 Task: Research Airbnb accommodation in Haru Zbad, Pakistan from 21st December, 2023 to 23rd December, 2023 for 1 adult. Place can be private room with 1  bedroom having 1 bed and 1 bathroom. Property type can be hotel. Amenities needed are: wifi.
Action: Mouse moved to (434, 119)
Screenshot: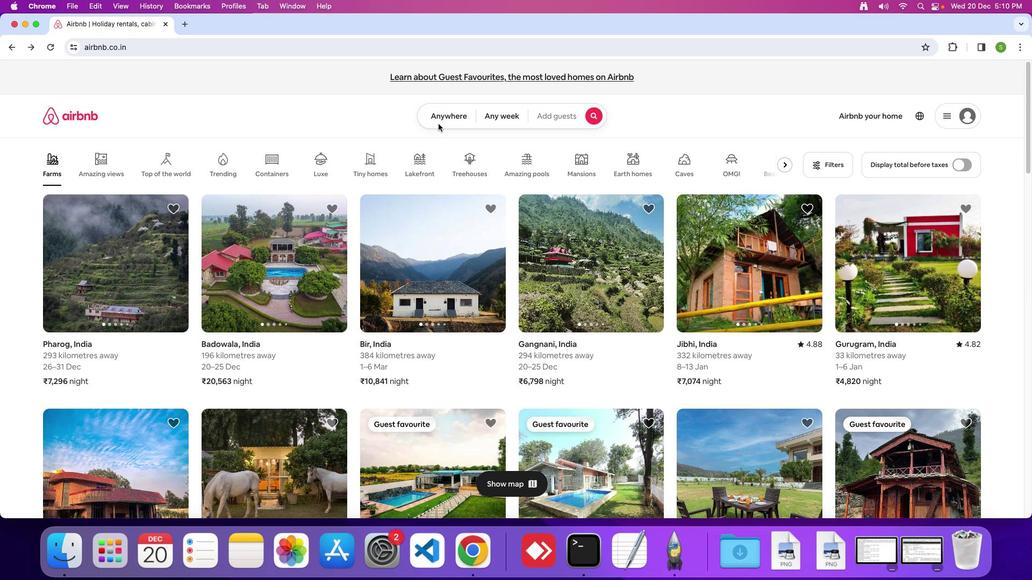 
Action: Mouse pressed left at (434, 119)
Screenshot: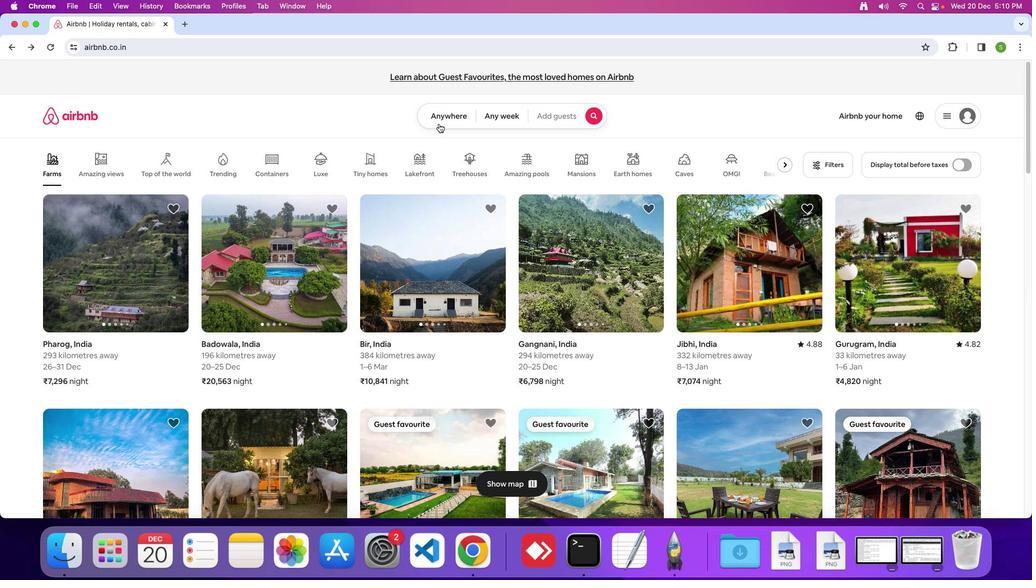 
Action: Mouse moved to (435, 117)
Screenshot: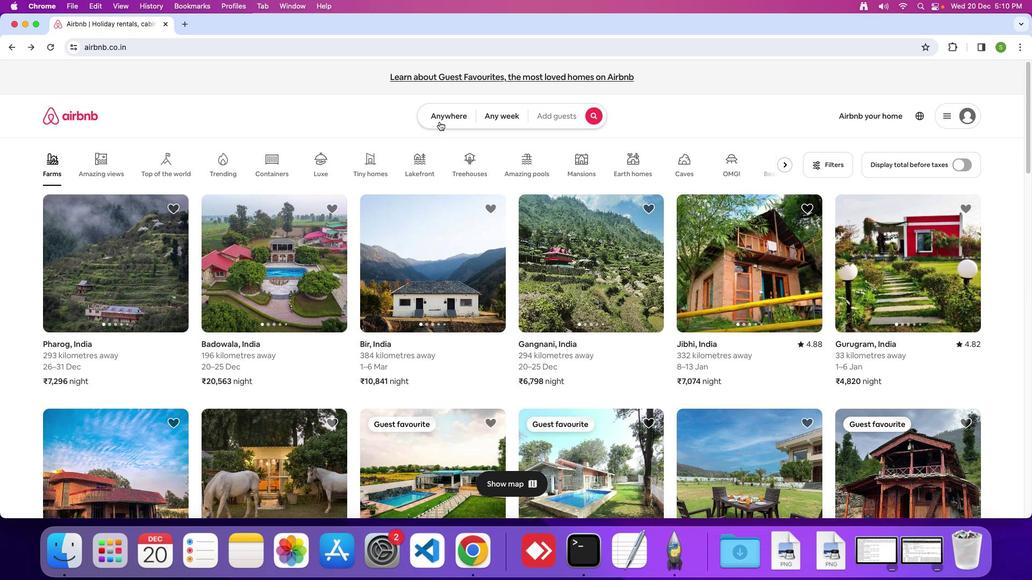 
Action: Mouse pressed left at (435, 117)
Screenshot: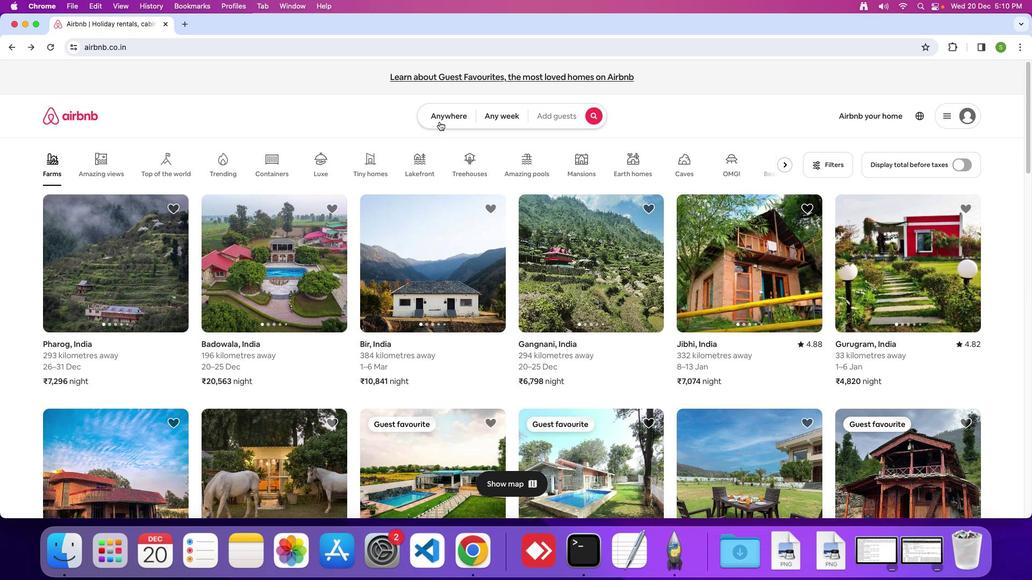 
Action: Mouse moved to (385, 147)
Screenshot: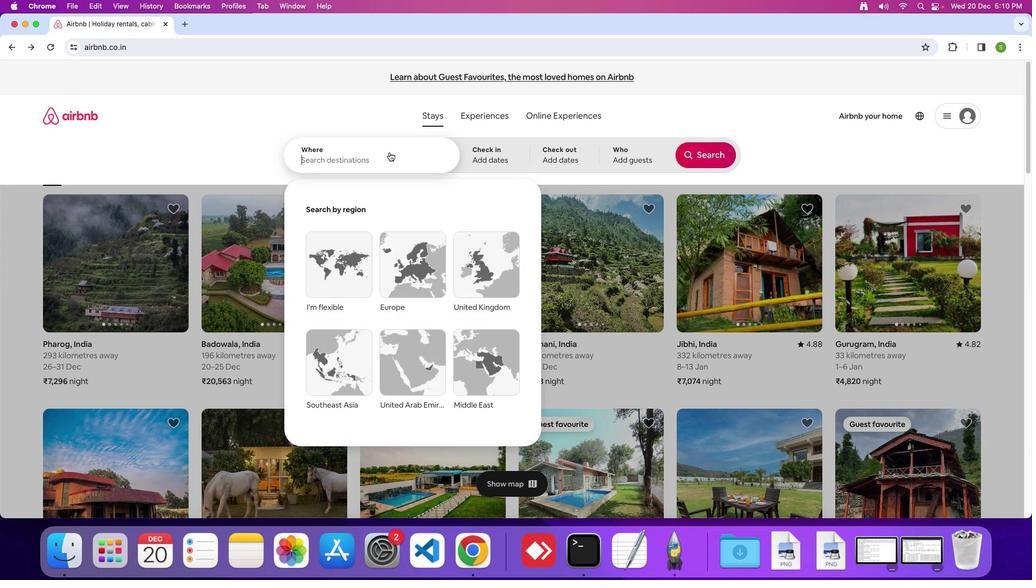 
Action: Mouse pressed left at (385, 147)
Screenshot: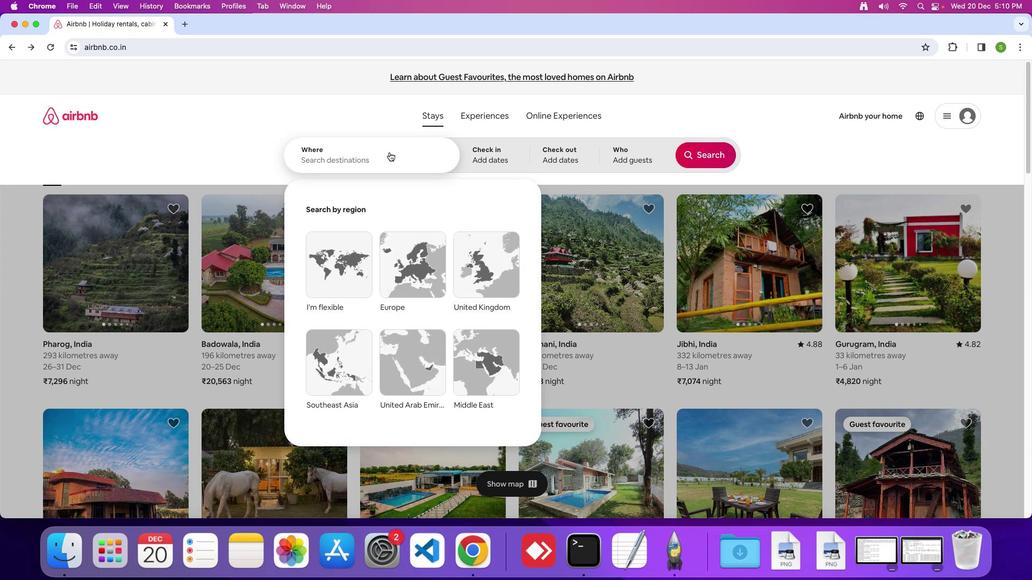 
Action: Mouse moved to (385, 149)
Screenshot: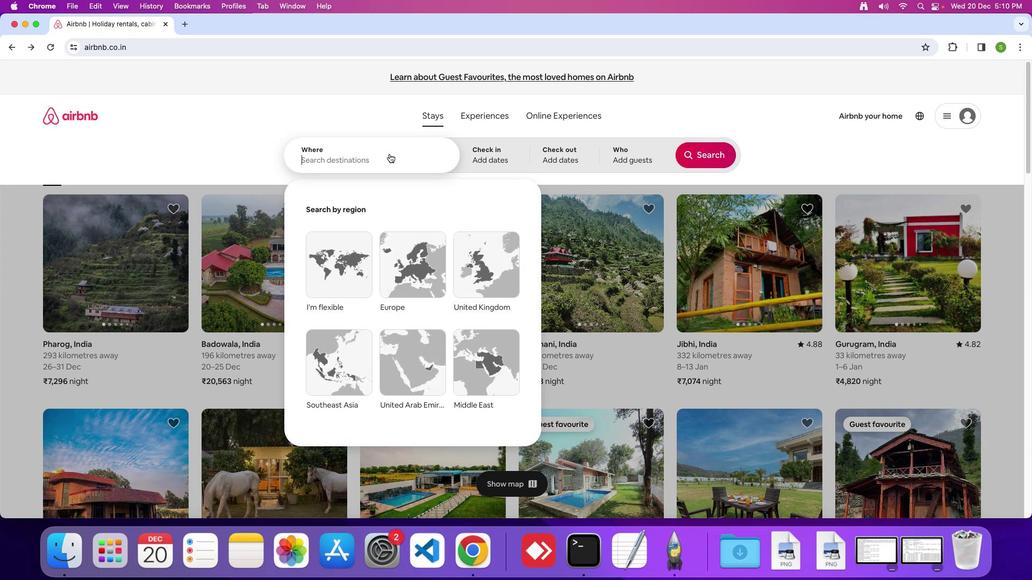 
Action: Key pressed 'H'Key.caps_lock'a''r''u'Key.spaceKey.shift'Z''b''a''d'','Key.spaceKey.shift'P''a''k''i''s''t''a''n'Key.enter
Screenshot: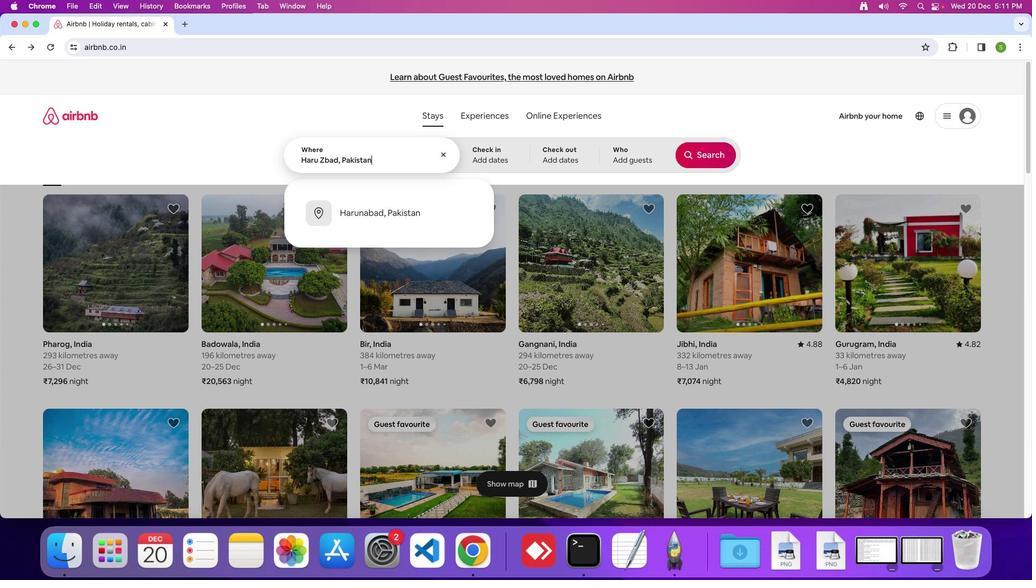 
Action: Mouse moved to (419, 362)
Screenshot: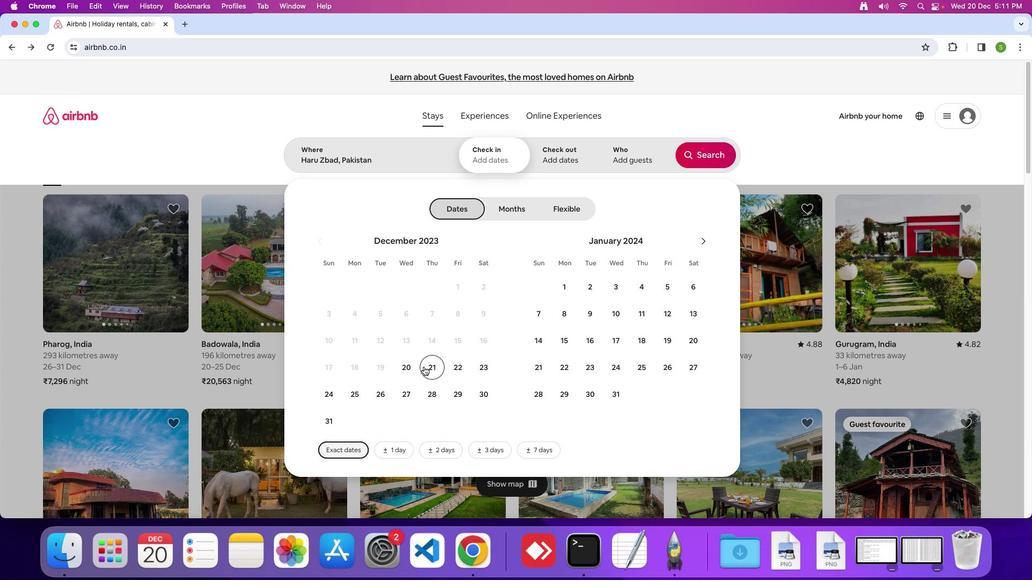 
Action: Mouse pressed left at (419, 362)
Screenshot: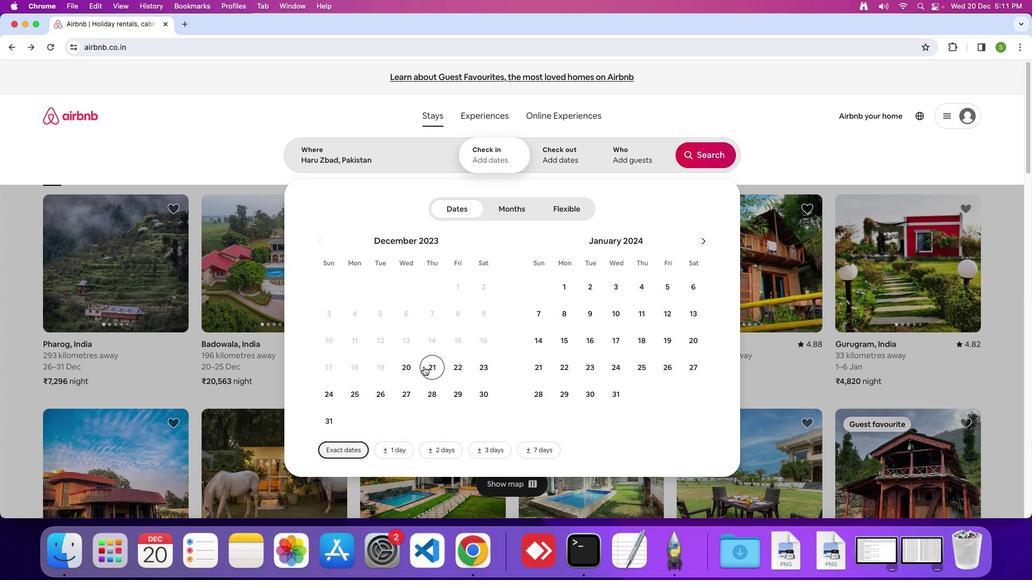 
Action: Mouse moved to (475, 363)
Screenshot: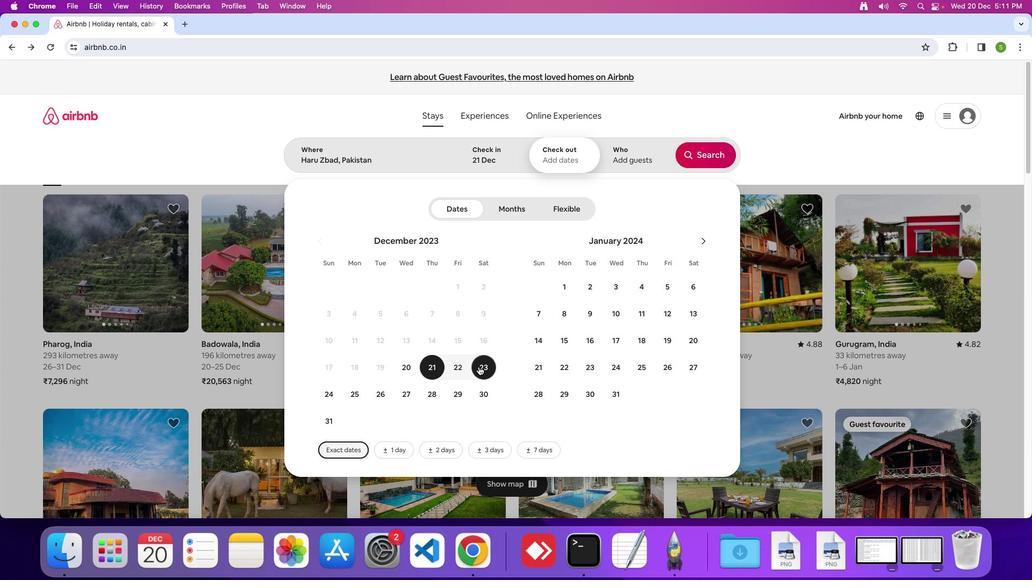
Action: Mouse pressed left at (475, 363)
Screenshot: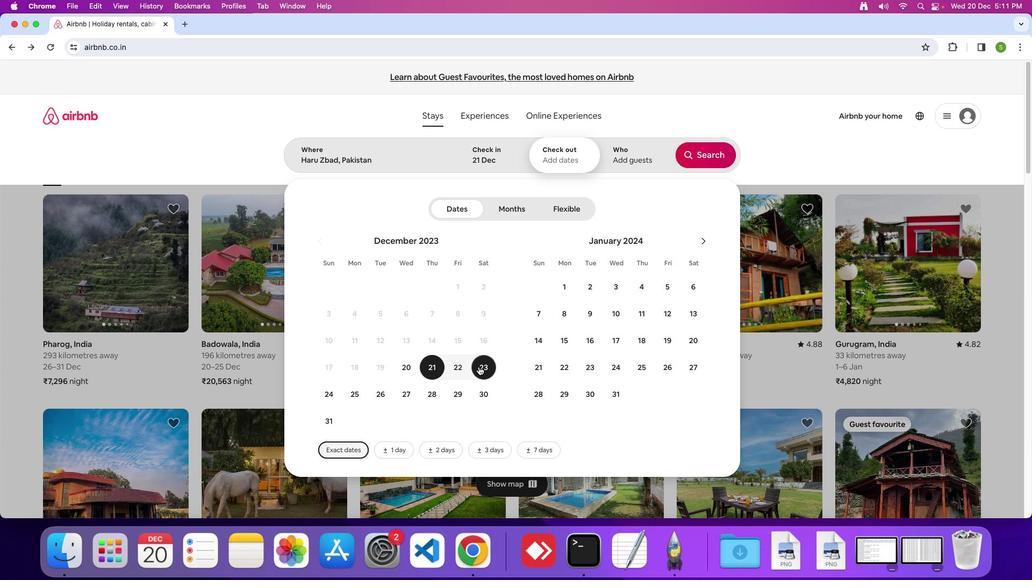 
Action: Mouse moved to (628, 158)
Screenshot: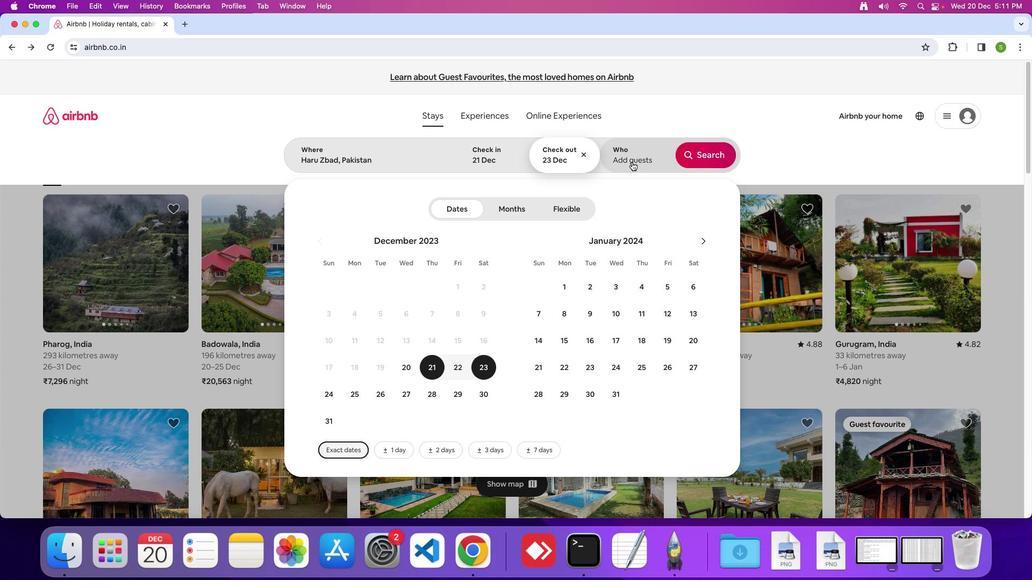 
Action: Mouse pressed left at (628, 158)
Screenshot: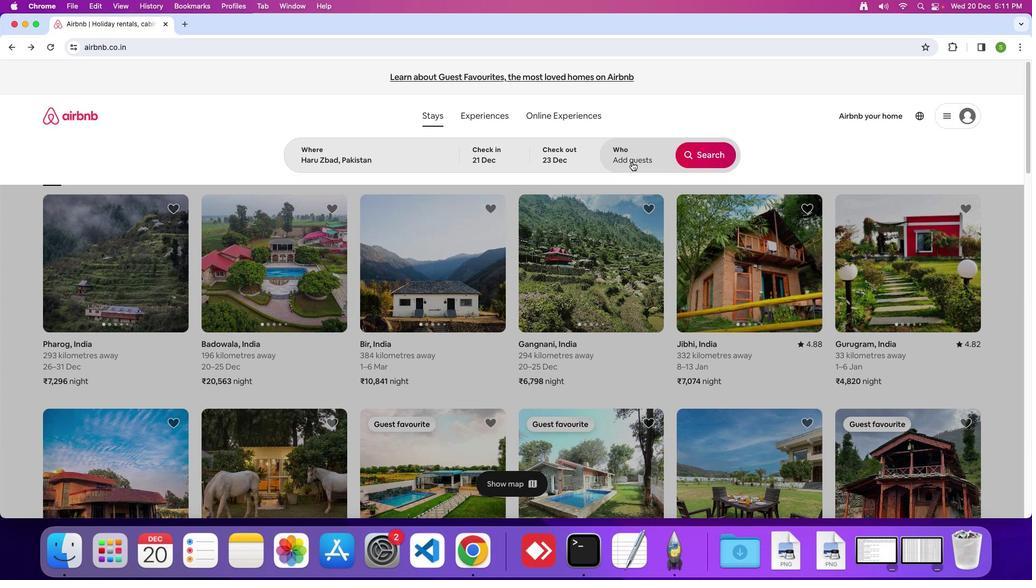
Action: Mouse moved to (704, 209)
Screenshot: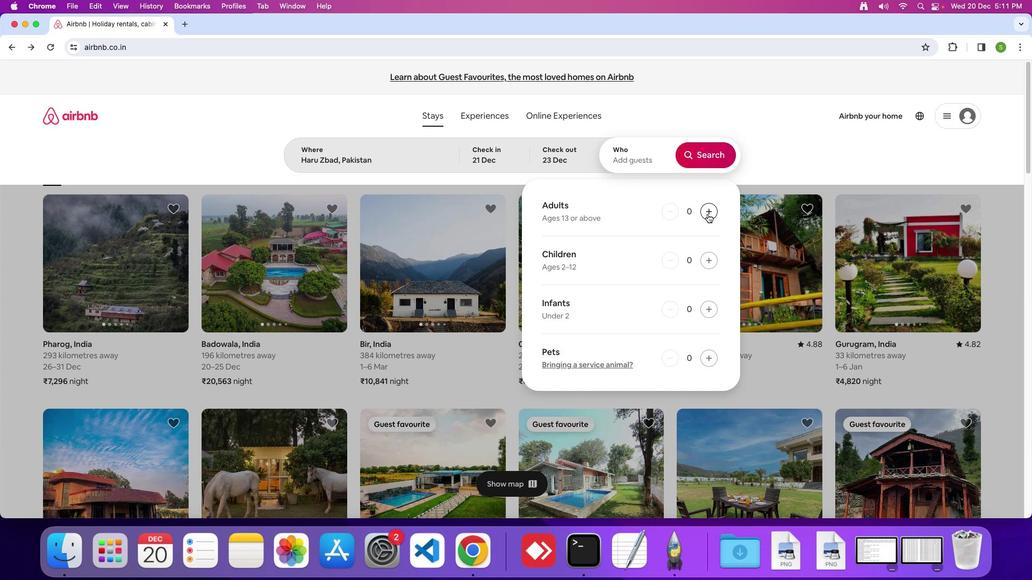 
Action: Mouse pressed left at (704, 209)
Screenshot: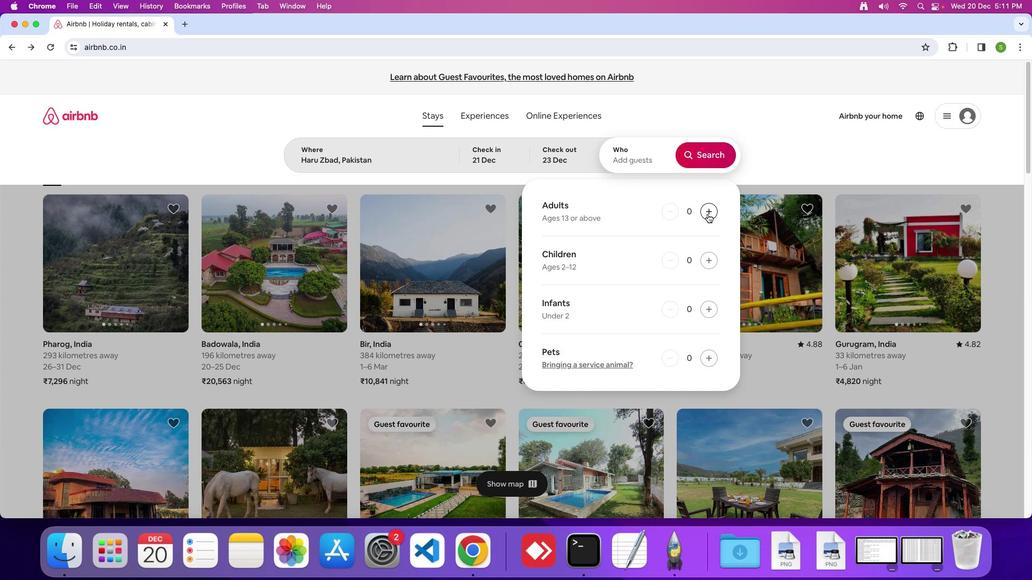 
Action: Mouse moved to (720, 158)
Screenshot: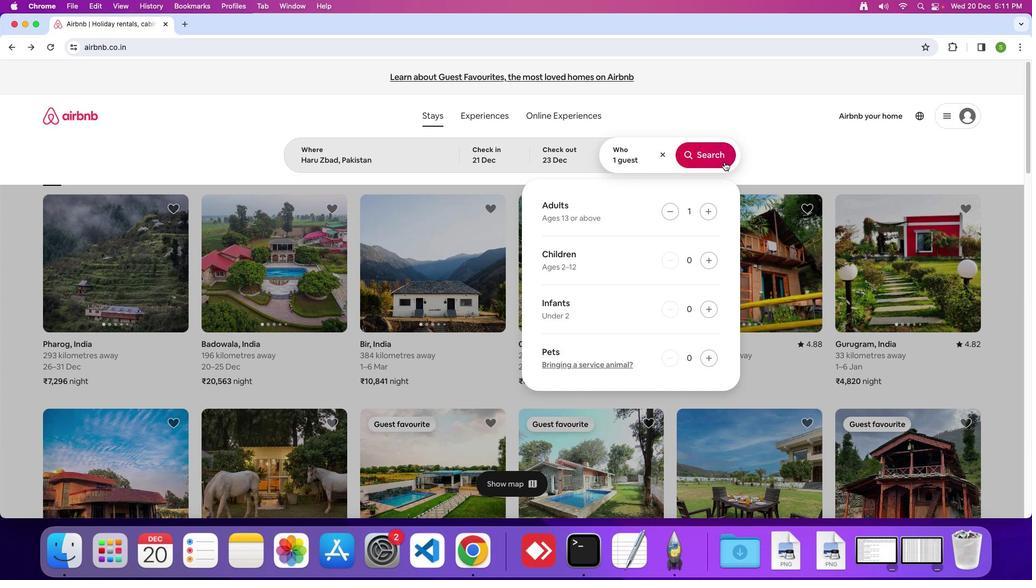 
Action: Mouse pressed left at (720, 158)
Screenshot: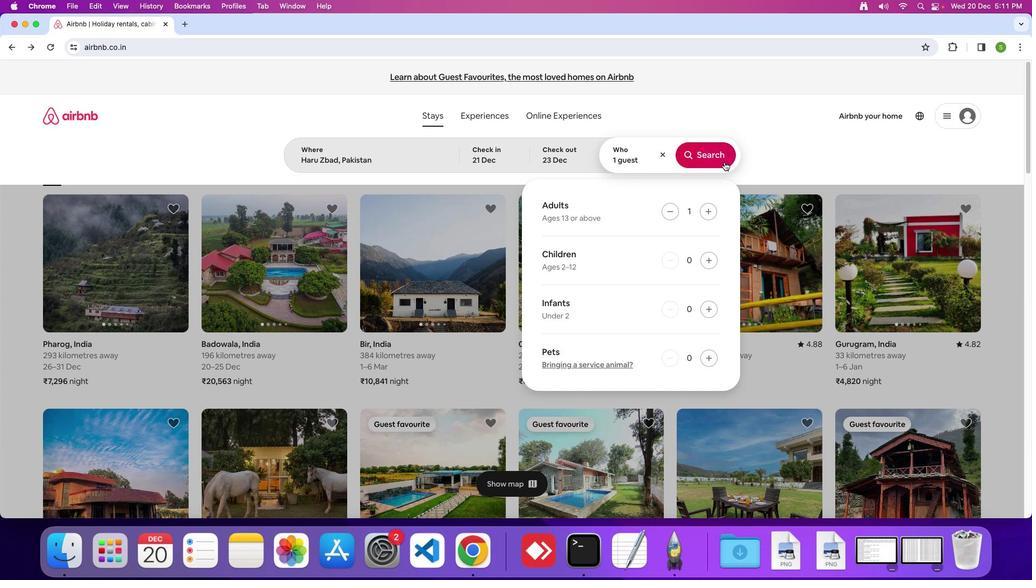 
Action: Mouse moved to (856, 117)
Screenshot: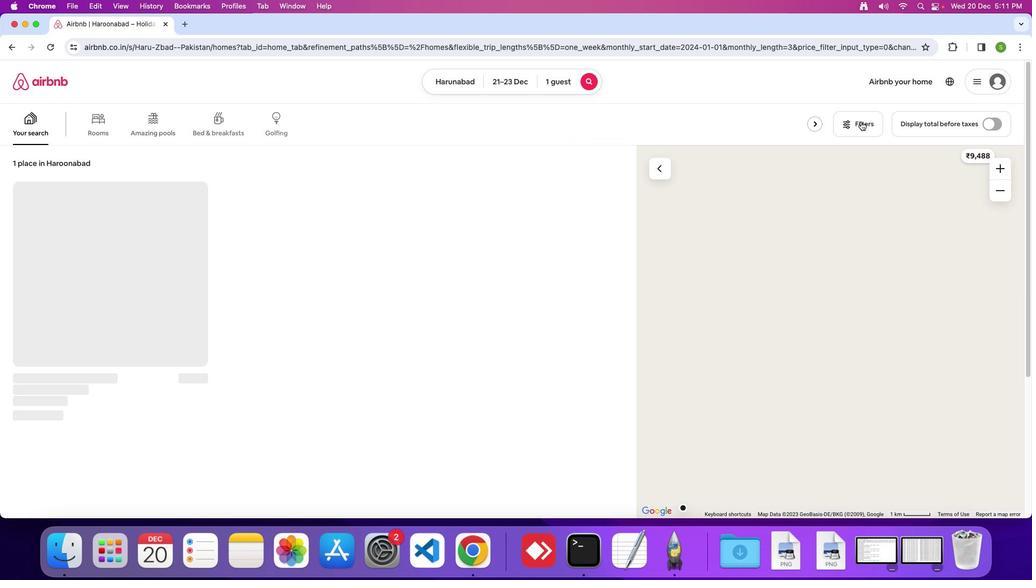 
Action: Mouse pressed left at (856, 117)
Screenshot: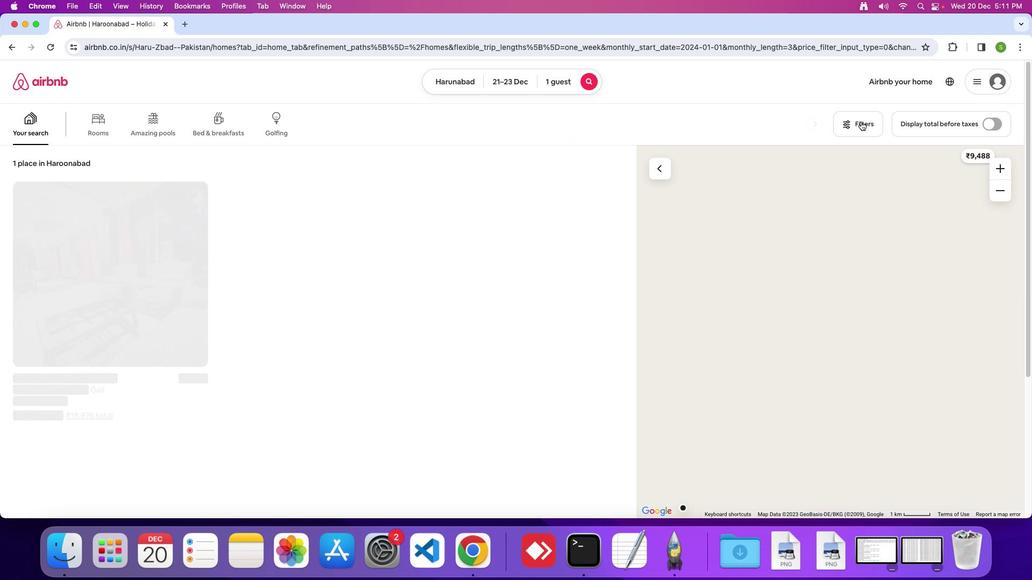 
Action: Mouse moved to (475, 349)
Screenshot: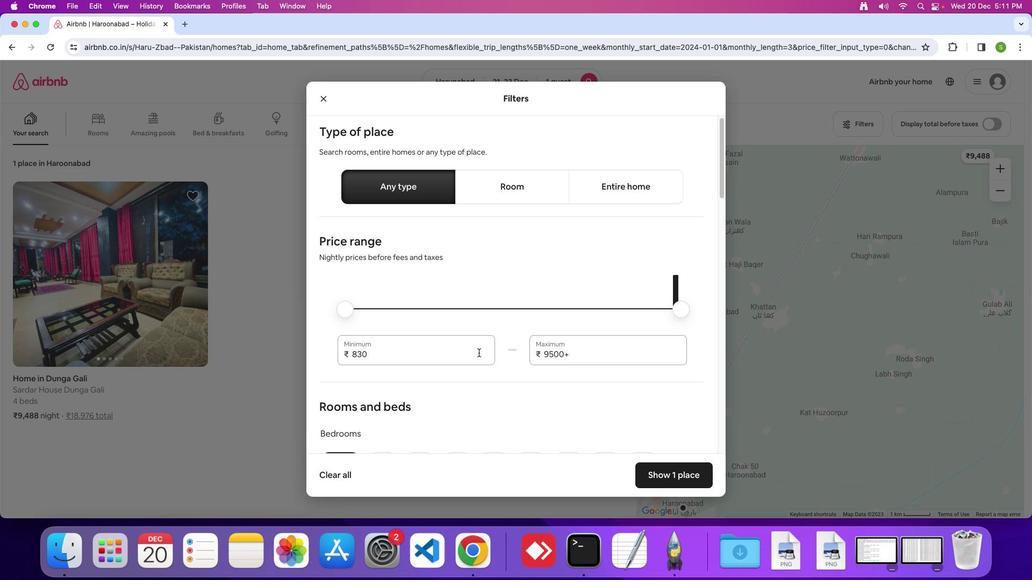 
Action: Mouse scrolled (475, 349) with delta (-3, -4)
Screenshot: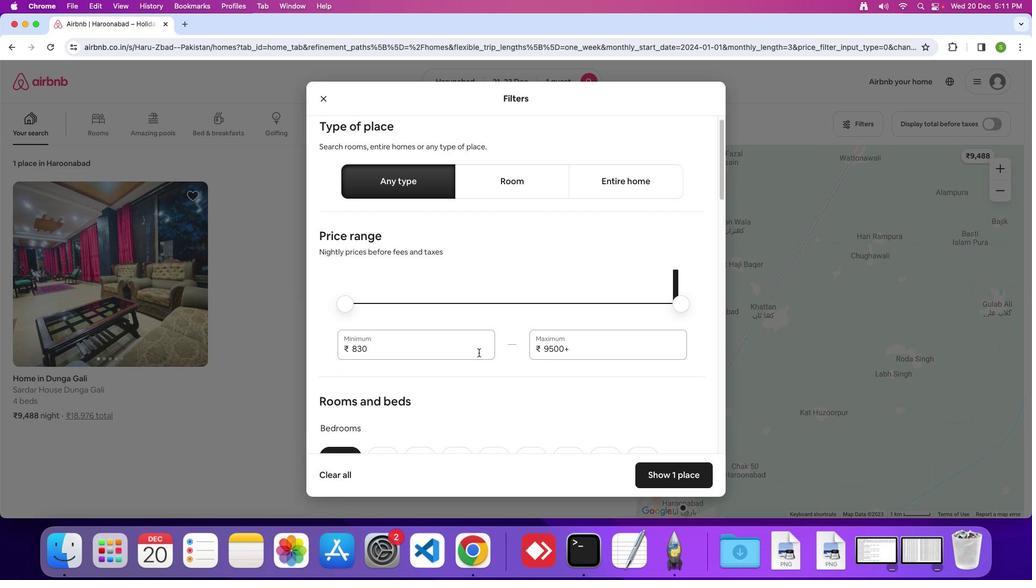 
Action: Mouse moved to (475, 348)
Screenshot: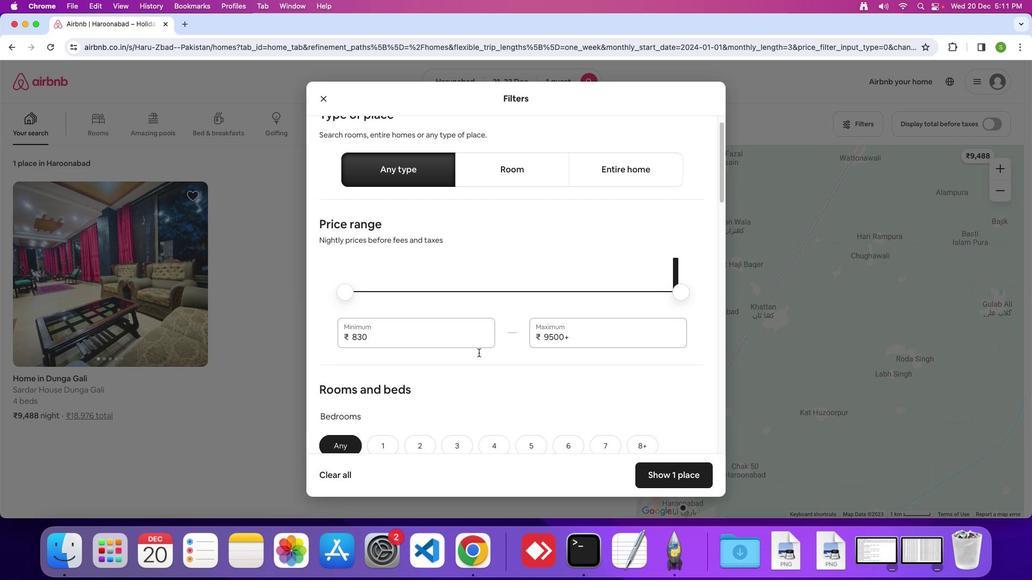 
Action: Mouse scrolled (475, 348) with delta (-3, -4)
Screenshot: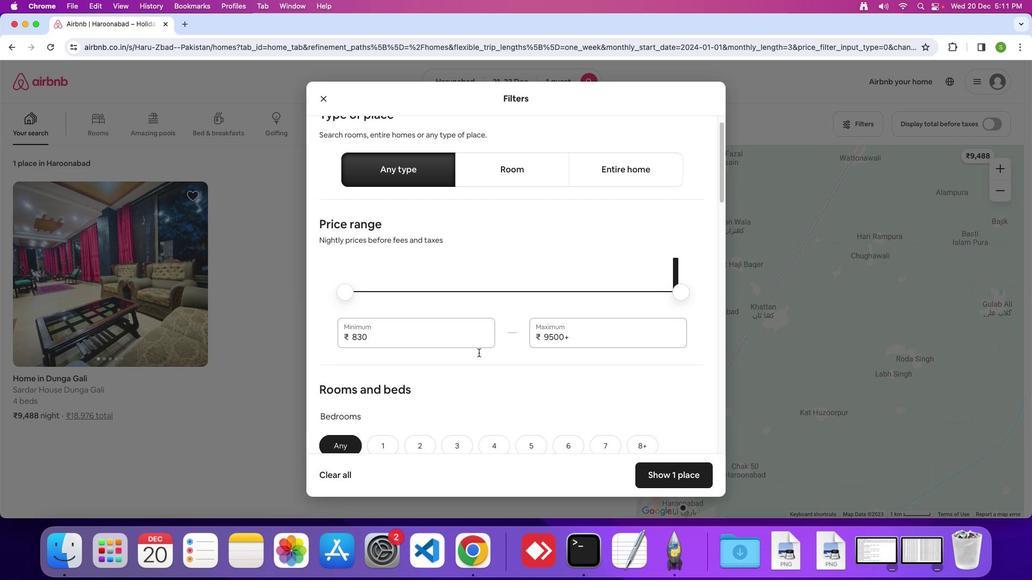 
Action: Mouse moved to (474, 348)
Screenshot: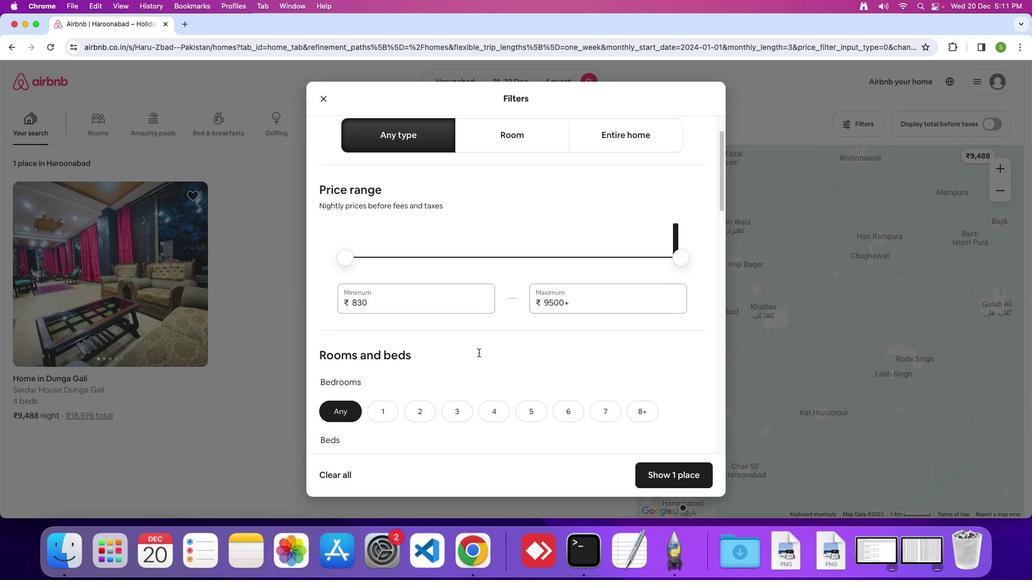 
Action: Mouse scrolled (474, 348) with delta (-3, -4)
Screenshot: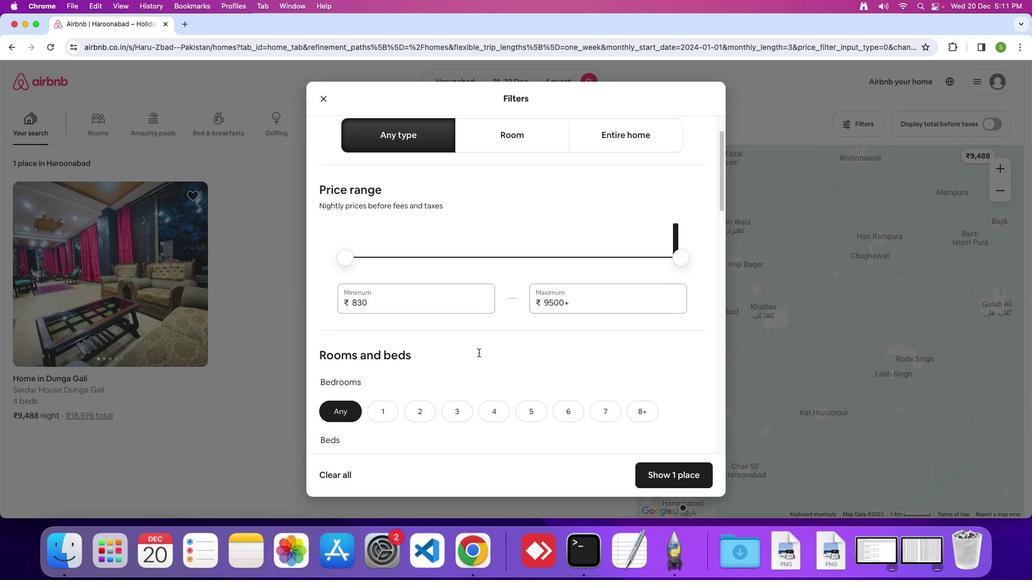 
Action: Mouse scrolled (474, 348) with delta (-3, -4)
Screenshot: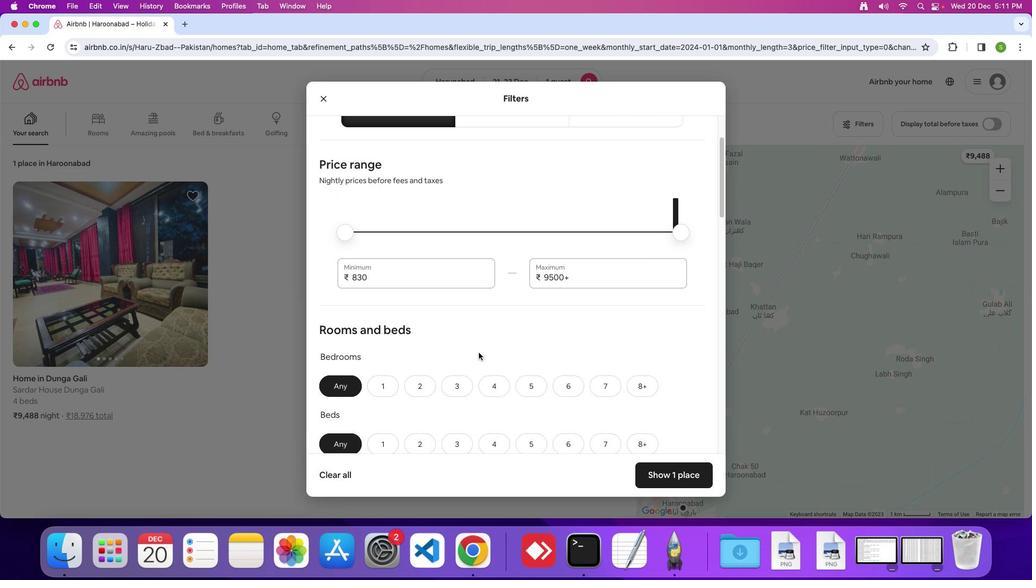 
Action: Mouse scrolled (474, 348) with delta (-3, -4)
Screenshot: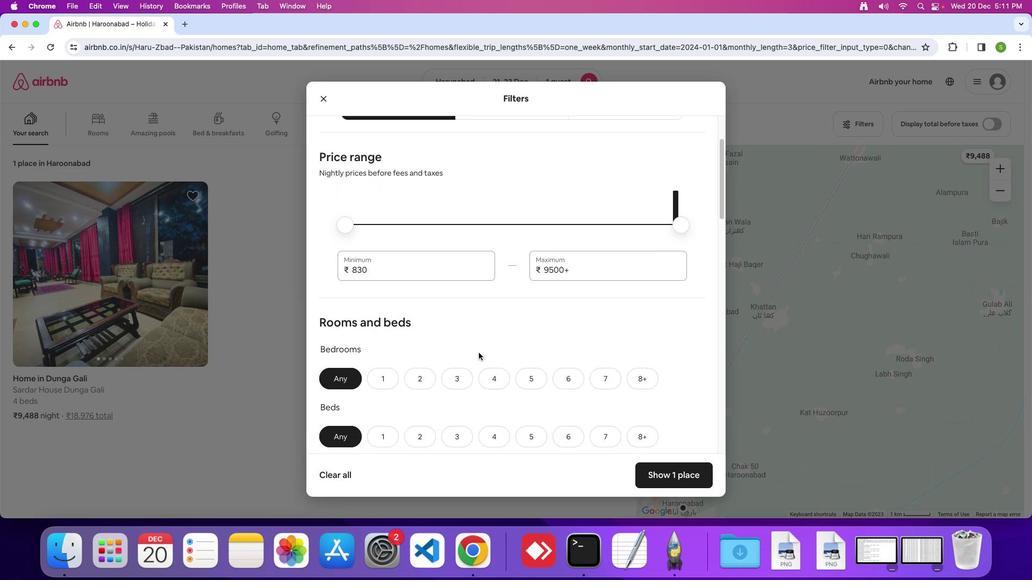 
Action: Mouse scrolled (474, 348) with delta (-3, -4)
Screenshot: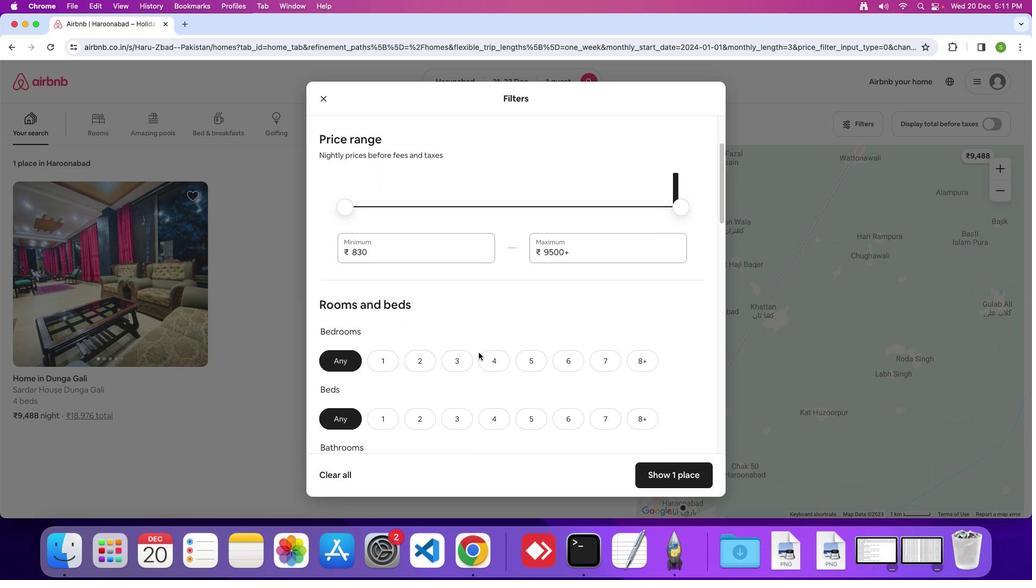 
Action: Mouse scrolled (474, 348) with delta (-3, -4)
Screenshot: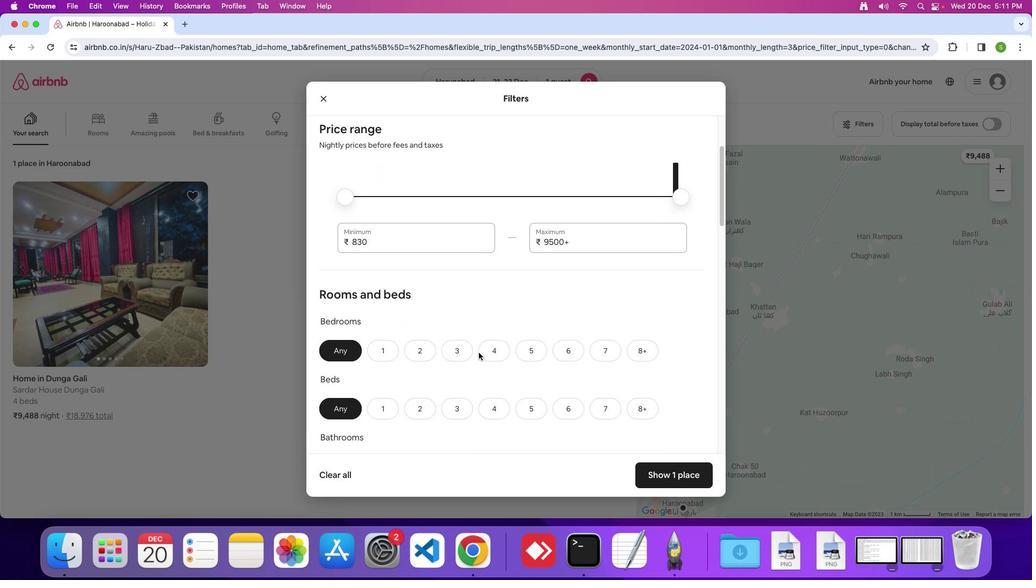 
Action: Mouse scrolled (474, 348) with delta (-3, -4)
Screenshot: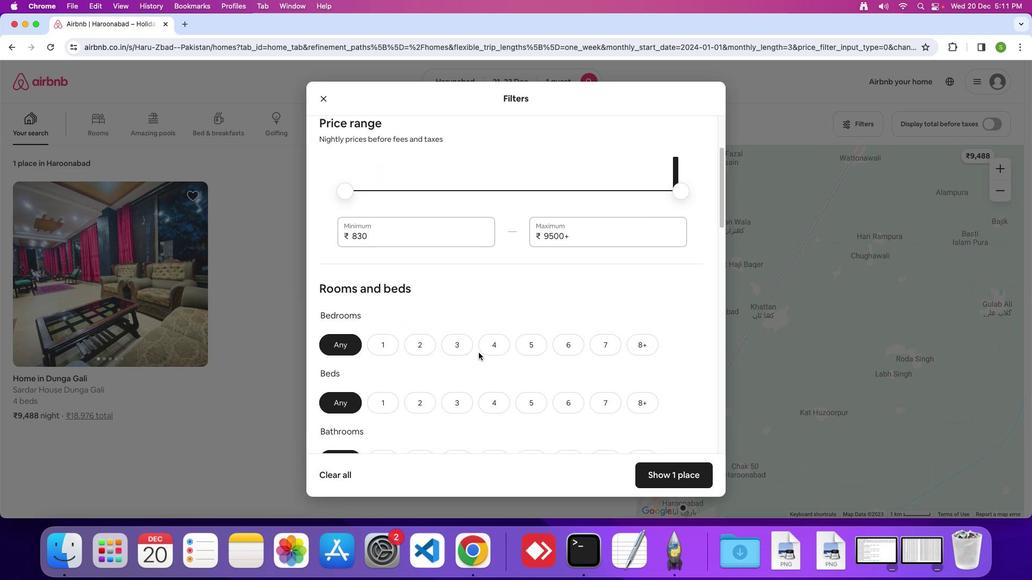 
Action: Mouse scrolled (474, 348) with delta (-3, -4)
Screenshot: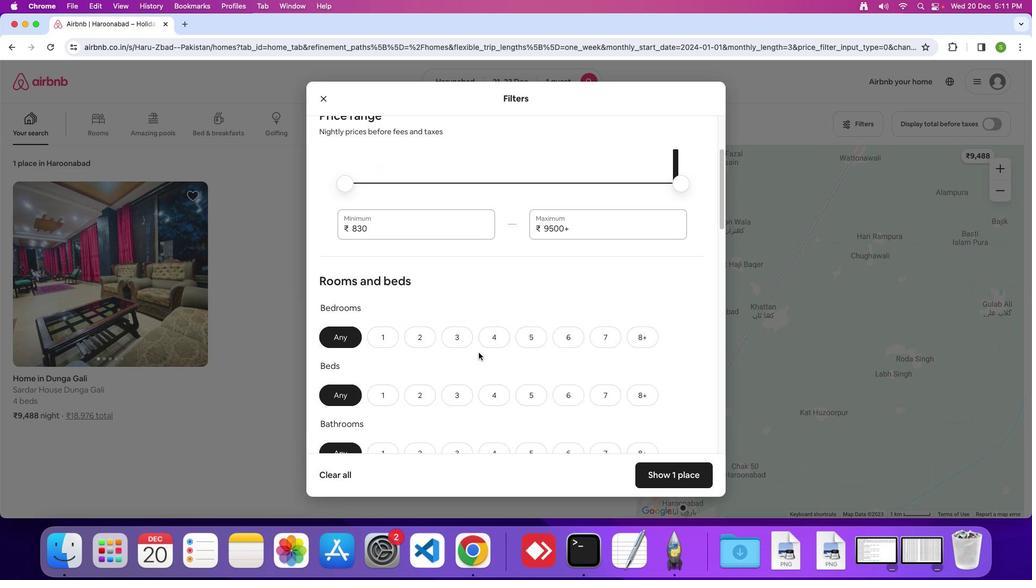 
Action: Mouse scrolled (474, 348) with delta (-3, -4)
Screenshot: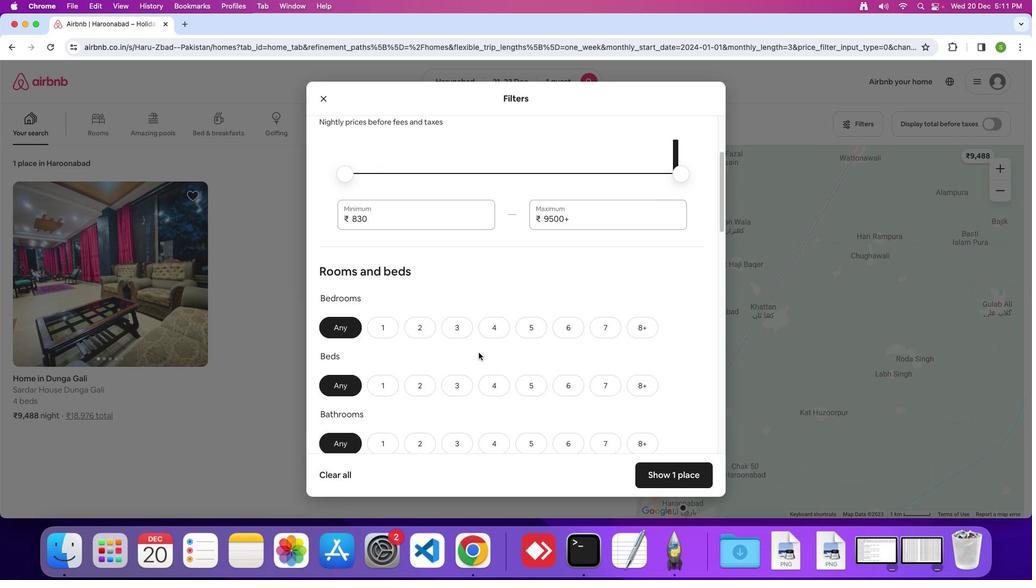 
Action: Mouse scrolled (474, 348) with delta (-3, -4)
Screenshot: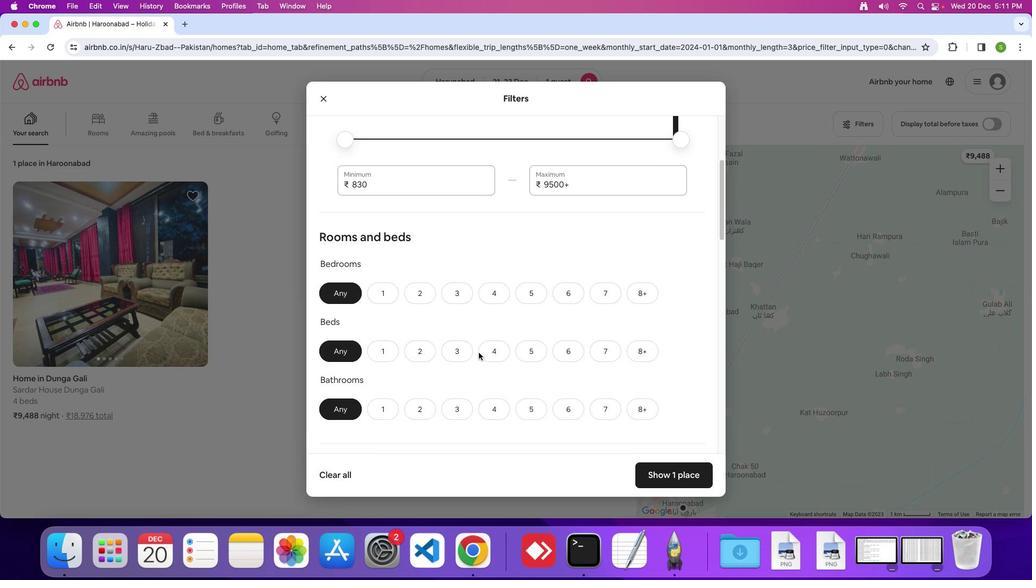 
Action: Mouse scrolled (474, 348) with delta (-3, -4)
Screenshot: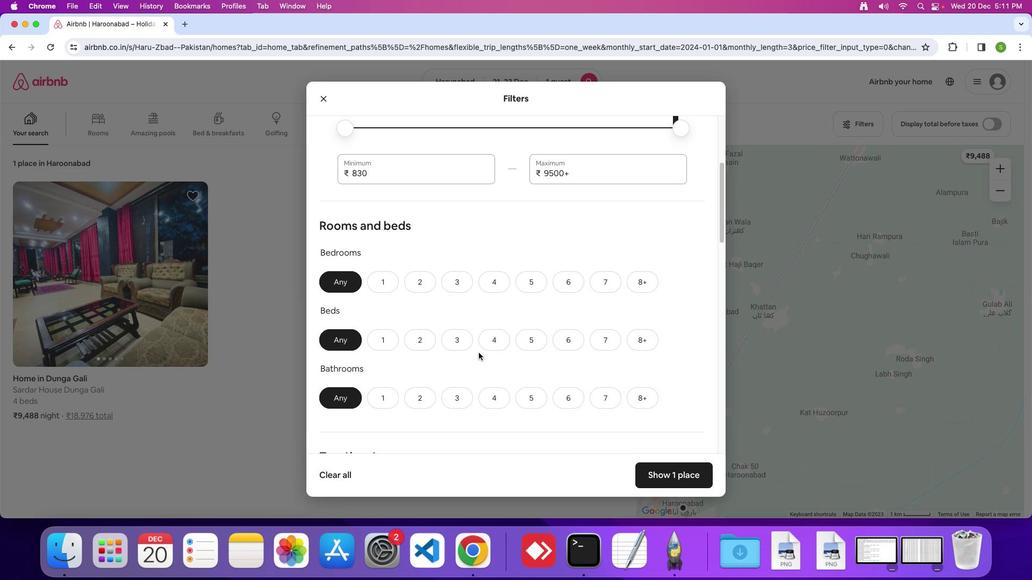 
Action: Mouse scrolled (474, 348) with delta (-3, -4)
Screenshot: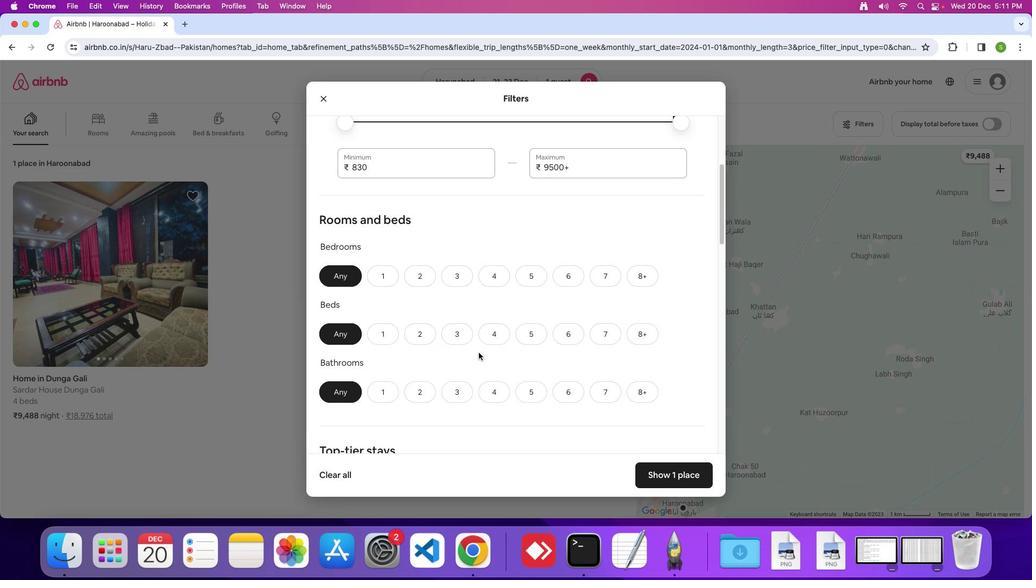 
Action: Mouse scrolled (474, 348) with delta (-3, -4)
Screenshot: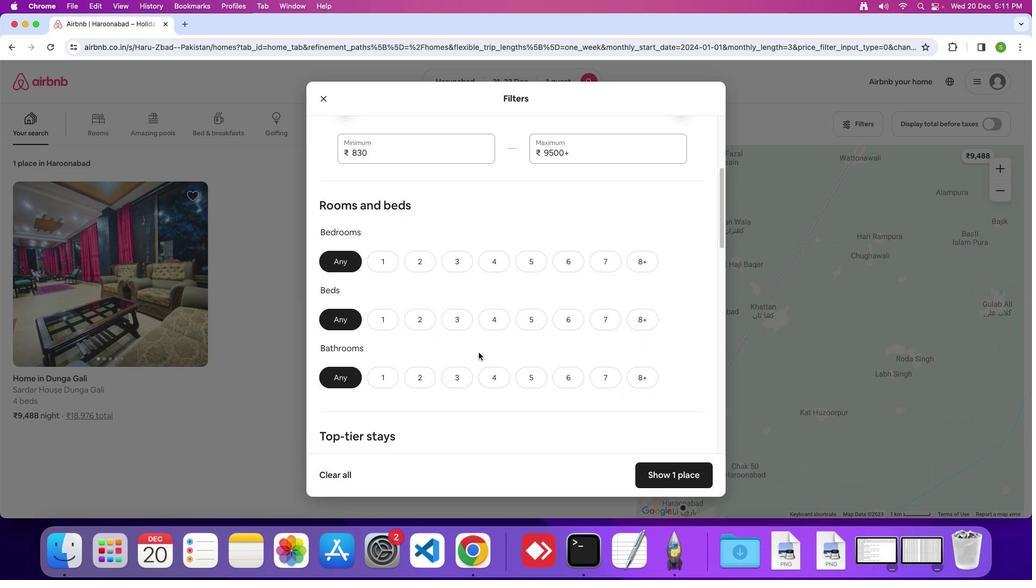 
Action: Mouse scrolled (474, 348) with delta (-3, -4)
Screenshot: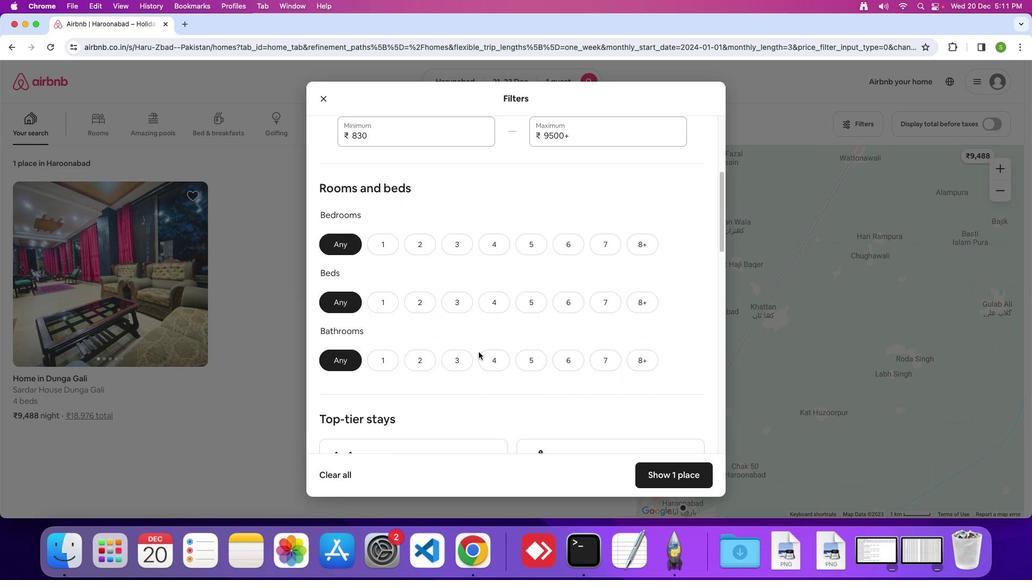 
Action: Mouse scrolled (474, 348) with delta (-3, -5)
Screenshot: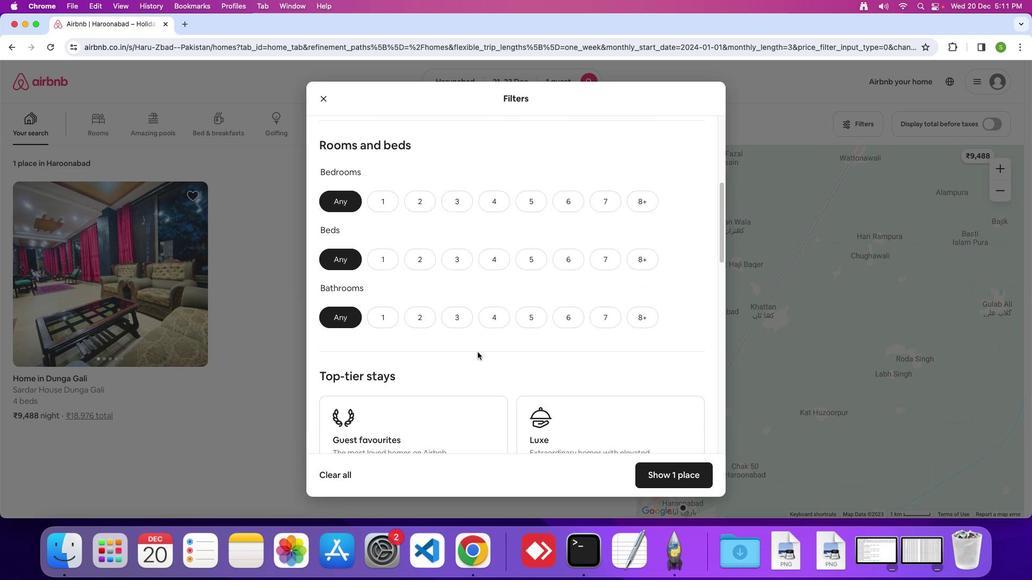 
Action: Mouse moved to (384, 183)
Screenshot: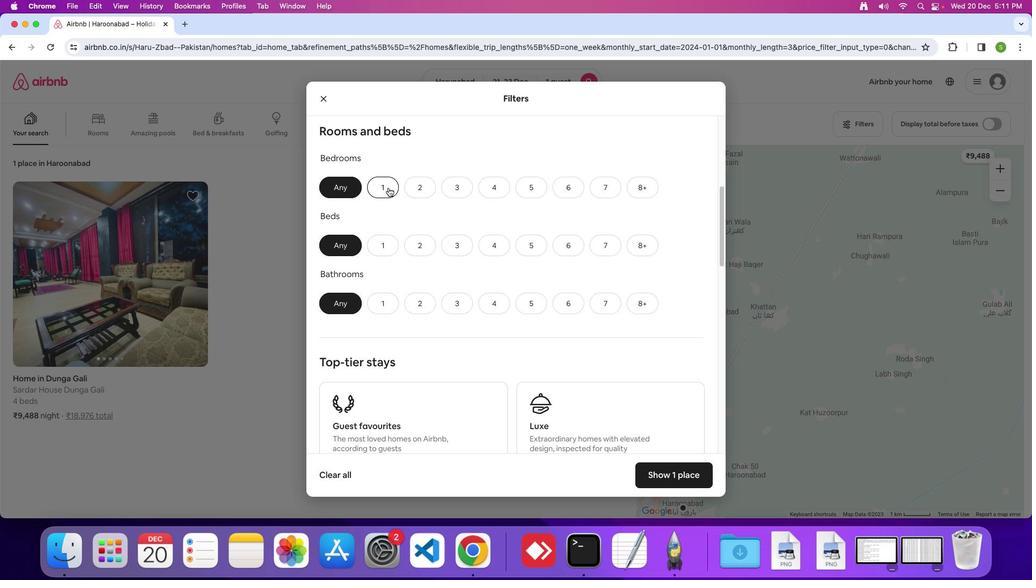 
Action: Mouse pressed left at (384, 183)
Screenshot: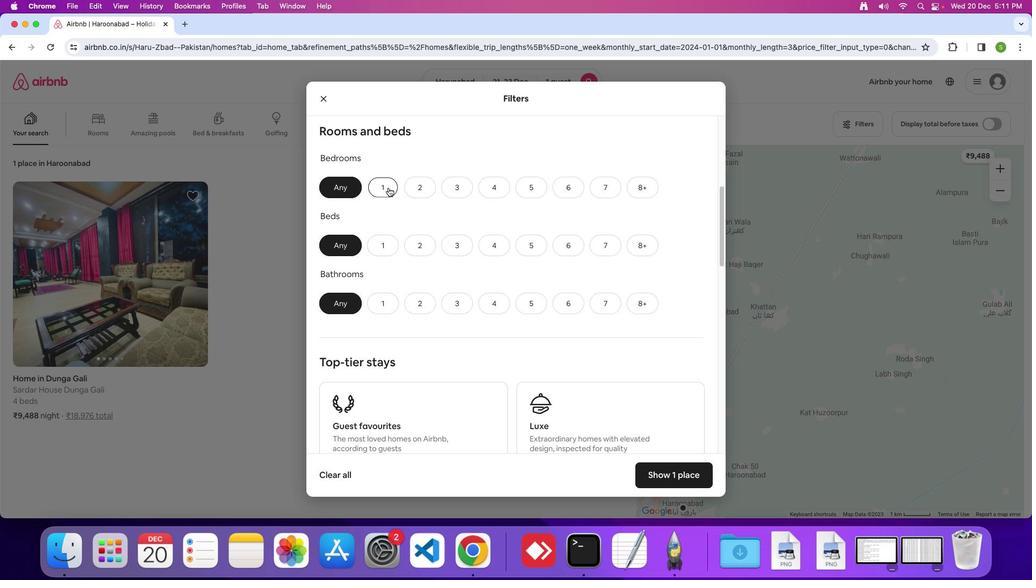 
Action: Mouse moved to (388, 251)
Screenshot: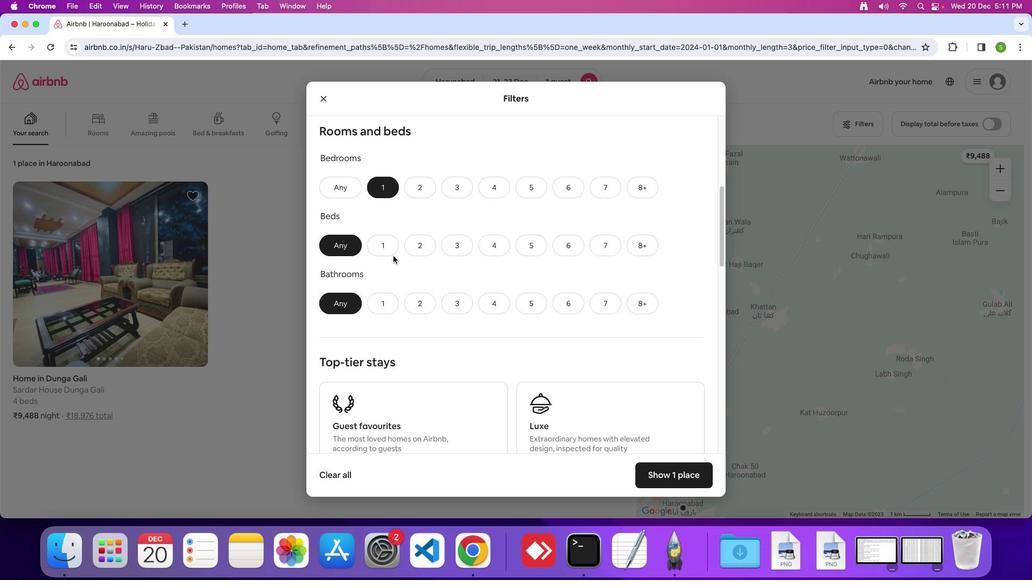 
Action: Mouse pressed left at (388, 251)
Screenshot: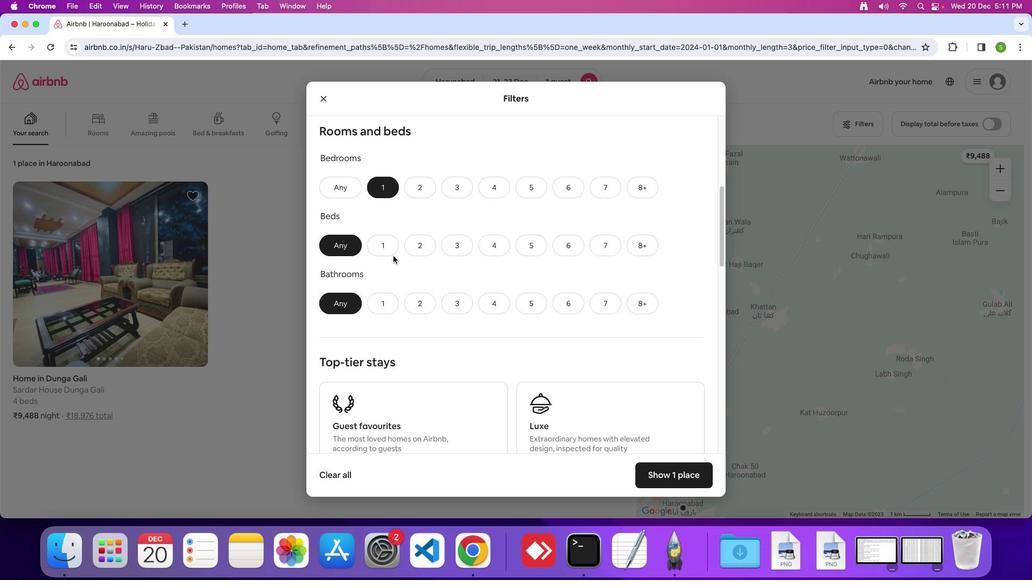 
Action: Mouse moved to (379, 241)
Screenshot: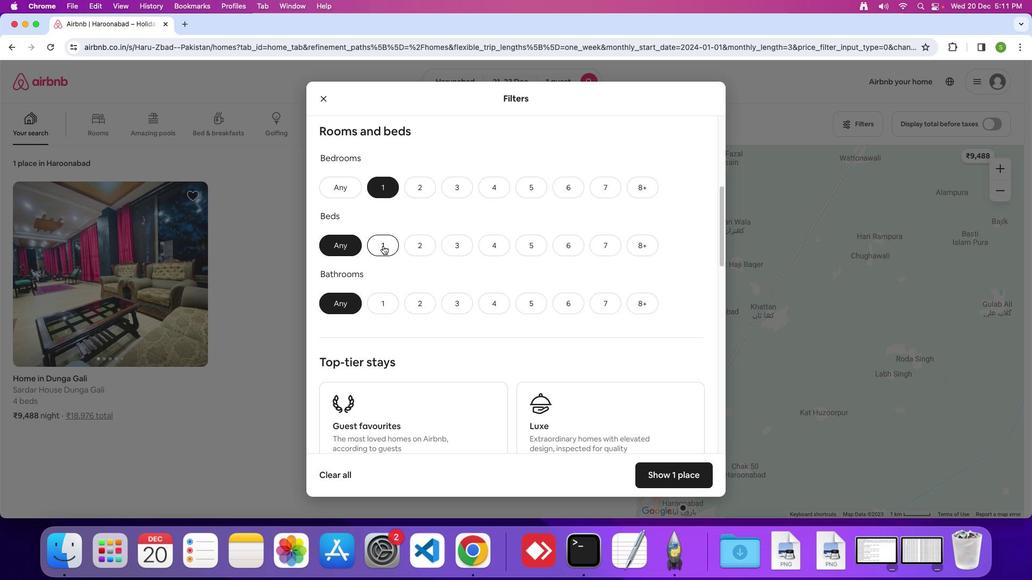 
Action: Mouse pressed left at (379, 241)
Screenshot: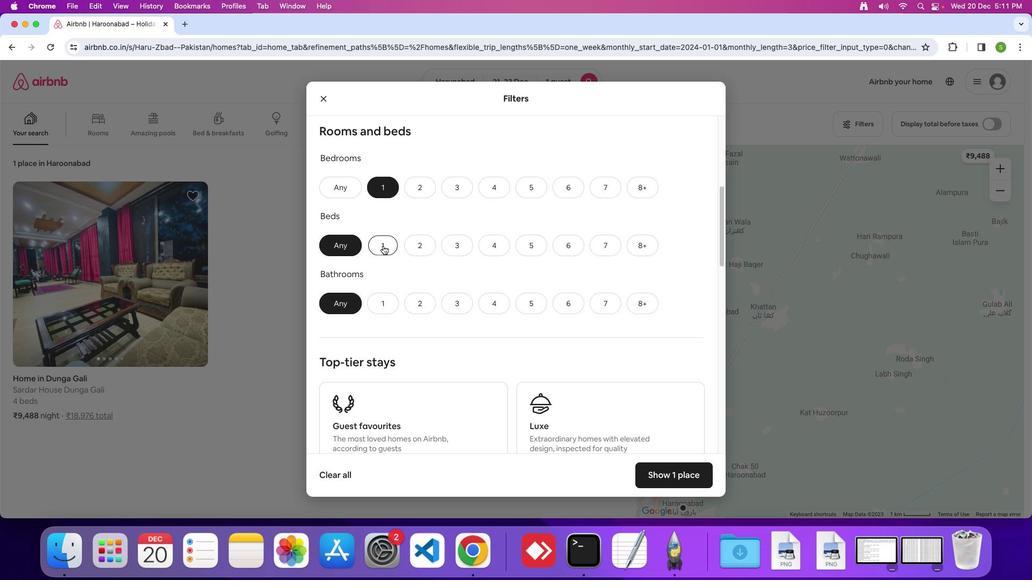 
Action: Mouse moved to (377, 296)
Screenshot: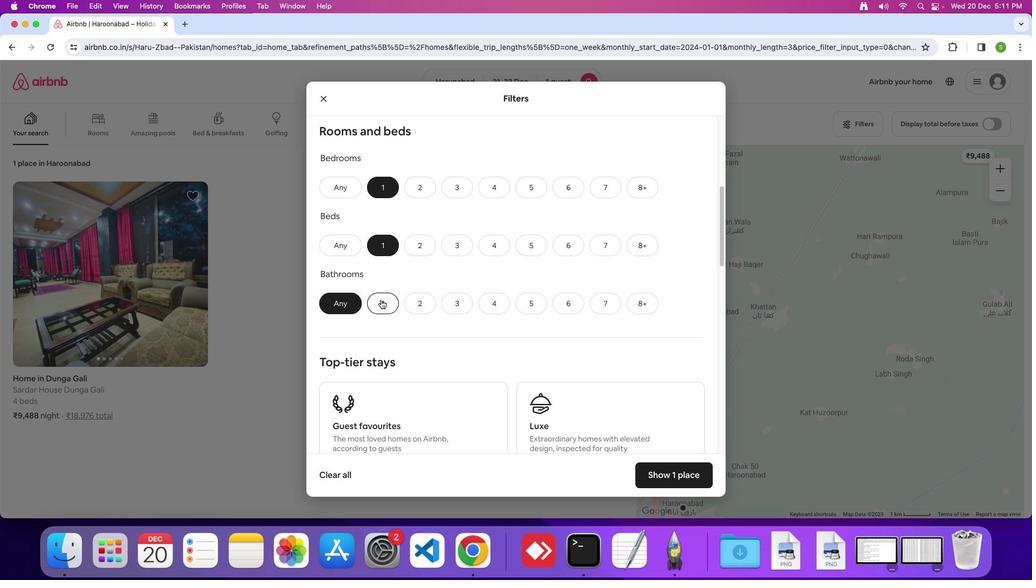 
Action: Mouse pressed left at (377, 296)
Screenshot: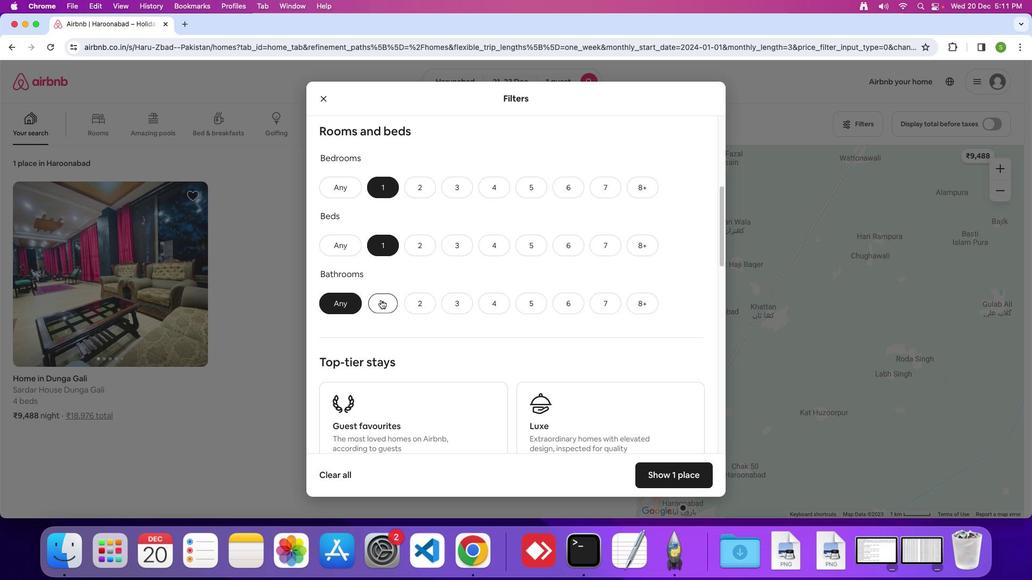 
Action: Mouse moved to (437, 285)
Screenshot: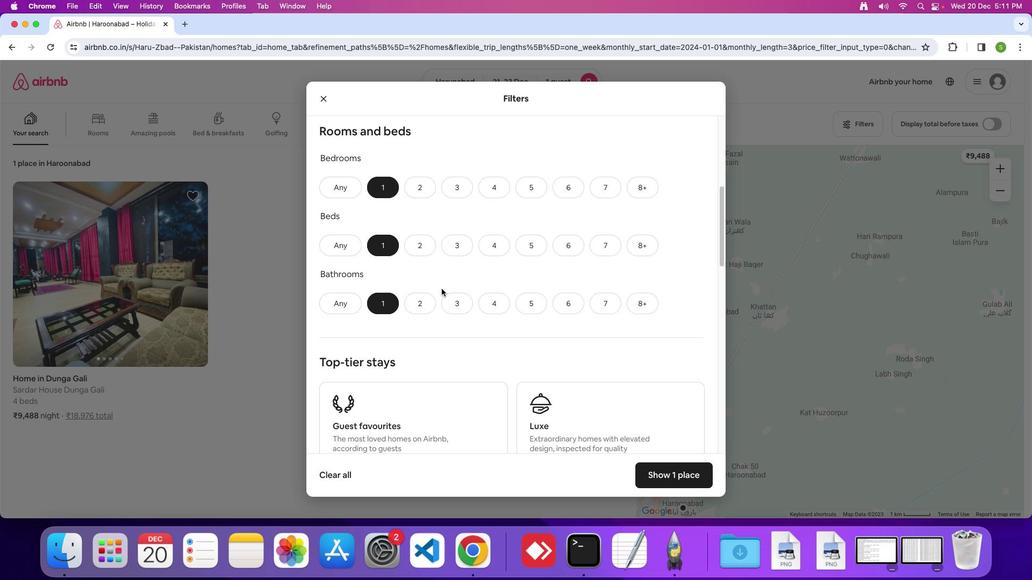 
Action: Mouse scrolled (437, 285) with delta (-3, -4)
Screenshot: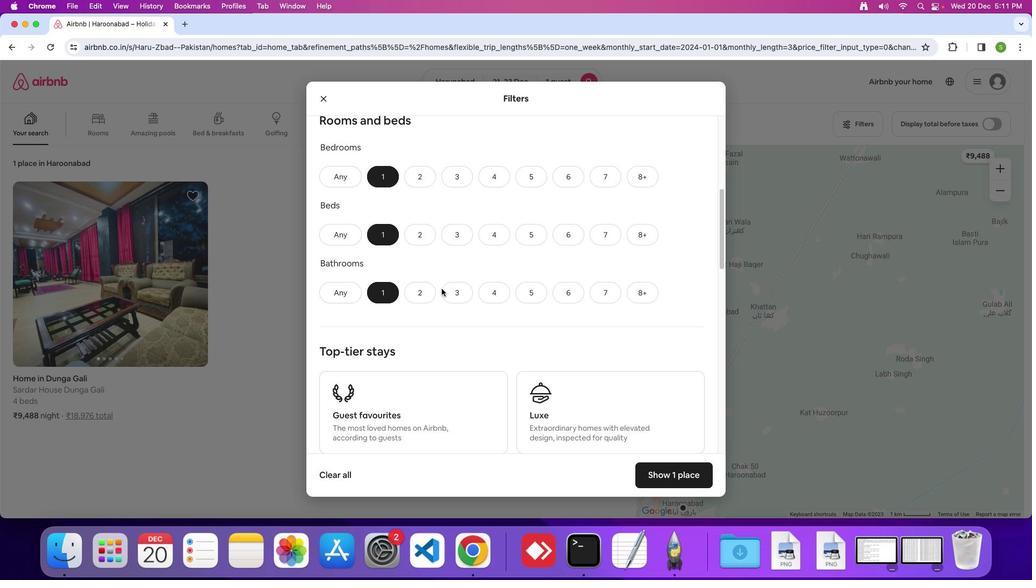 
Action: Mouse scrolled (437, 285) with delta (-3, -4)
Screenshot: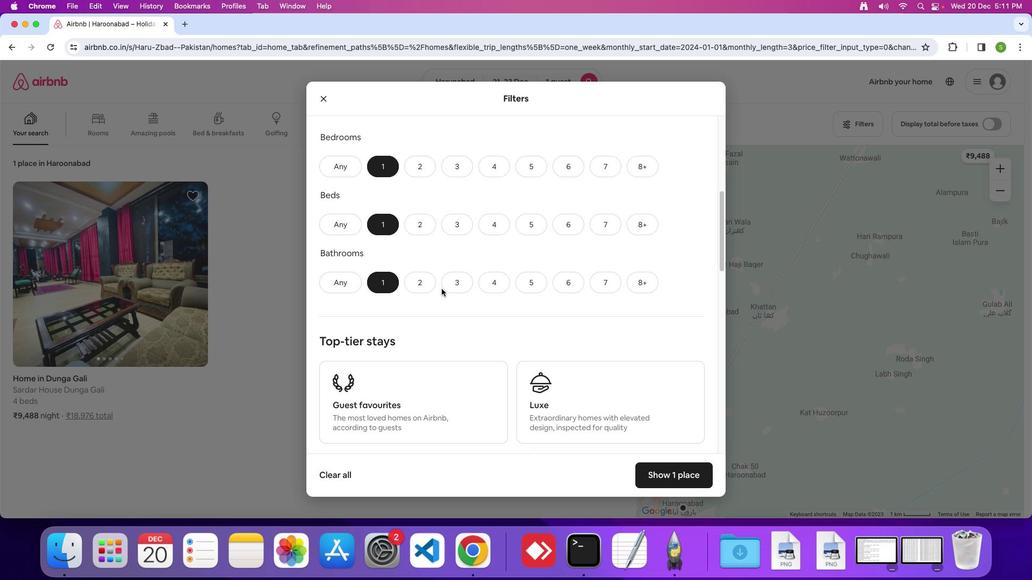 
Action: Mouse scrolled (437, 285) with delta (-3, -4)
Screenshot: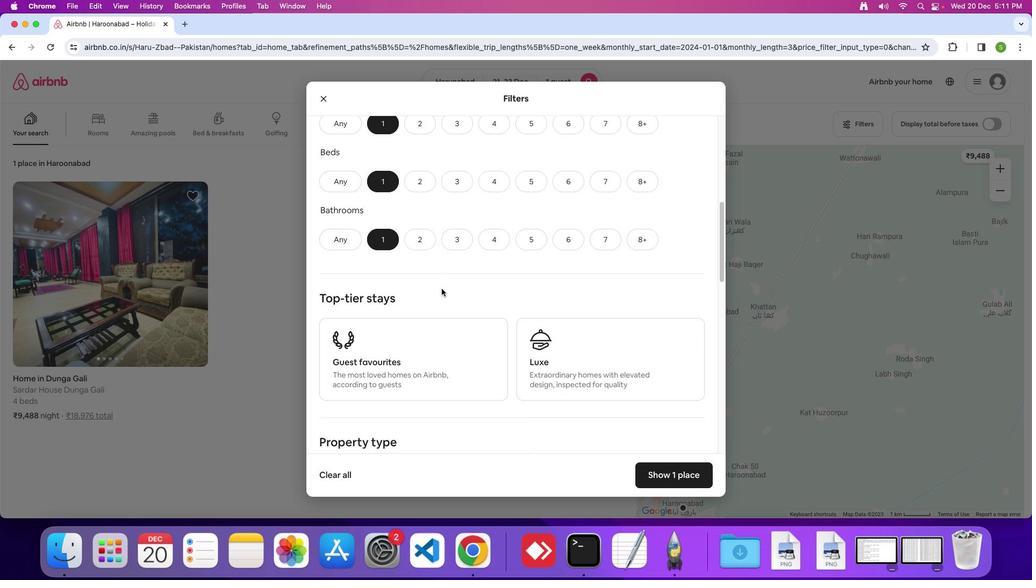 
Action: Mouse scrolled (437, 285) with delta (-3, -4)
Screenshot: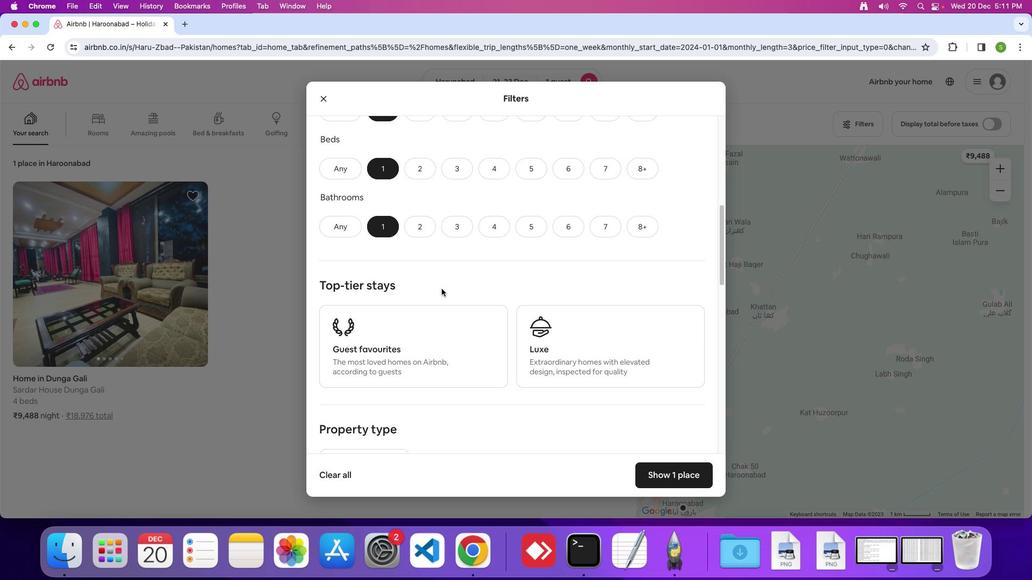 
Action: Mouse scrolled (437, 285) with delta (-3, -4)
Screenshot: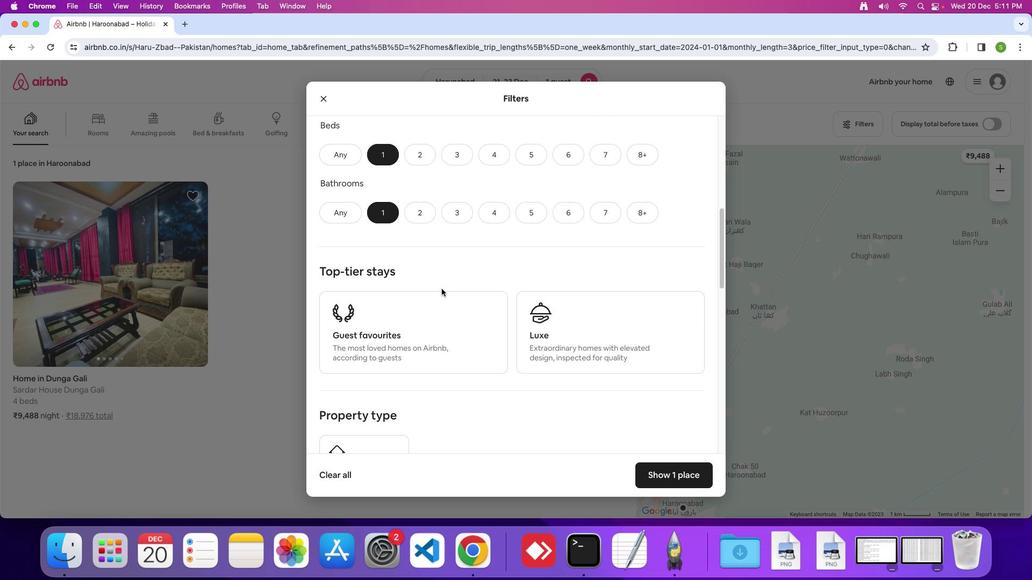 
Action: Mouse scrolled (437, 285) with delta (-3, -4)
Screenshot: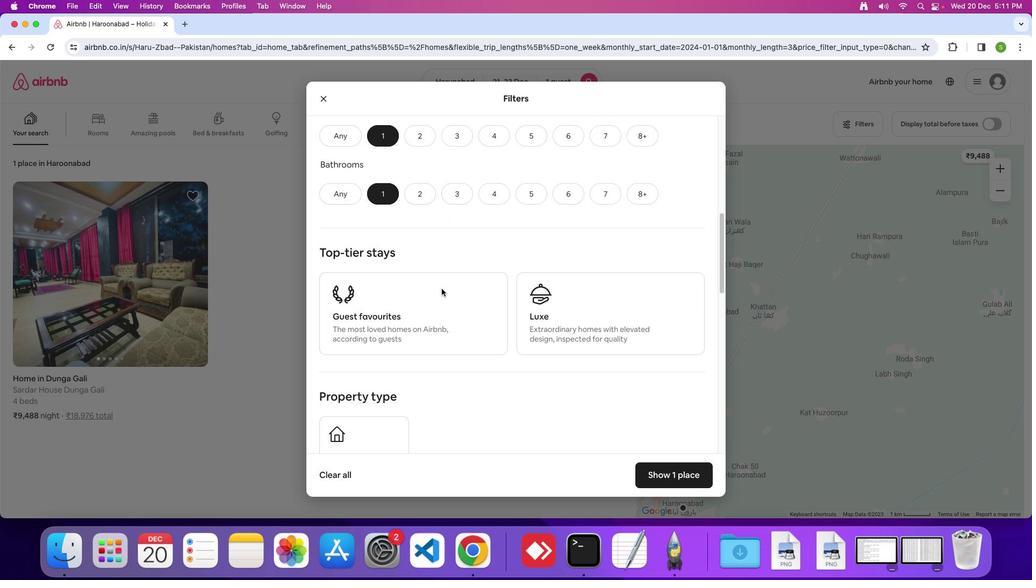 
Action: Mouse scrolled (437, 285) with delta (-3, -4)
Screenshot: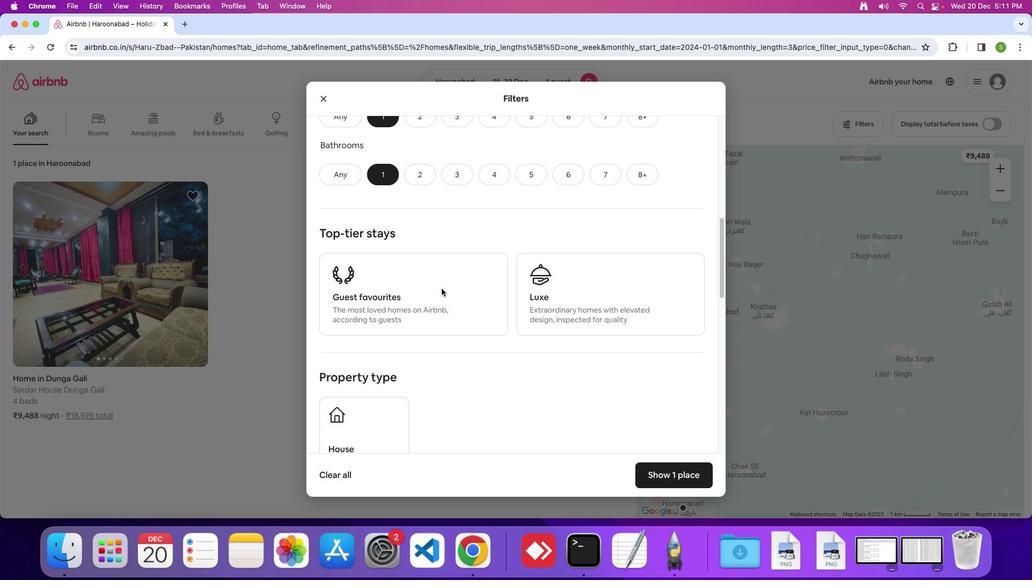 
Action: Mouse scrolled (437, 285) with delta (-3, -4)
Screenshot: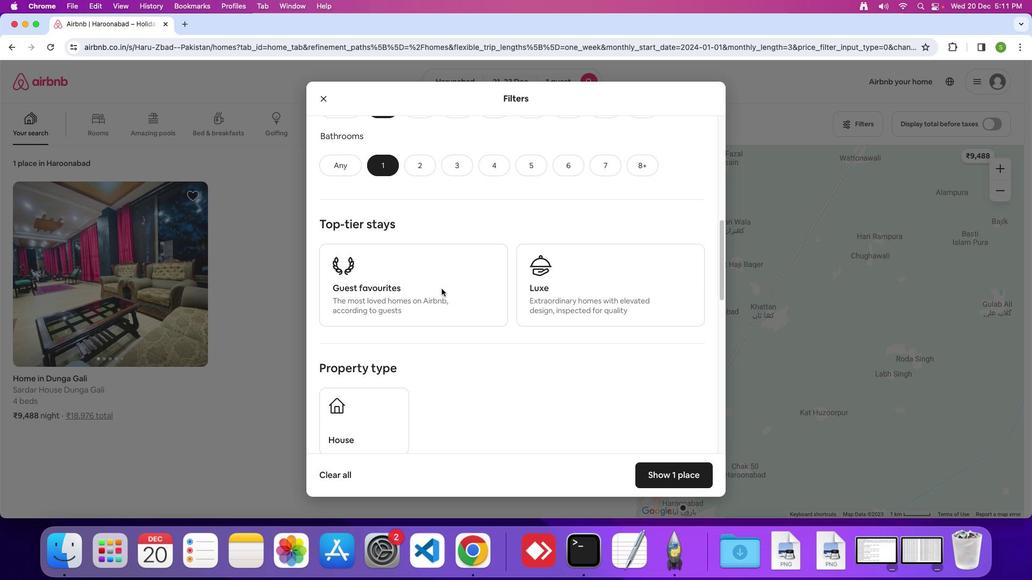 
Action: Mouse scrolled (437, 285) with delta (-3, -4)
Screenshot: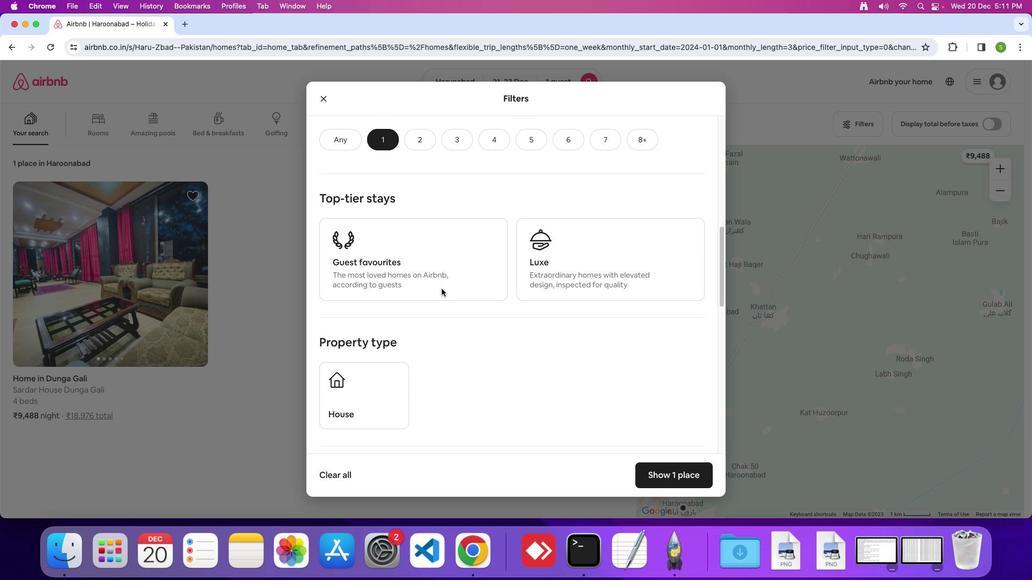 
Action: Mouse scrolled (437, 285) with delta (-3, -4)
Screenshot: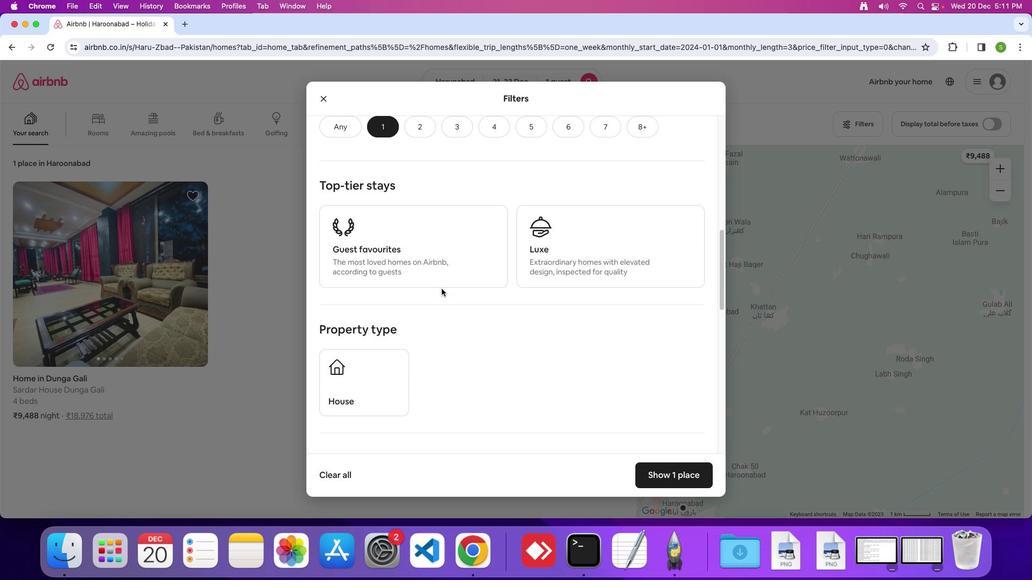 
Action: Mouse scrolled (437, 285) with delta (-3, -4)
Screenshot: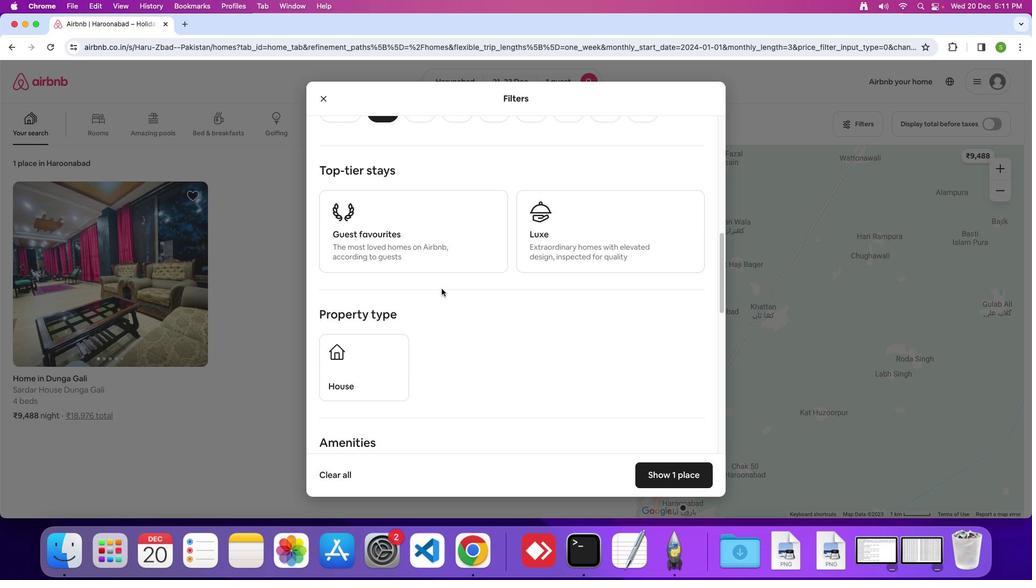 
Action: Mouse scrolled (437, 285) with delta (-3, -4)
Screenshot: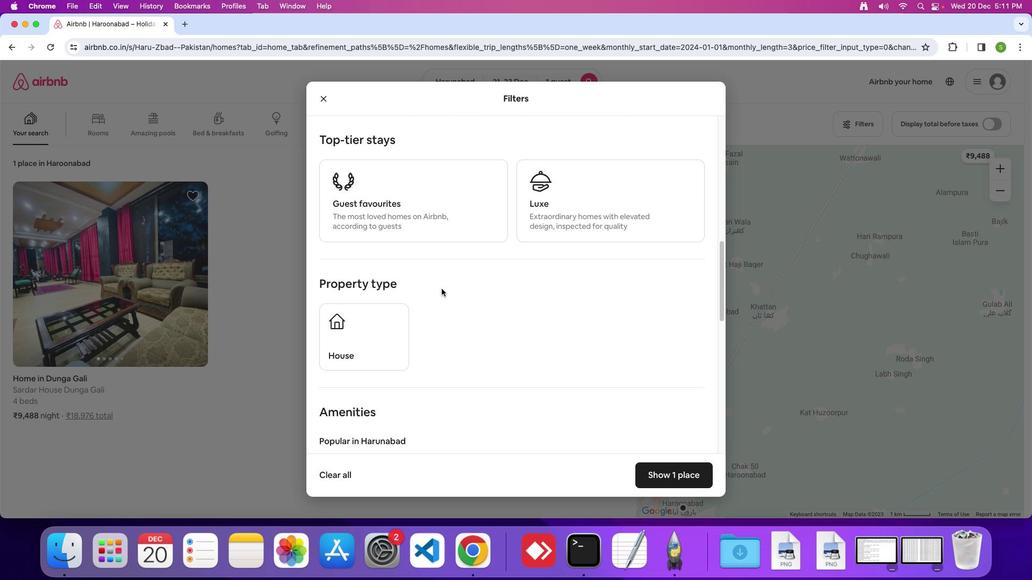 
Action: Mouse scrolled (437, 285) with delta (-3, -4)
Screenshot: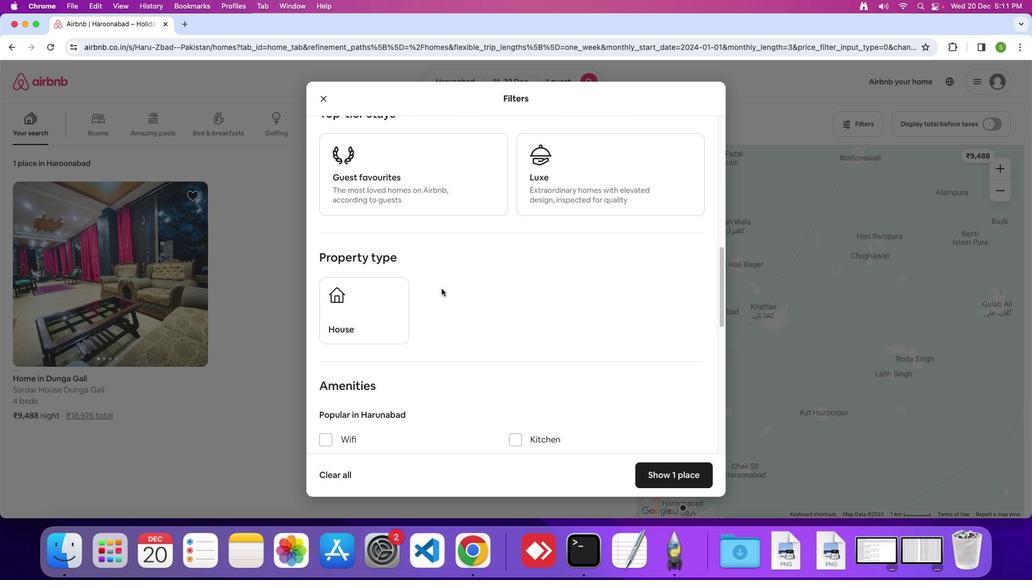 
Action: Mouse scrolled (437, 285) with delta (-3, -4)
Screenshot: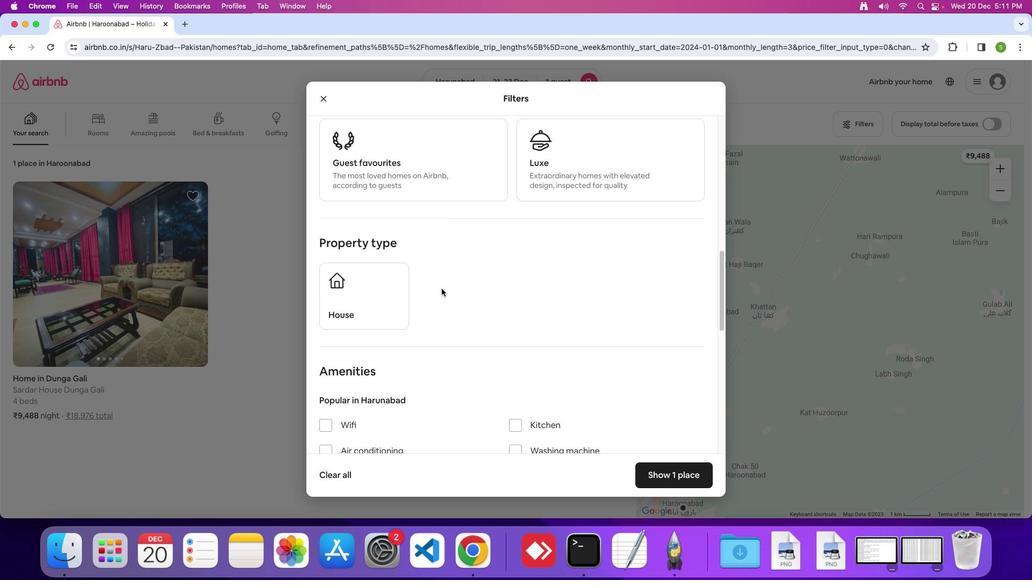 
Action: Mouse moved to (437, 285)
Screenshot: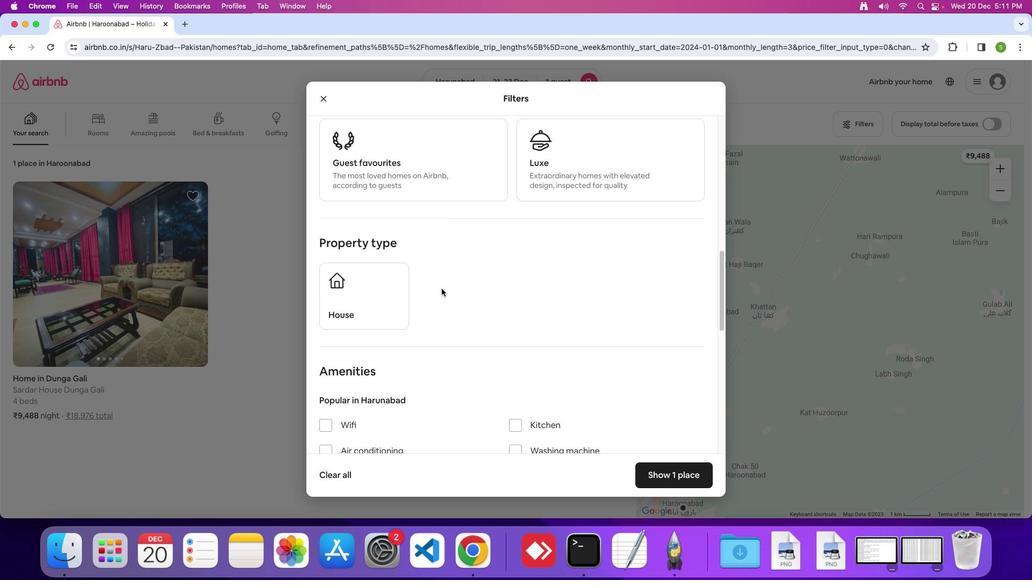 
Action: Mouse scrolled (437, 285) with delta (-3, -4)
Screenshot: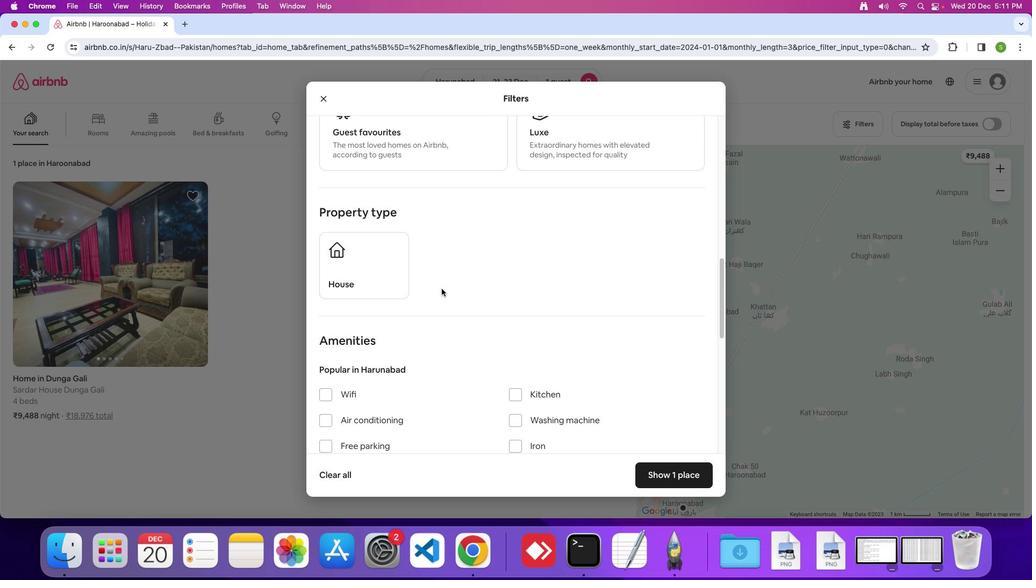
Action: Mouse scrolled (437, 285) with delta (-3, -4)
Screenshot: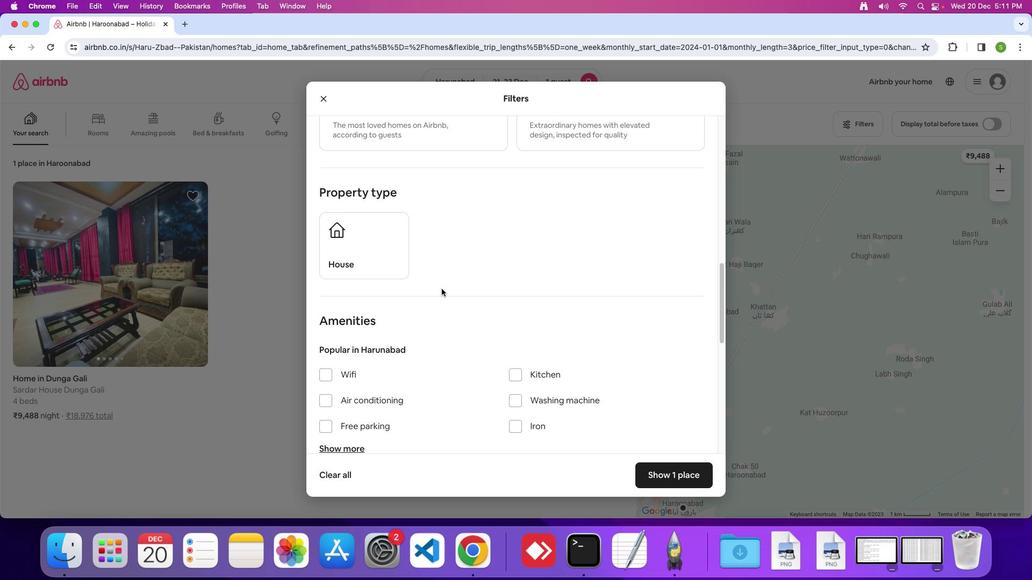 
Action: Mouse scrolled (437, 285) with delta (-3, -4)
Screenshot: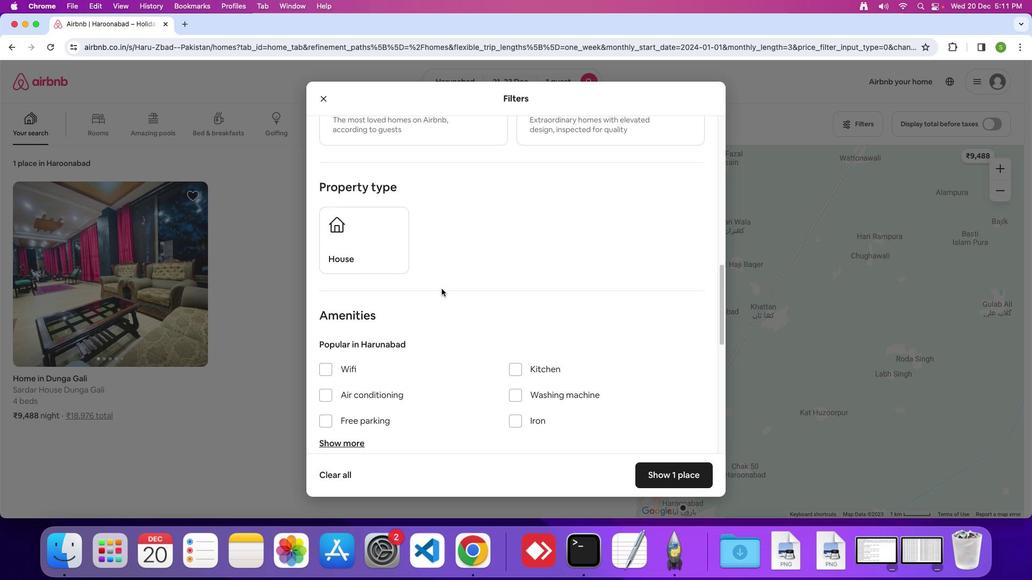 
Action: Mouse scrolled (437, 285) with delta (-3, -4)
Screenshot: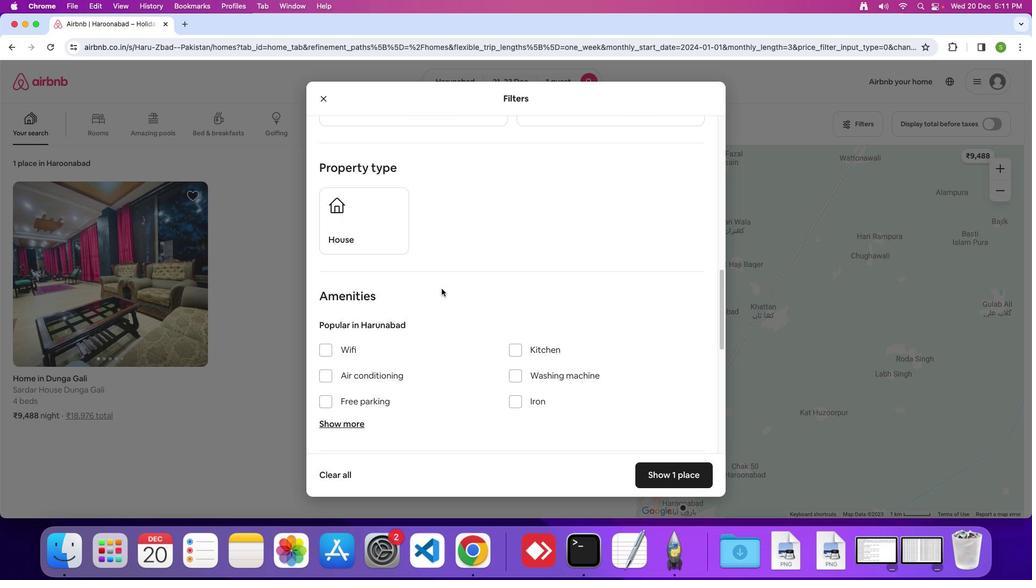 
Action: Mouse scrolled (437, 285) with delta (-3, -4)
Screenshot: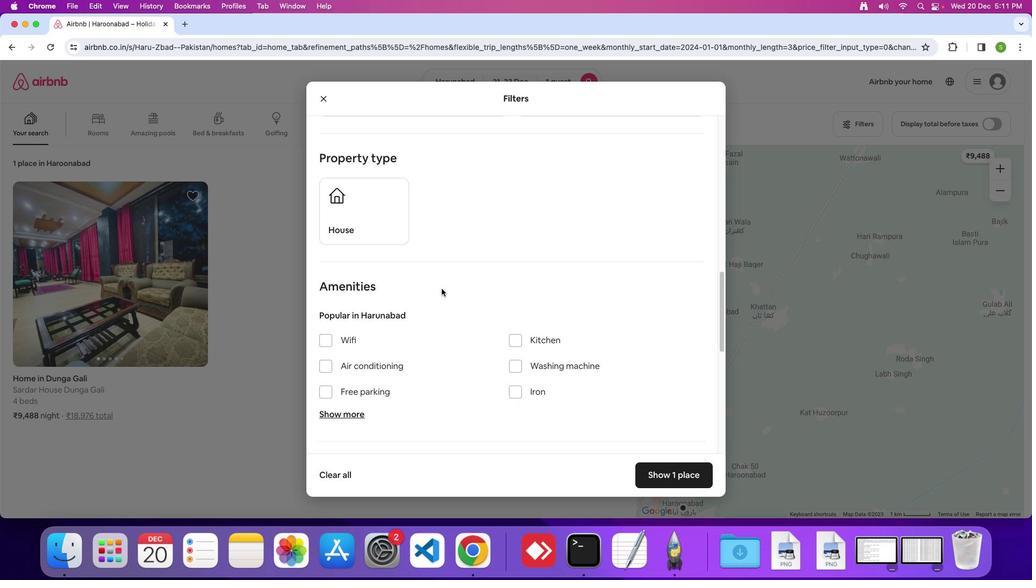 
Action: Mouse scrolled (437, 285) with delta (-3, -4)
Screenshot: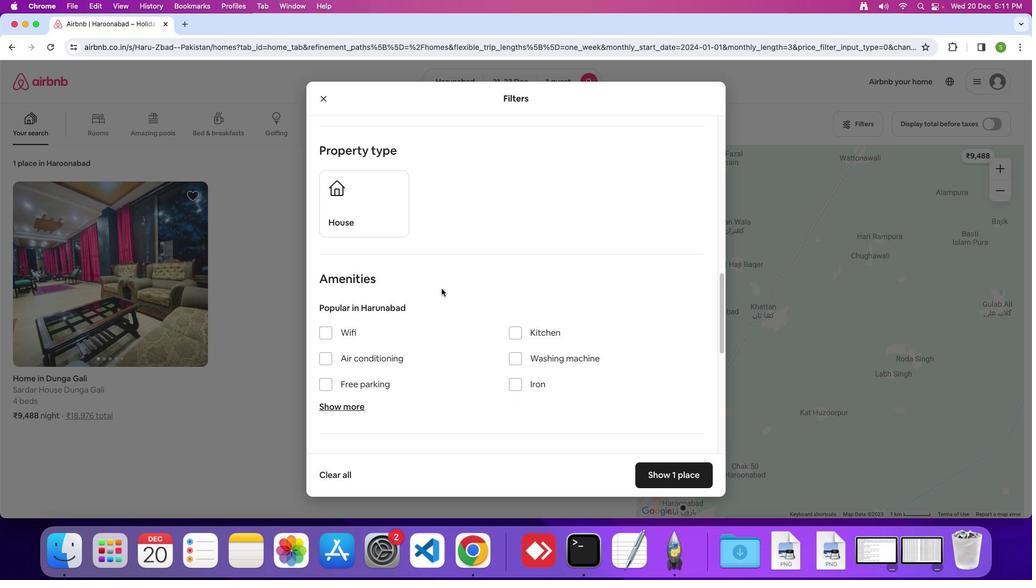 
Action: Mouse scrolled (437, 285) with delta (-3, -4)
Screenshot: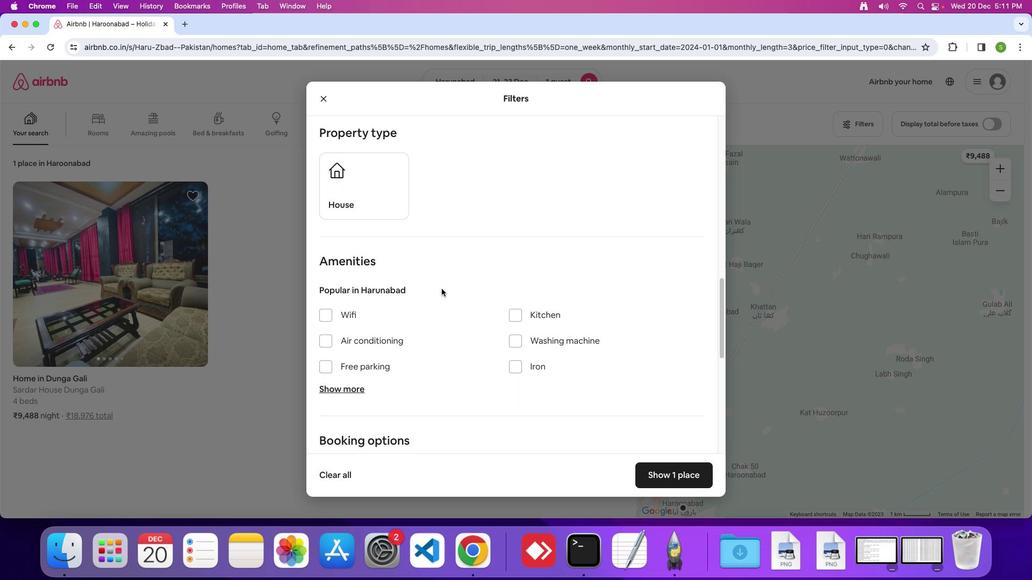
Action: Mouse moved to (325, 303)
Screenshot: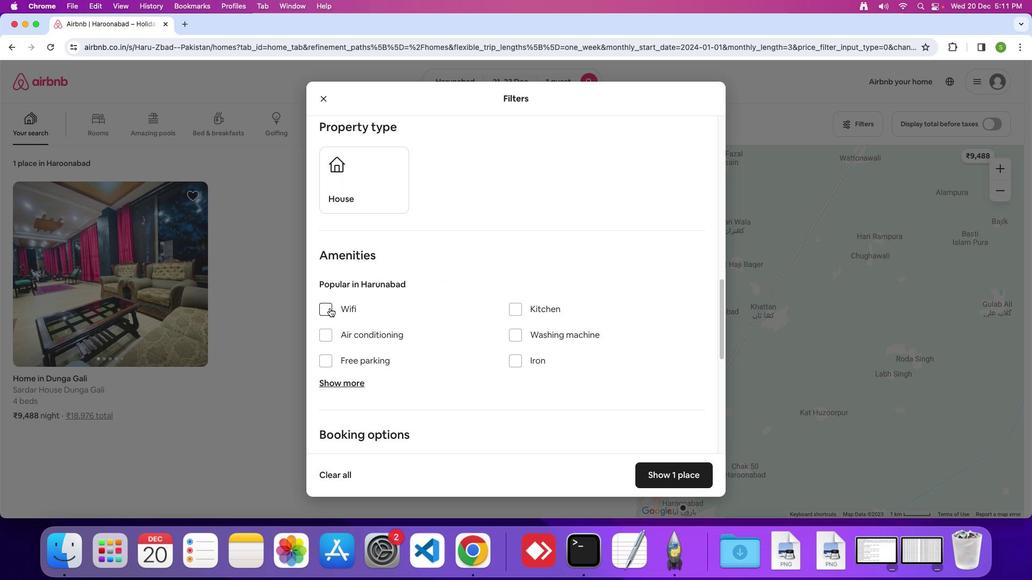 
Action: Mouse pressed left at (325, 303)
Screenshot: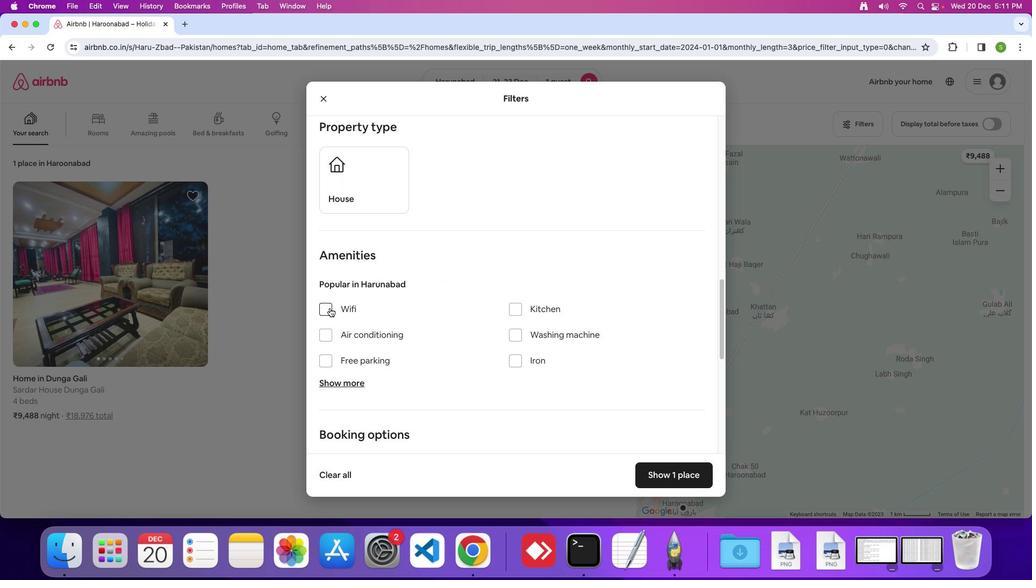 
Action: Mouse moved to (473, 317)
Screenshot: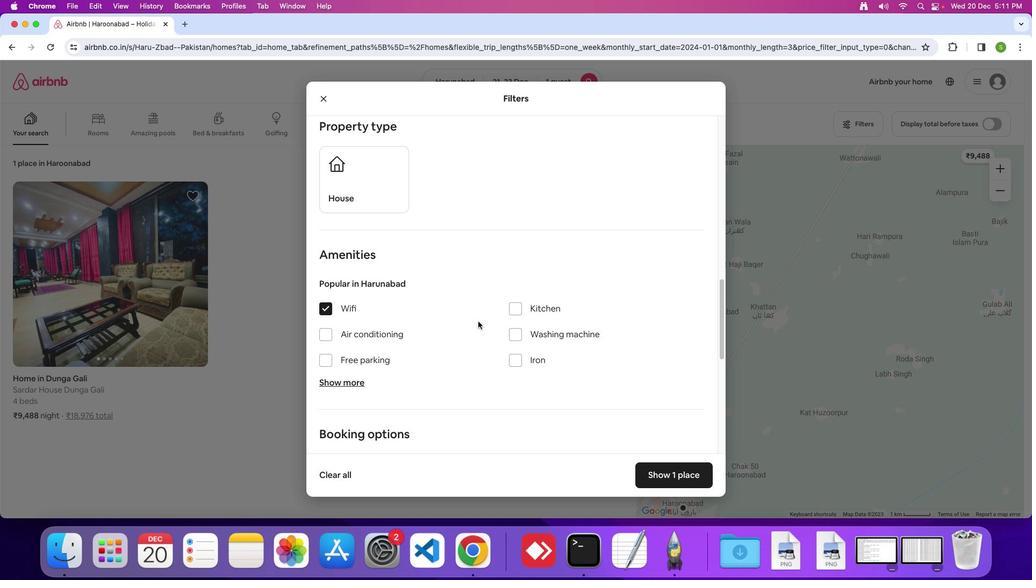 
Action: Mouse scrolled (473, 317) with delta (-3, -4)
Screenshot: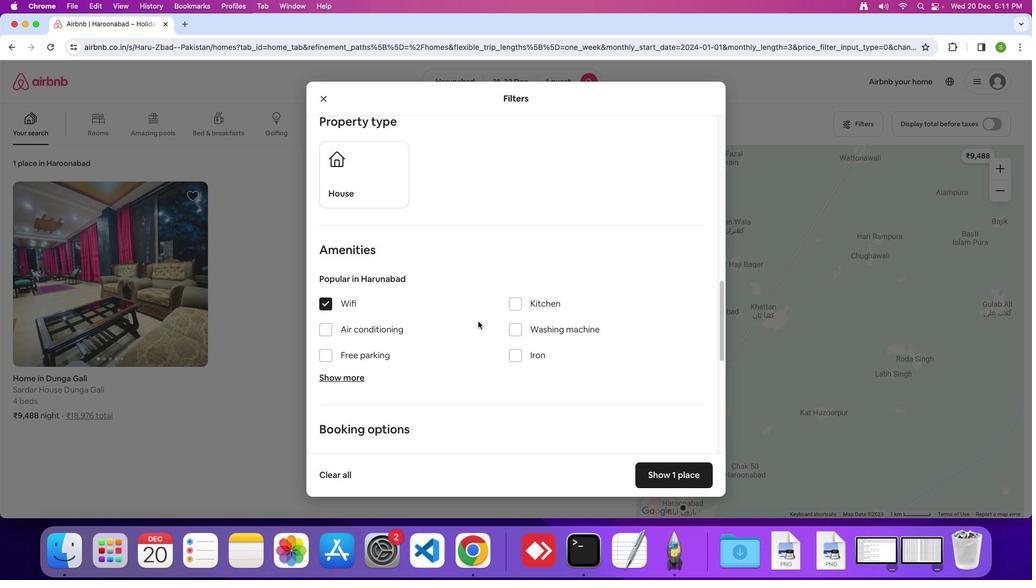 
Action: Mouse scrolled (473, 317) with delta (-3, -4)
Screenshot: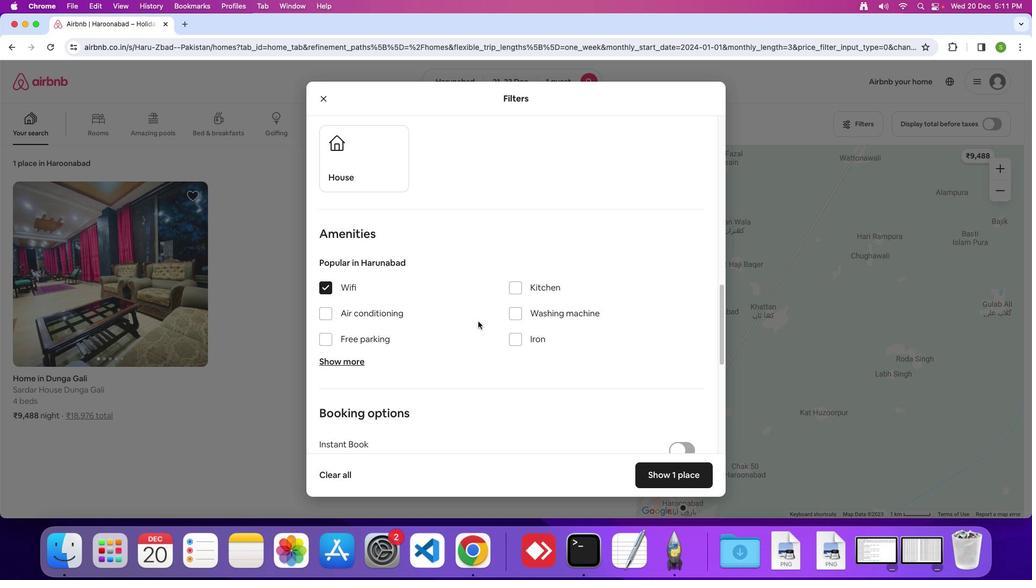 
Action: Mouse scrolled (473, 317) with delta (-3, -4)
Screenshot: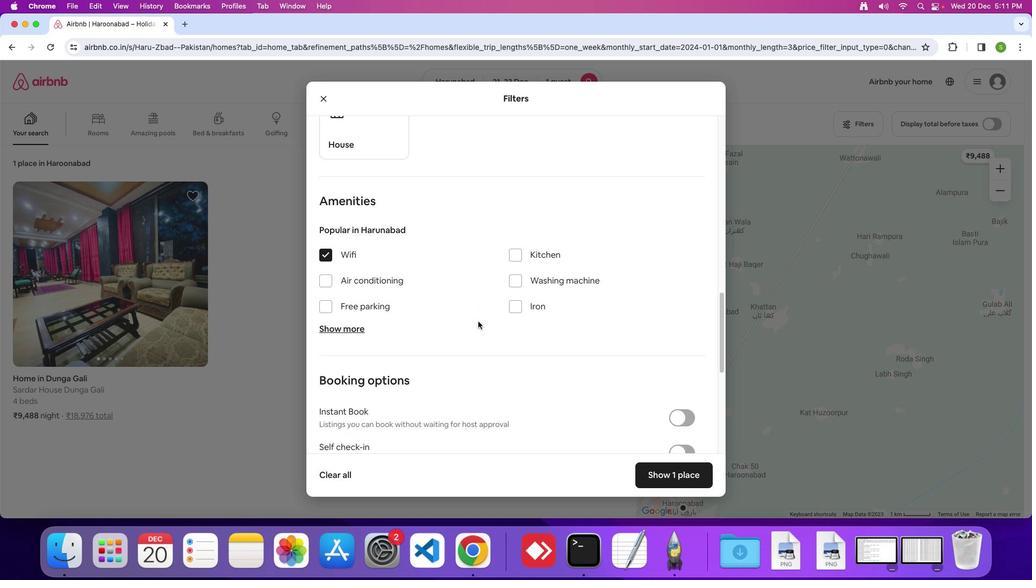 
Action: Mouse moved to (474, 317)
Screenshot: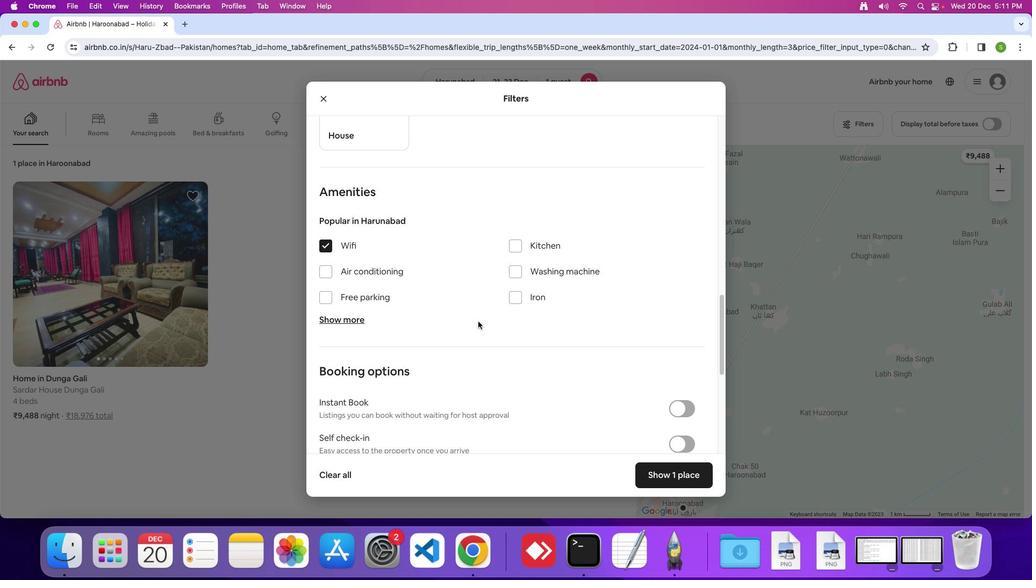 
Action: Mouse scrolled (474, 317) with delta (-3, -4)
Screenshot: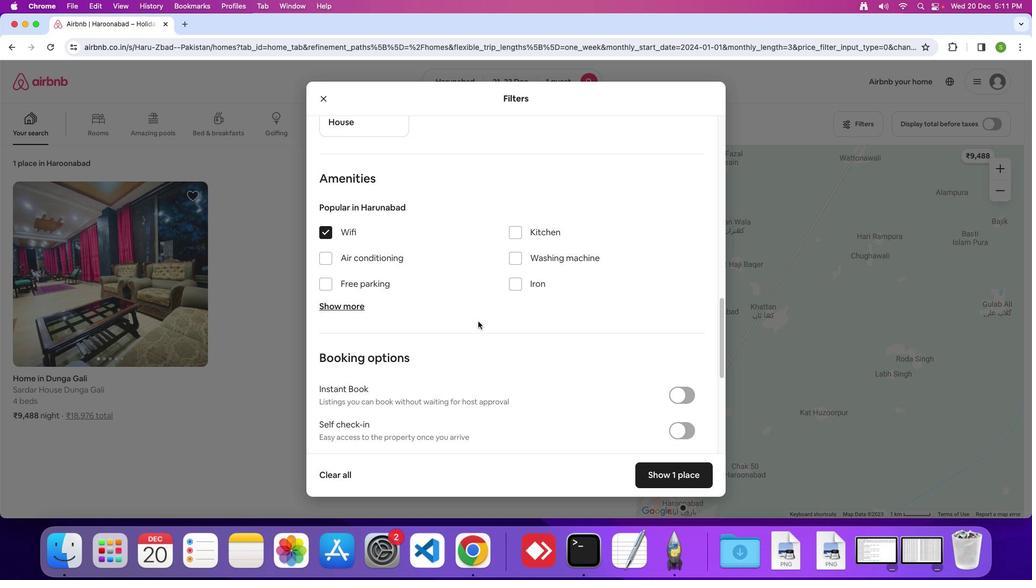 
Action: Mouse scrolled (474, 317) with delta (-3, -4)
Screenshot: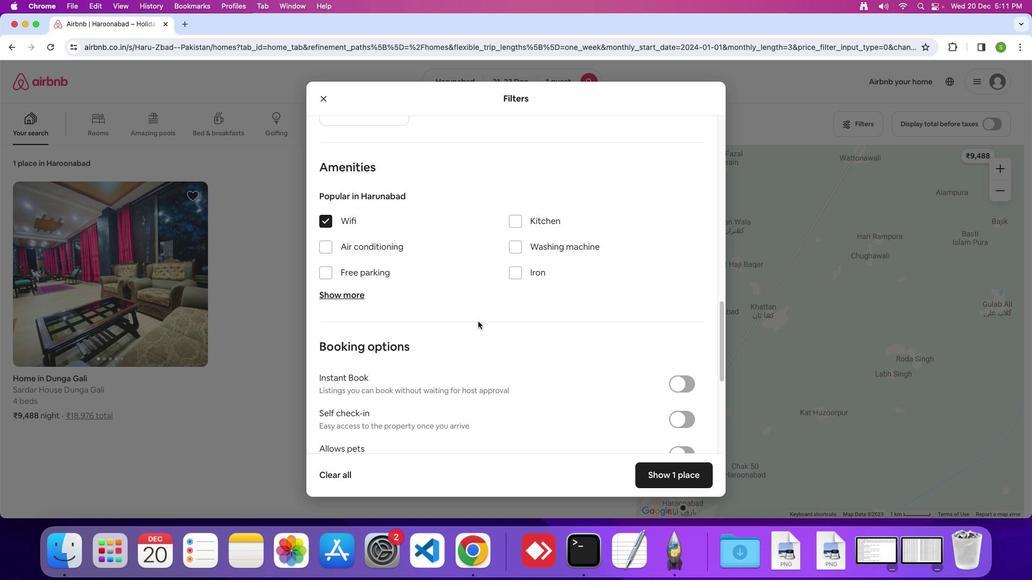 
Action: Mouse scrolled (474, 317) with delta (-3, -4)
Screenshot: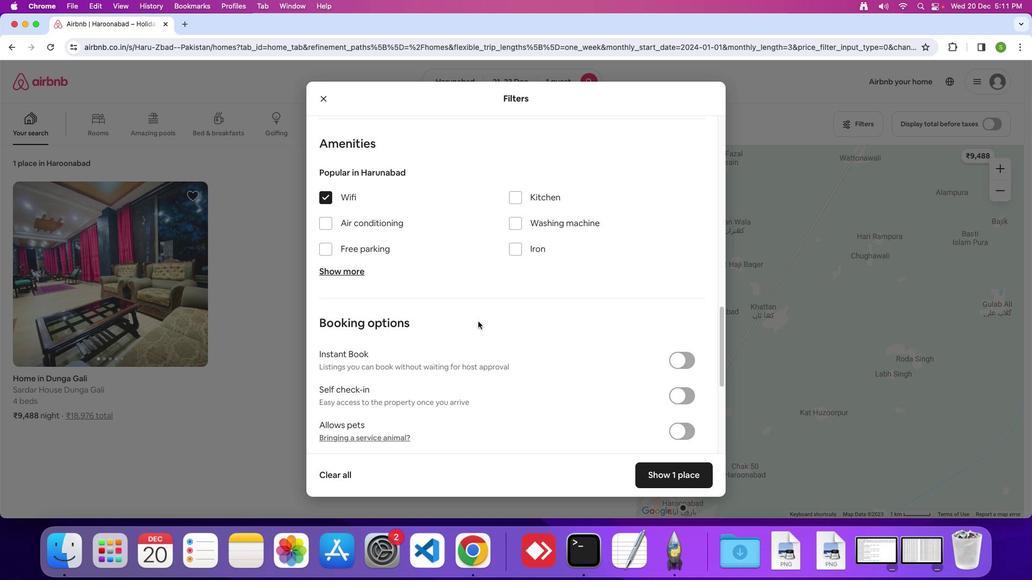 
Action: Mouse scrolled (474, 317) with delta (-3, -4)
Screenshot: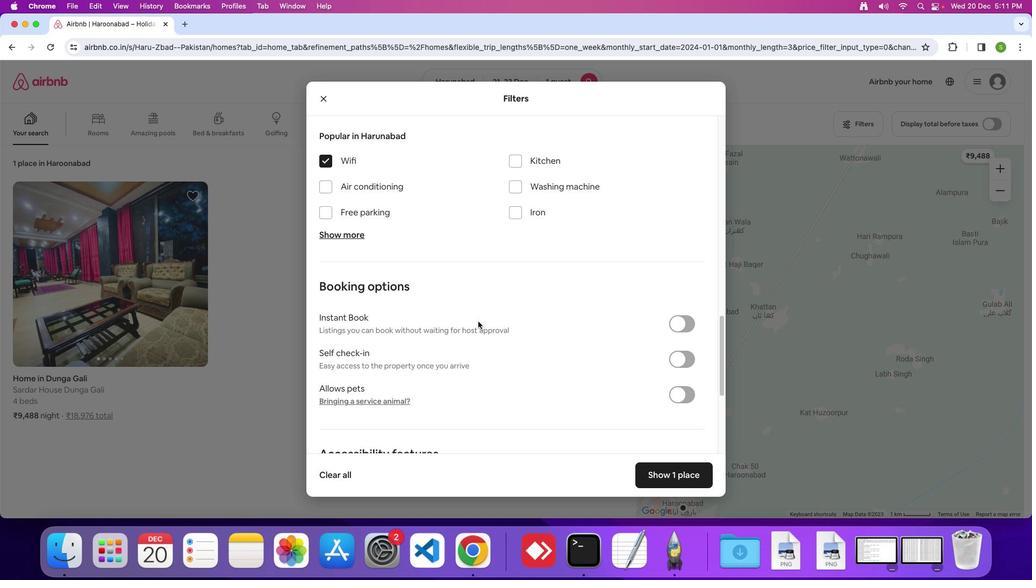 
Action: Mouse scrolled (474, 317) with delta (-3, -4)
Screenshot: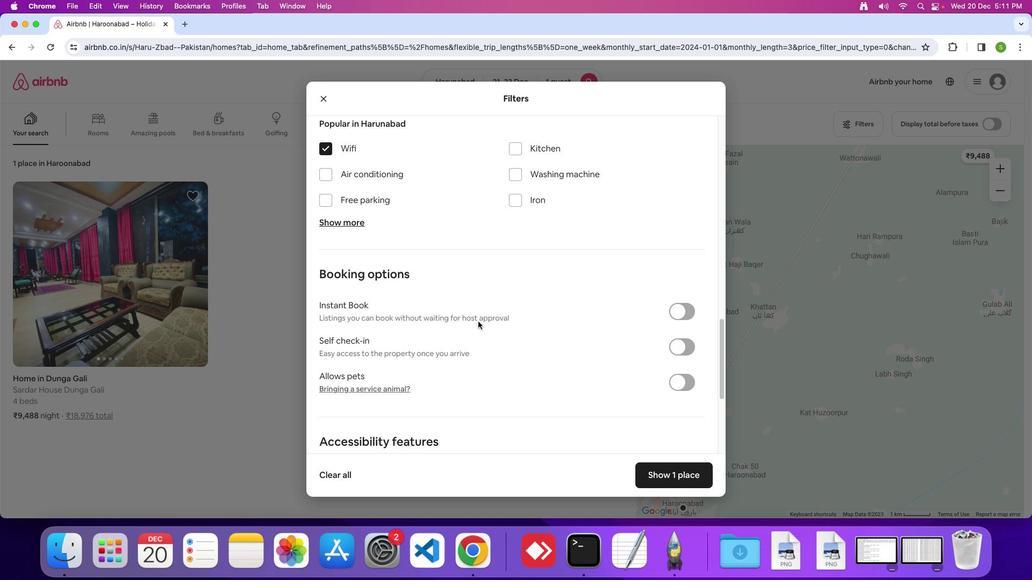 
Action: Mouse scrolled (474, 317) with delta (-3, -4)
Screenshot: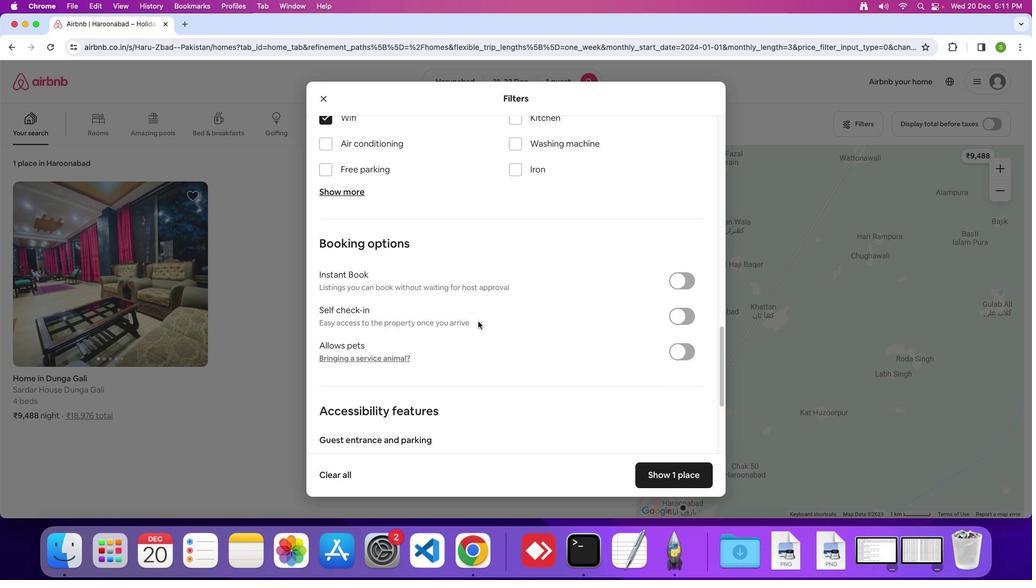 
Action: Mouse moved to (474, 317)
Screenshot: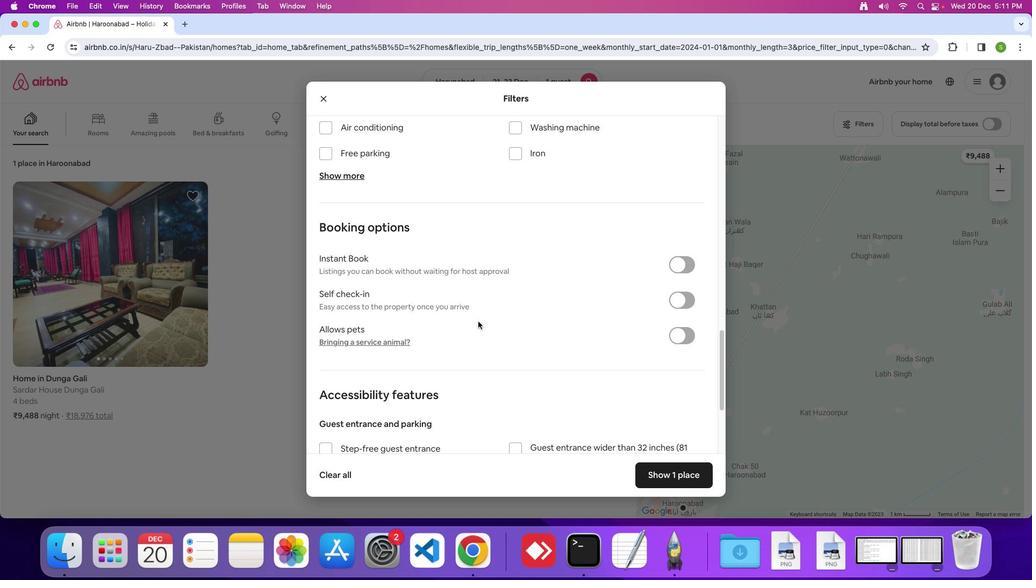
Action: Mouse scrolled (474, 317) with delta (-3, -4)
Screenshot: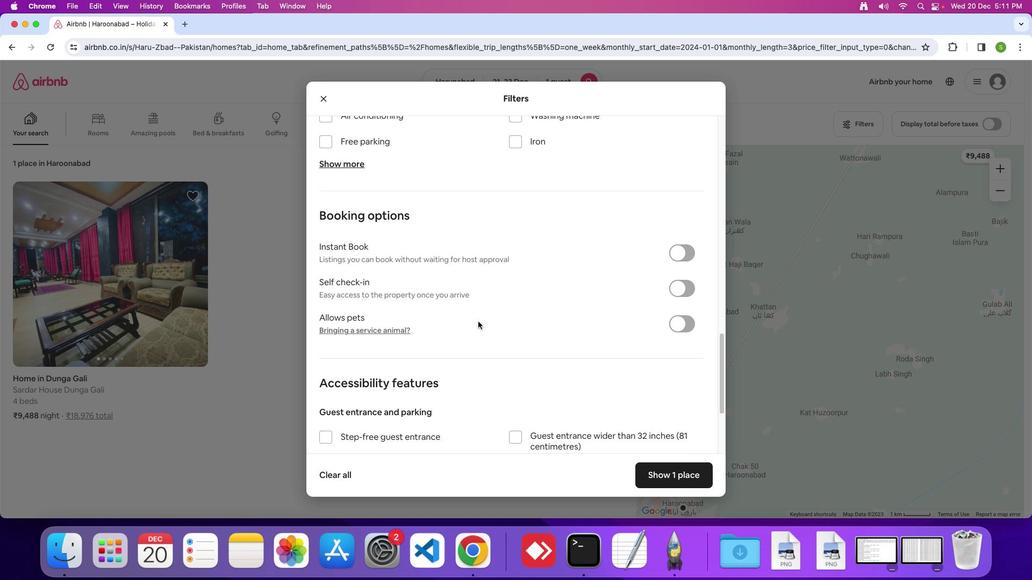 
Action: Mouse scrolled (474, 317) with delta (-3, -4)
Screenshot: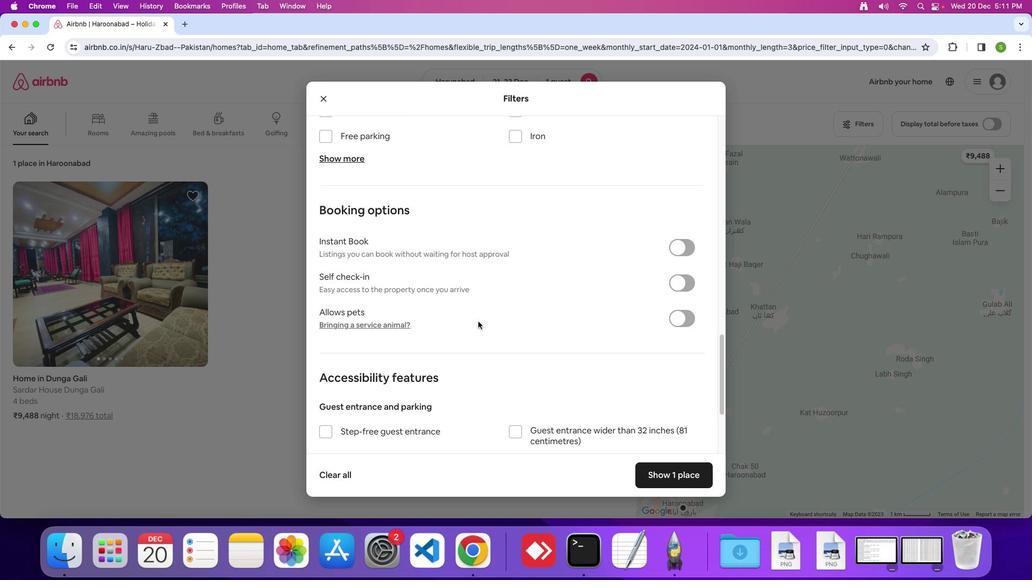 
Action: Mouse scrolled (474, 317) with delta (-3, -4)
Screenshot: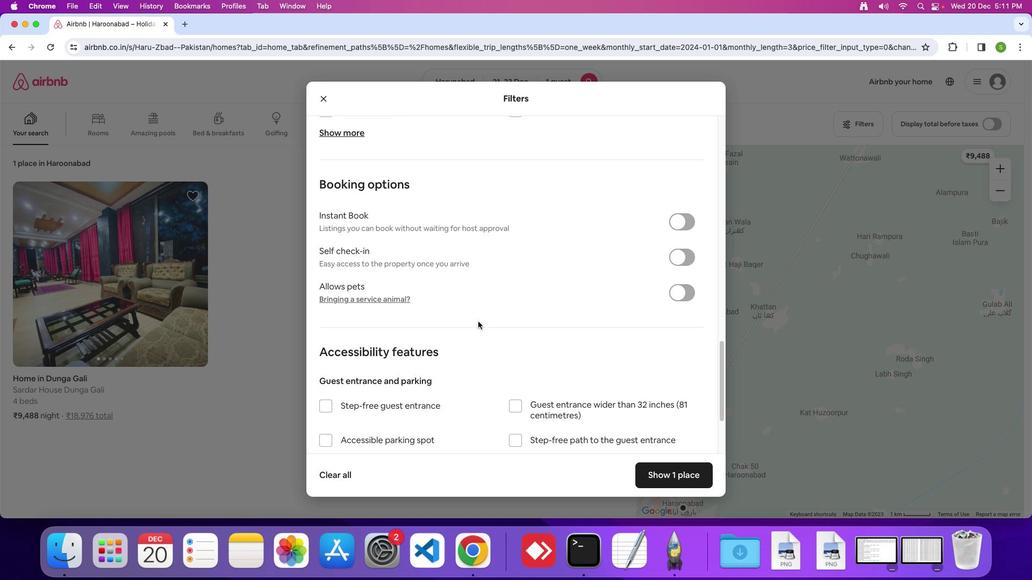 
Action: Mouse scrolled (474, 317) with delta (-3, -4)
Screenshot: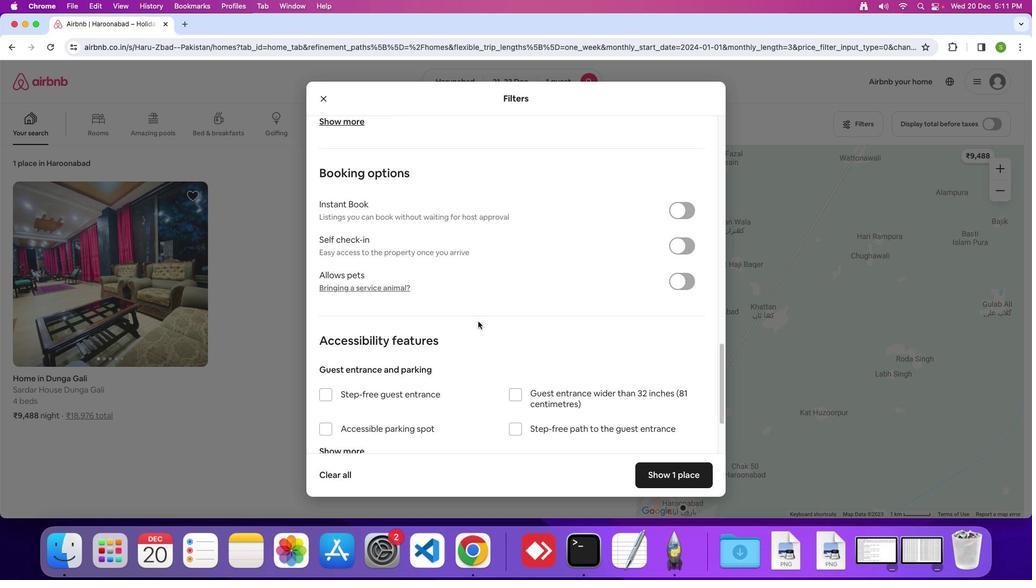 
Action: Mouse scrolled (474, 317) with delta (-3, -4)
Screenshot: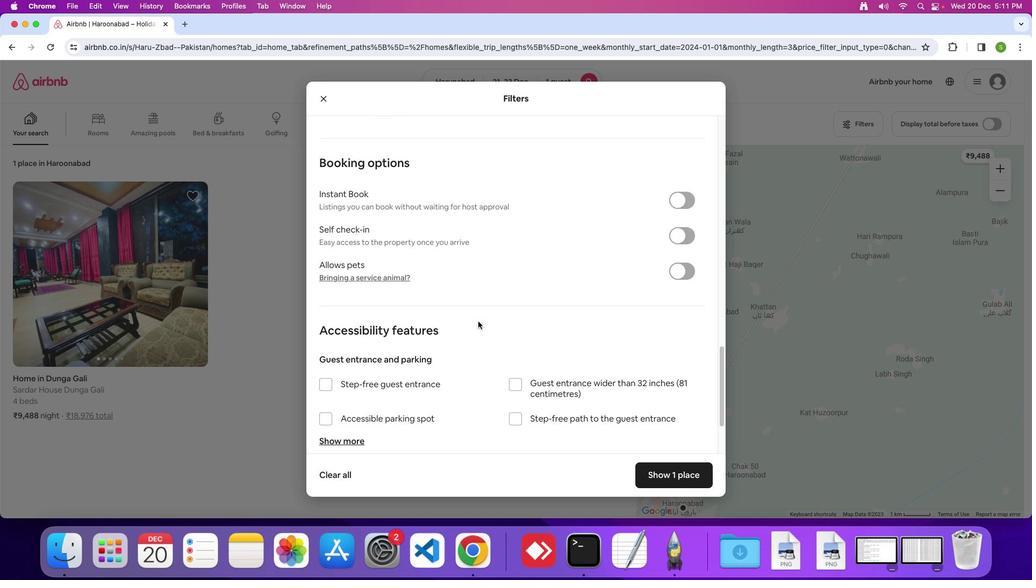 
Action: Mouse scrolled (474, 317) with delta (-3, -4)
Screenshot: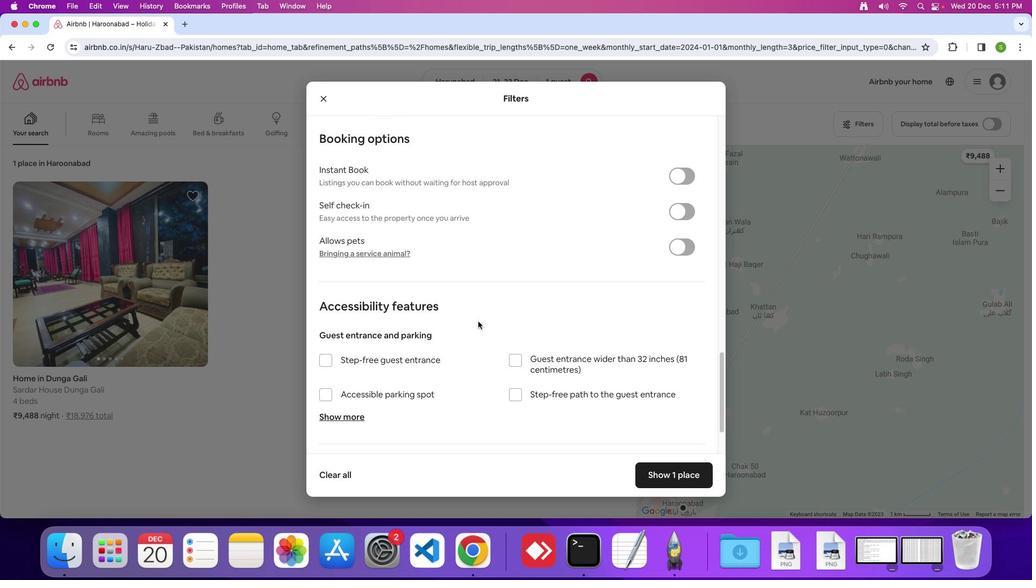 
Action: Mouse scrolled (474, 317) with delta (-3, -4)
Screenshot: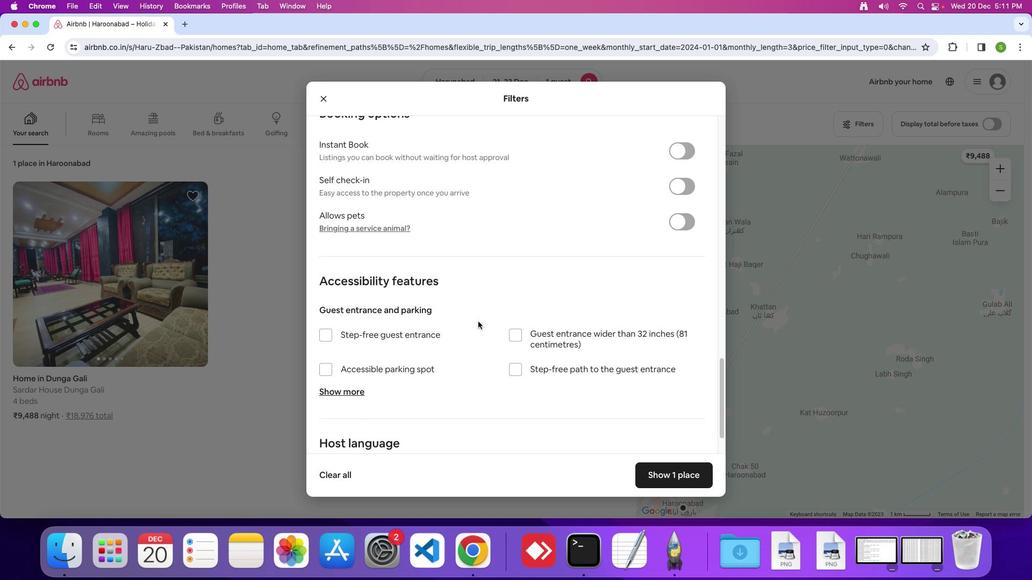 
Action: Mouse scrolled (474, 317) with delta (-3, -5)
Screenshot: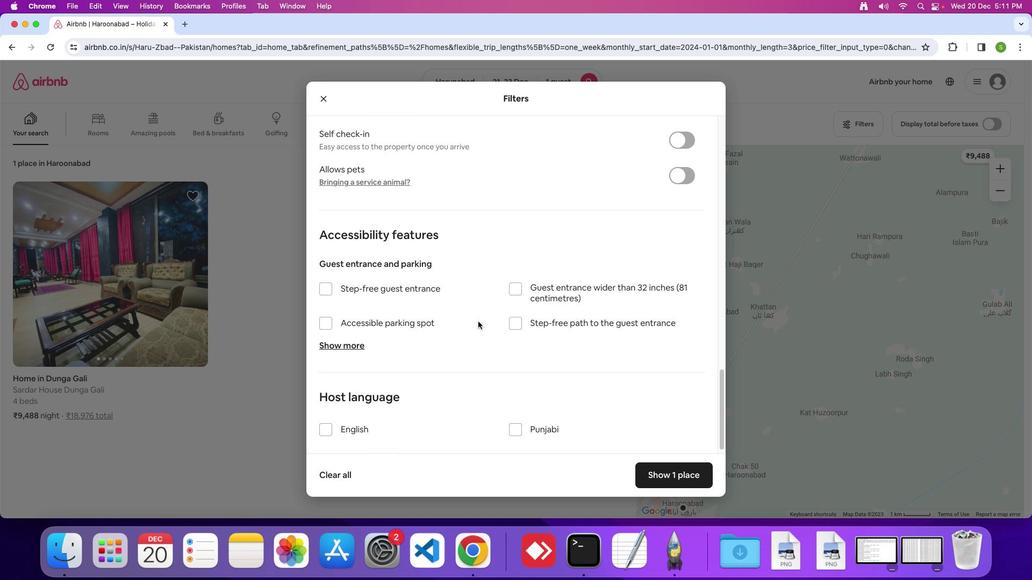 
Action: Mouse scrolled (474, 317) with delta (-3, -4)
Screenshot: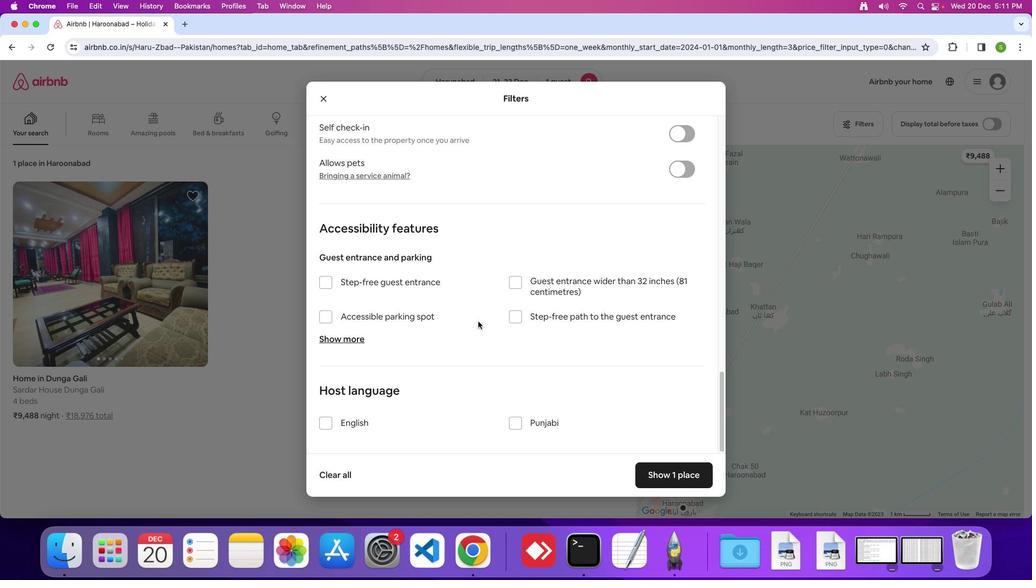 
Action: Mouse scrolled (474, 317) with delta (-3, -4)
Screenshot: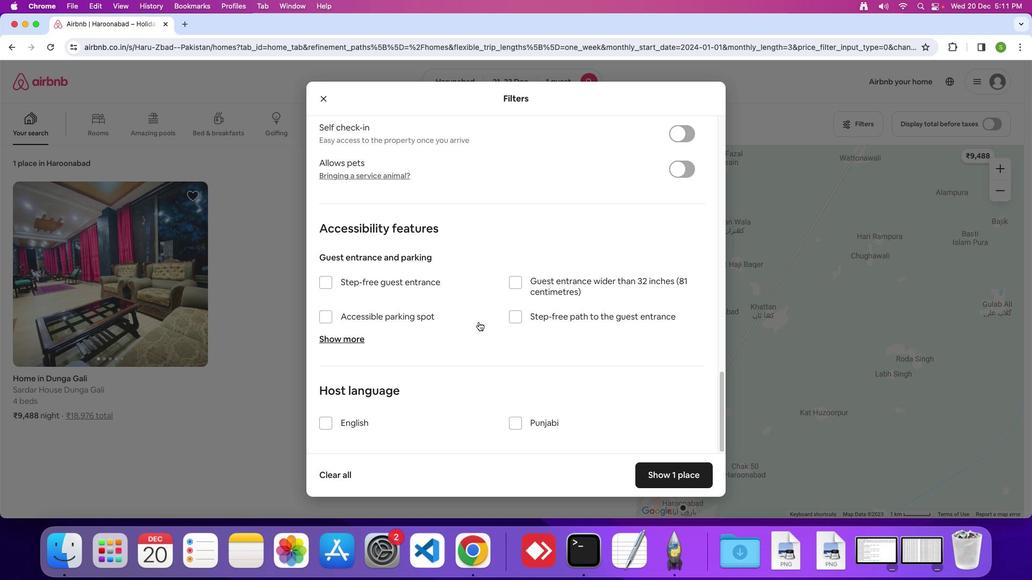 
Action: Mouse scrolled (474, 317) with delta (-3, -4)
Screenshot: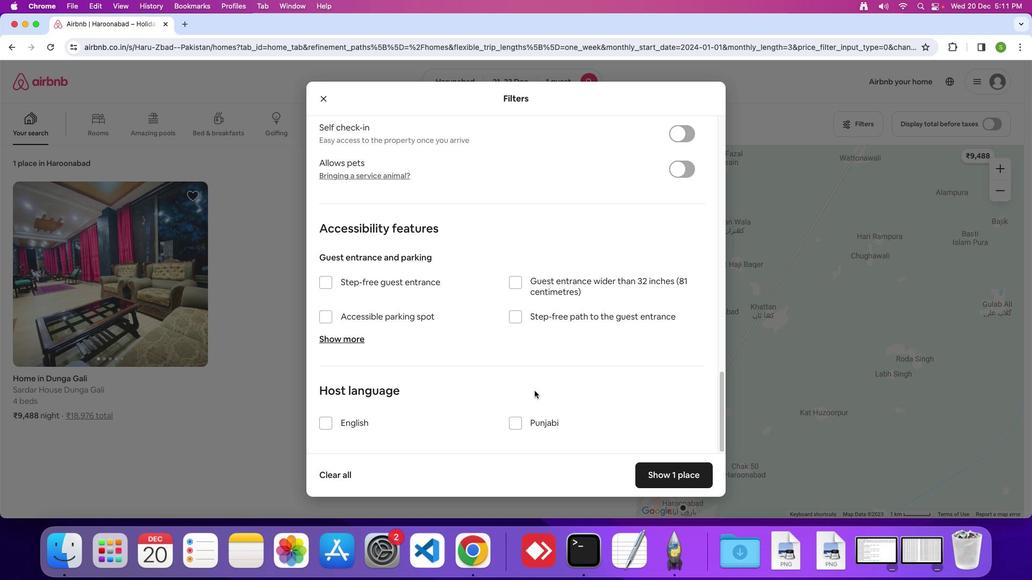 
Action: Mouse moved to (654, 465)
Screenshot: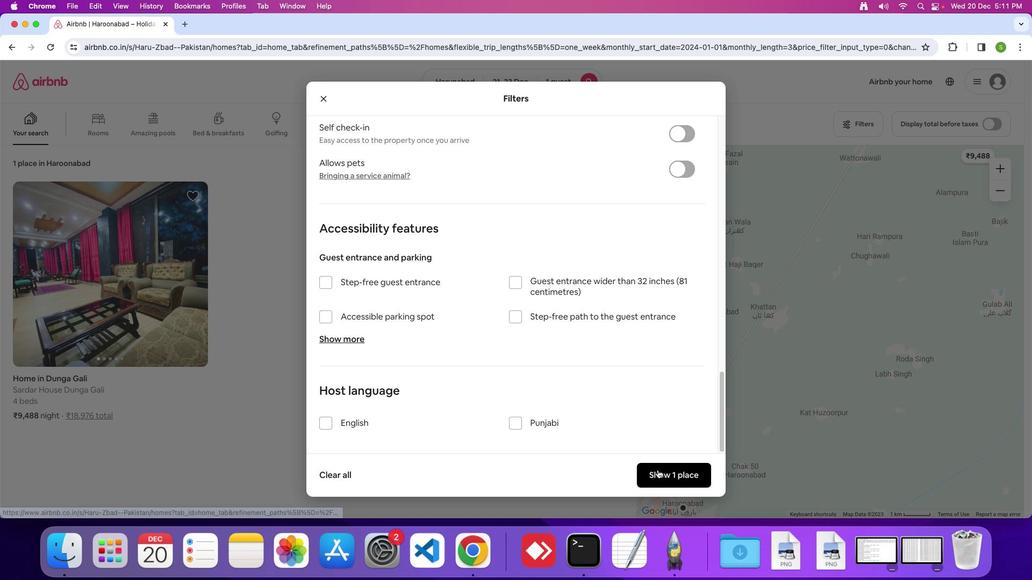 
Action: Mouse pressed left at (654, 465)
Screenshot: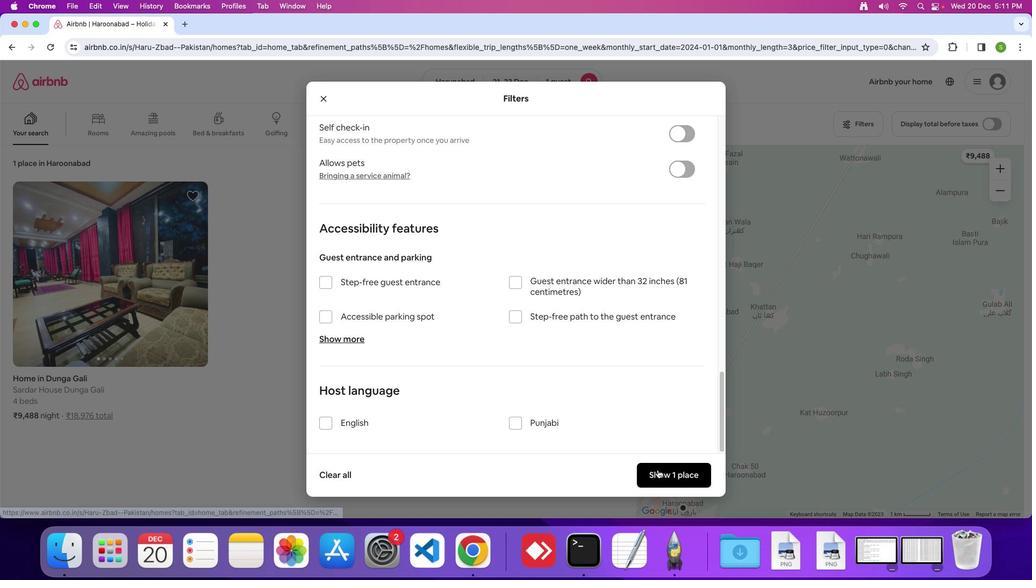
Action: Mouse moved to (150, 290)
Screenshot: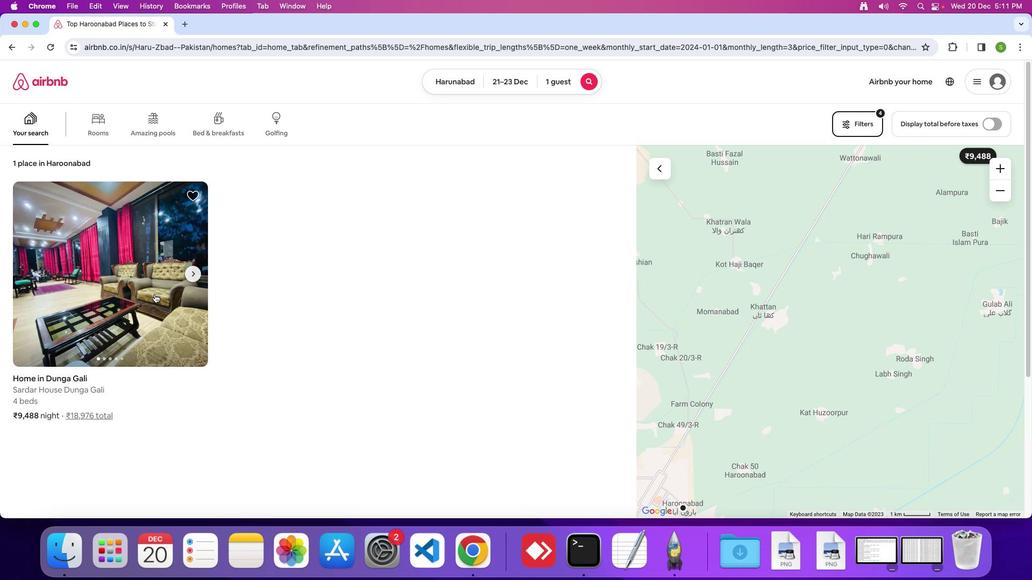 
Action: Mouse pressed left at (150, 290)
Screenshot: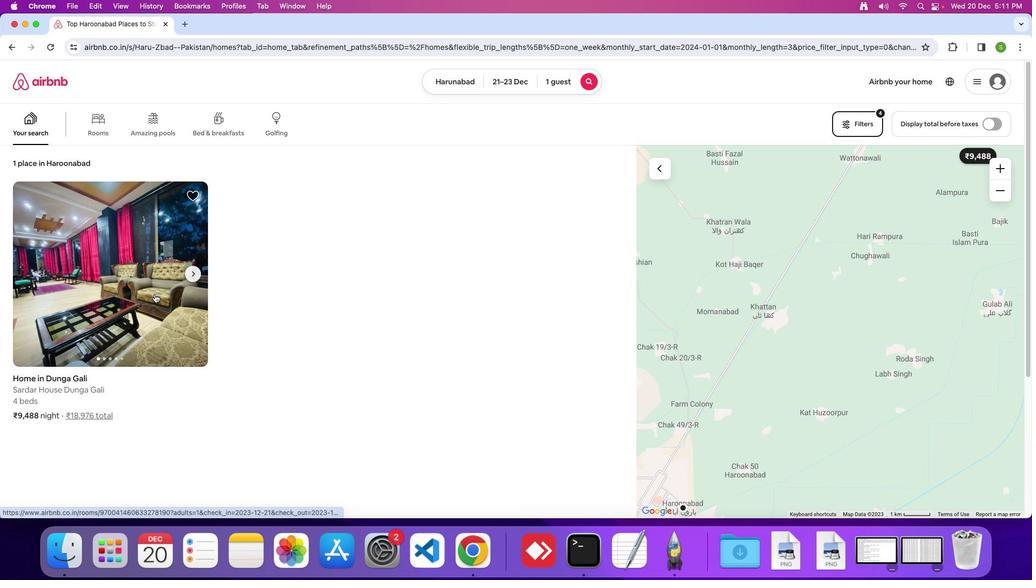 
Action: Mouse moved to (378, 307)
Screenshot: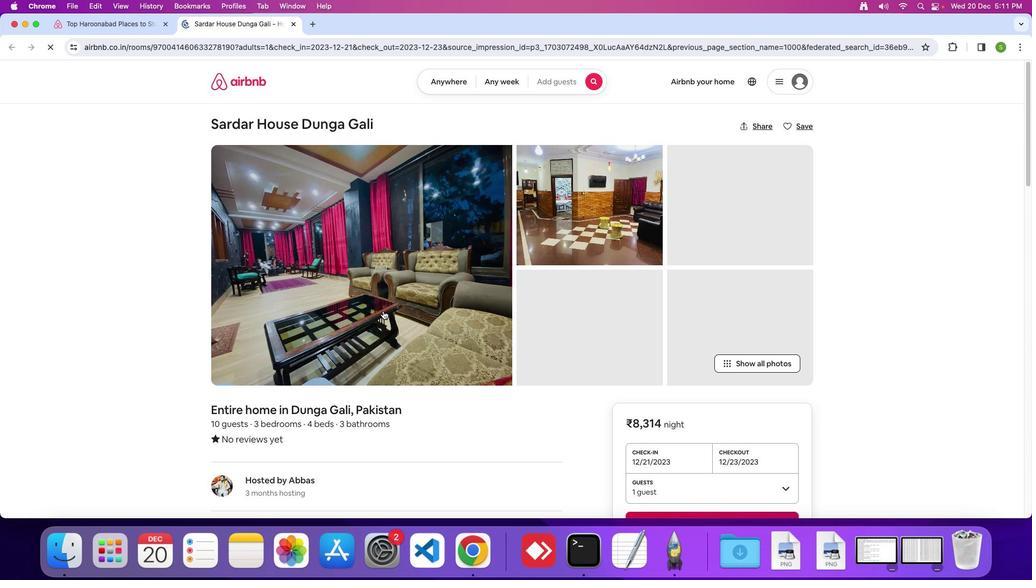 
Action: Mouse pressed left at (378, 307)
Screenshot: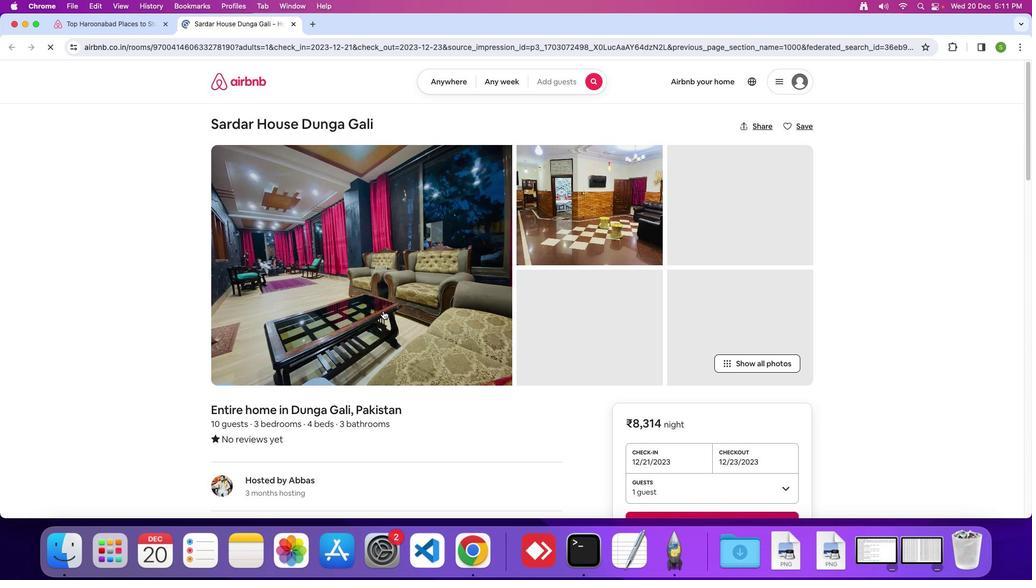 
Action: Mouse moved to (406, 318)
Screenshot: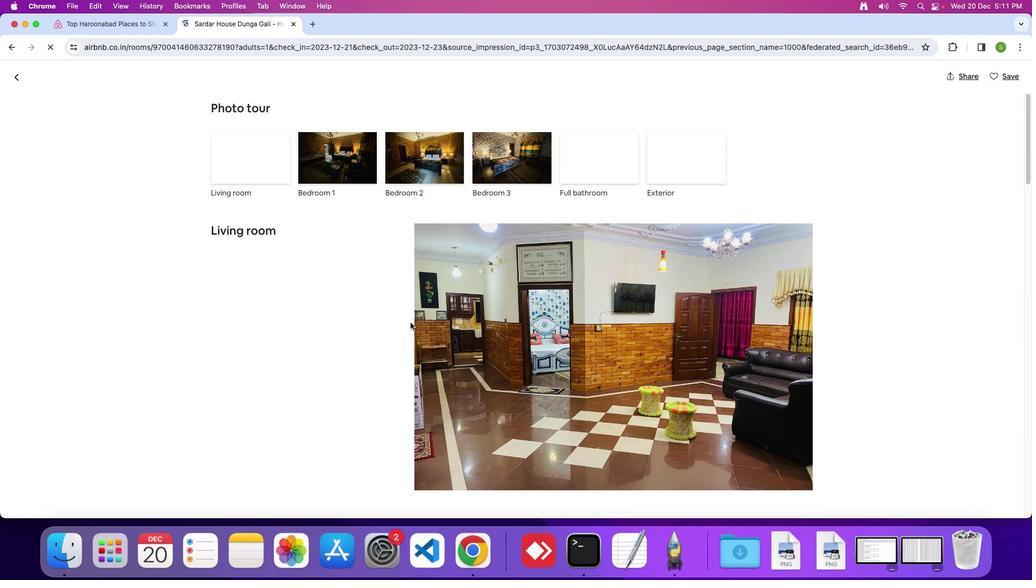 
Action: Mouse scrolled (406, 318) with delta (-3, -4)
Screenshot: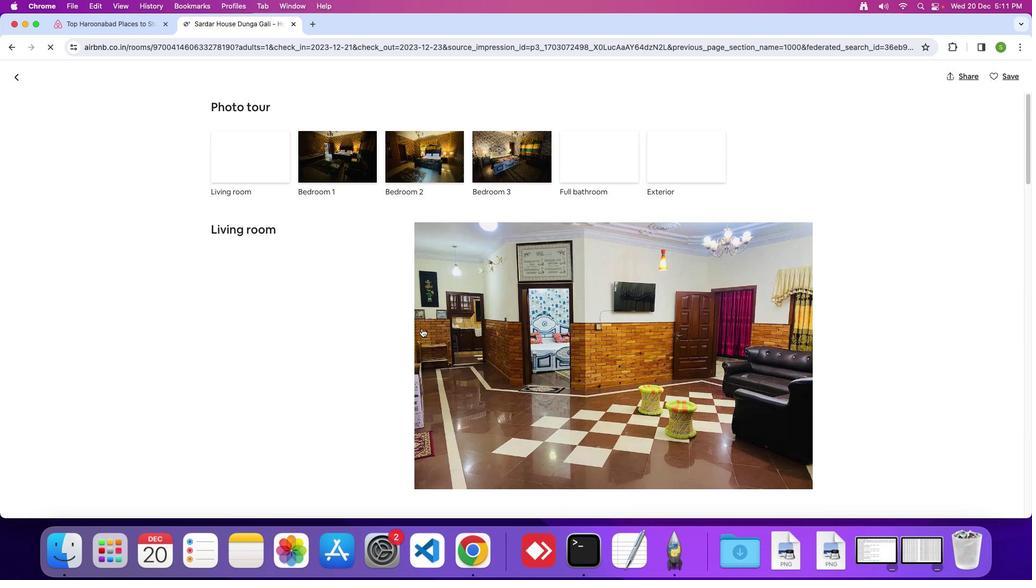 
Action: Mouse moved to (410, 321)
Screenshot: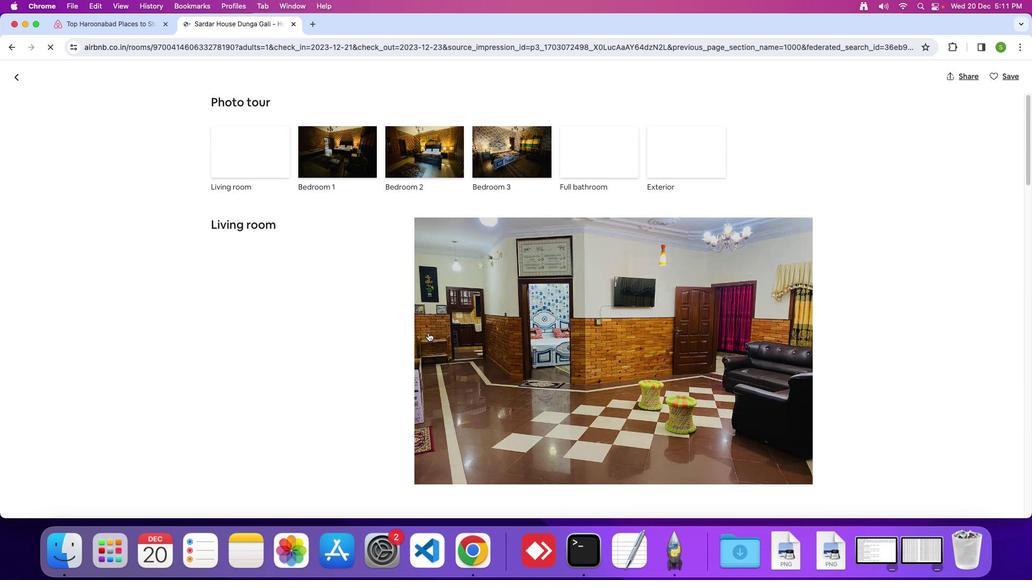 
Action: Mouse scrolled (410, 321) with delta (-3, -4)
Screenshot: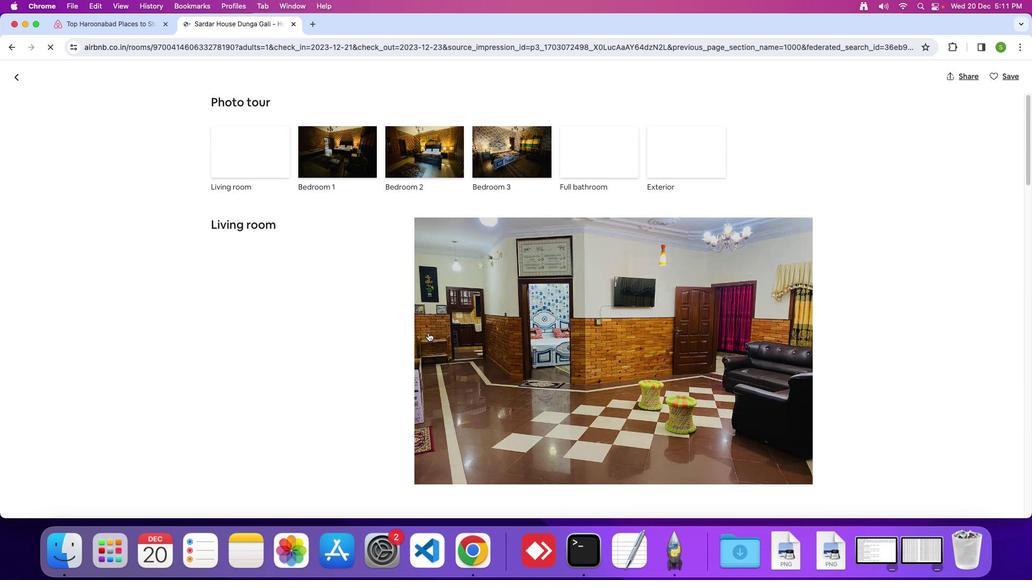 
Action: Mouse moved to (419, 325)
Screenshot: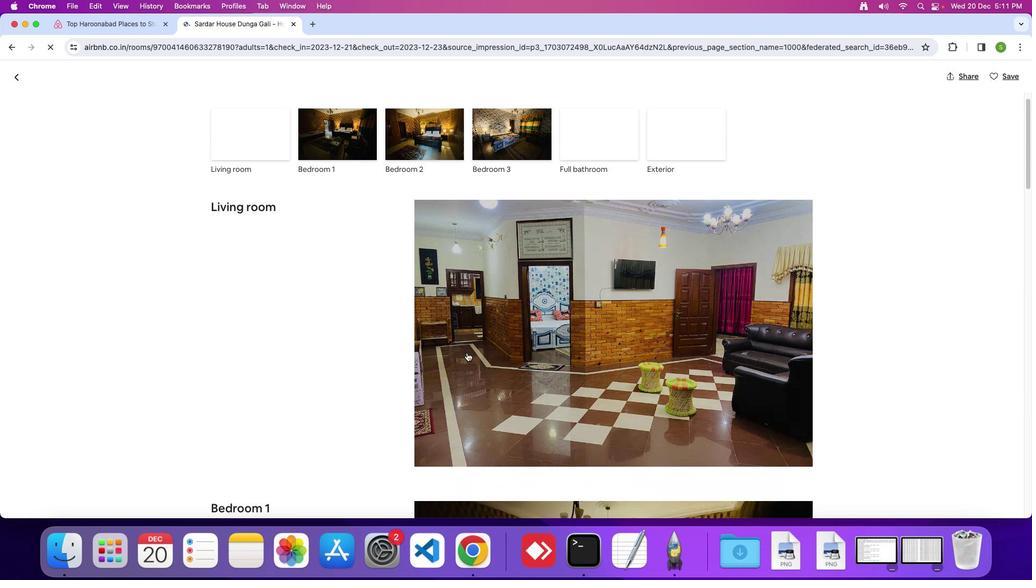 
Action: Mouse scrolled (419, 325) with delta (-3, -4)
Screenshot: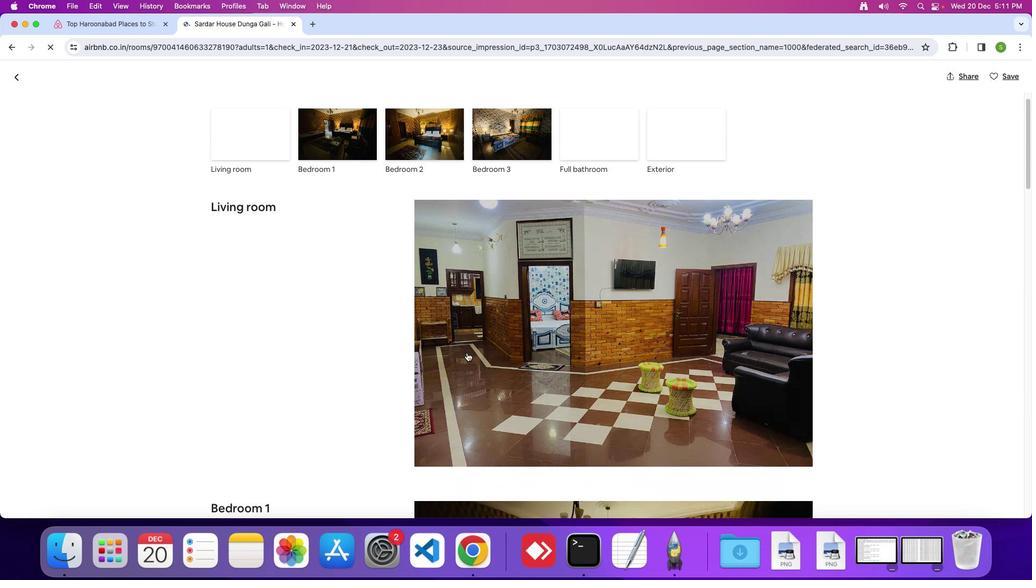 
Action: Mouse moved to (490, 355)
Screenshot: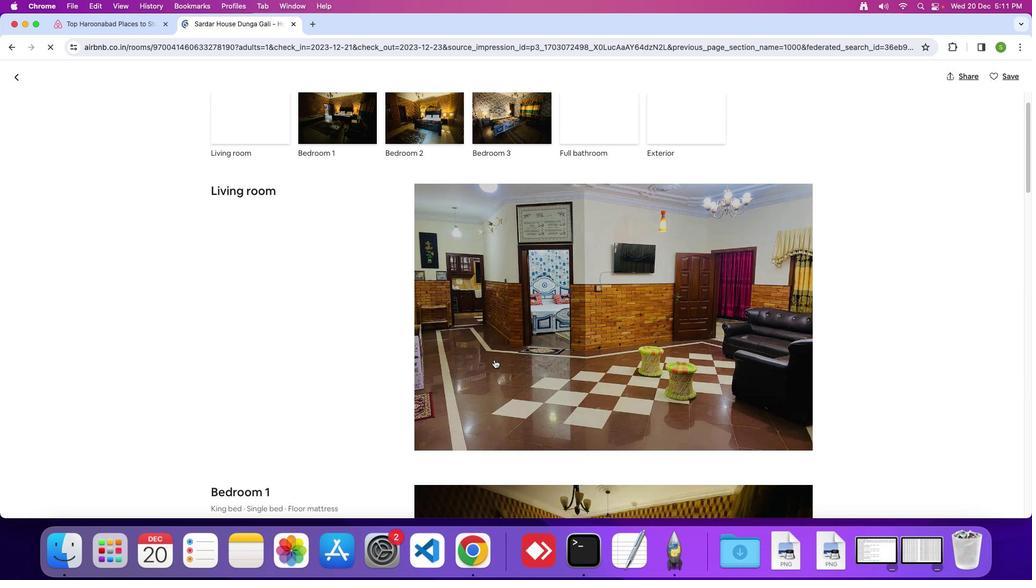 
Action: Mouse scrolled (490, 355) with delta (-3, -4)
Screenshot: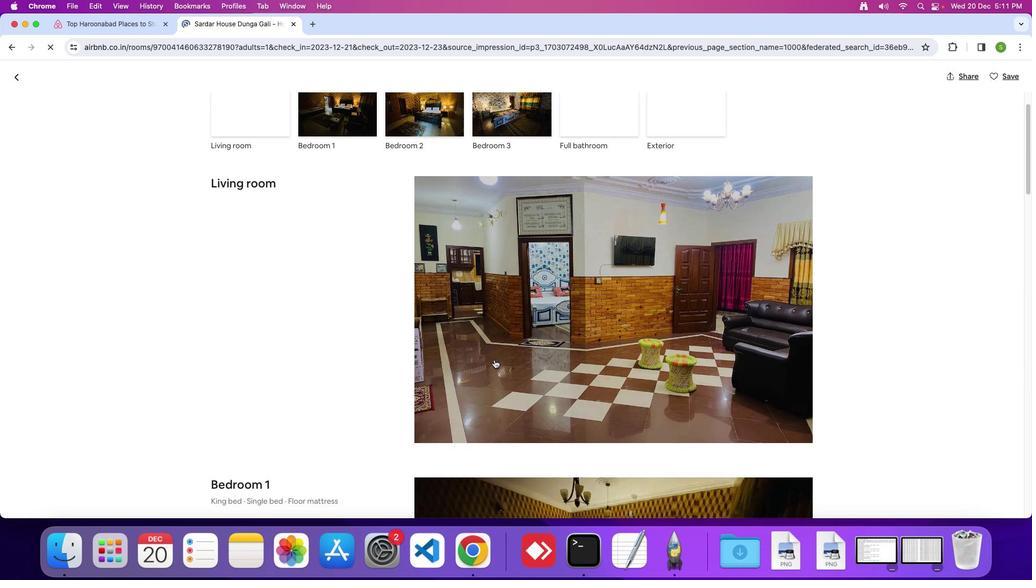 
Action: Mouse scrolled (490, 355) with delta (-3, -4)
Screenshot: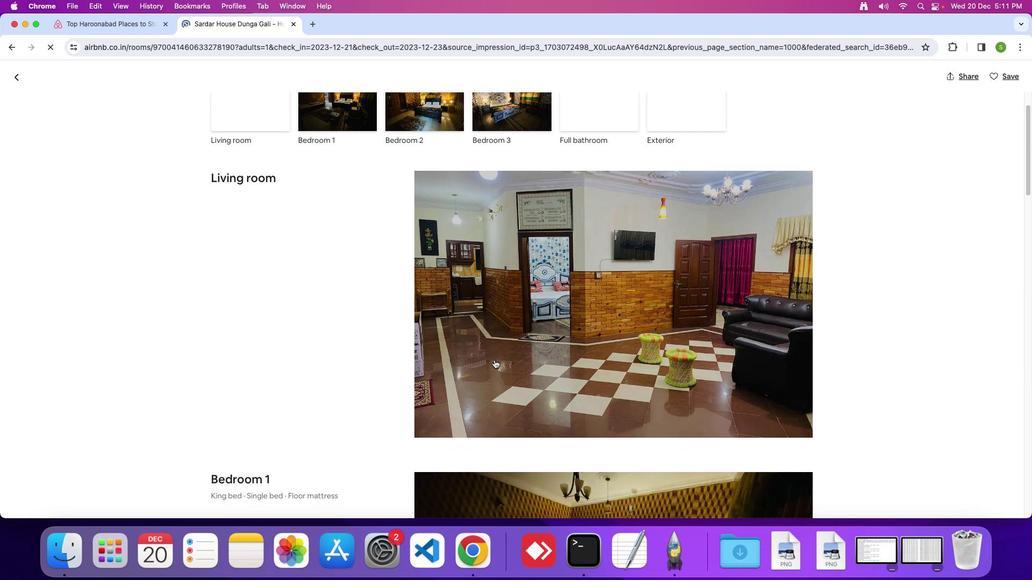 
Action: Mouse moved to (490, 355)
Screenshot: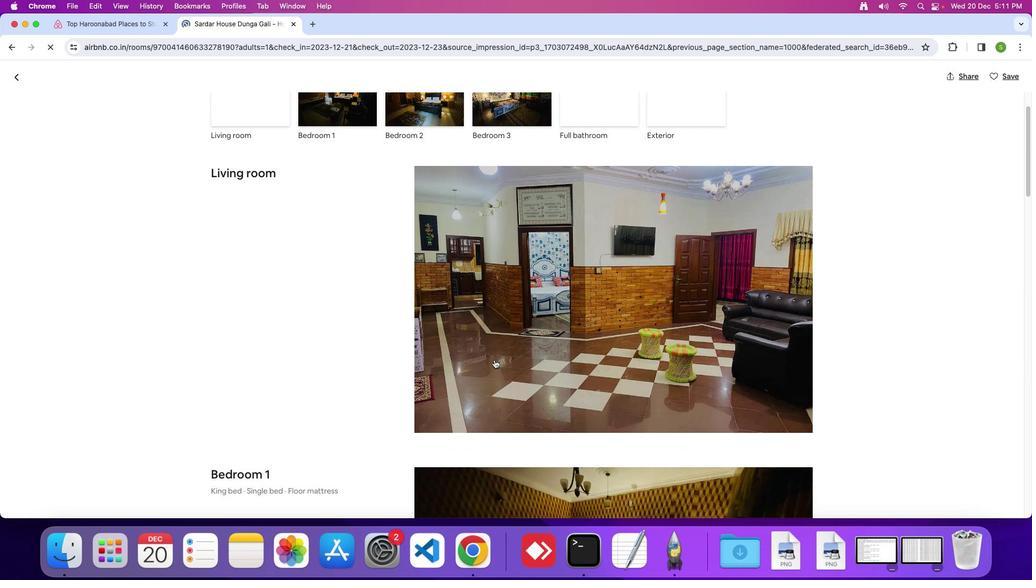 
Action: Mouse scrolled (490, 355) with delta (-3, -4)
Screenshot: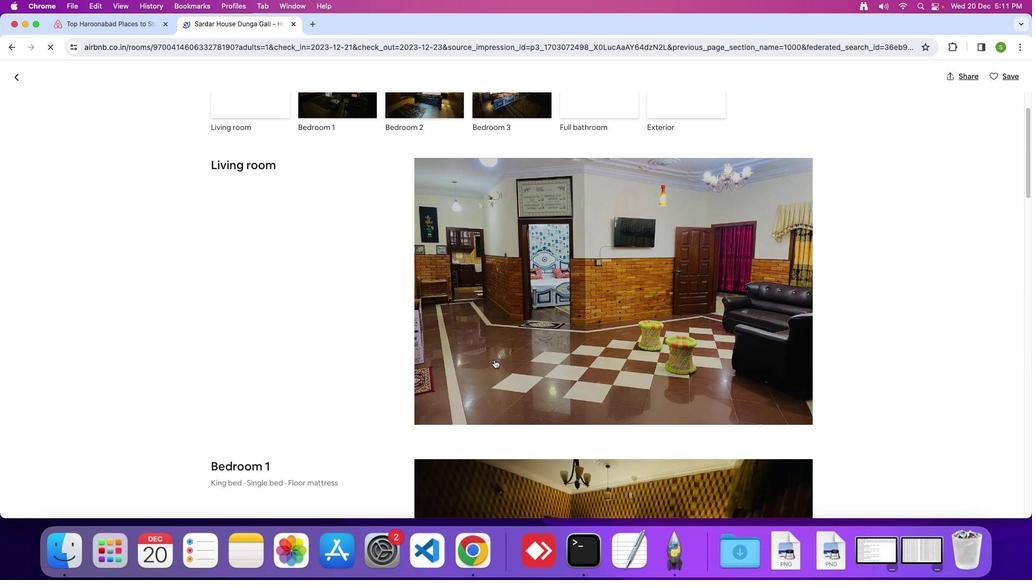 
Action: Mouse scrolled (490, 355) with delta (-3, -4)
Screenshot: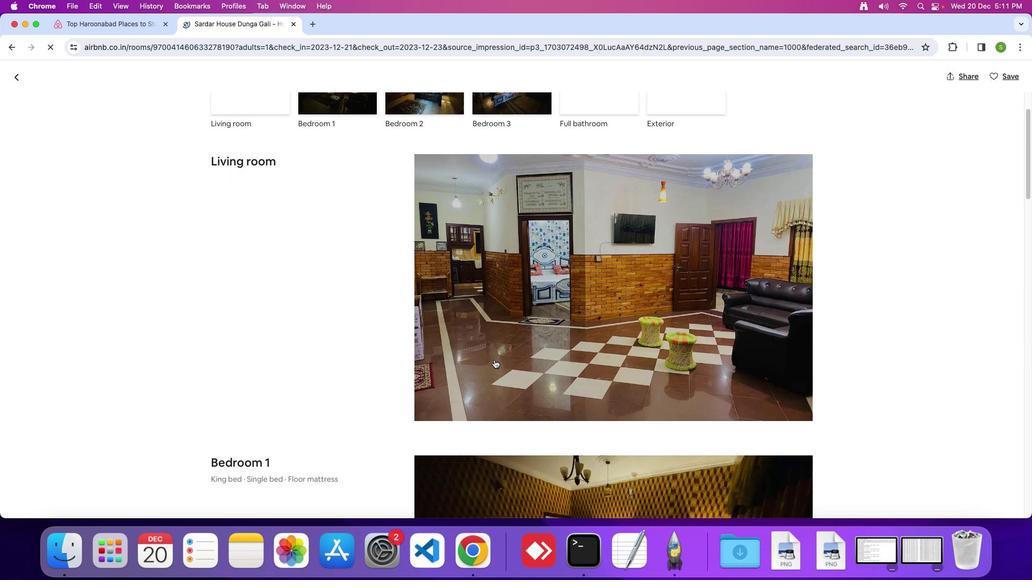 
Action: Mouse scrolled (490, 355) with delta (-3, -4)
Screenshot: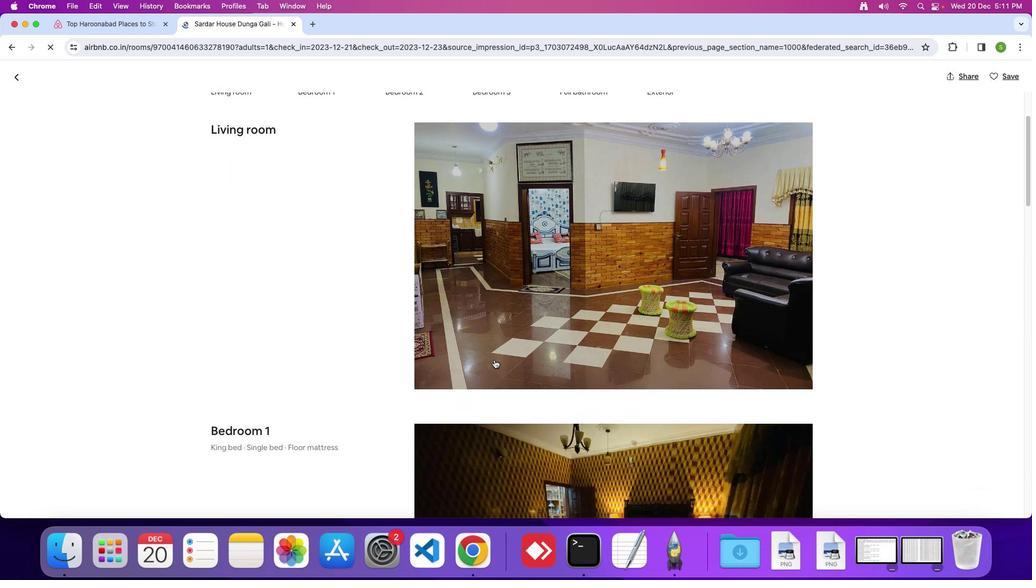 
Action: Mouse scrolled (490, 355) with delta (-3, -4)
Screenshot: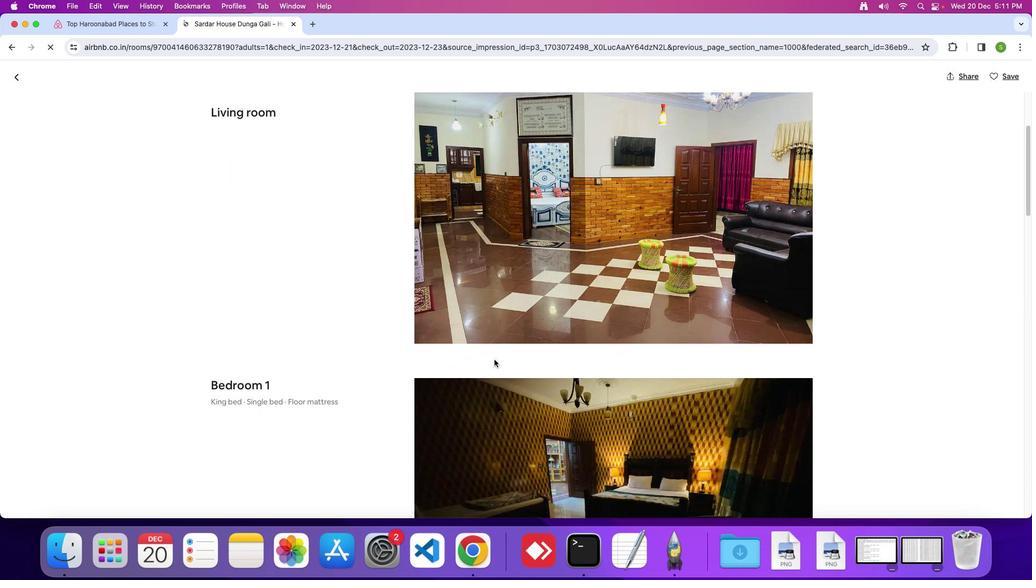 
Action: Mouse scrolled (490, 355) with delta (-3, -4)
Screenshot: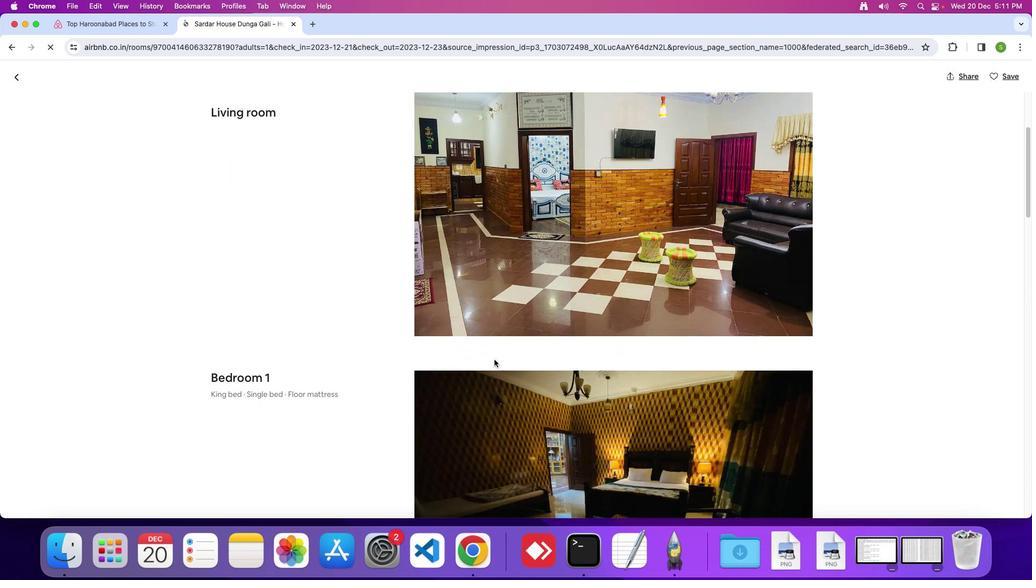 
Action: Mouse scrolled (490, 355) with delta (-3, -4)
Screenshot: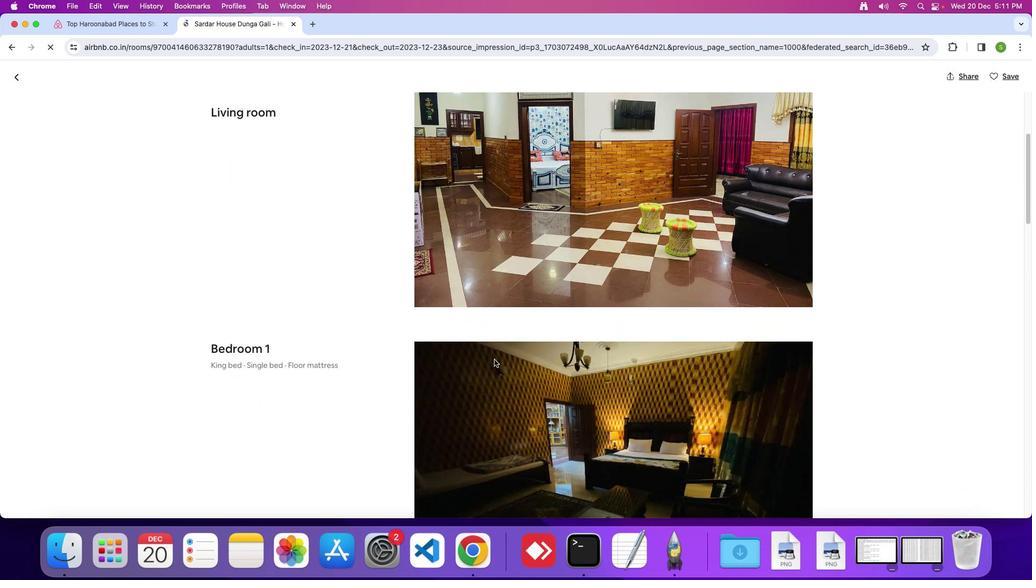 
Action: Mouse scrolled (490, 355) with delta (-3, -4)
Screenshot: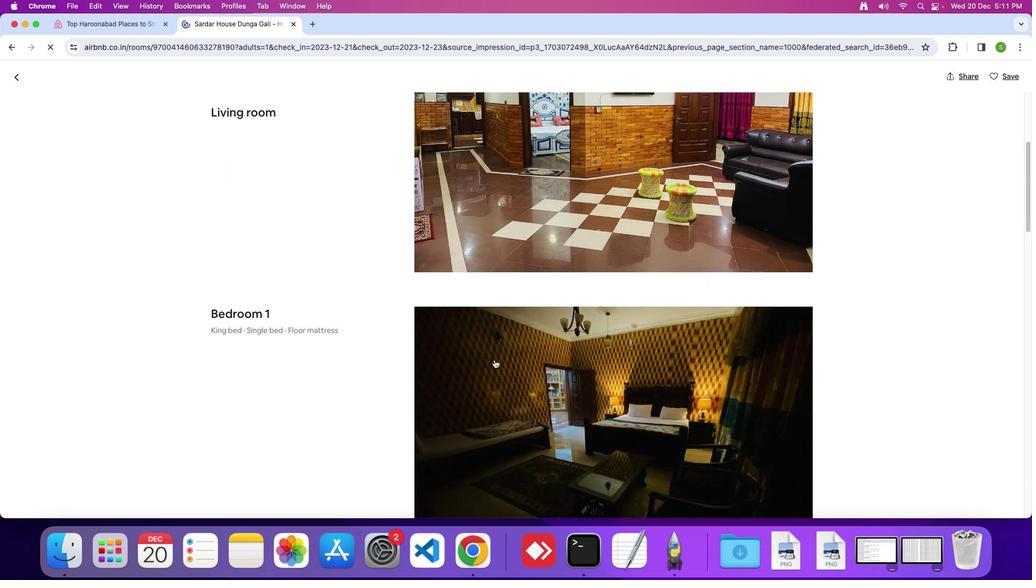
Action: Mouse scrolled (490, 355) with delta (-3, -4)
Screenshot: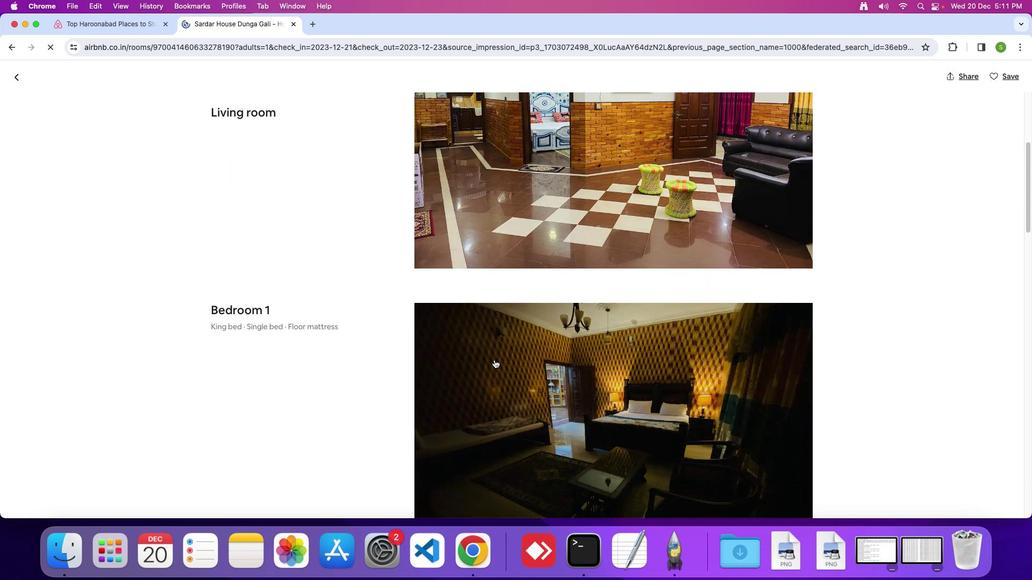
Action: Mouse scrolled (490, 355) with delta (-3, -4)
Screenshot: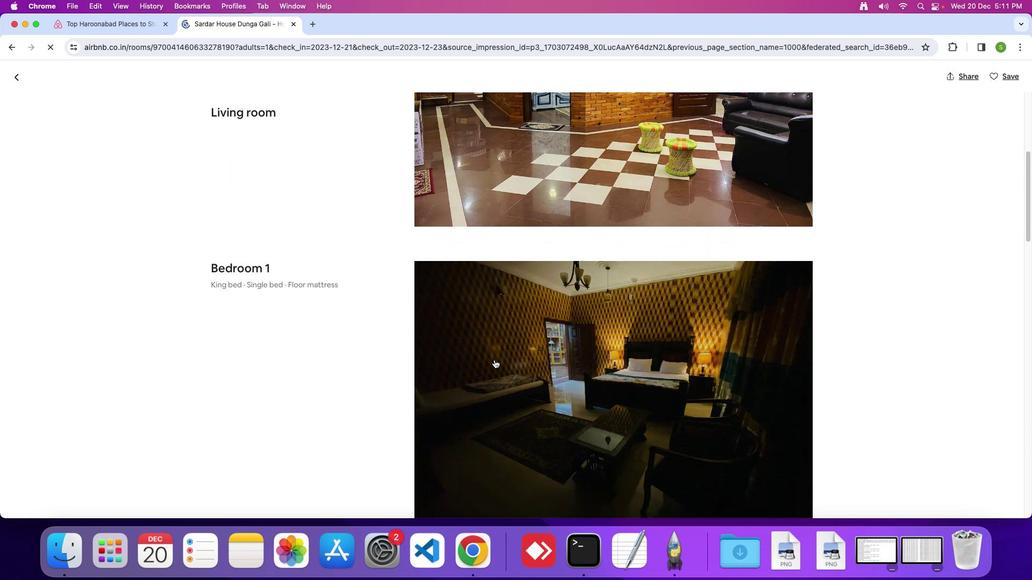 
Action: Mouse scrolled (490, 355) with delta (-3, -4)
Screenshot: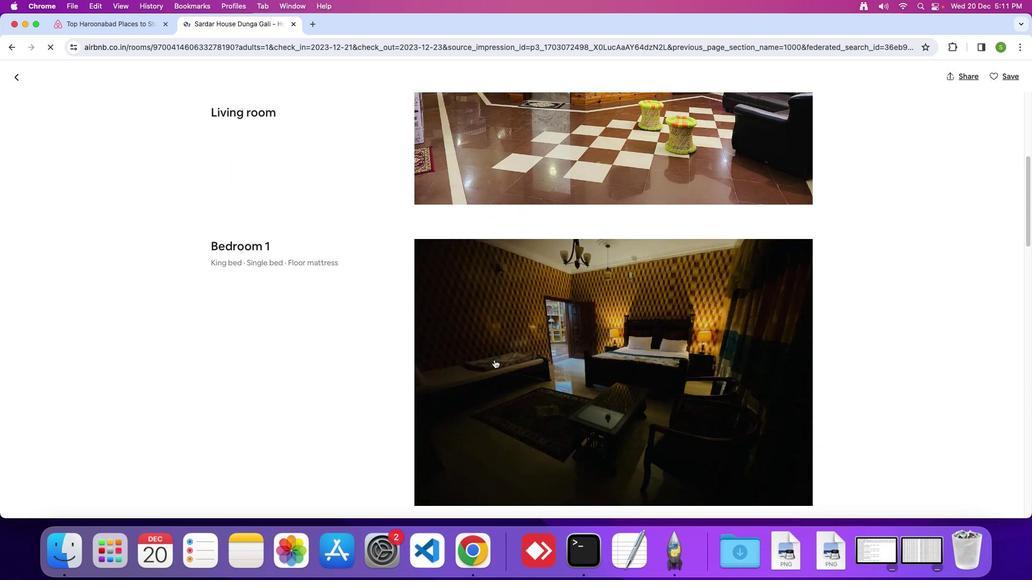
Action: Mouse scrolled (490, 355) with delta (-3, -4)
Screenshot: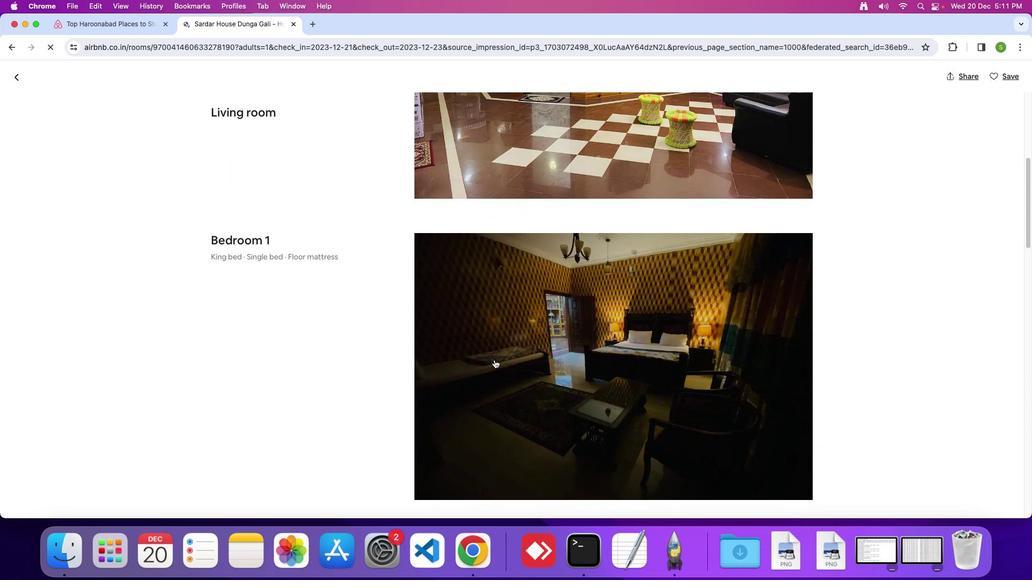 
Action: Mouse scrolled (490, 355) with delta (-3, -4)
Screenshot: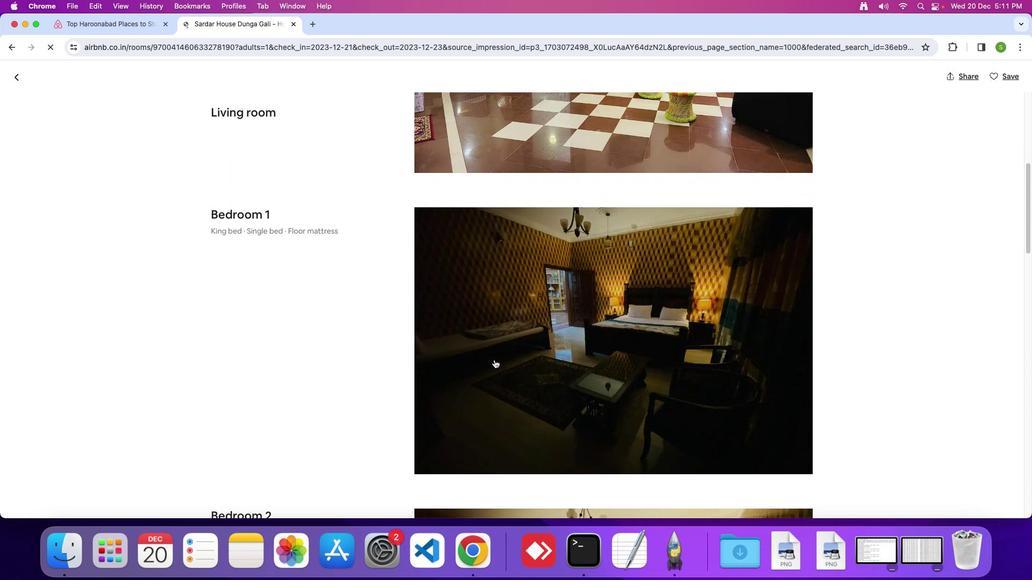 
Action: Mouse scrolled (490, 355) with delta (-3, -4)
Screenshot: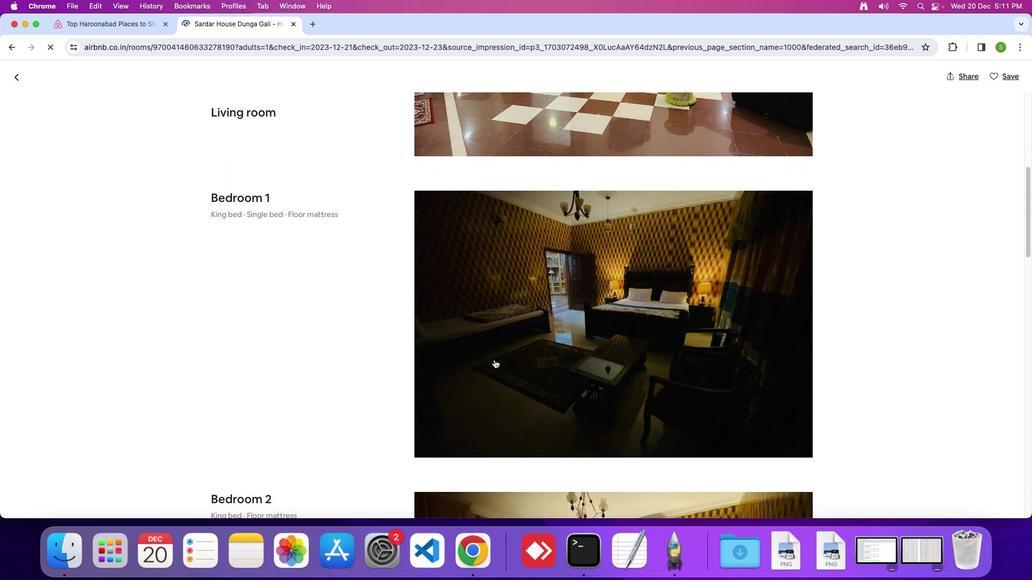 
Action: Mouse scrolled (490, 355) with delta (-3, -4)
Screenshot: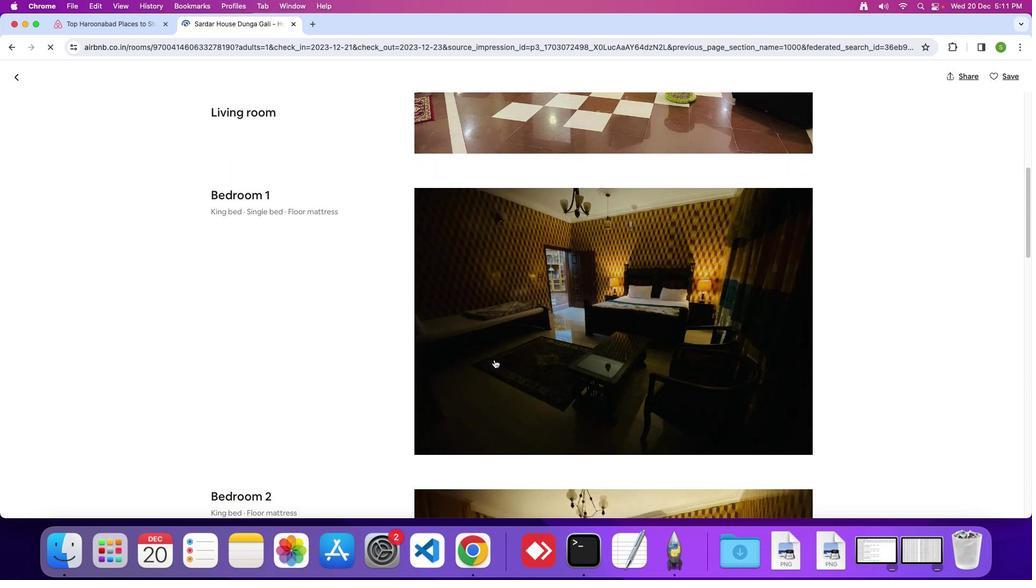 
Action: Mouse scrolled (490, 355) with delta (-3, -4)
Screenshot: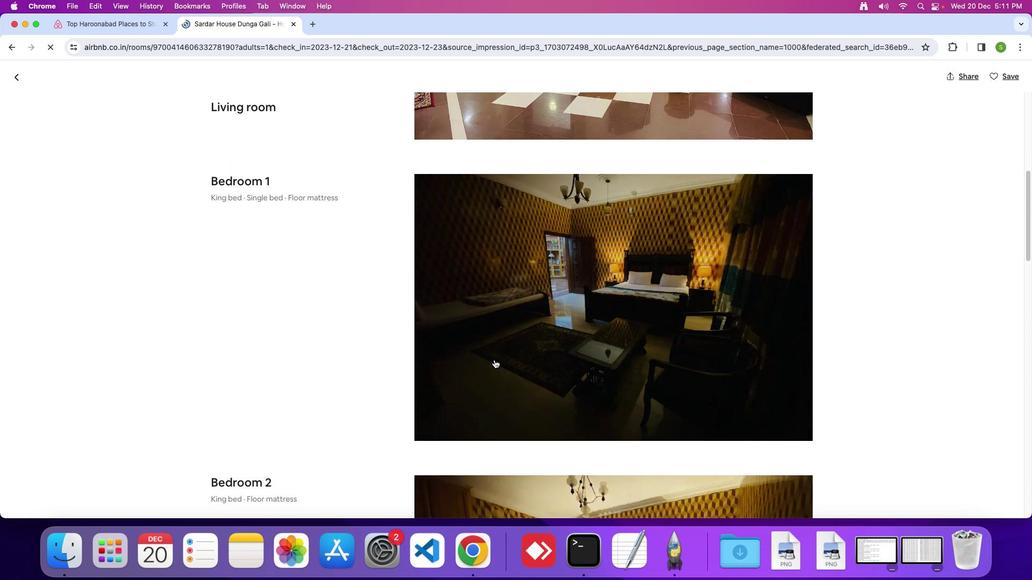 
Action: Mouse scrolled (490, 355) with delta (-3, -4)
Screenshot: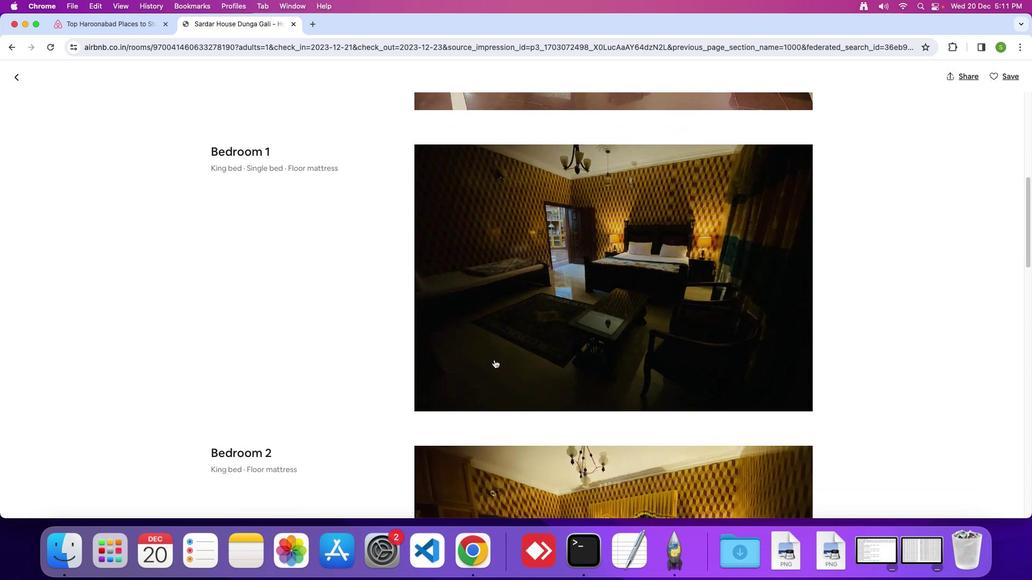 
Action: Mouse scrolled (490, 355) with delta (-3, -4)
Screenshot: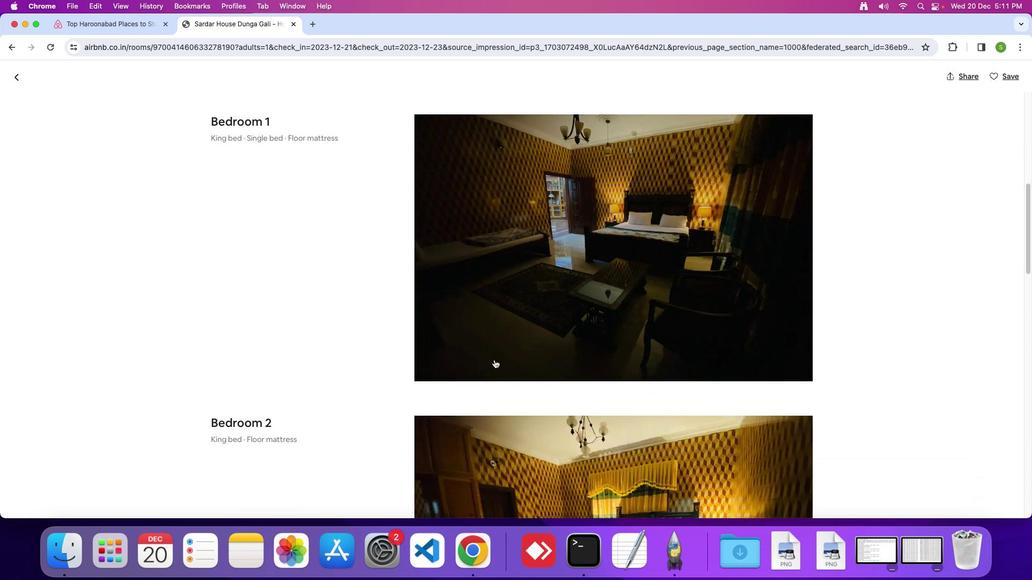
Action: Mouse scrolled (490, 355) with delta (-3, -4)
Screenshot: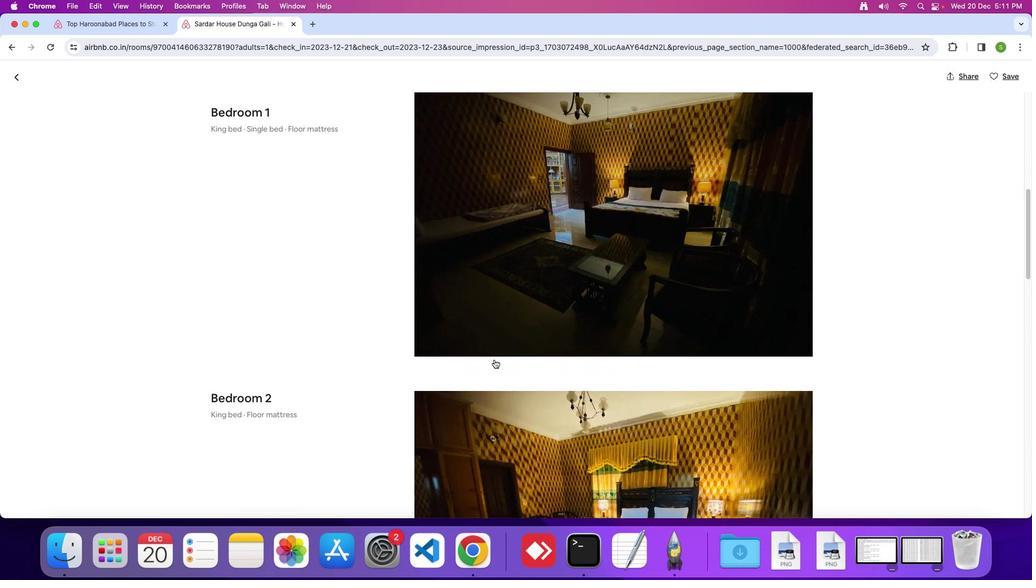 
Action: Mouse scrolled (490, 355) with delta (-3, -4)
Screenshot: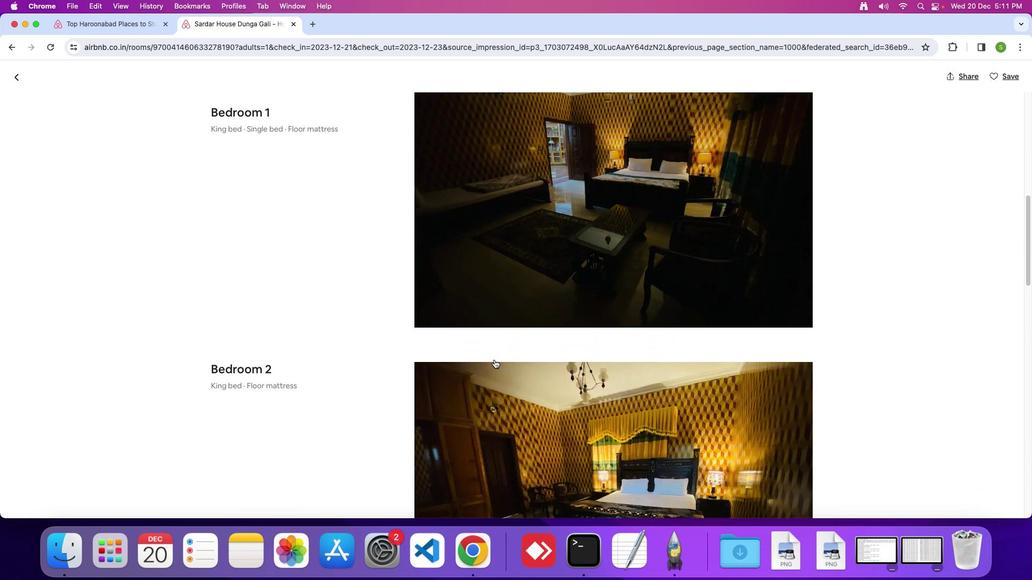 
Action: Mouse scrolled (490, 355) with delta (-3, -4)
Screenshot: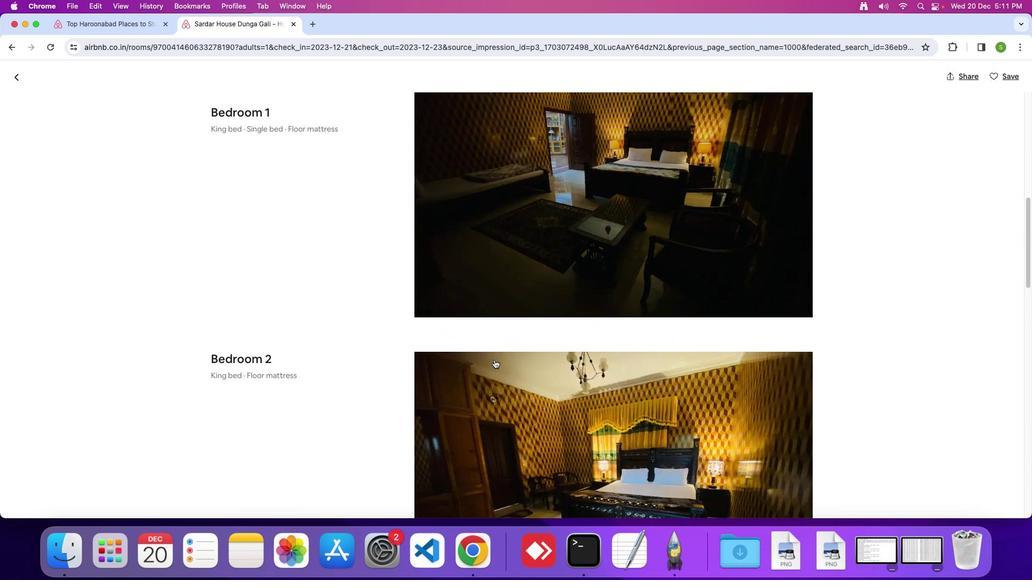 
Action: Mouse scrolled (490, 355) with delta (-3, -4)
Screenshot: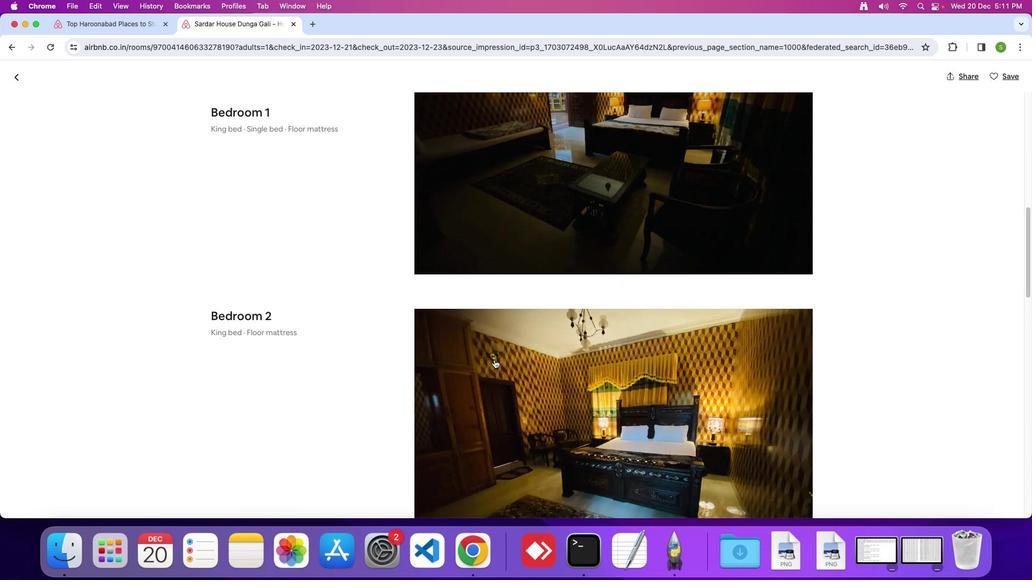 
Action: Mouse scrolled (490, 355) with delta (-3, -4)
Screenshot: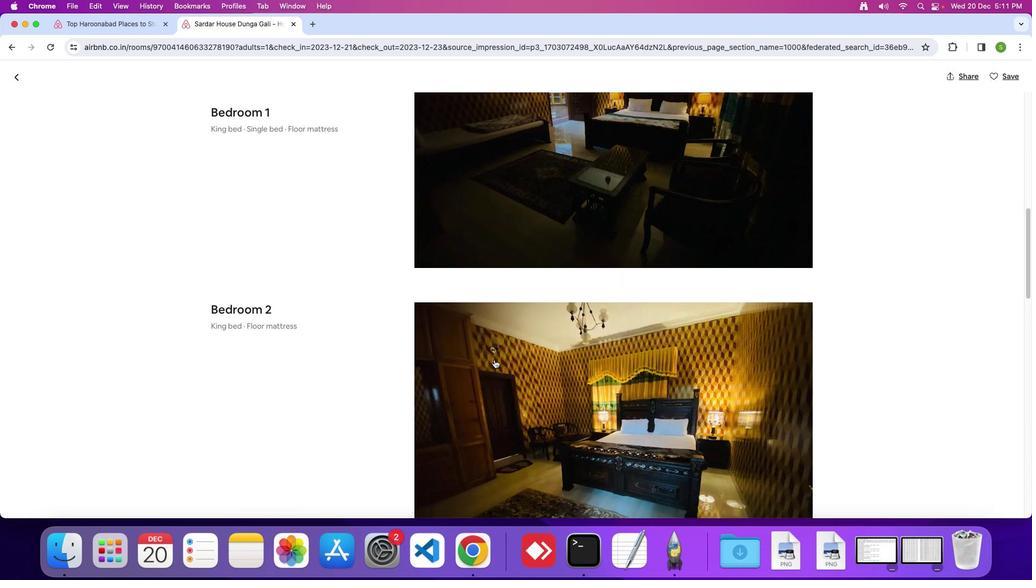
Action: Mouse scrolled (490, 355) with delta (-3, -4)
Screenshot: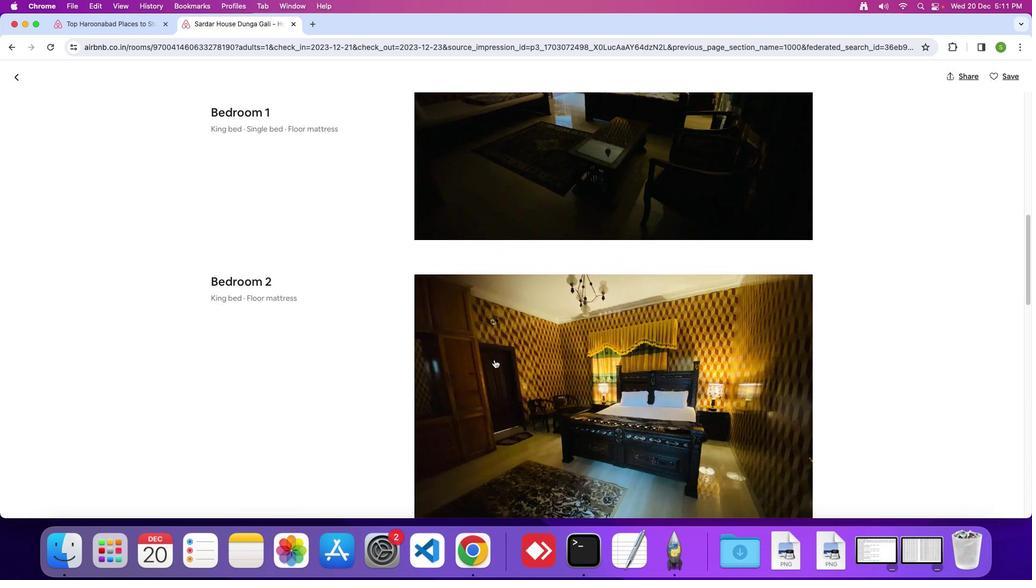 
Action: Mouse scrolled (490, 355) with delta (-3, -4)
Screenshot: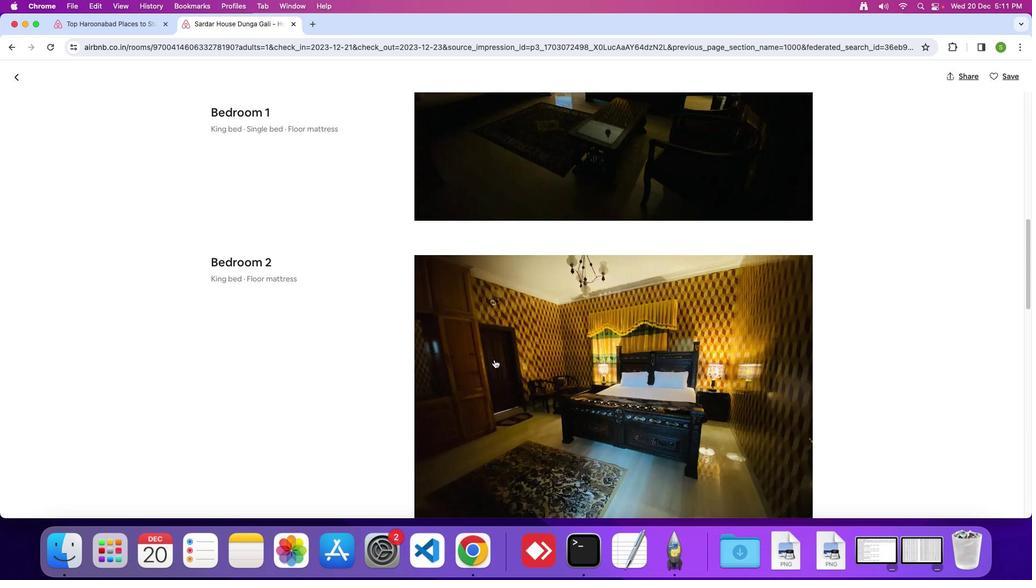 
Action: Mouse scrolled (490, 355) with delta (-3, -4)
Screenshot: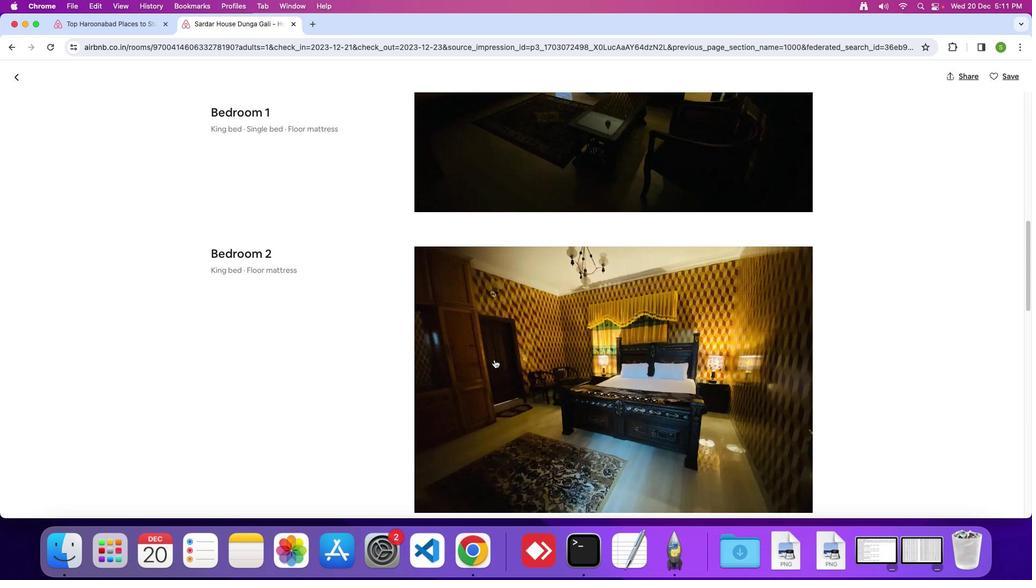 
Action: Mouse scrolled (490, 355) with delta (-3, -4)
Screenshot: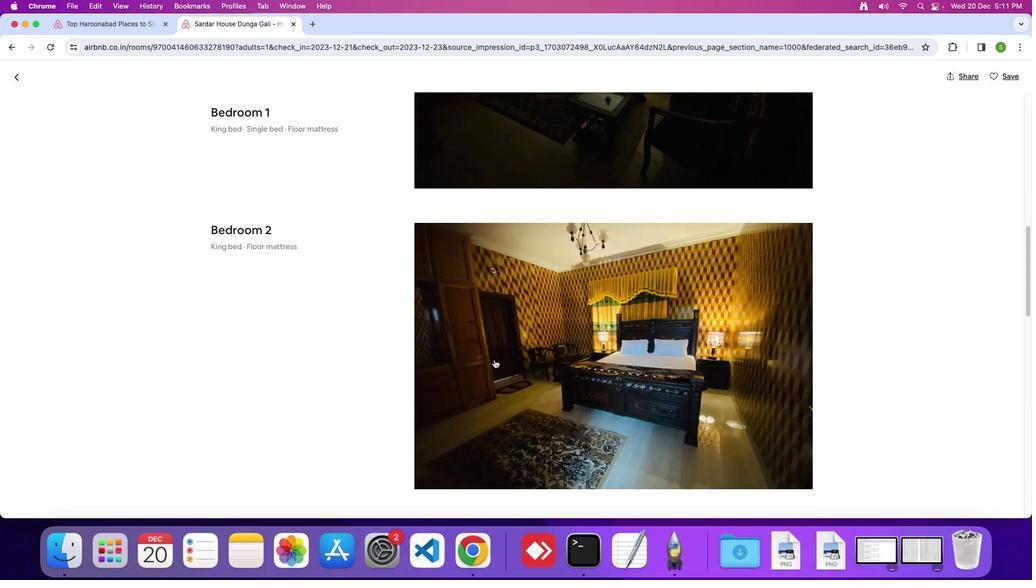 
Action: Mouse scrolled (490, 355) with delta (-3, -4)
Screenshot: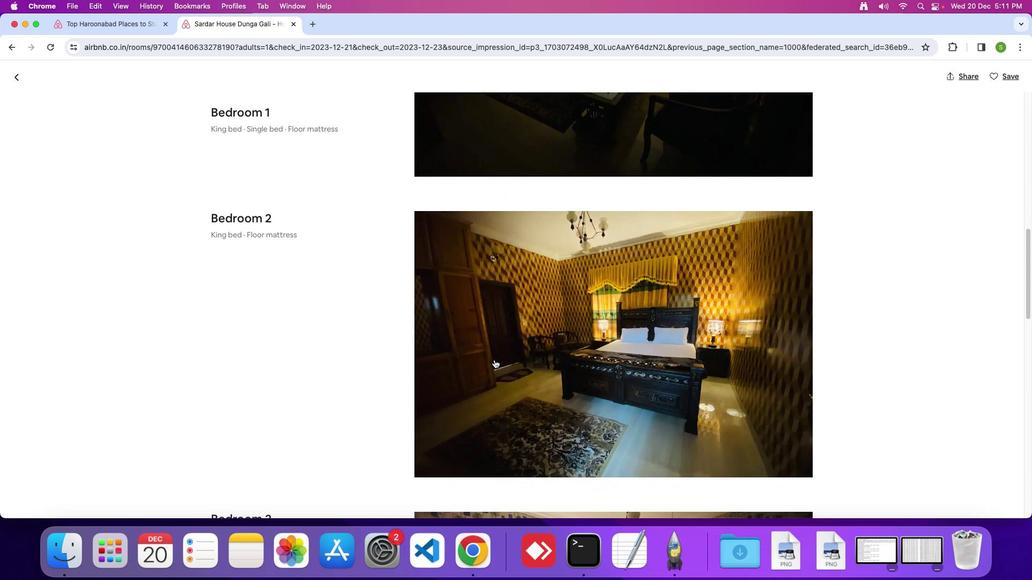 
Action: Mouse scrolled (490, 355) with delta (-3, -4)
Screenshot: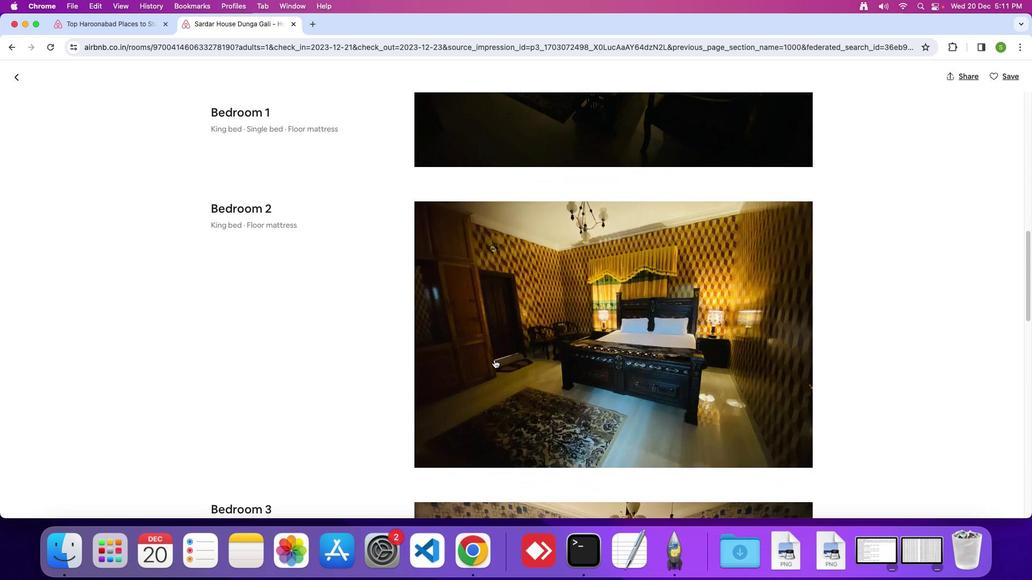 
Action: Mouse scrolled (490, 355) with delta (-3, -4)
Screenshot: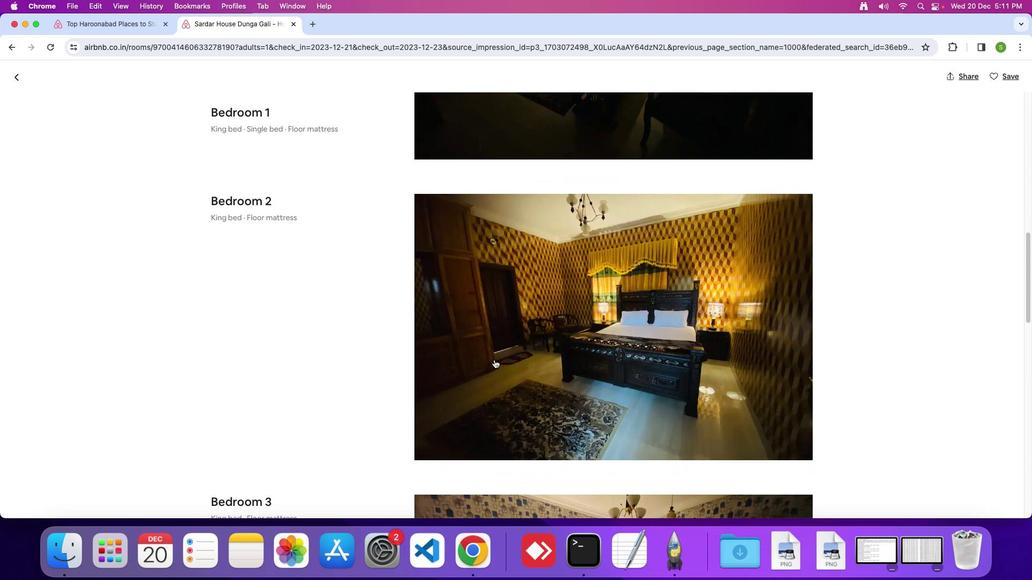 
Action: Mouse scrolled (490, 355) with delta (-3, -4)
Screenshot: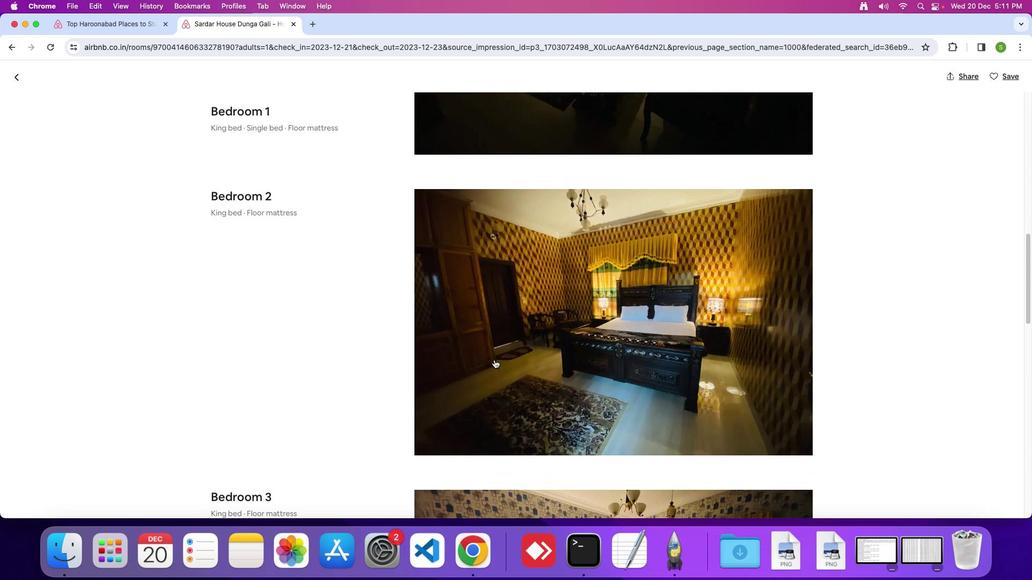 
Action: Mouse scrolled (490, 355) with delta (-3, -4)
Screenshot: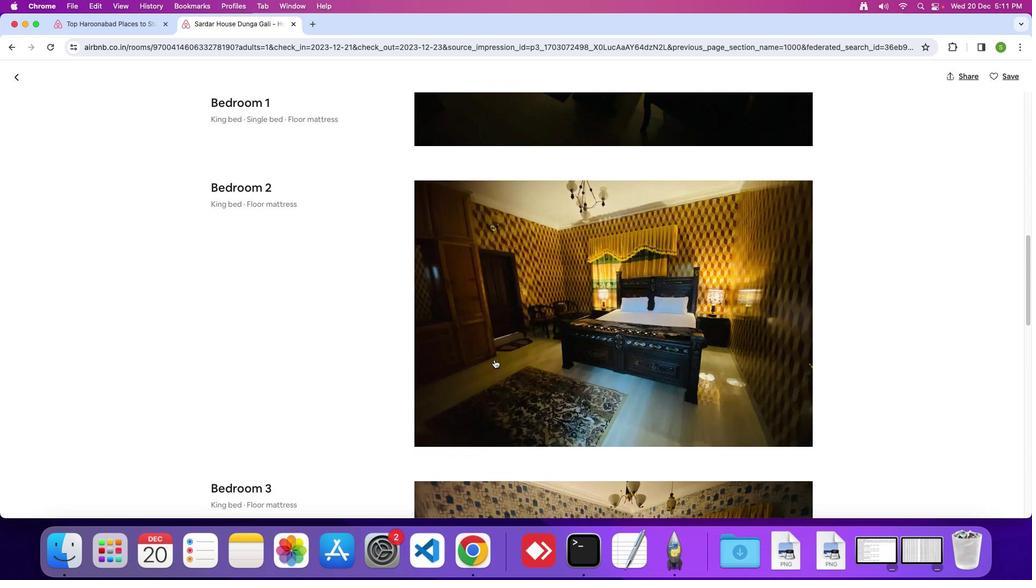 
Action: Mouse scrolled (490, 355) with delta (-3, -4)
Screenshot: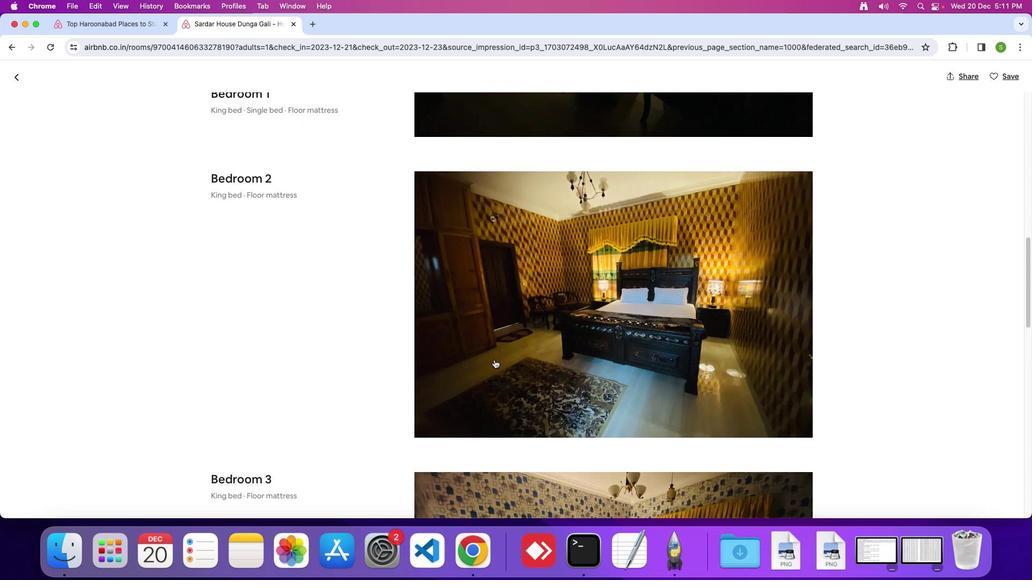 
Action: Mouse scrolled (490, 355) with delta (-3, -4)
Screenshot: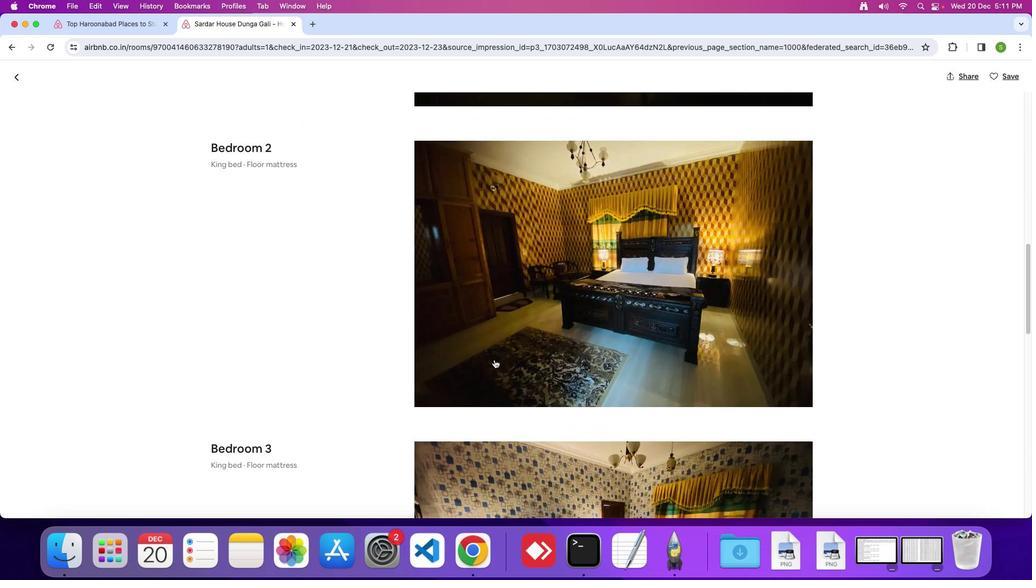 
Action: Mouse scrolled (490, 355) with delta (-3, -5)
Screenshot: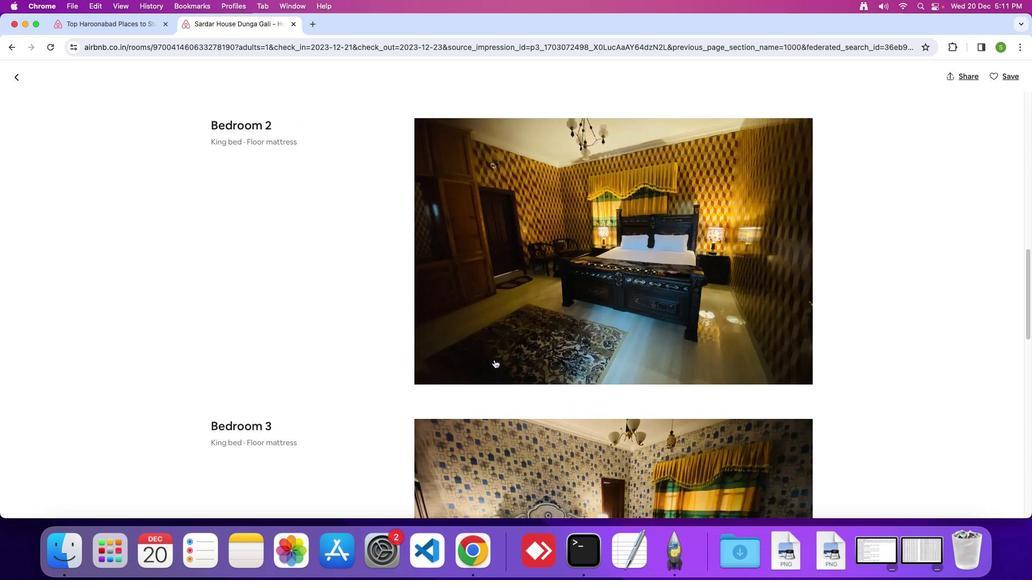 
Action: Mouse scrolled (490, 355) with delta (-3, -4)
Screenshot: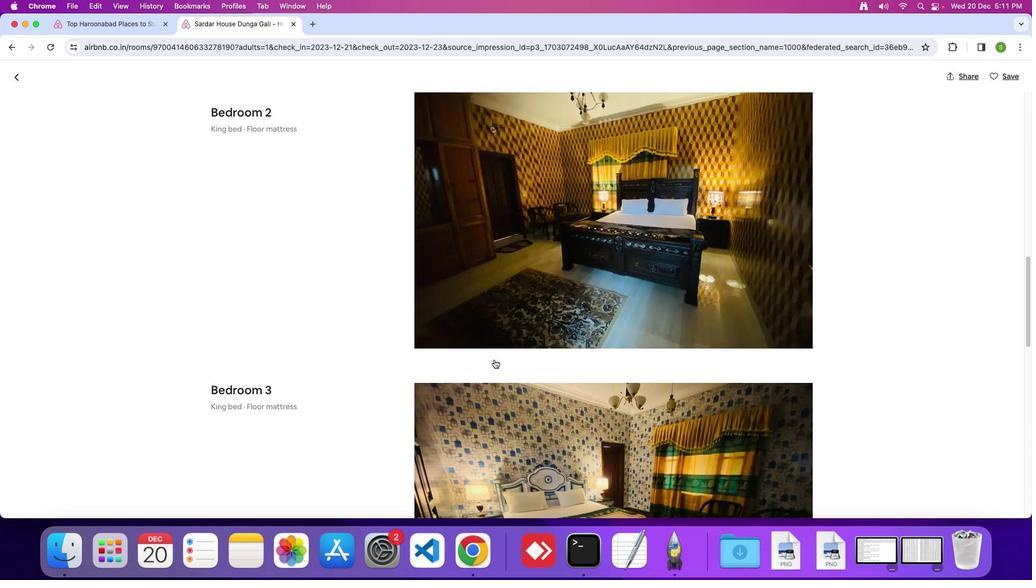 
Action: Mouse scrolled (490, 355) with delta (-3, -4)
Screenshot: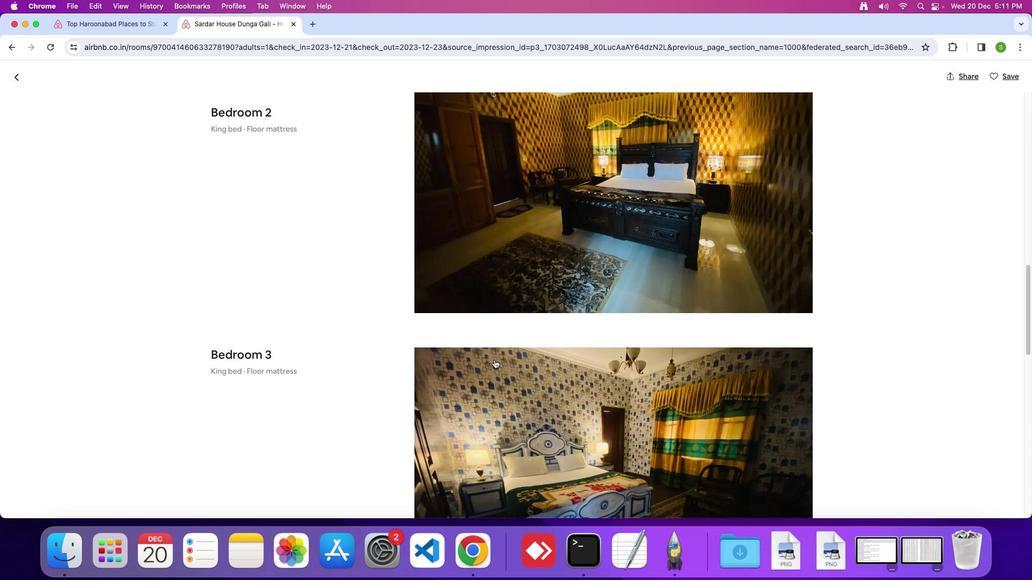 
Action: Mouse scrolled (490, 355) with delta (-3, -5)
Screenshot: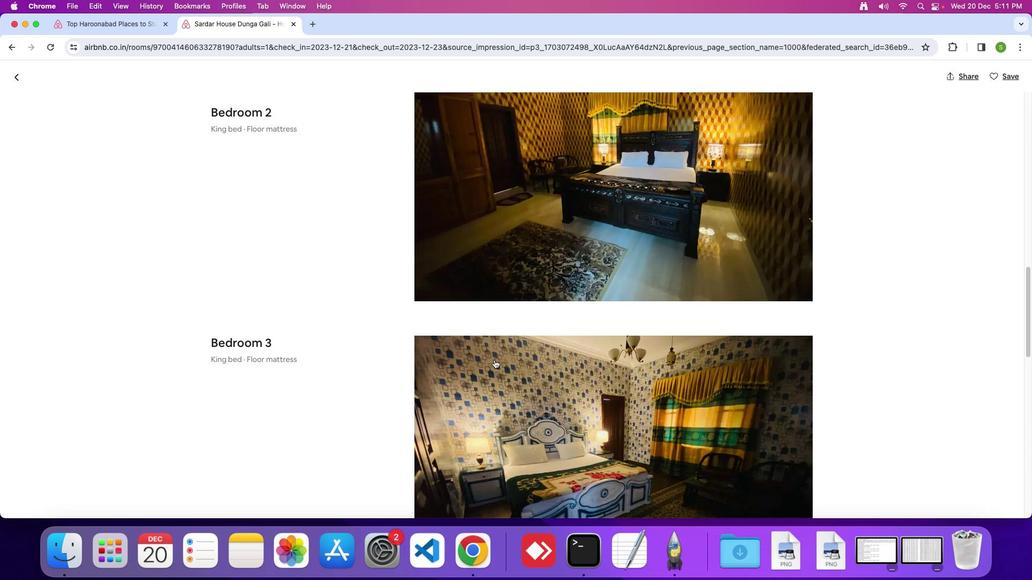
Action: Mouse scrolled (490, 355) with delta (-3, -4)
Screenshot: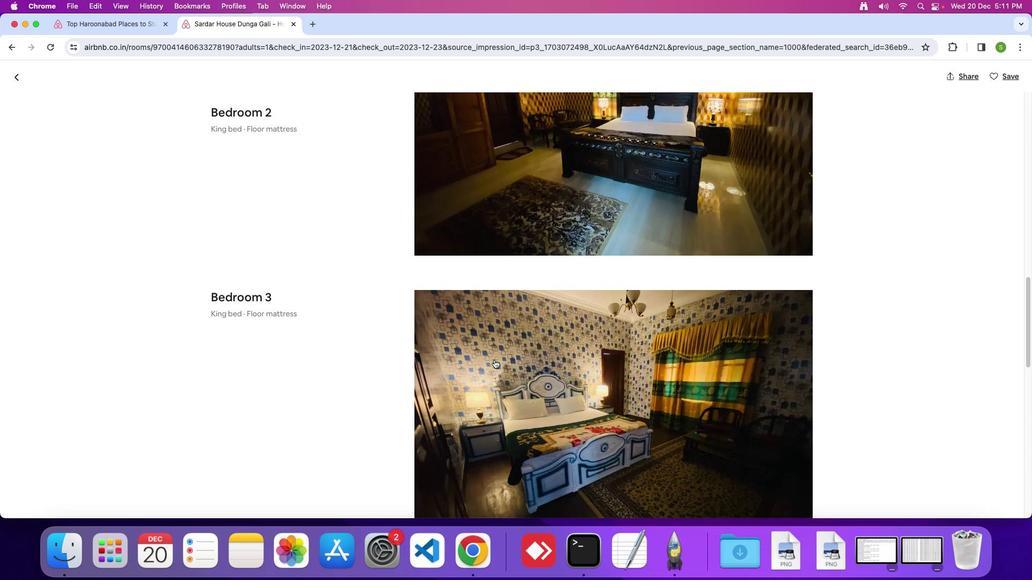 
Action: Mouse scrolled (490, 355) with delta (-3, -4)
Screenshot: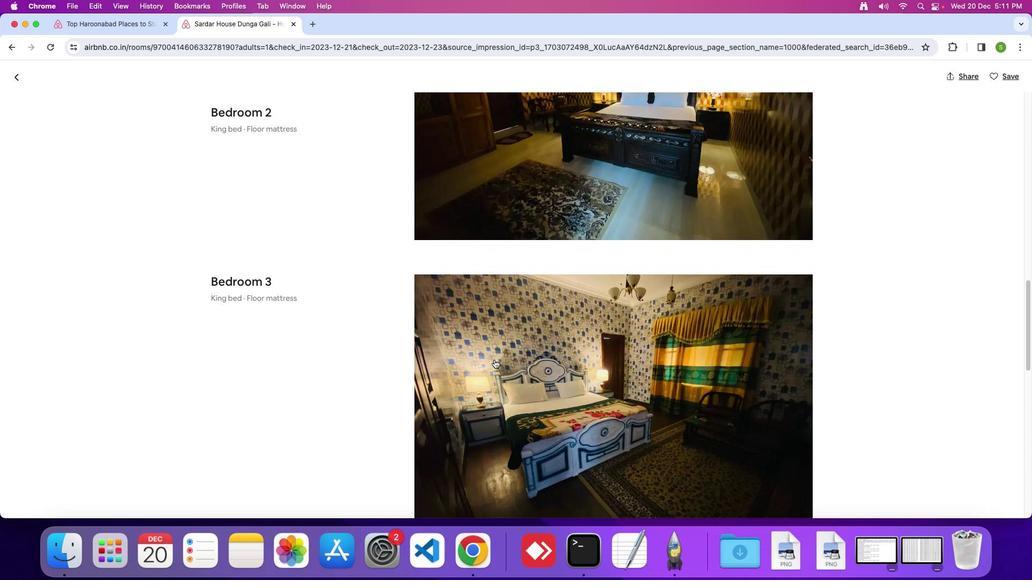 
Action: Mouse scrolled (490, 355) with delta (-3, -4)
Screenshot: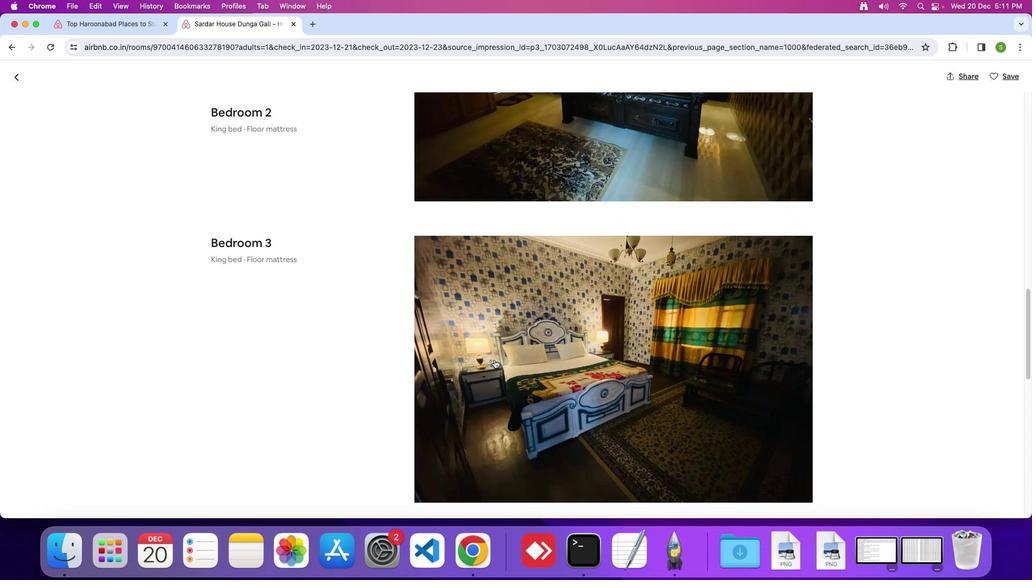 
Action: Mouse scrolled (490, 355) with delta (-3, -4)
Screenshot: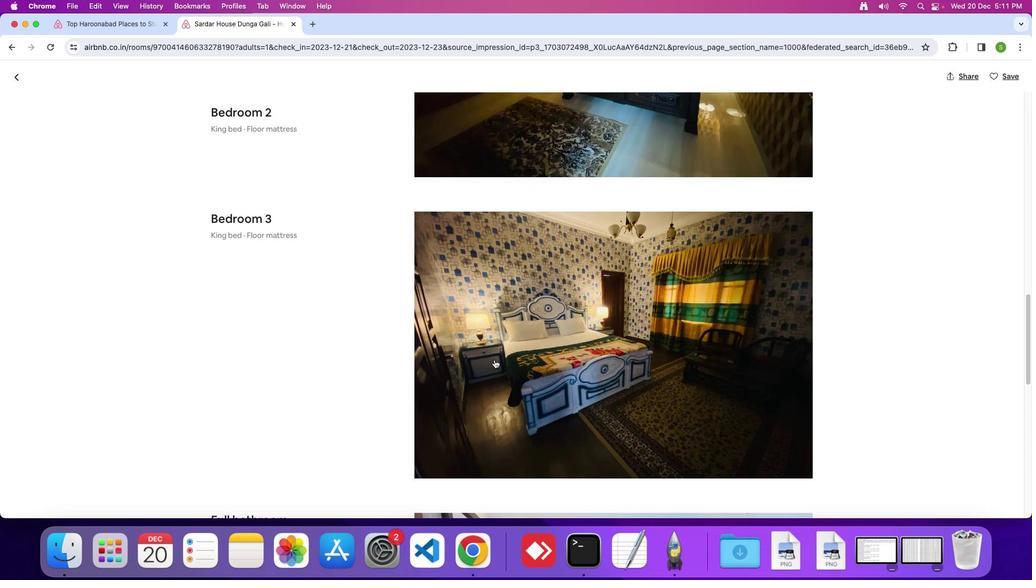 
Action: Mouse scrolled (490, 355) with delta (-3, -4)
Screenshot: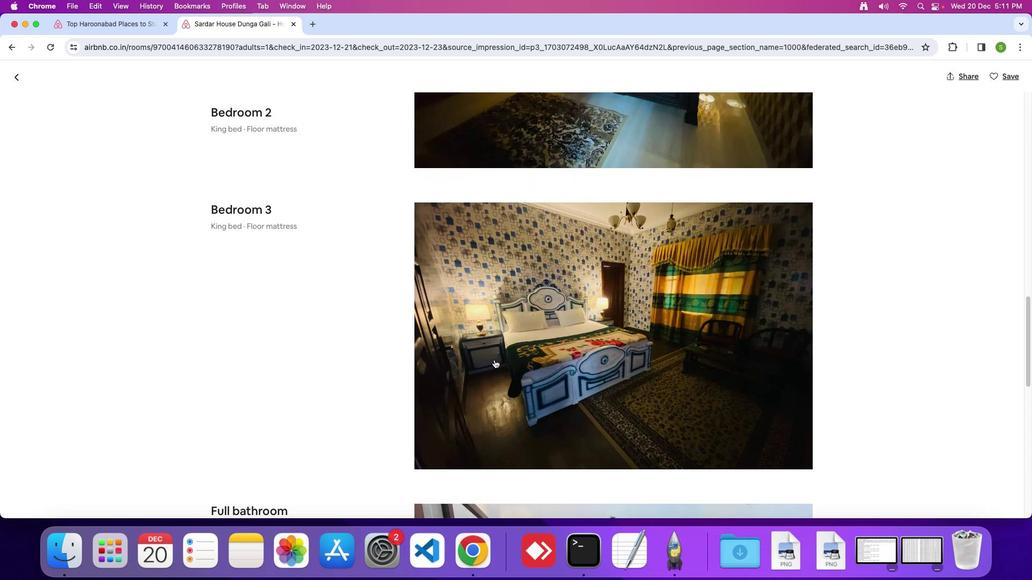 
Action: Mouse scrolled (490, 355) with delta (-3, -4)
Screenshot: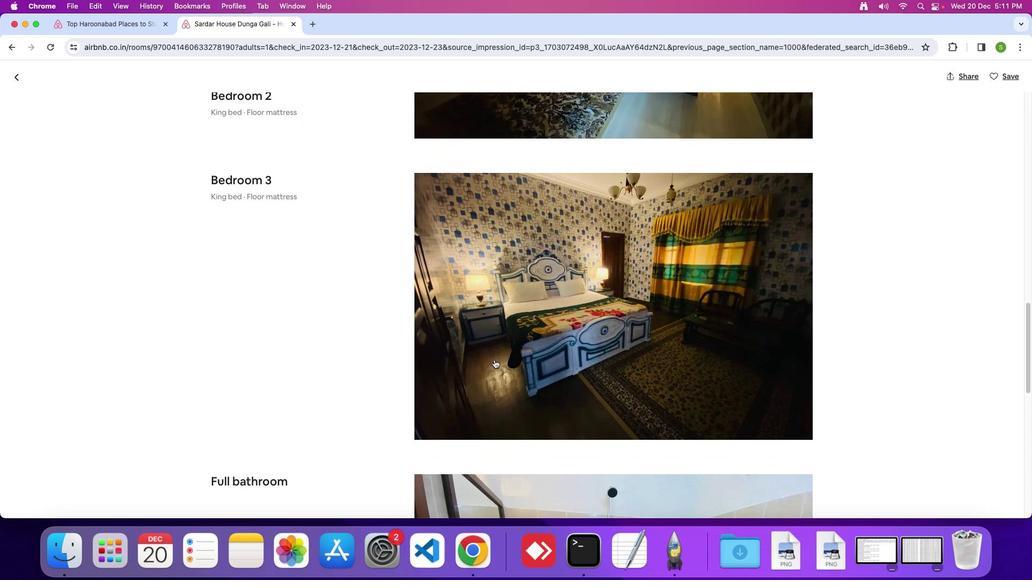 
Action: Mouse scrolled (490, 355) with delta (-3, -4)
Screenshot: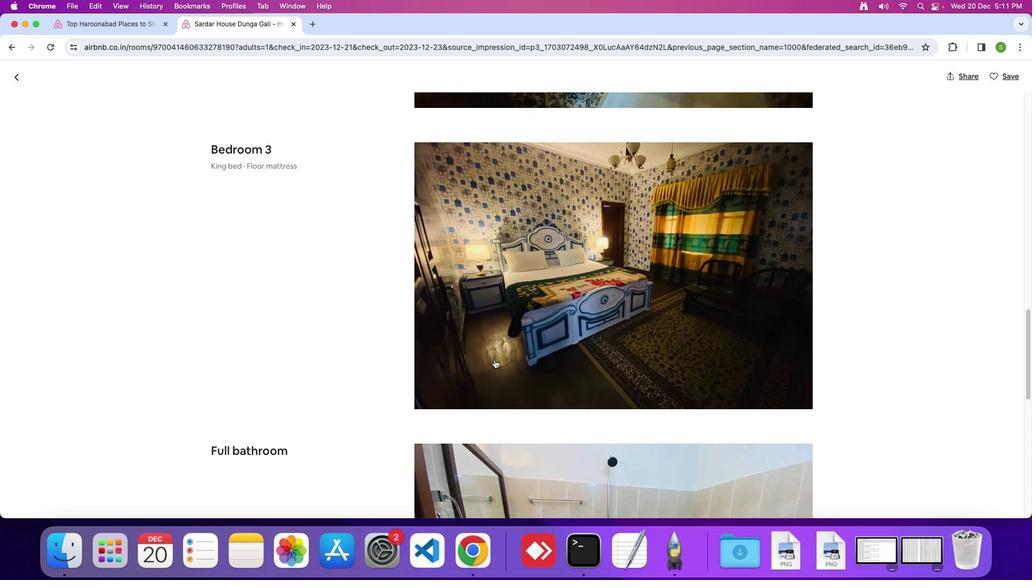 
Action: Mouse scrolled (490, 355) with delta (-3, -4)
Screenshot: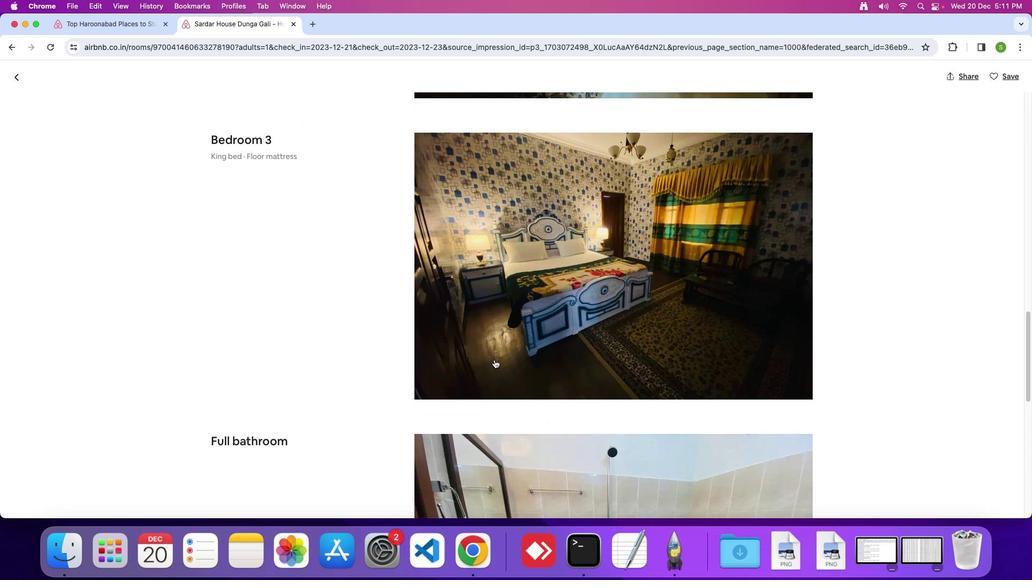 
Action: Mouse scrolled (490, 355) with delta (-3, -4)
Screenshot: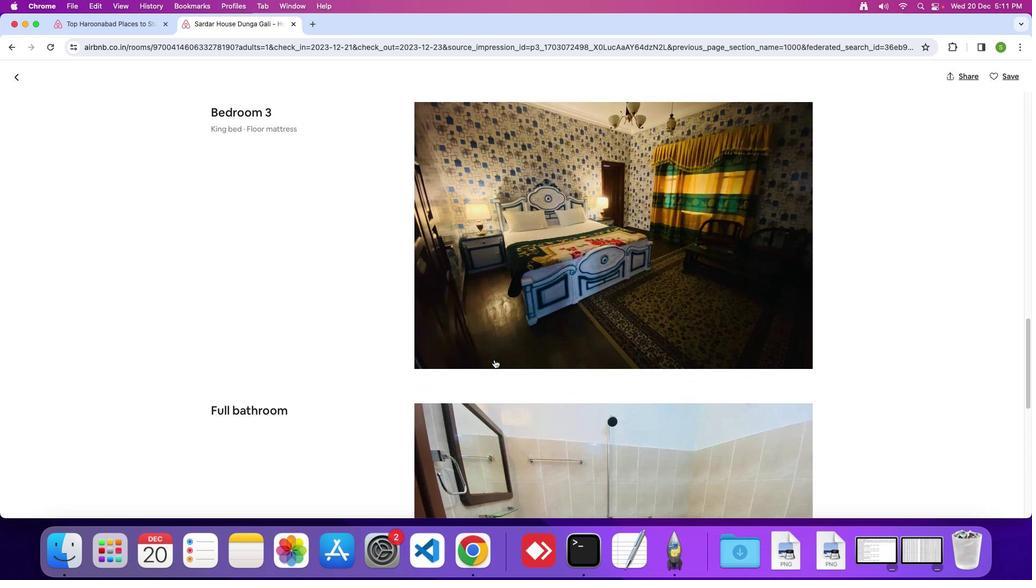 
Action: Mouse scrolled (490, 355) with delta (-3, -4)
Screenshot: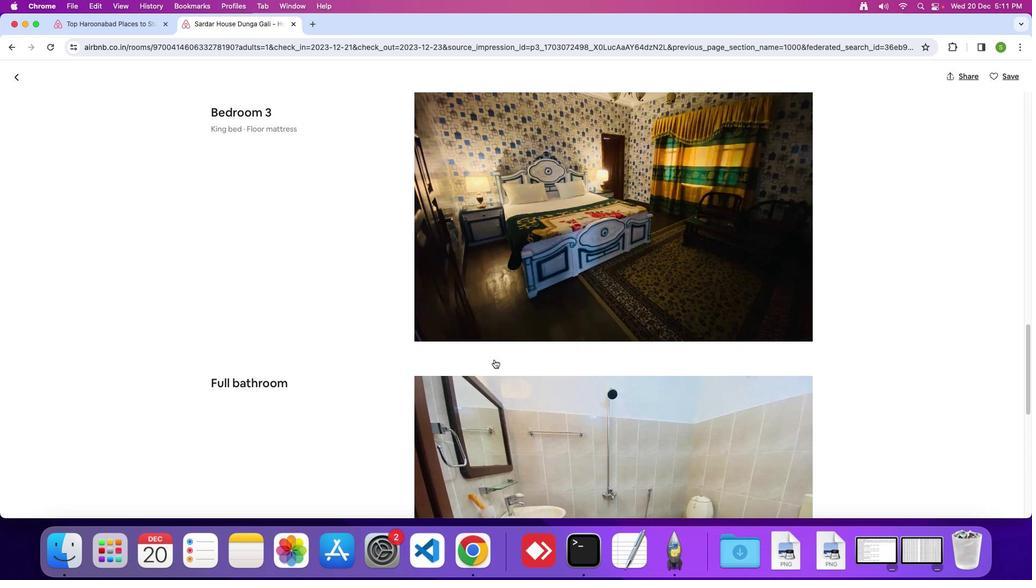 
Action: Mouse scrolled (490, 355) with delta (-3, -4)
Screenshot: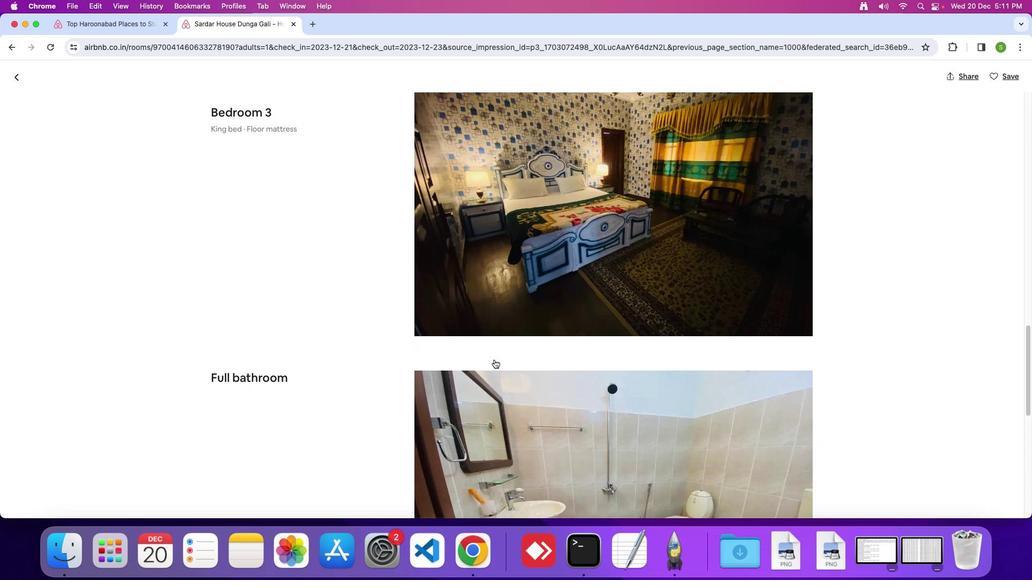
Action: Mouse scrolled (490, 355) with delta (-3, -4)
Screenshot: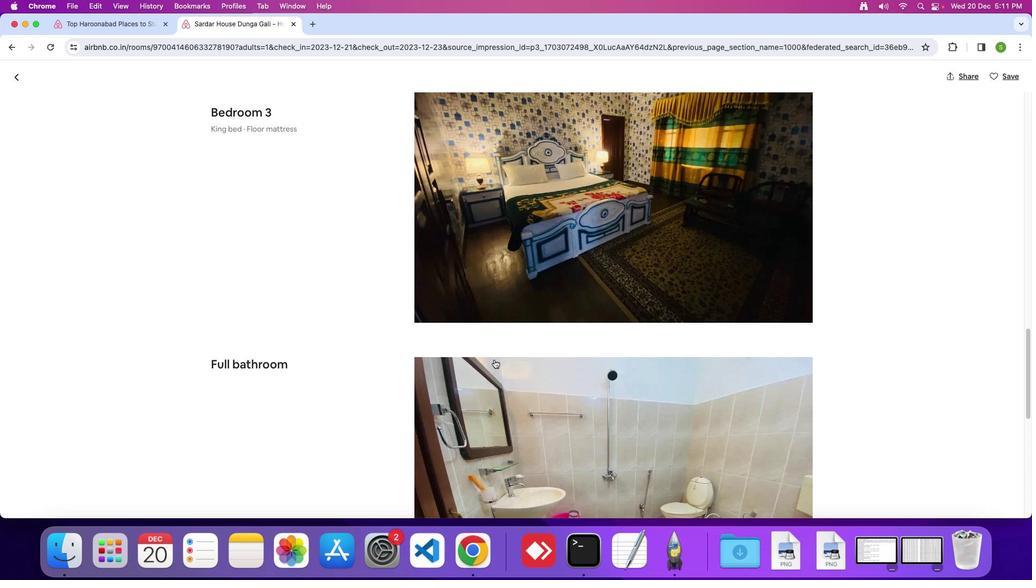 
Action: Mouse scrolled (490, 355) with delta (-3, -4)
Screenshot: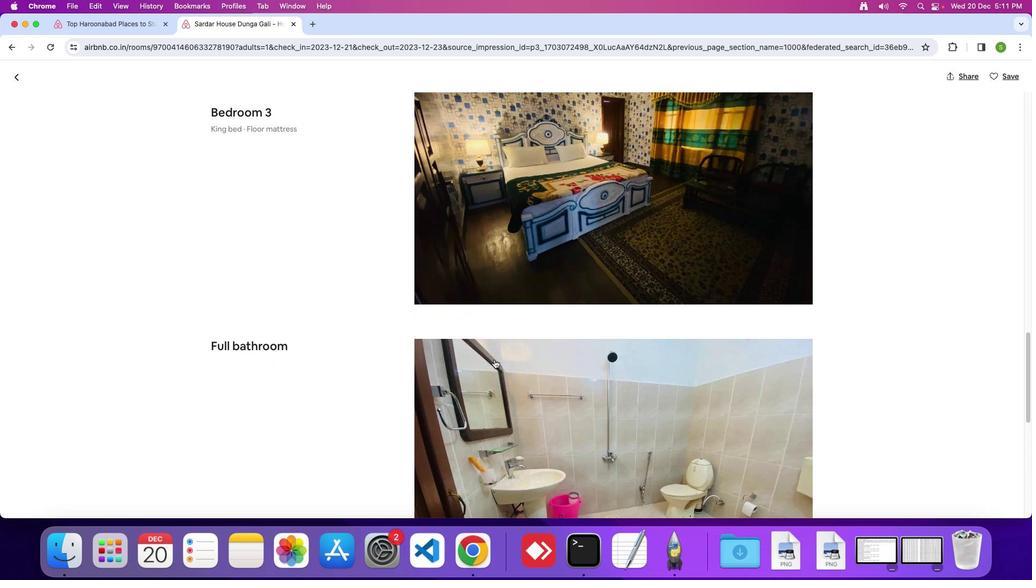
Action: Mouse scrolled (490, 355) with delta (-3, -4)
Screenshot: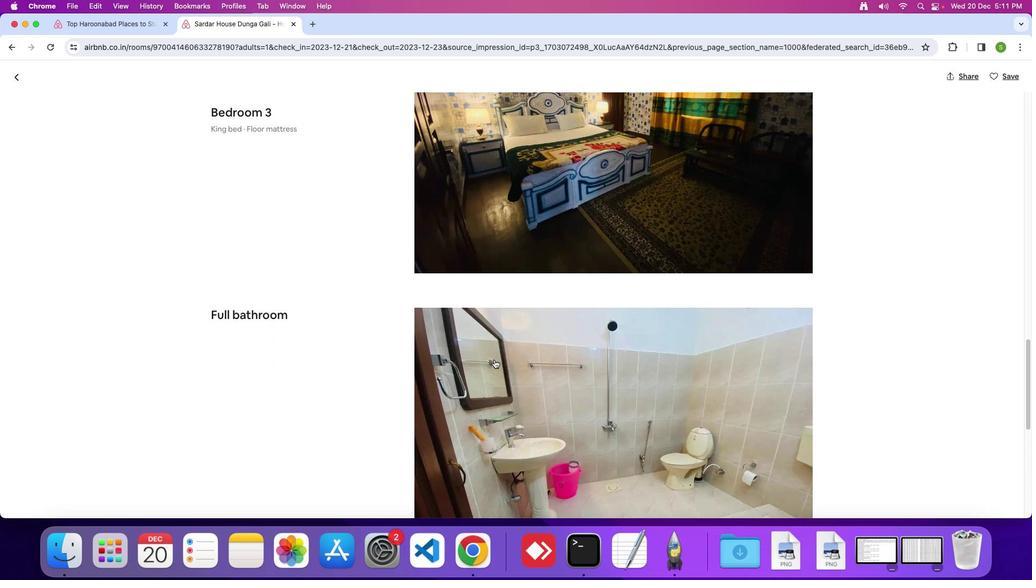 
Action: Mouse scrolled (490, 355) with delta (-3, -4)
Screenshot: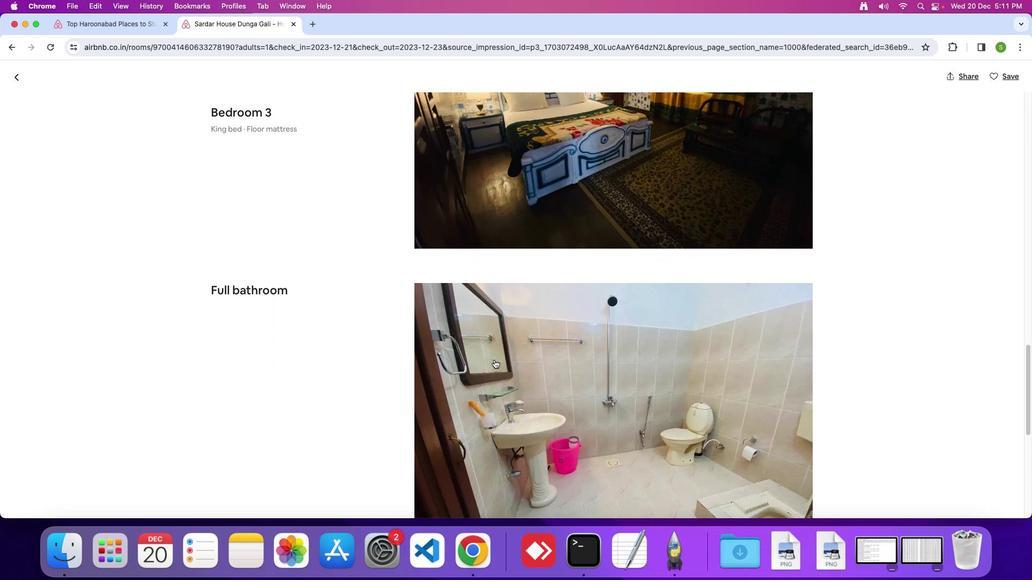 
Action: Mouse scrolled (490, 355) with delta (-3, -4)
Screenshot: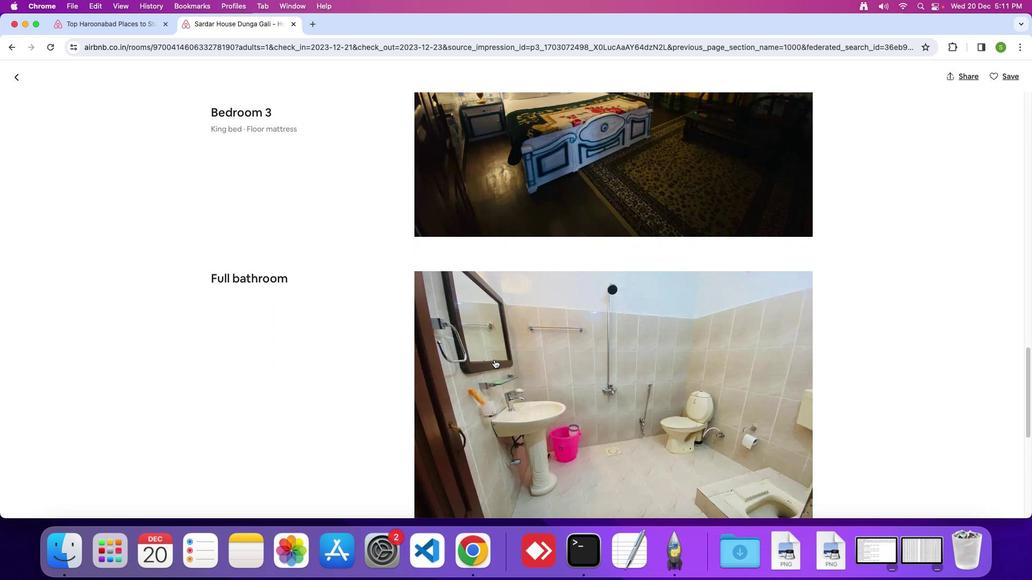 
Action: Mouse scrolled (490, 355) with delta (-3, -4)
Screenshot: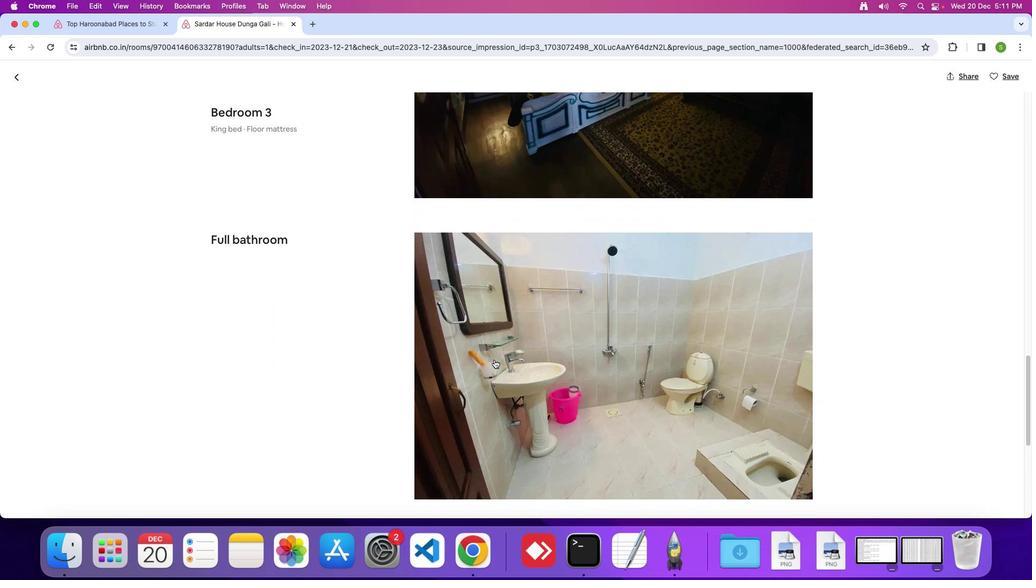 
Action: Mouse scrolled (490, 355) with delta (-3, -4)
Screenshot: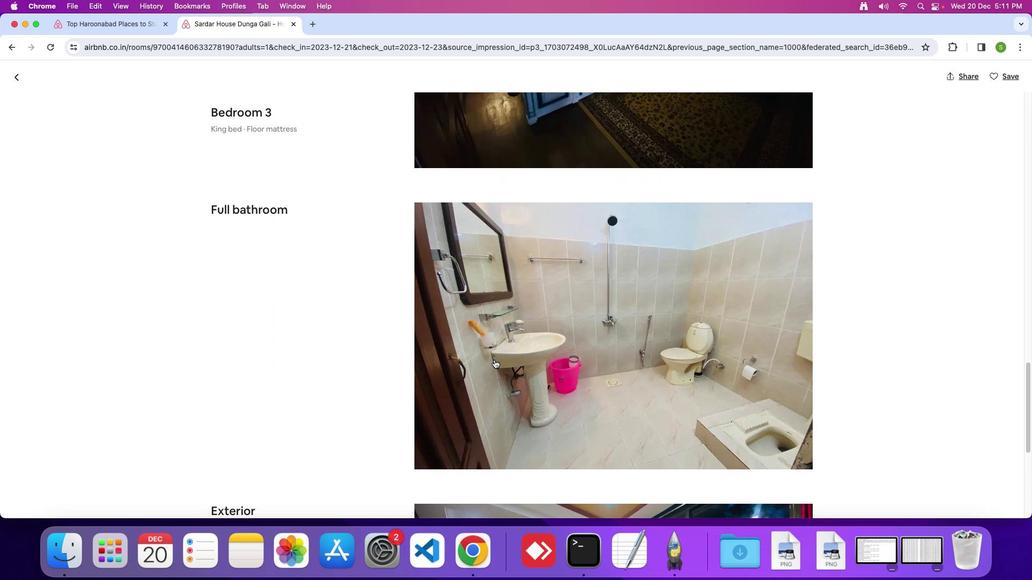 
Action: Mouse scrolled (490, 355) with delta (-3, -4)
Screenshot: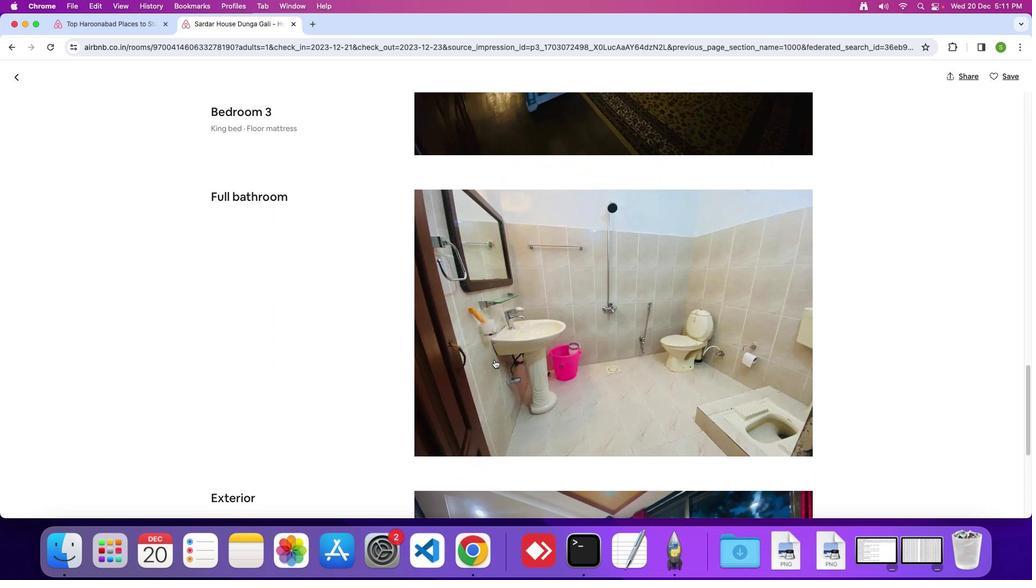 
Action: Mouse scrolled (490, 355) with delta (-3, -4)
Screenshot: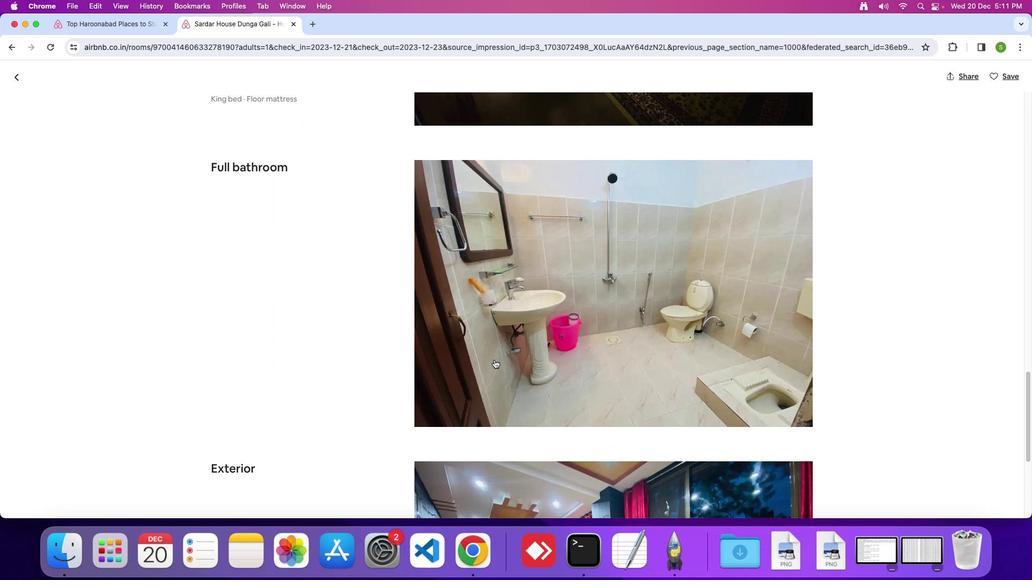 
Action: Mouse scrolled (490, 355) with delta (-3, -4)
Screenshot: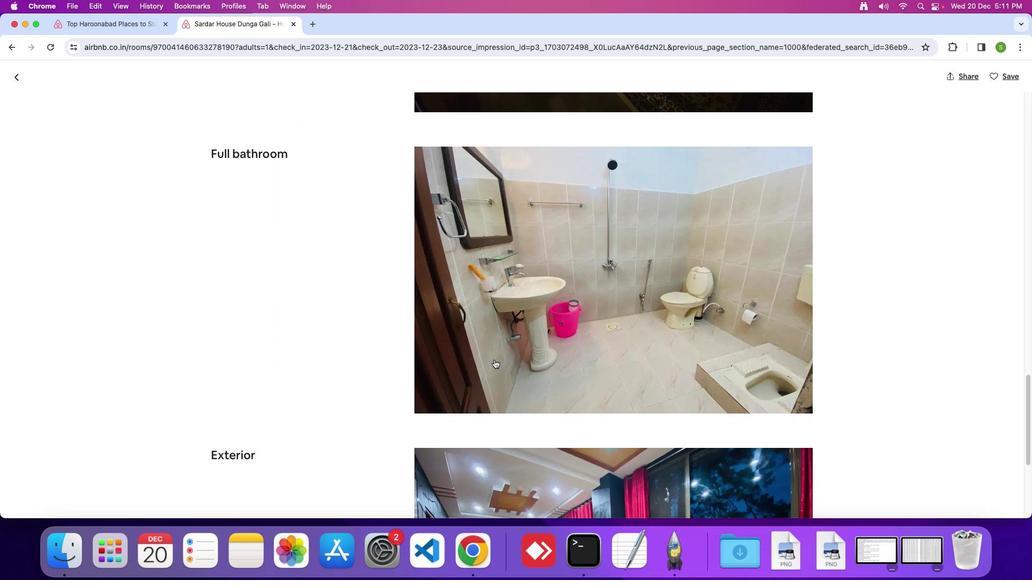 
Action: Mouse scrolled (490, 355) with delta (-3, -4)
Screenshot: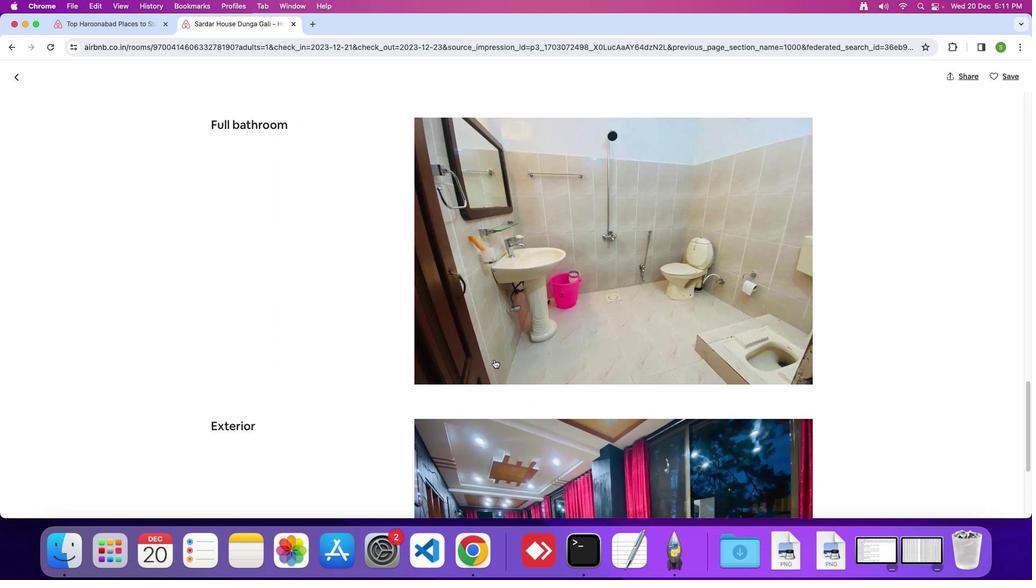 
Action: Mouse scrolled (490, 355) with delta (-3, -4)
Screenshot: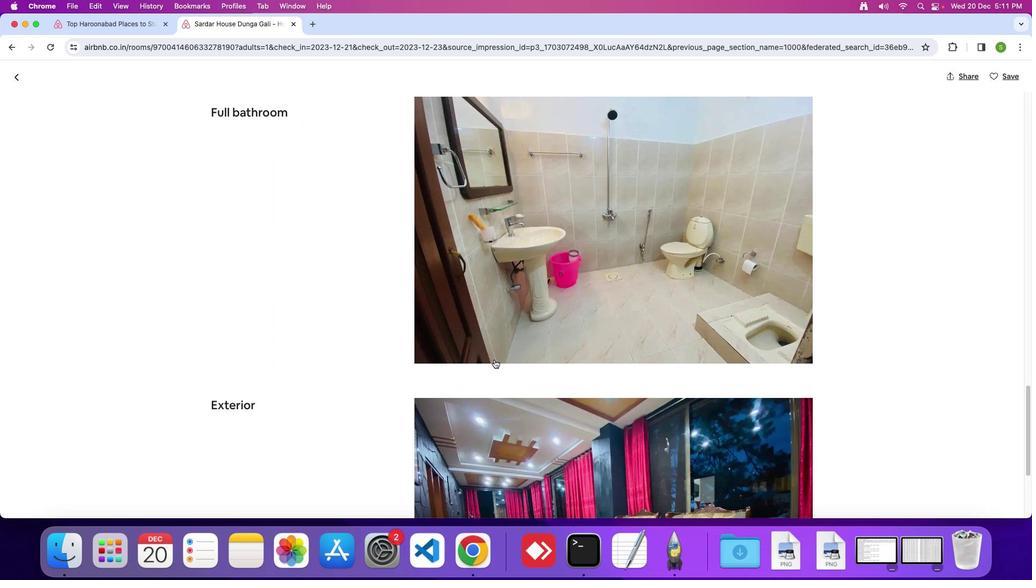 
Action: Mouse scrolled (490, 355) with delta (-3, -4)
Screenshot: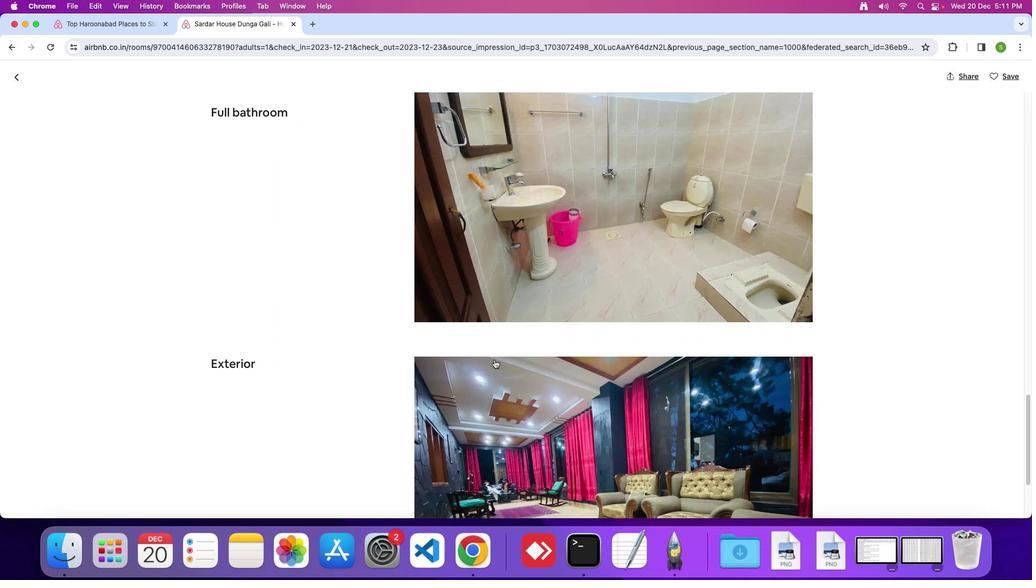 
Action: Mouse scrolled (490, 355) with delta (-3, -4)
Screenshot: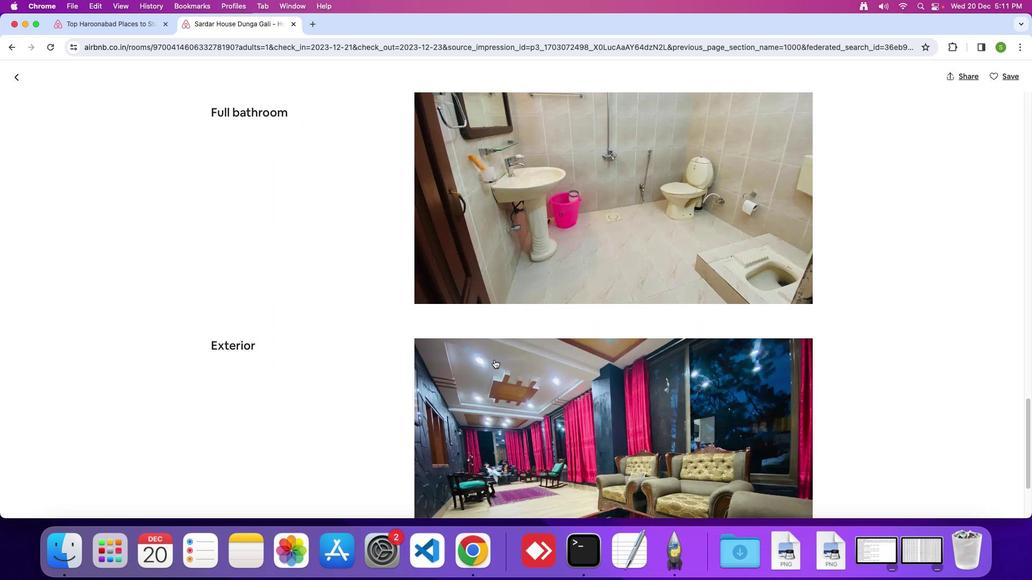 
Action: Mouse scrolled (490, 355) with delta (-3, -5)
Screenshot: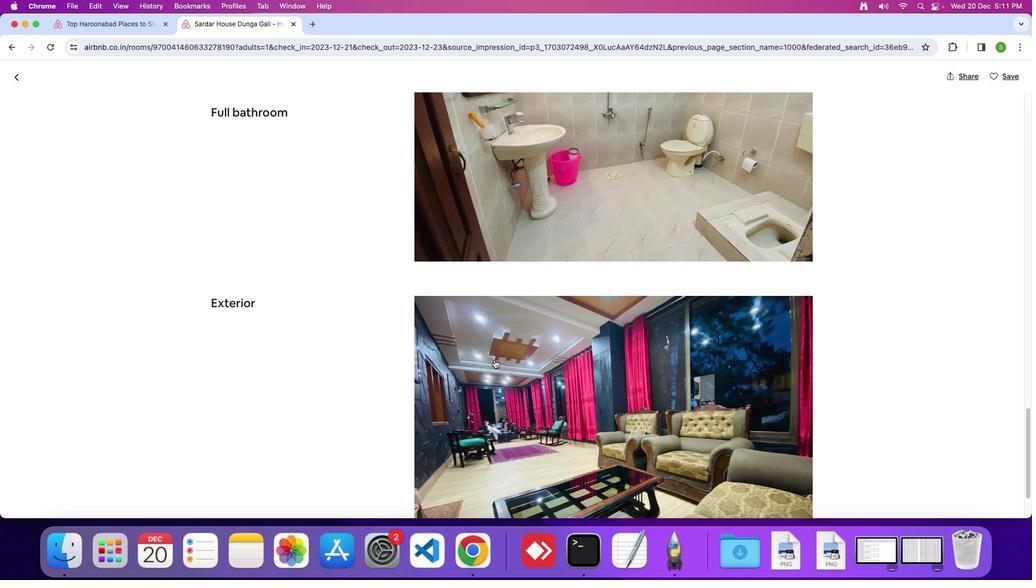 
Action: Mouse scrolled (490, 355) with delta (-3, -4)
Screenshot: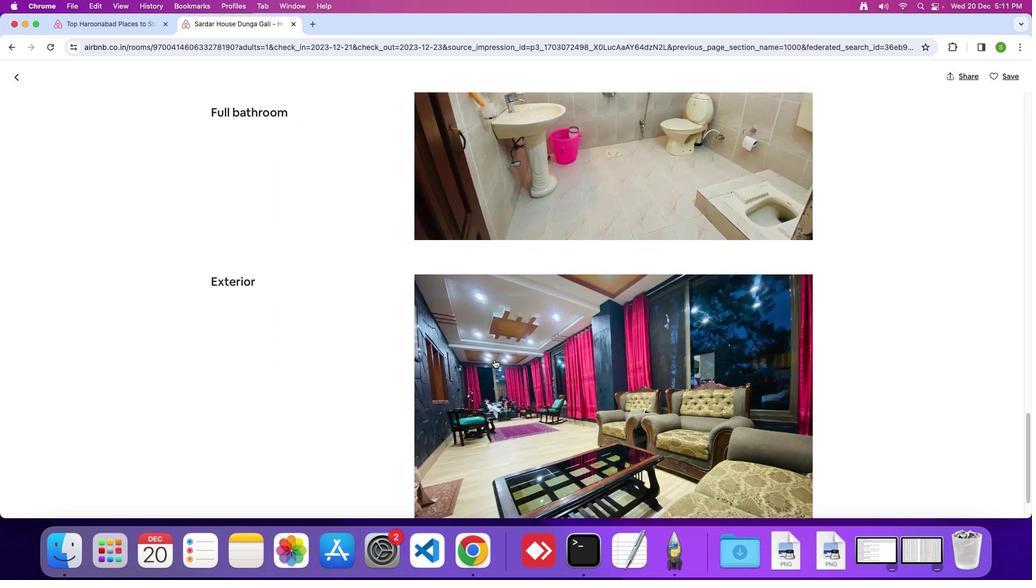
Action: Mouse scrolled (490, 355) with delta (-3, -4)
Screenshot: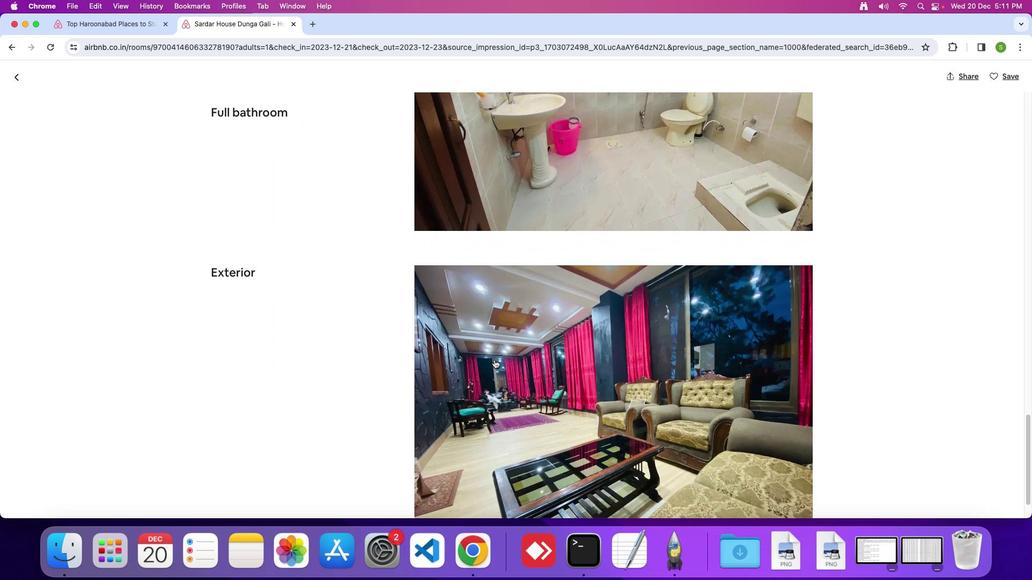 
Action: Mouse scrolled (490, 355) with delta (-3, -4)
Screenshot: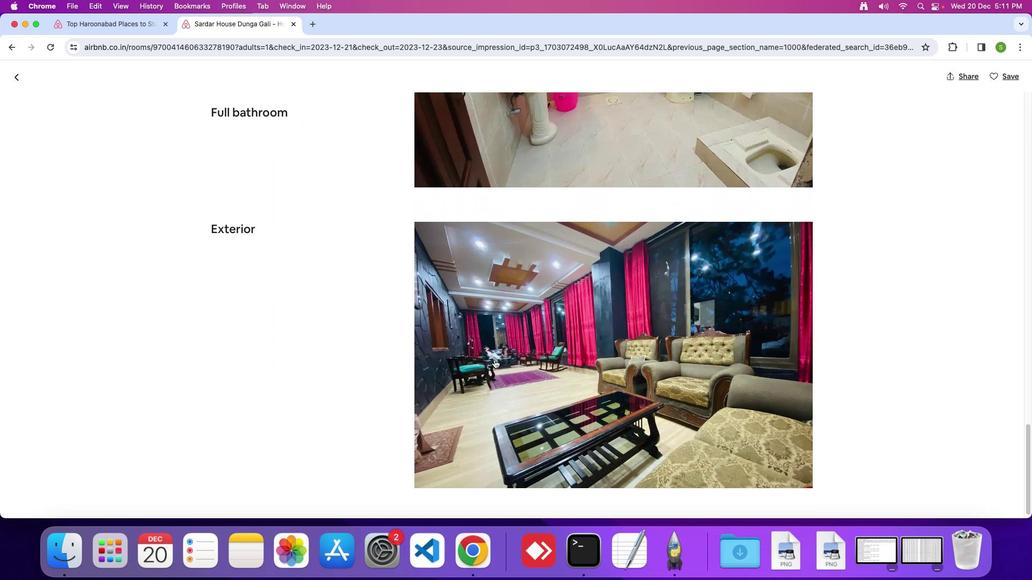 
Action: Mouse scrolled (490, 355) with delta (-3, -4)
Screenshot: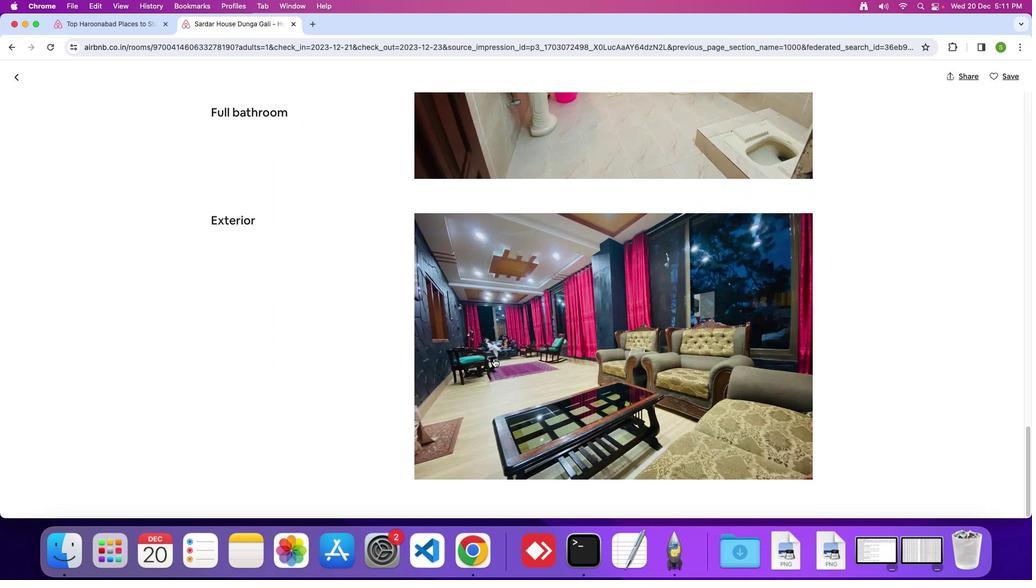 
Action: Mouse scrolled (490, 355) with delta (-3, -4)
Screenshot: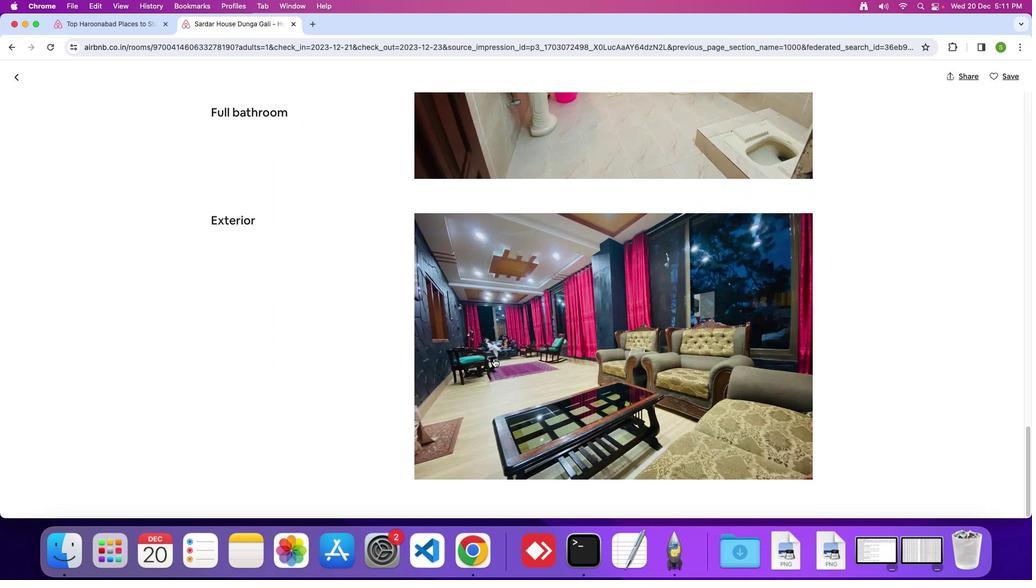 
Action: Mouse scrolled (490, 355) with delta (-3, -5)
Screenshot: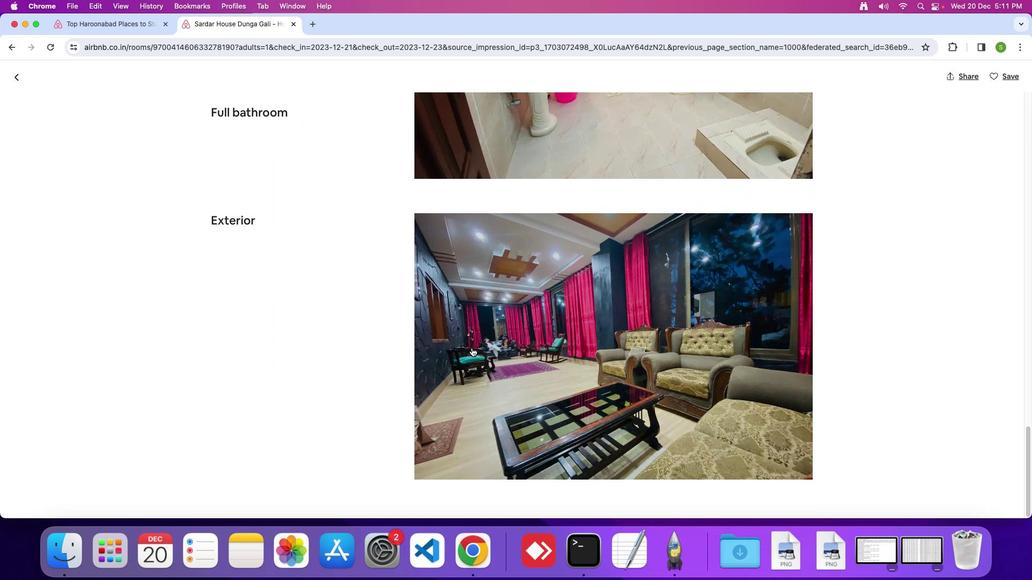 
Action: Mouse moved to (10, 75)
Screenshot: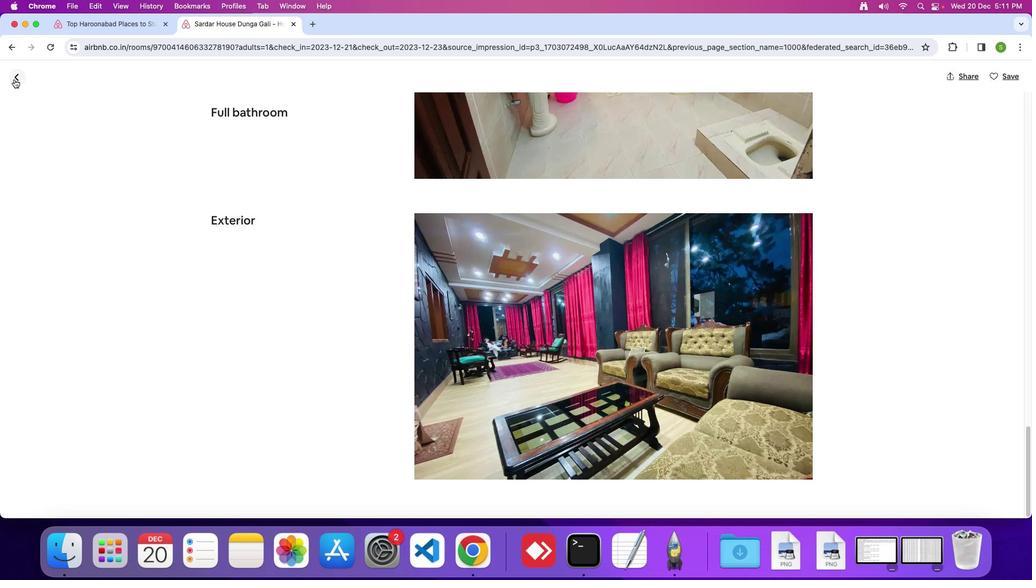 
Action: Mouse pressed left at (10, 75)
Screenshot: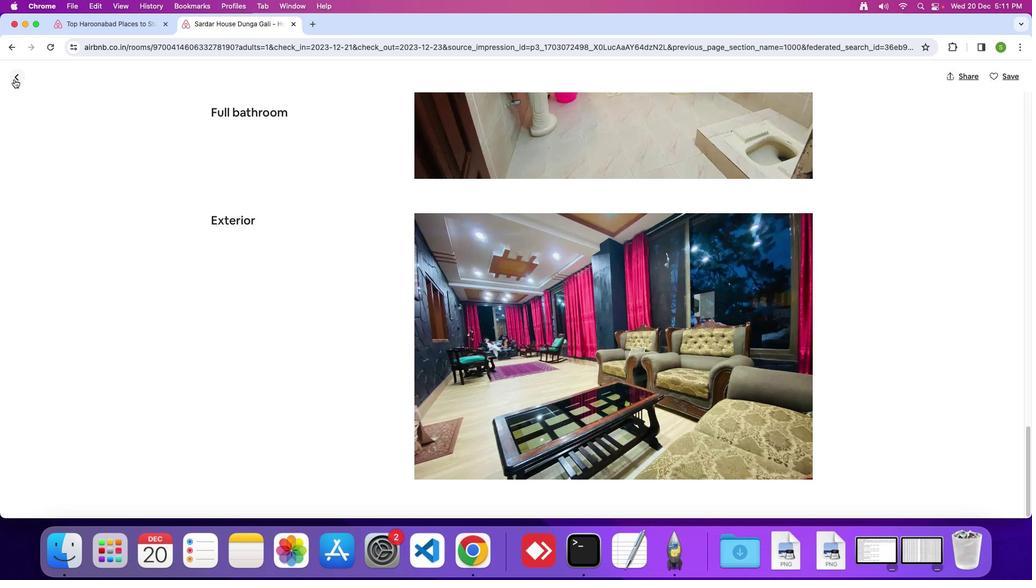 
Action: Mouse moved to (349, 363)
Screenshot: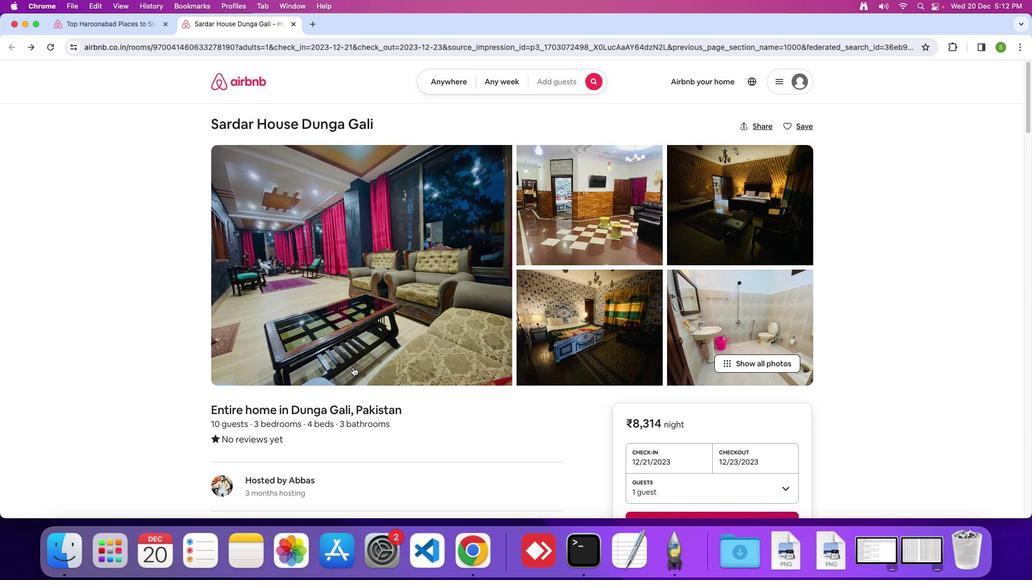 
Action: Mouse scrolled (349, 363) with delta (-3, -4)
Screenshot: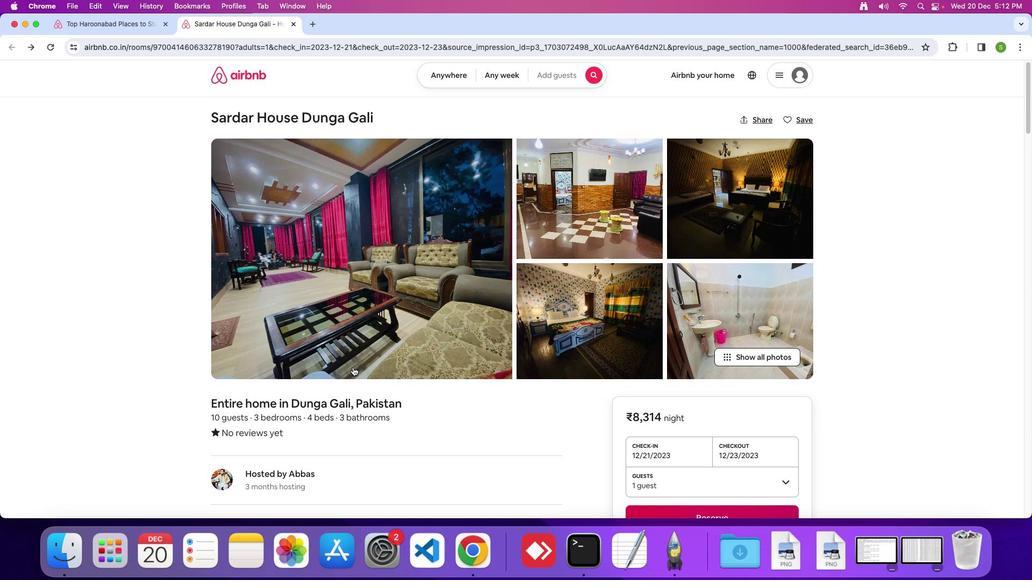 
Action: Mouse scrolled (349, 363) with delta (-3, -4)
Screenshot: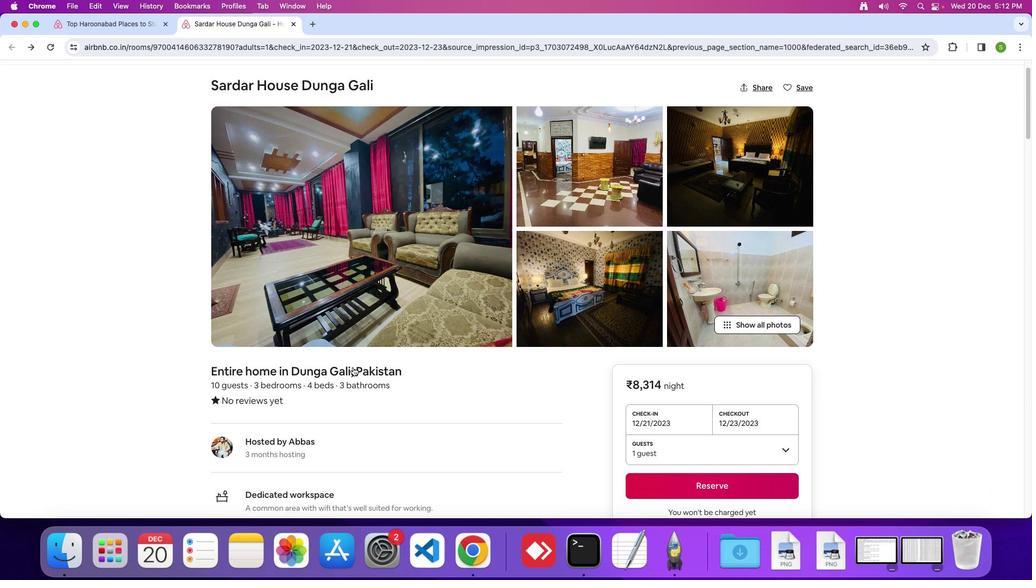 
Action: Mouse scrolled (349, 363) with delta (-3, -5)
Screenshot: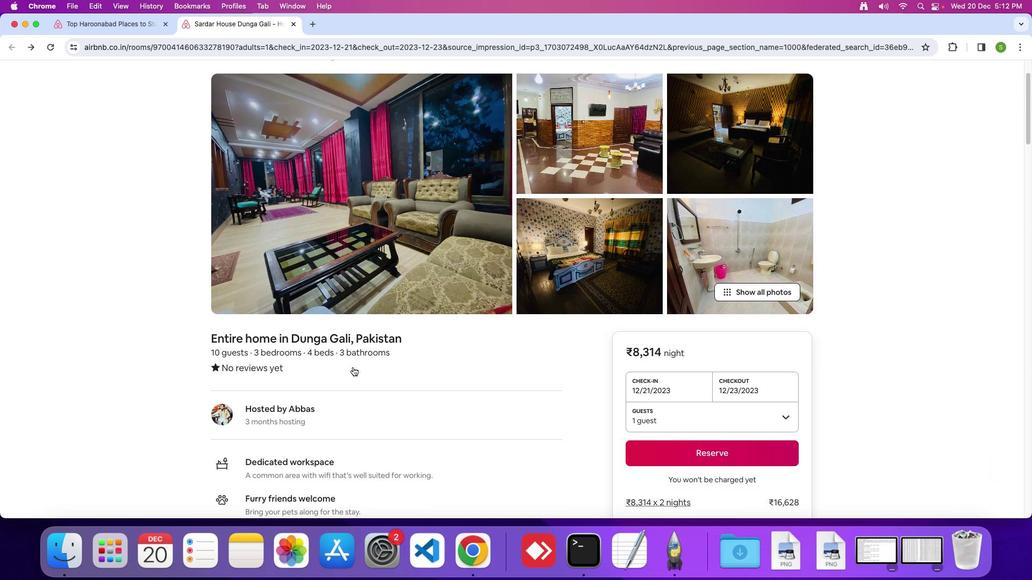 
Action: Mouse scrolled (349, 363) with delta (-3, -4)
Screenshot: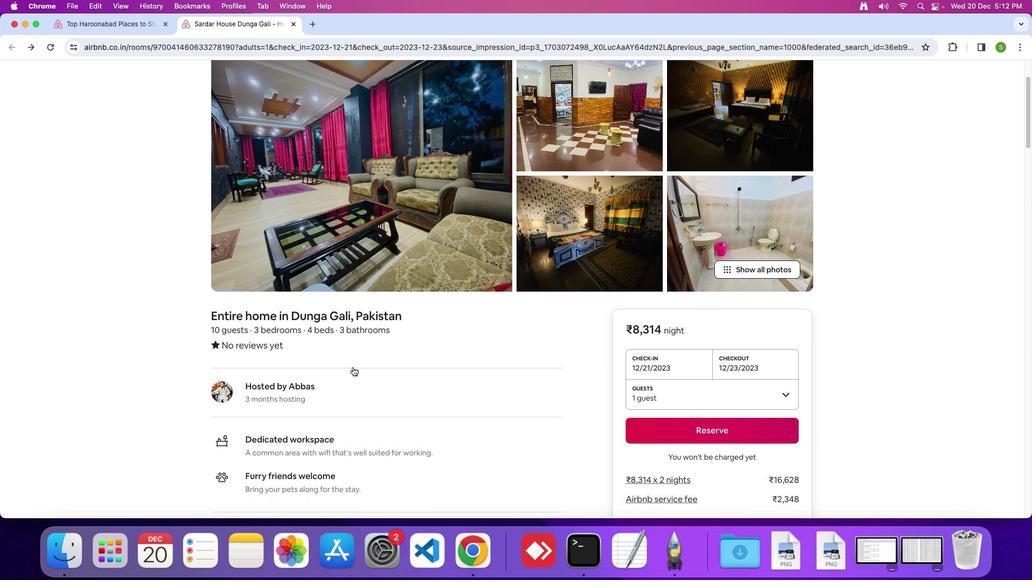 
Action: Mouse scrolled (349, 363) with delta (-3, -4)
Screenshot: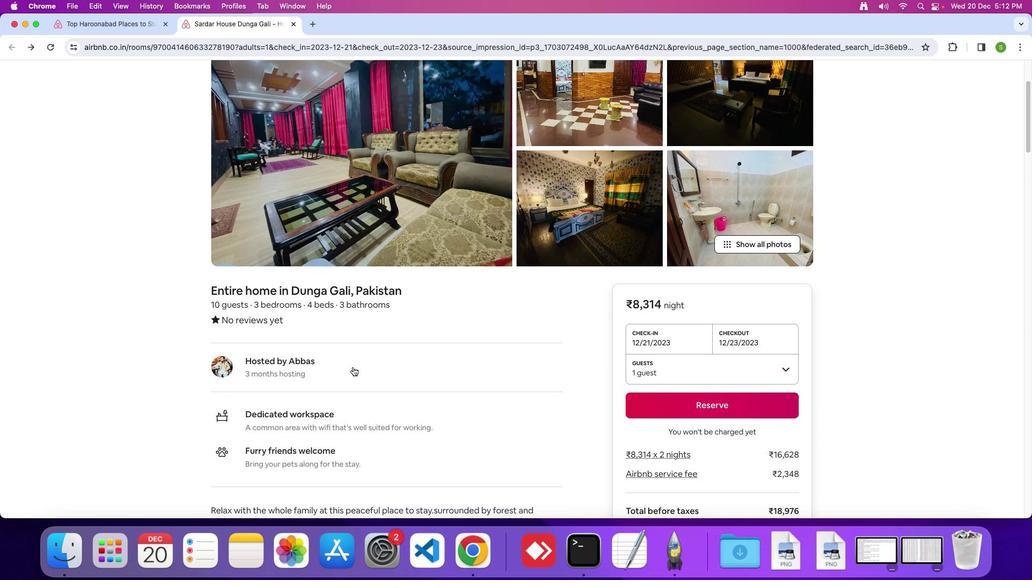 
Action: Mouse scrolled (349, 363) with delta (-3, -4)
Screenshot: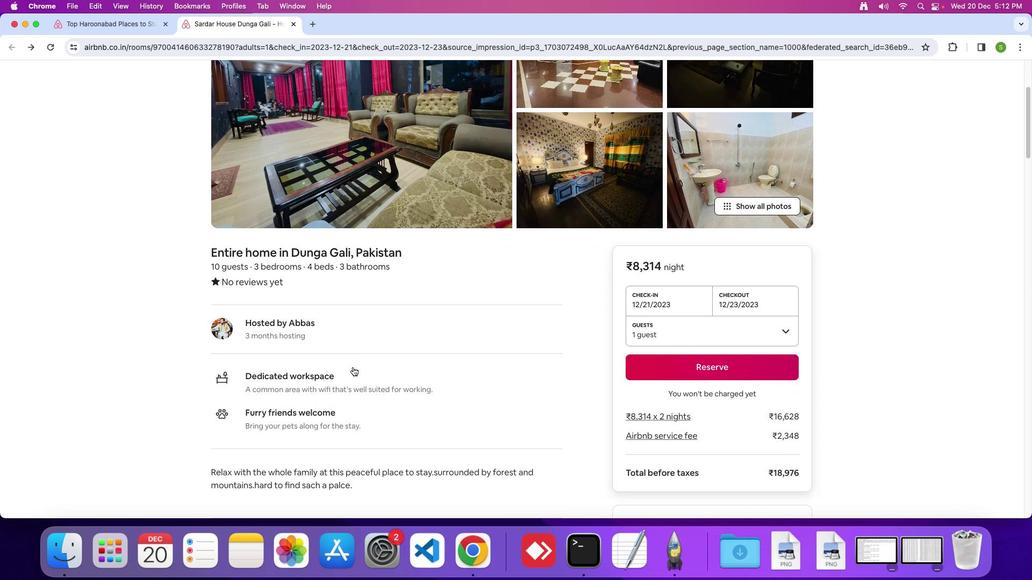 
Action: Mouse scrolled (349, 363) with delta (-3, -4)
Screenshot: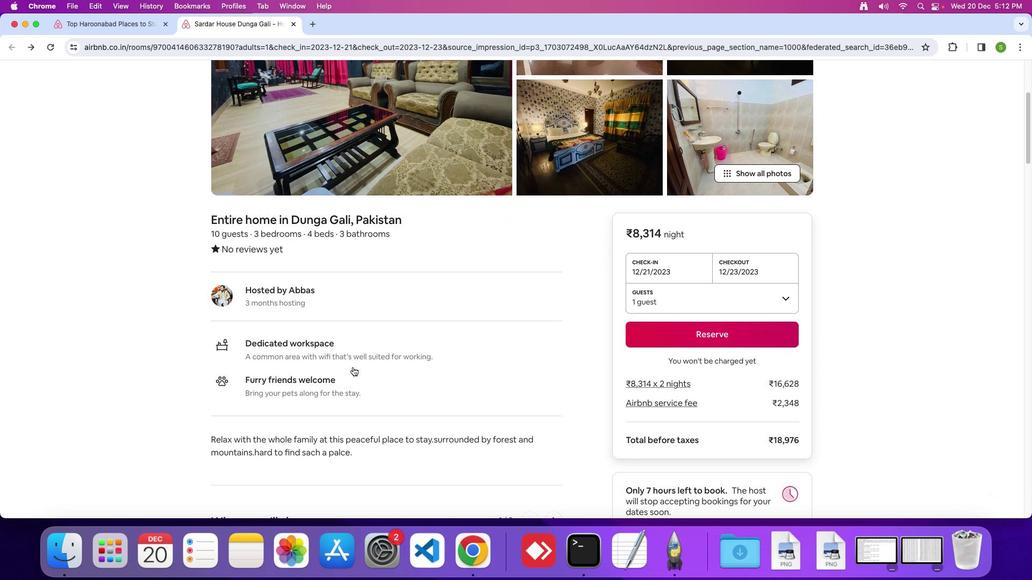 
Action: Mouse scrolled (349, 363) with delta (-3, -4)
Screenshot: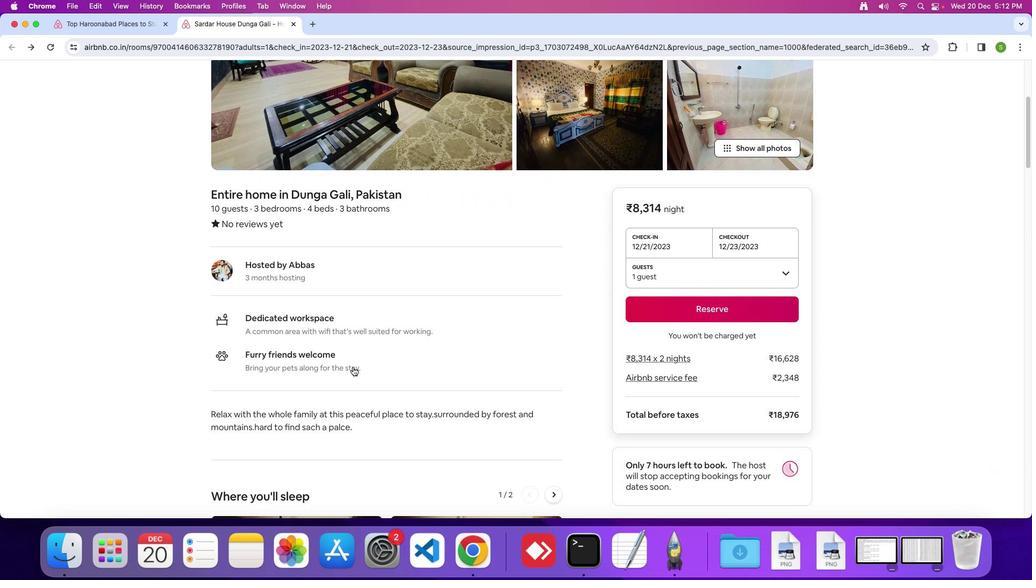 
Action: Mouse scrolled (349, 363) with delta (-3, -5)
Screenshot: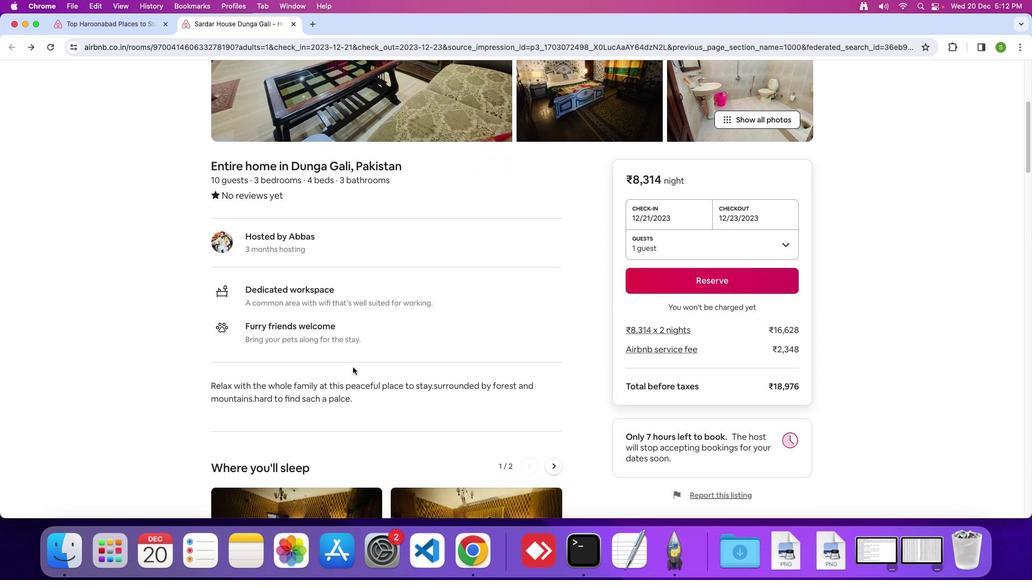 
Action: Mouse scrolled (349, 363) with delta (-3, -4)
Screenshot: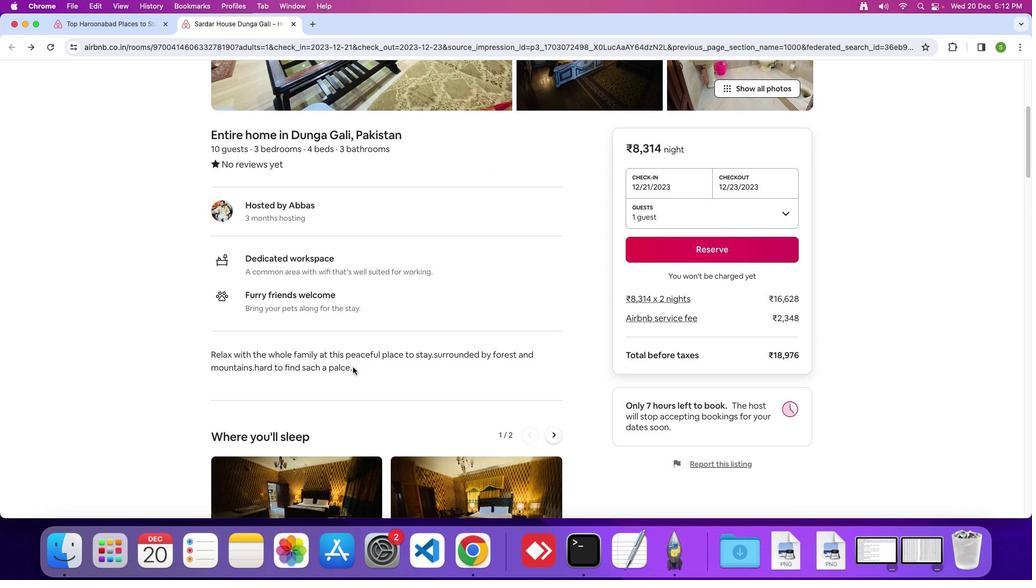 
Action: Mouse scrolled (349, 363) with delta (-3, -4)
Screenshot: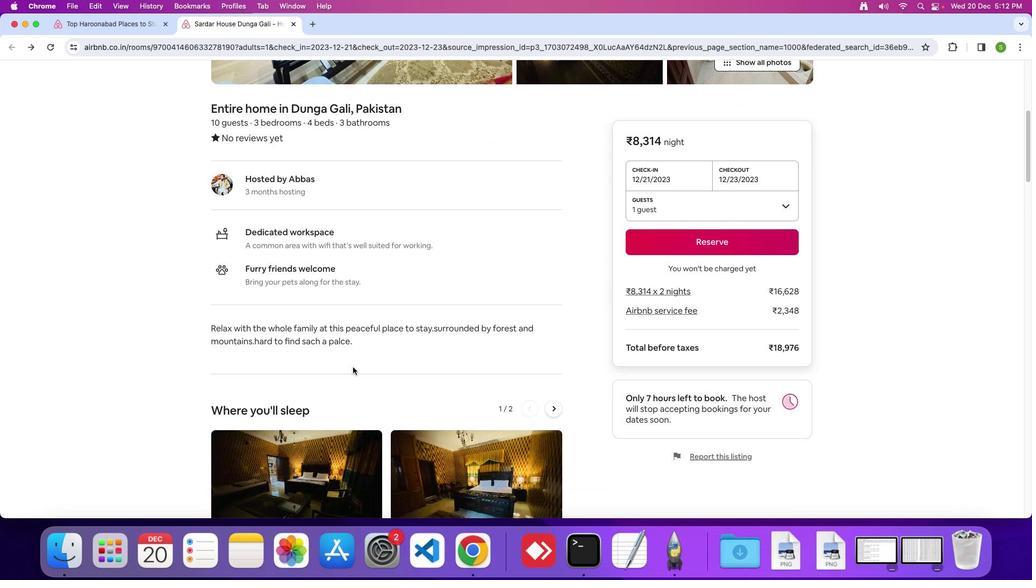 
Action: Mouse scrolled (349, 363) with delta (-3, -4)
Screenshot: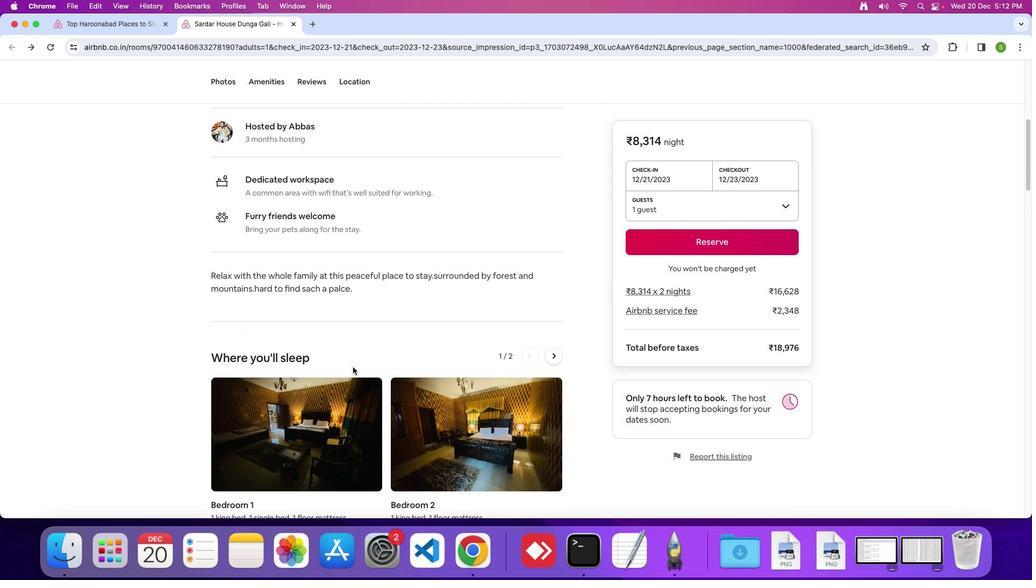 
Action: Mouse scrolled (349, 363) with delta (-3, -4)
Screenshot: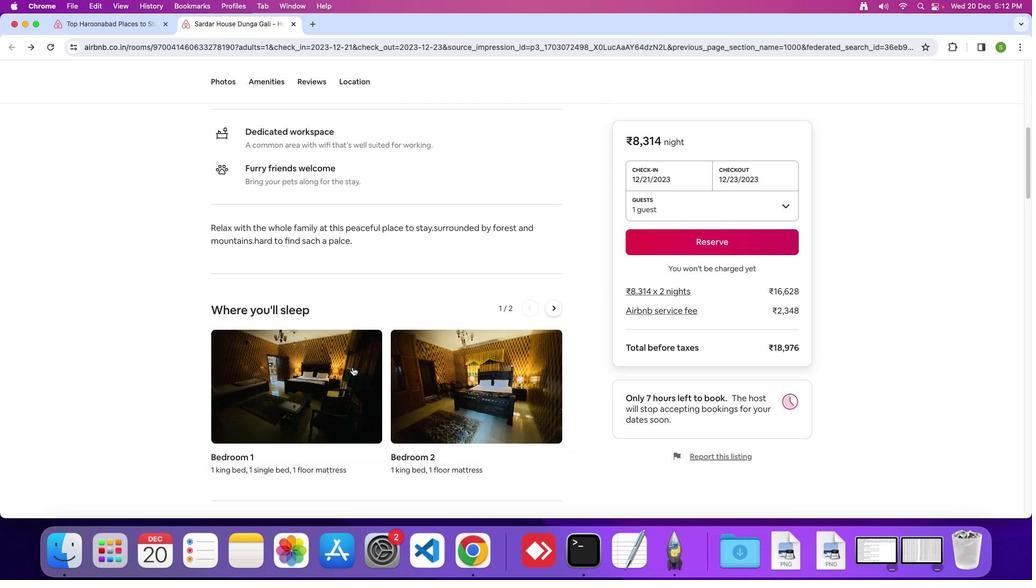 
Action: Mouse moved to (554, 295)
Screenshot: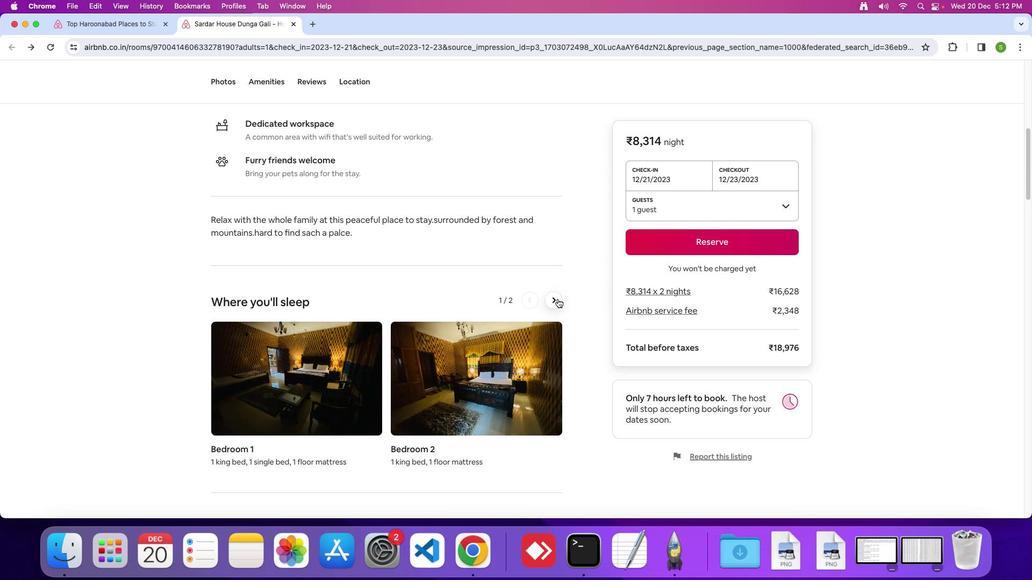 
Action: Mouse pressed left at (554, 295)
Screenshot: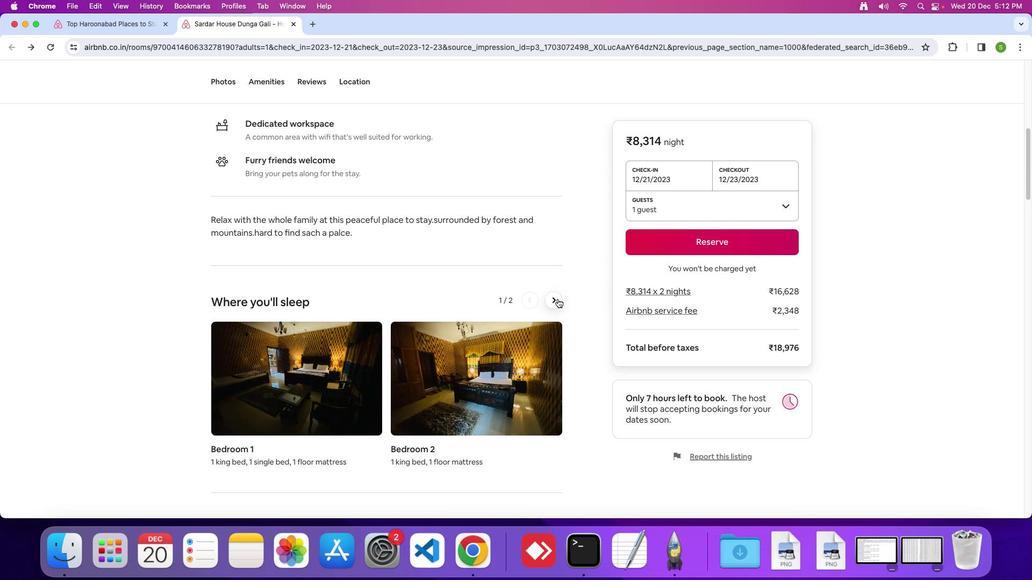 
Action: Mouse moved to (391, 383)
Screenshot: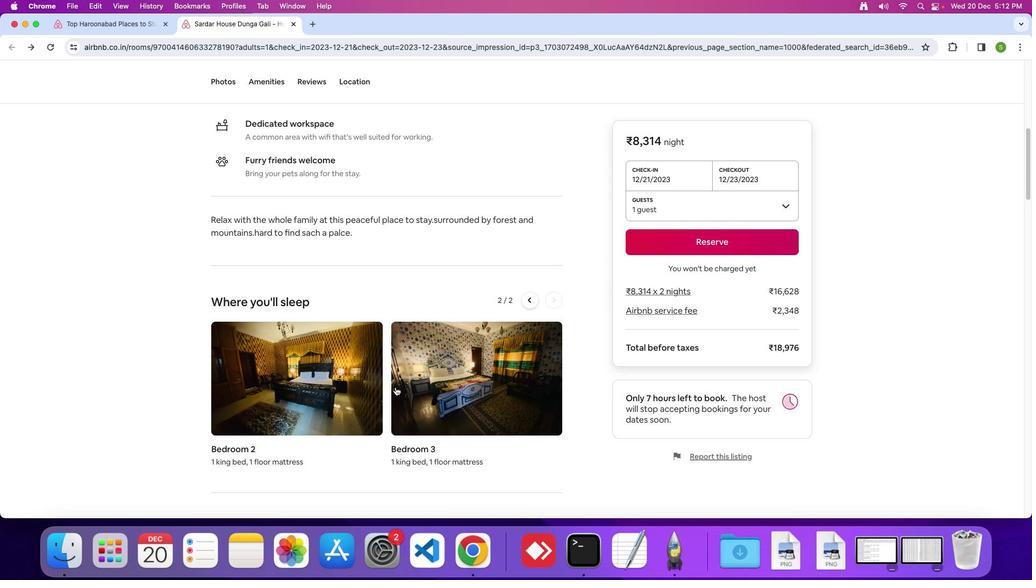 
Action: Mouse scrolled (391, 383) with delta (-3, -4)
Screenshot: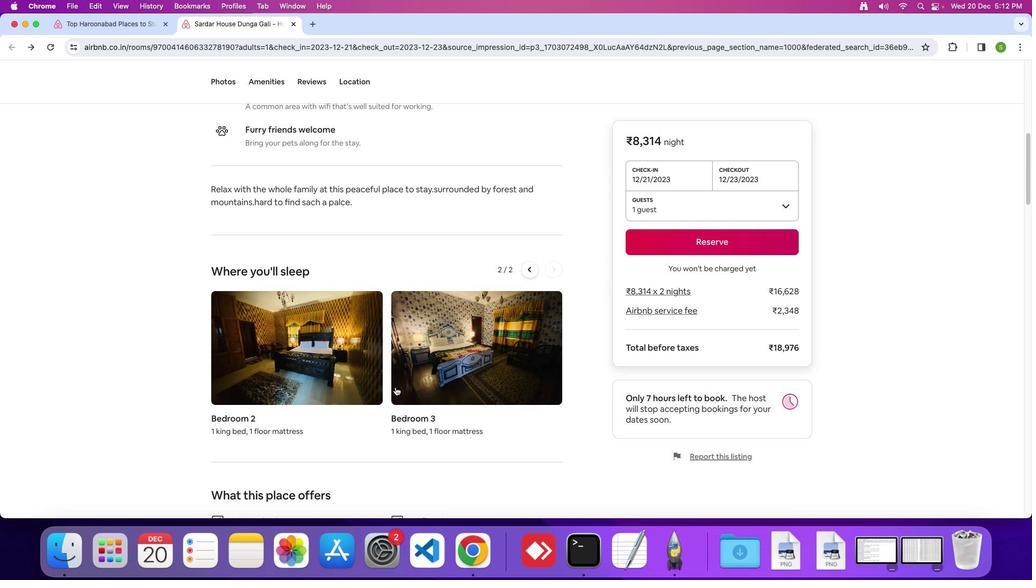 
Action: Mouse scrolled (391, 383) with delta (-3, -4)
Screenshot: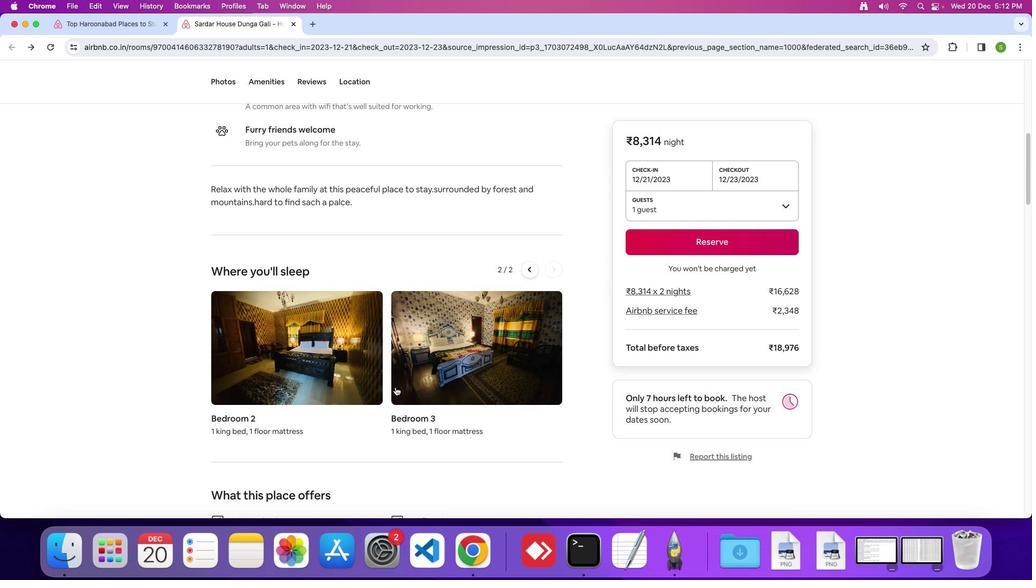 
Action: Mouse scrolled (391, 383) with delta (-3, -5)
Screenshot: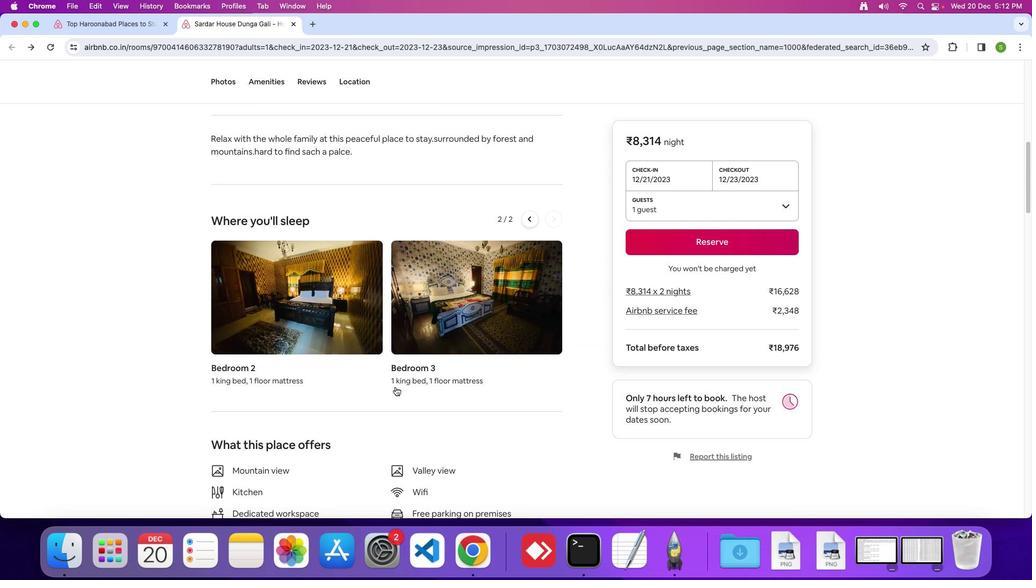 
Action: Mouse scrolled (391, 383) with delta (-3, -4)
Screenshot: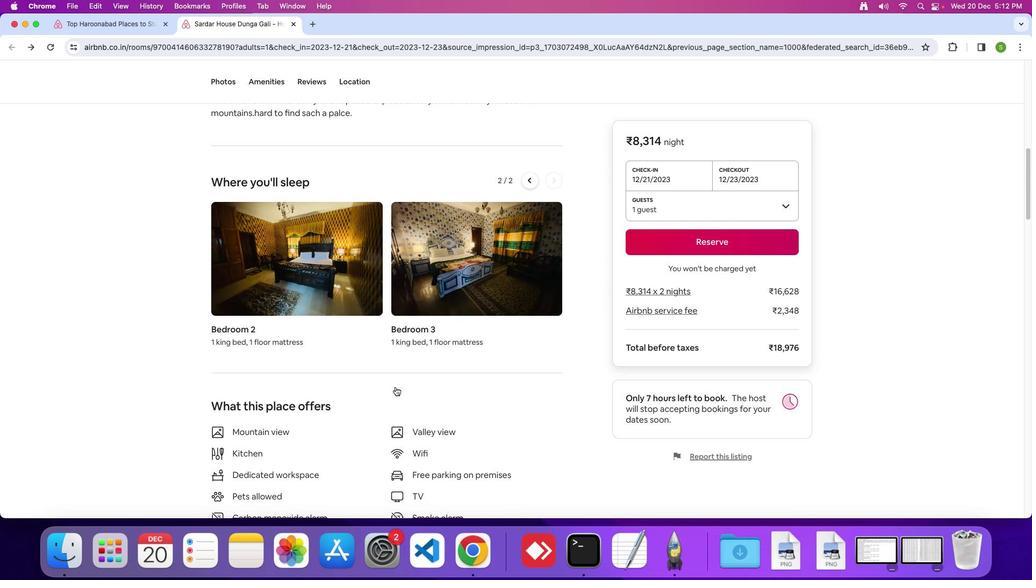 
Action: Mouse scrolled (391, 383) with delta (-3, -4)
Screenshot: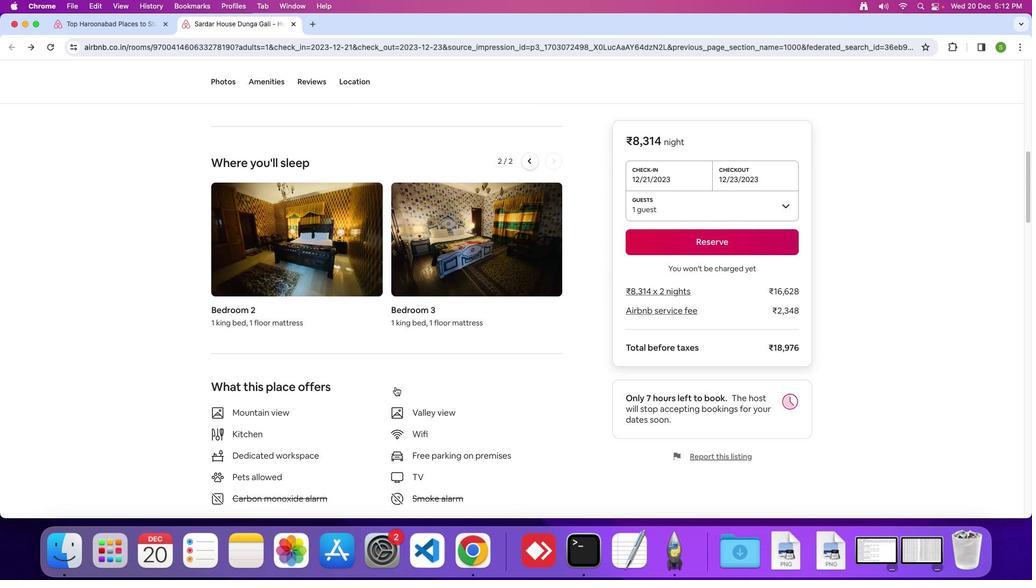 
Action: Mouse scrolled (391, 383) with delta (-3, -4)
Screenshot: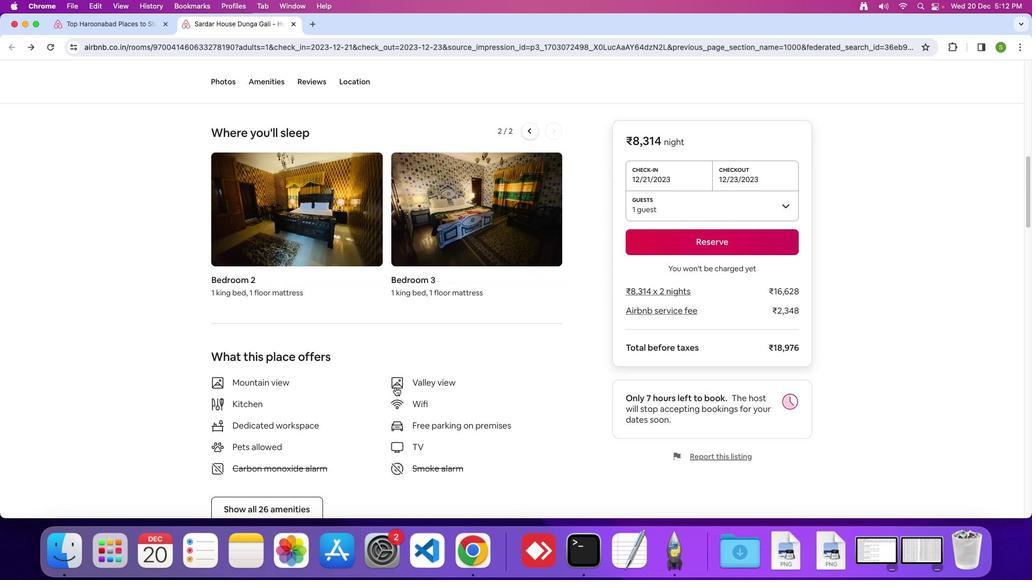 
Action: Mouse scrolled (391, 383) with delta (-3, -4)
Screenshot: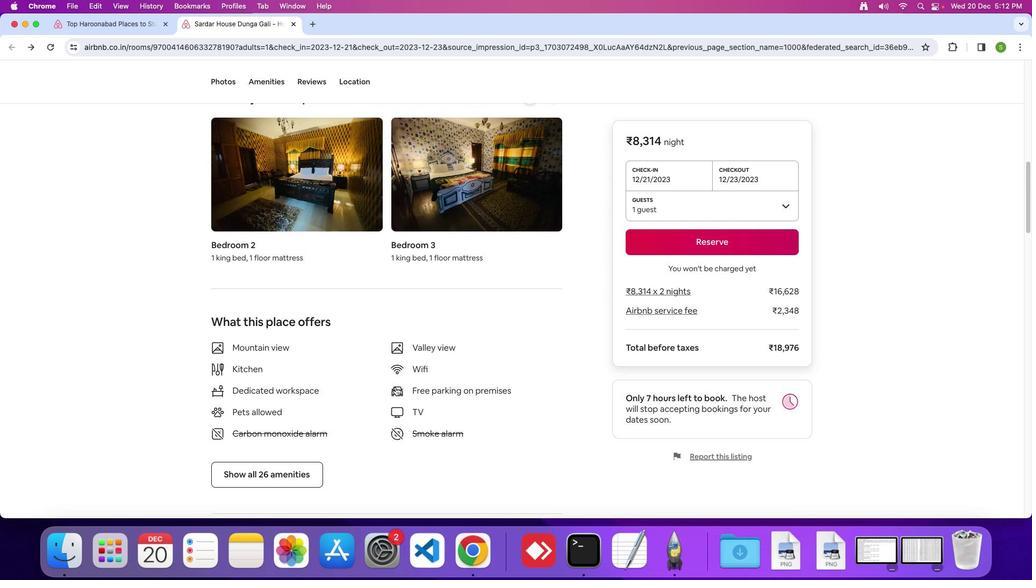 
Action: Mouse scrolled (391, 383) with delta (-3, -4)
Screenshot: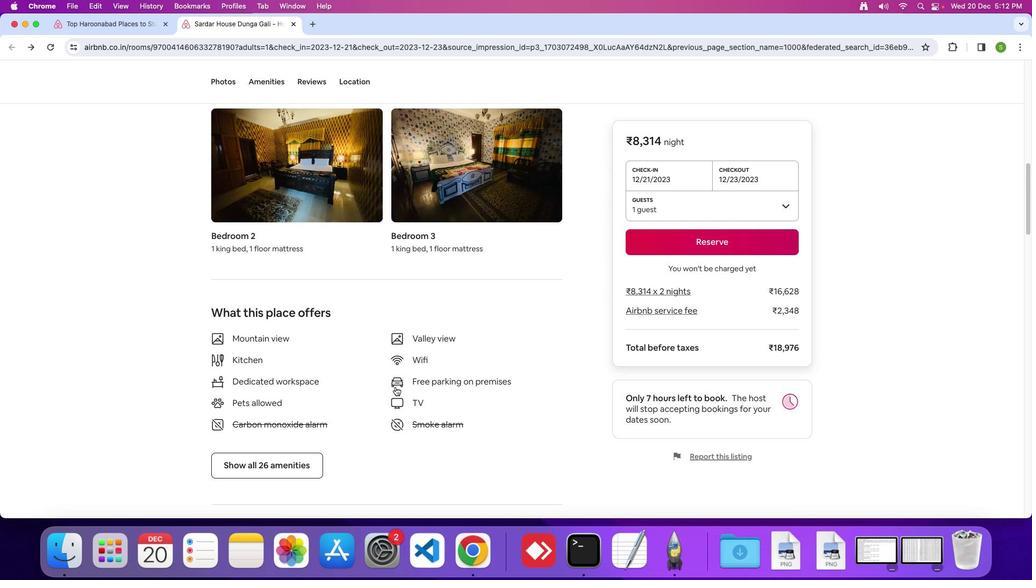 
Action: Mouse scrolled (391, 383) with delta (-3, -4)
Screenshot: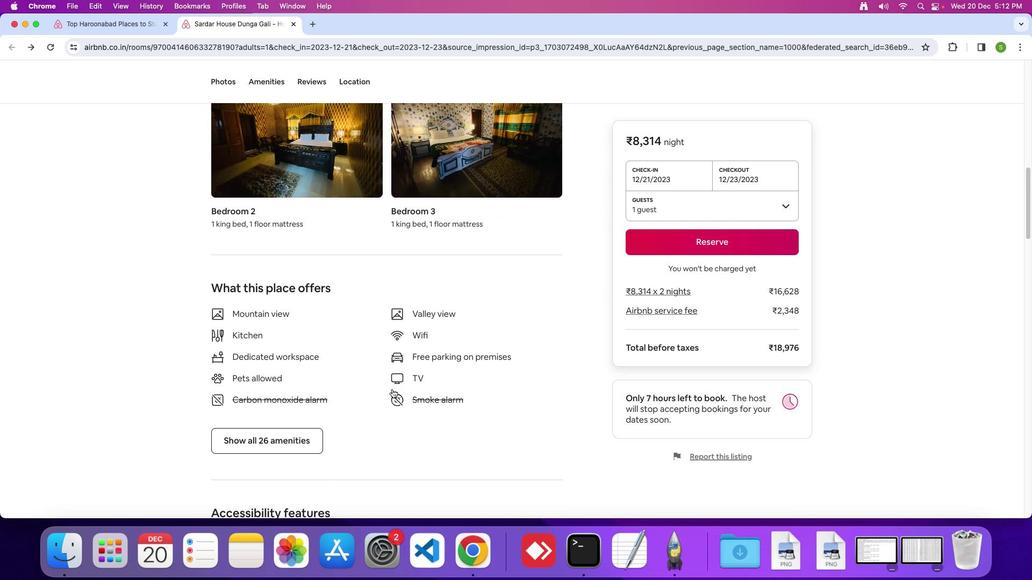 
Action: Mouse moved to (296, 398)
Screenshot: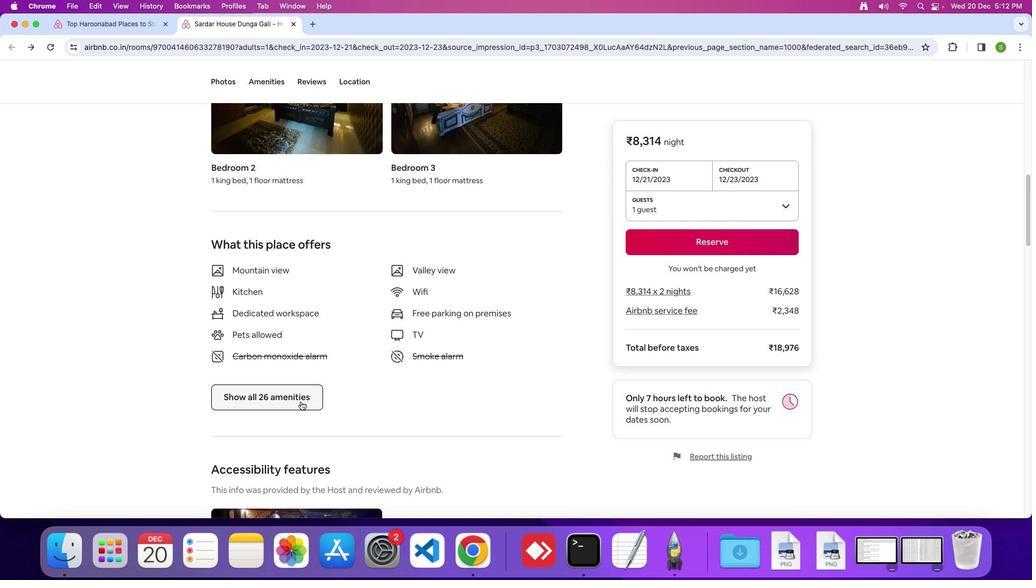 
Action: Mouse pressed left at (296, 398)
Screenshot: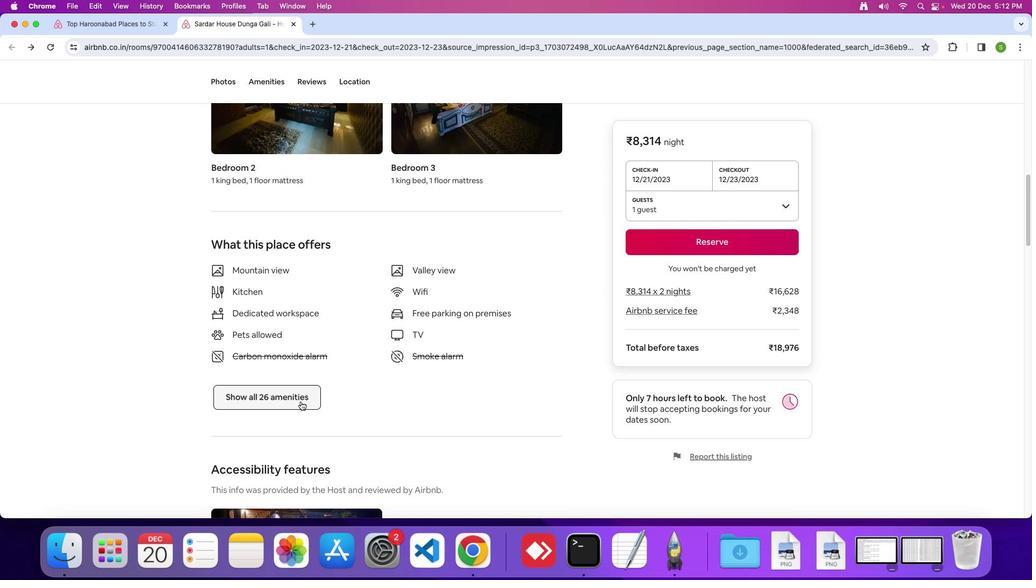 
Action: Mouse moved to (507, 340)
Screenshot: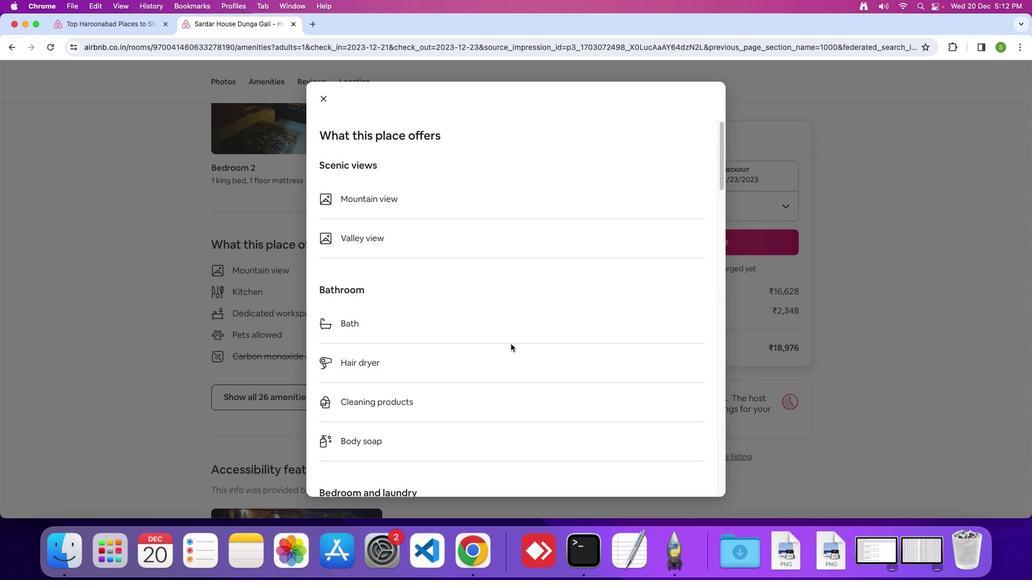 
Action: Mouse scrolled (507, 340) with delta (-3, -4)
Screenshot: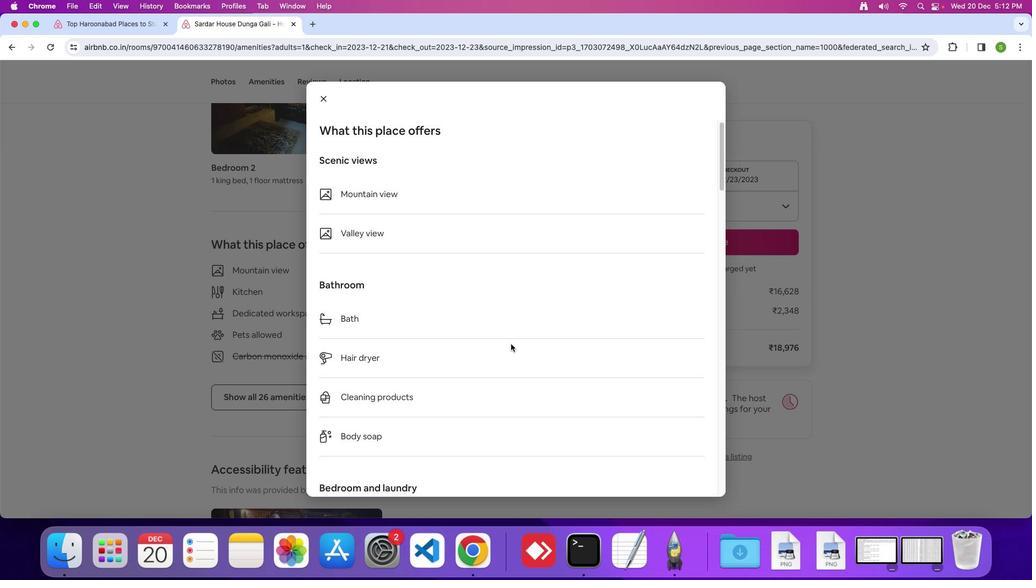 
Action: Mouse scrolled (507, 340) with delta (-3, -4)
Screenshot: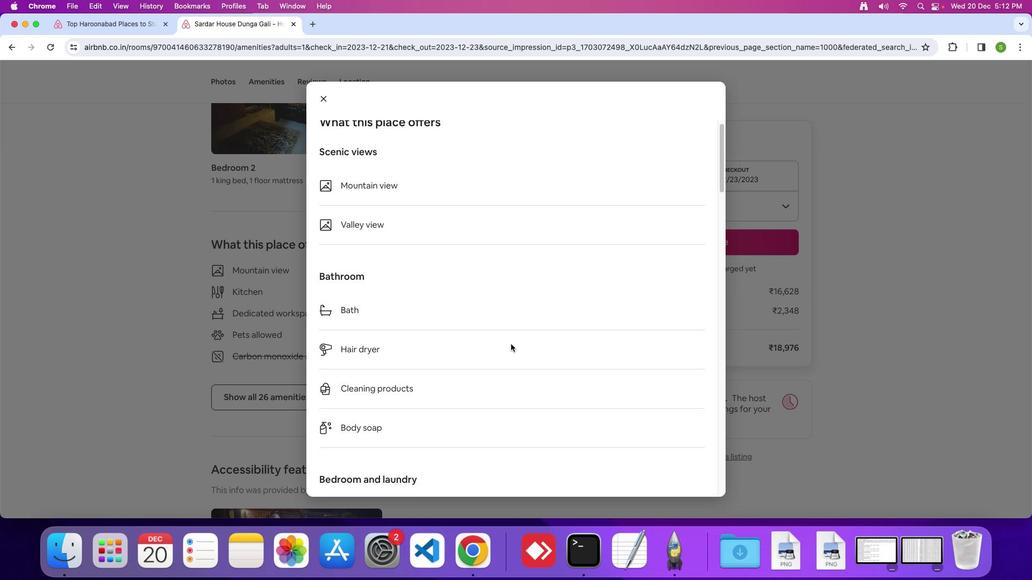 
Action: Mouse moved to (508, 336)
Screenshot: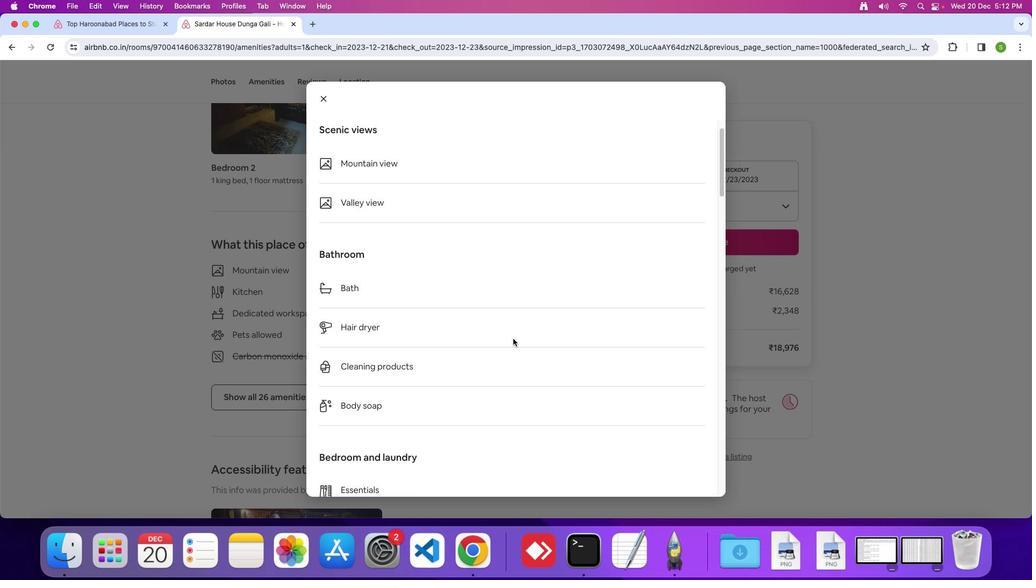 
Action: Mouse scrolled (508, 336) with delta (-3, -4)
Screenshot: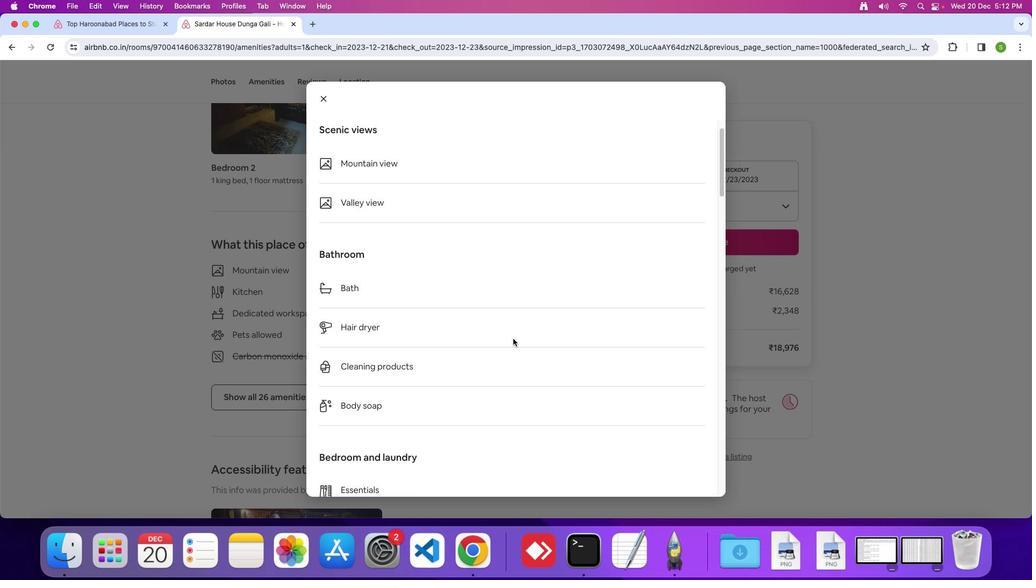 
Action: Mouse moved to (508, 335)
Screenshot: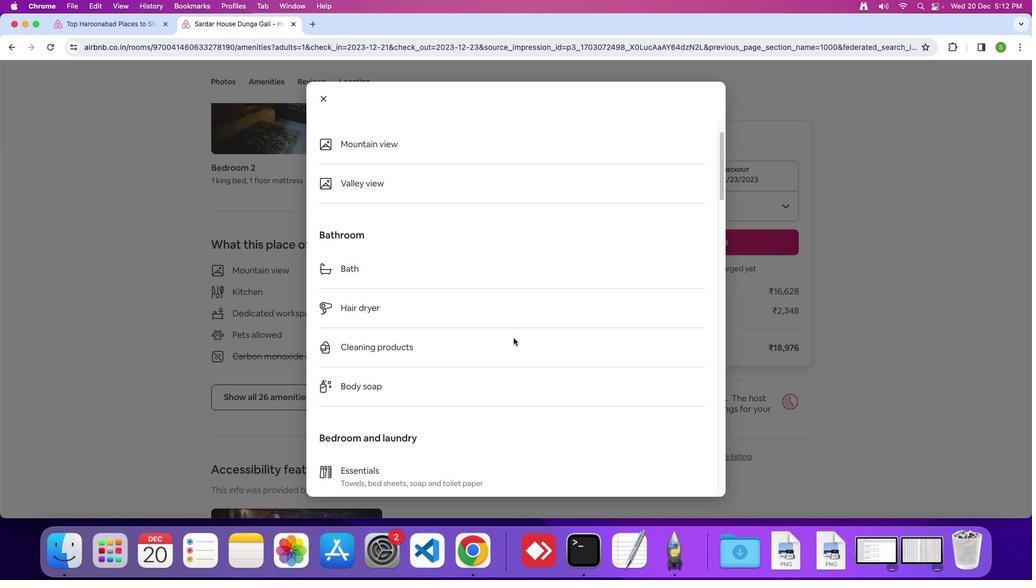 
Action: Mouse scrolled (508, 335) with delta (-3, -4)
Screenshot: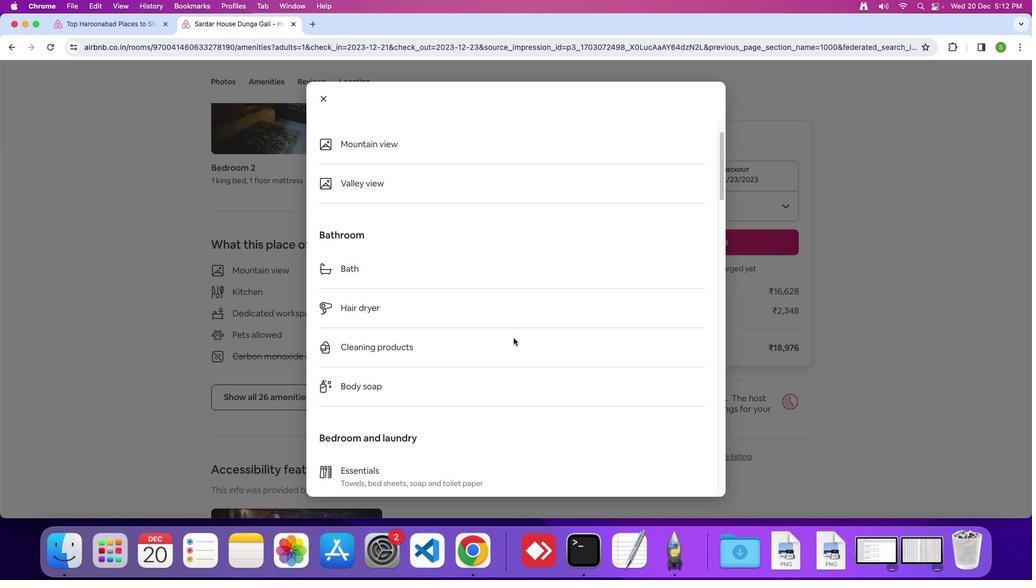 
Action: Mouse moved to (508, 335)
Screenshot: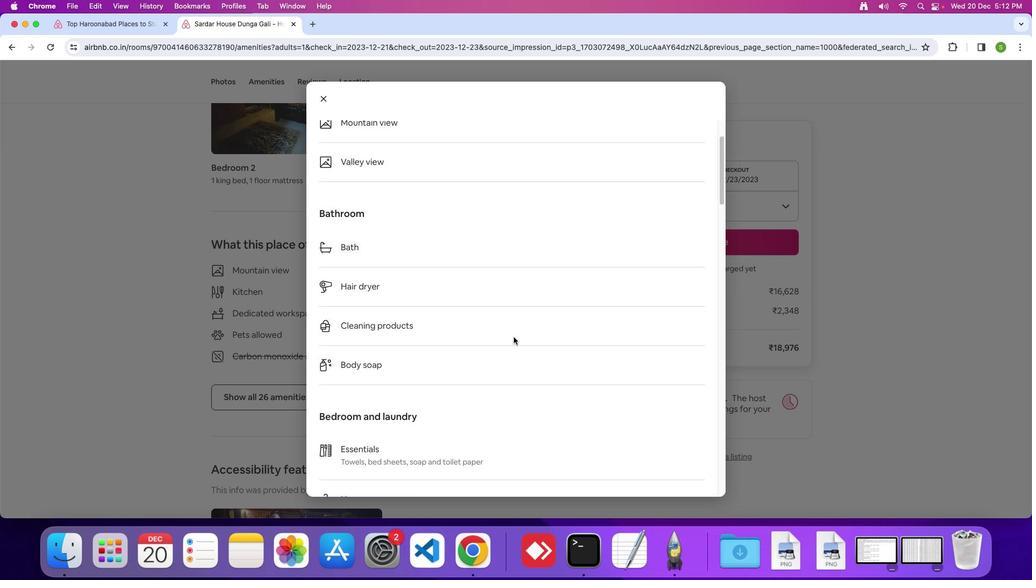 
Action: Mouse scrolled (508, 335) with delta (-3, -4)
Screenshot: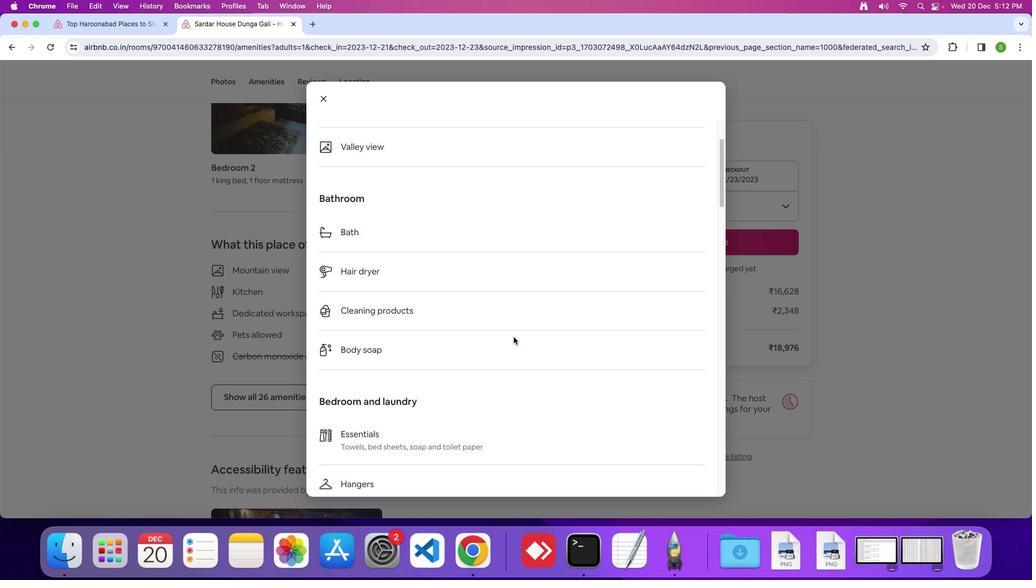 
Action: Mouse moved to (509, 331)
Screenshot: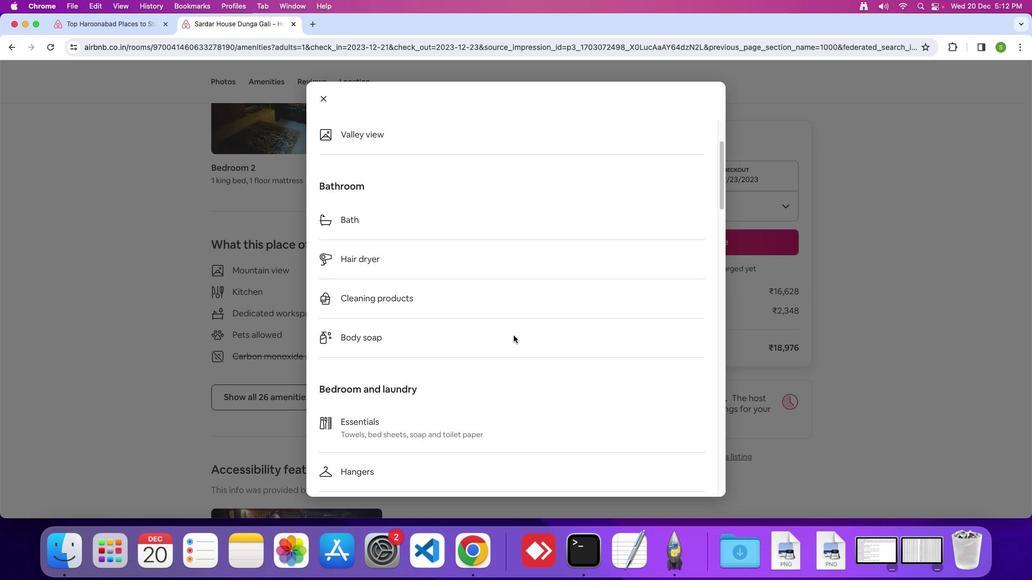 
Action: Mouse scrolled (509, 331) with delta (-3, -4)
Screenshot: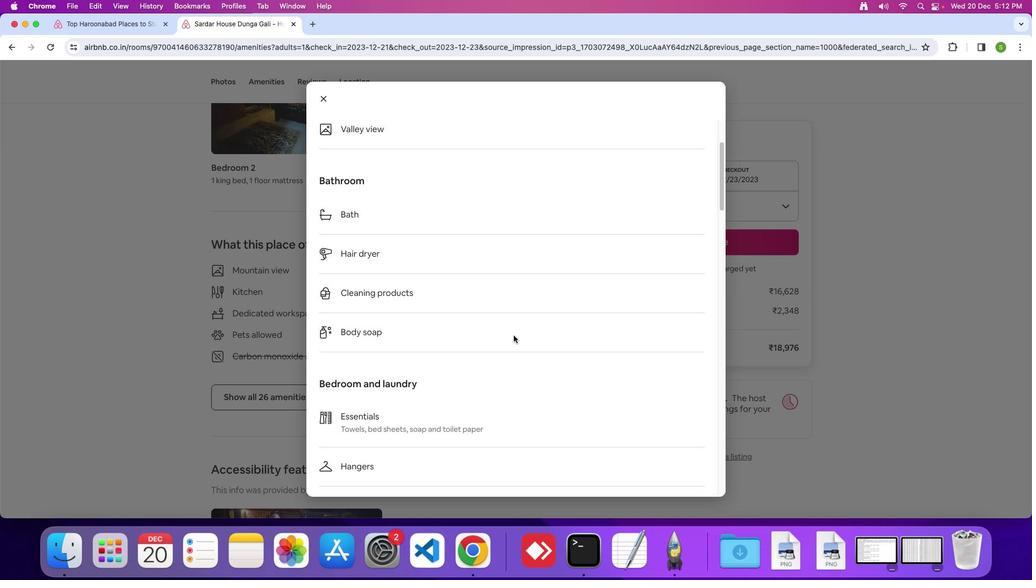 
Action: Mouse moved to (509, 331)
Screenshot: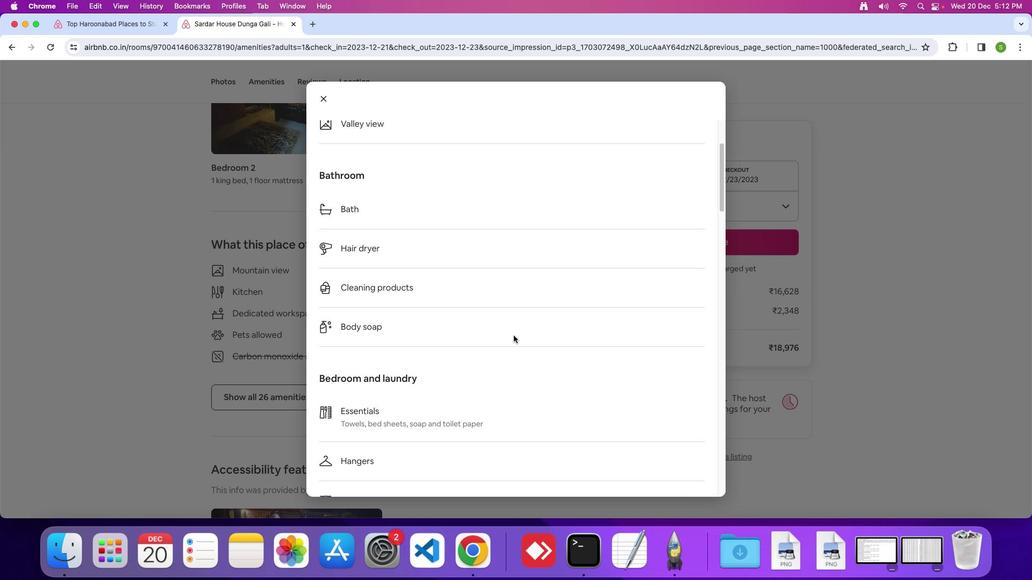 
Action: Mouse scrolled (509, 331) with delta (-3, -4)
Screenshot: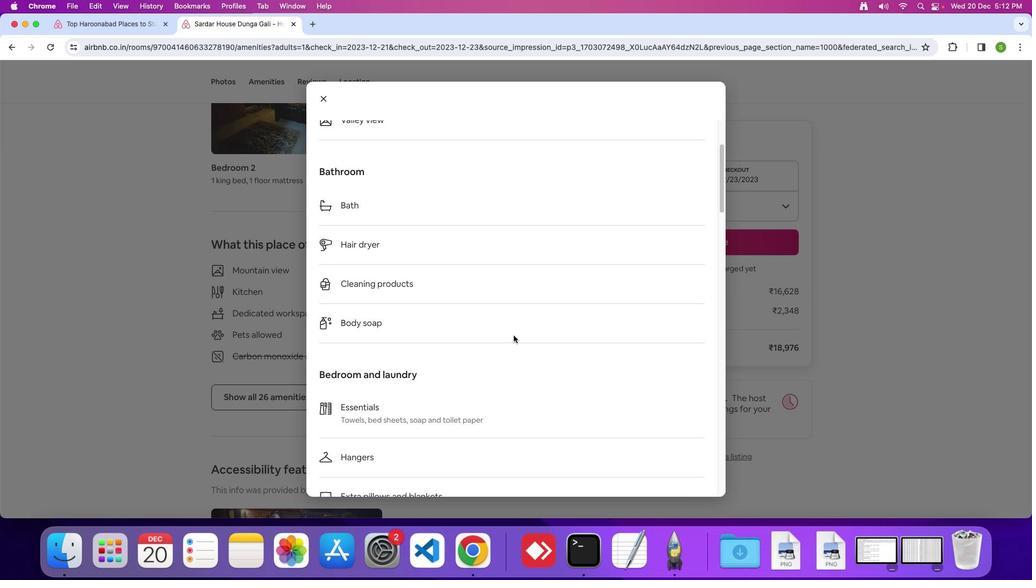 
Action: Mouse moved to (510, 332)
Screenshot: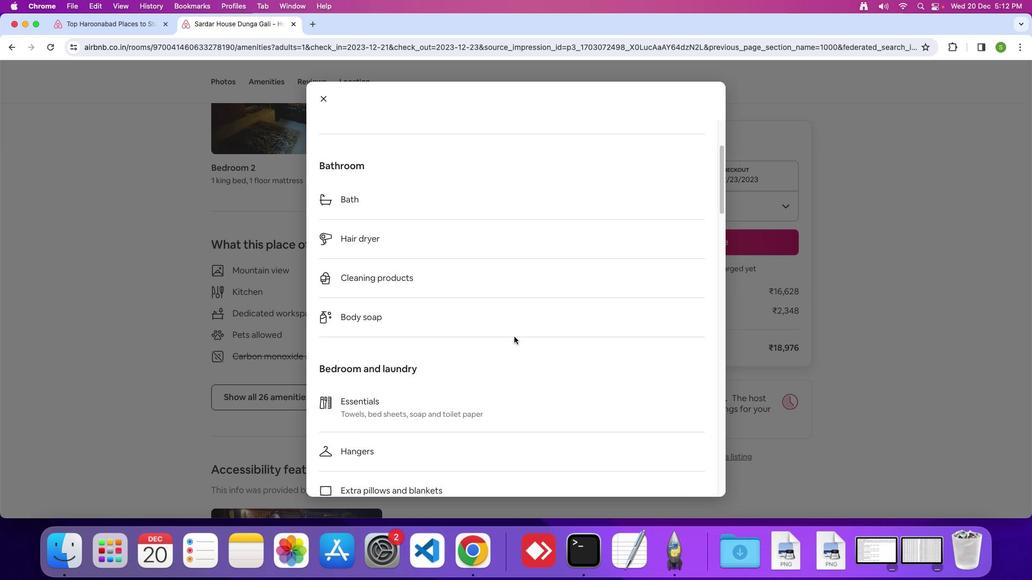
Action: Mouse scrolled (510, 332) with delta (-3, -4)
Screenshot: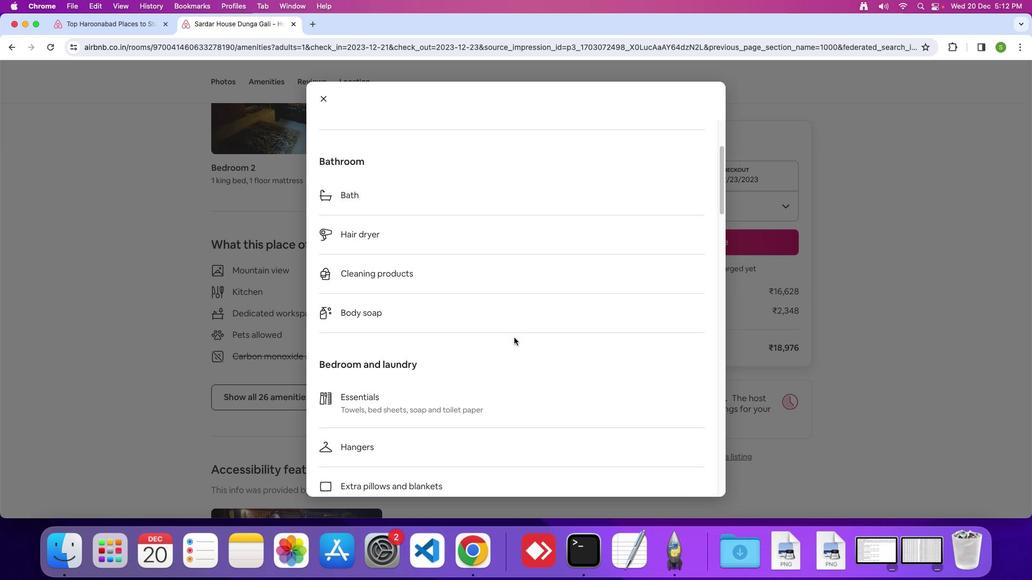 
Action: Mouse scrolled (510, 332) with delta (-3, -4)
Screenshot: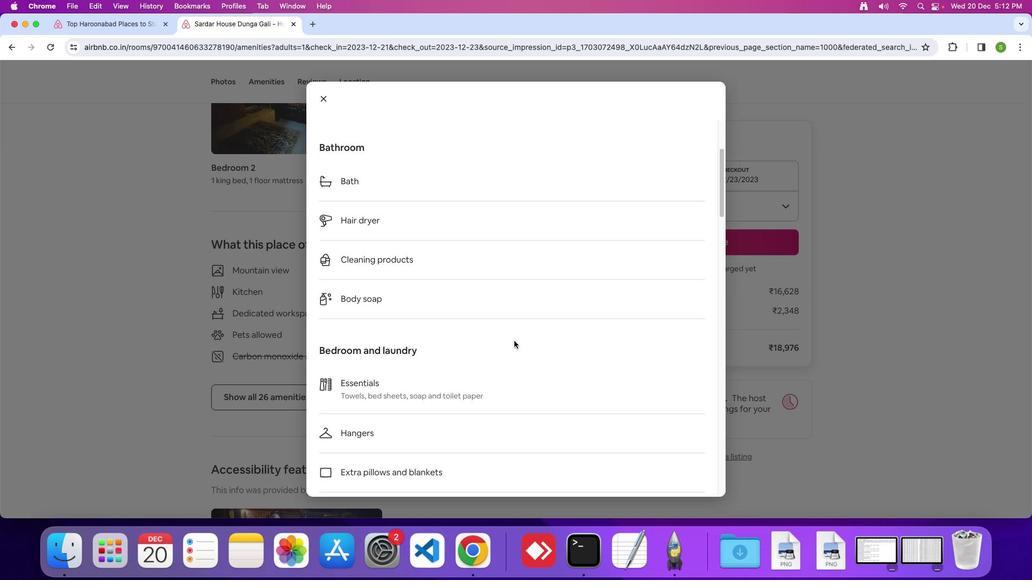 
Action: Mouse moved to (510, 333)
Screenshot: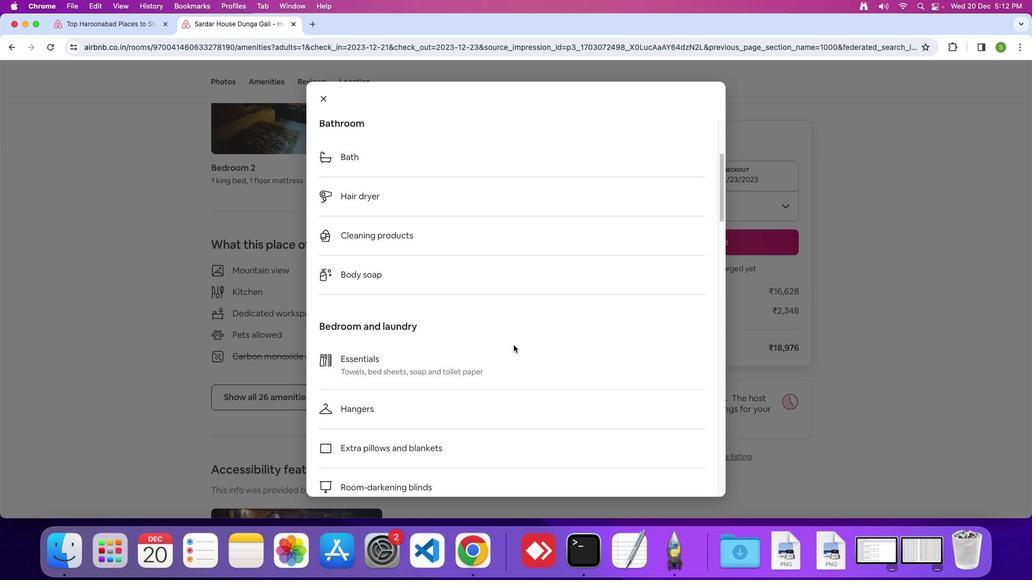 
Action: Mouse scrolled (510, 333) with delta (-3, -4)
Screenshot: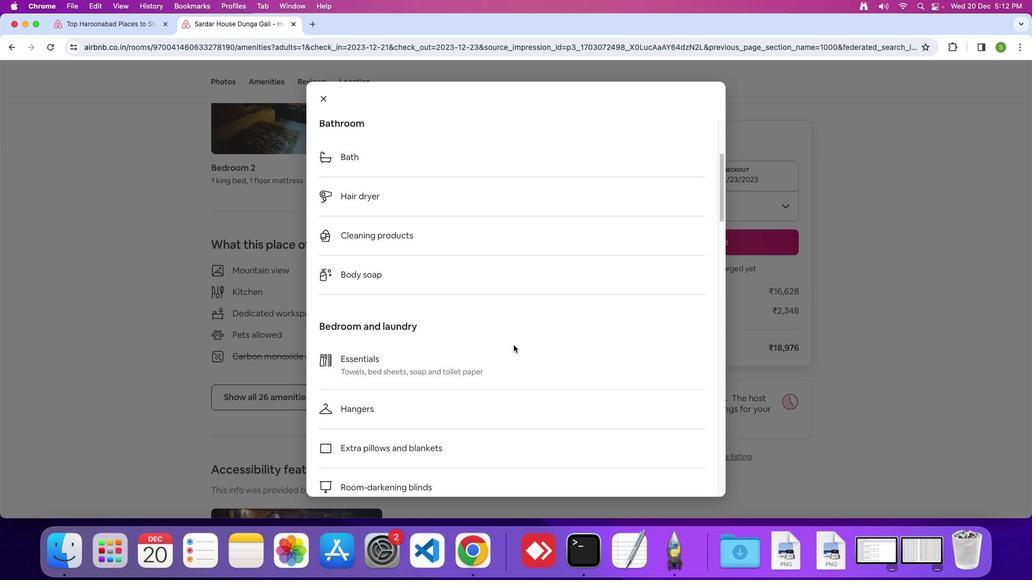 
Action: Mouse moved to (509, 343)
Screenshot: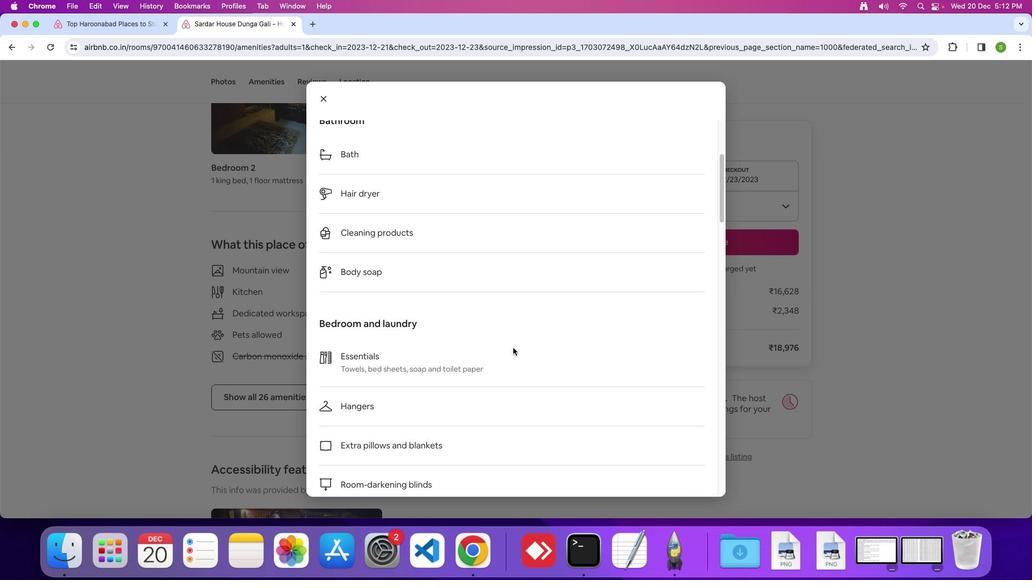
Action: Mouse scrolled (509, 343) with delta (-3, -4)
Screenshot: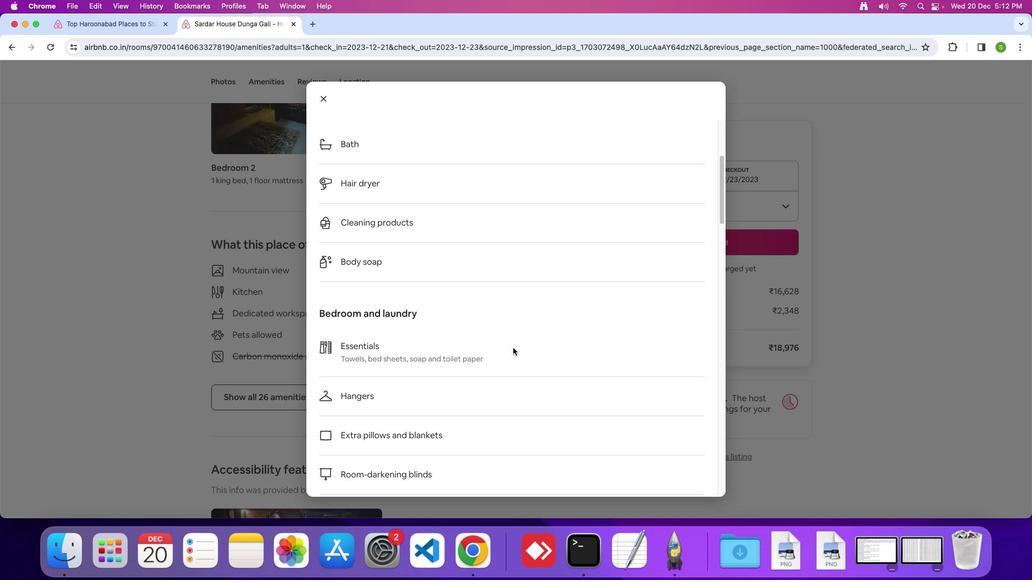 
Action: Mouse scrolled (509, 343) with delta (-3, -4)
Screenshot: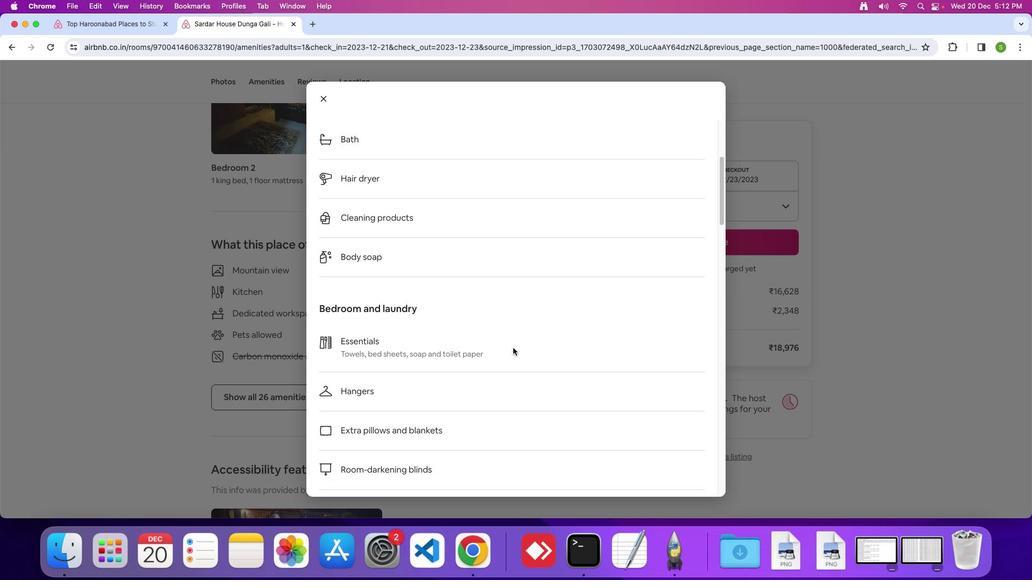 
Action: Mouse moved to (508, 345)
Screenshot: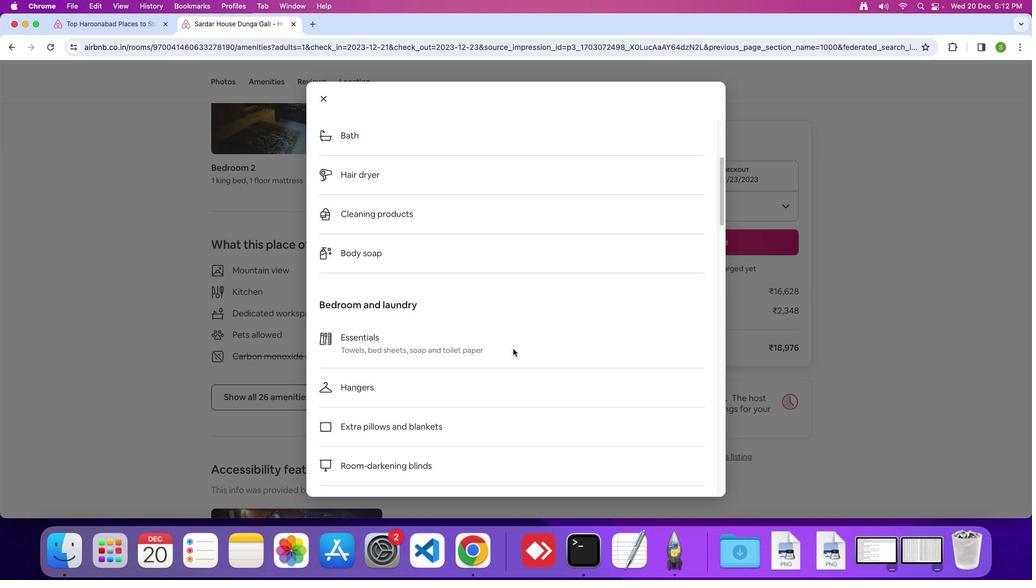 
Action: Mouse scrolled (508, 345) with delta (-3, -4)
Screenshot: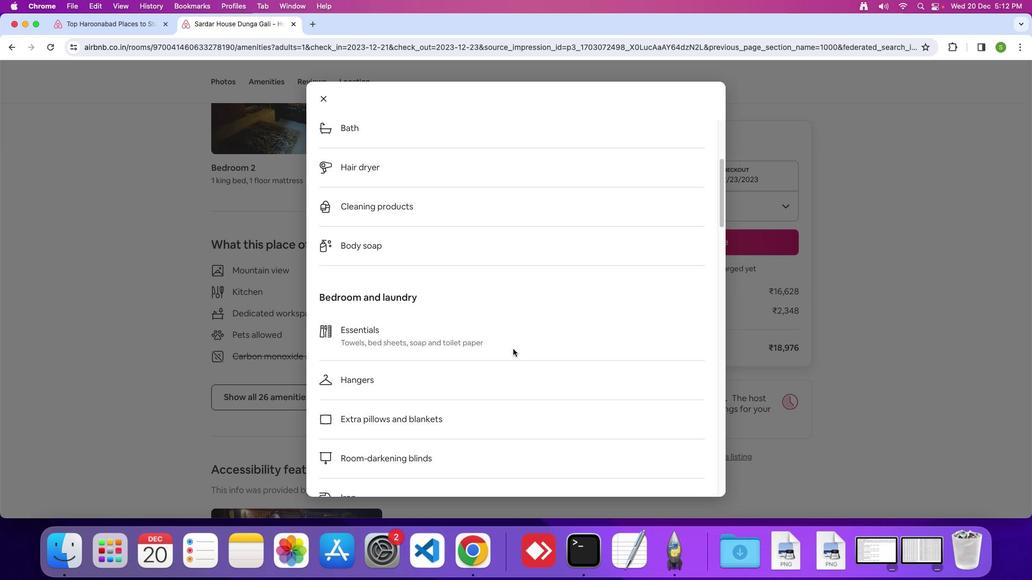 
Action: Mouse scrolled (508, 345) with delta (-3, -4)
Screenshot: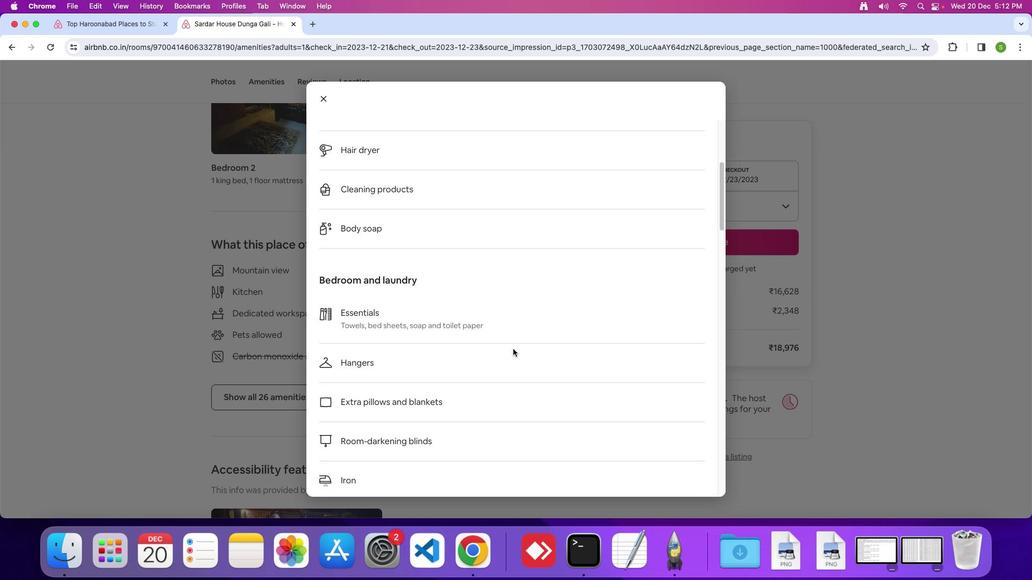 
Action: Mouse scrolled (508, 345) with delta (-3, -4)
Screenshot: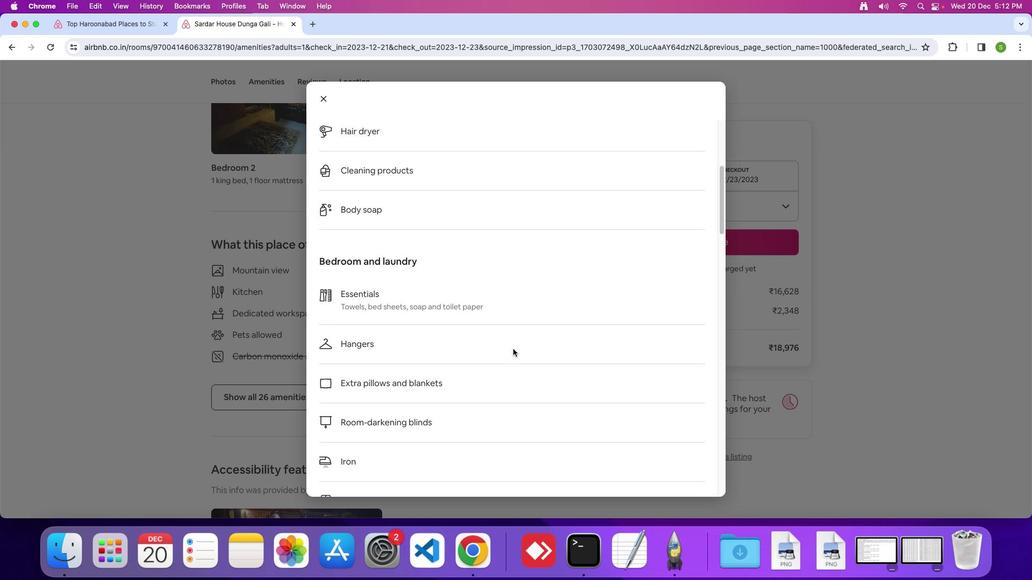 
Action: Mouse scrolled (508, 345) with delta (-3, -4)
Screenshot: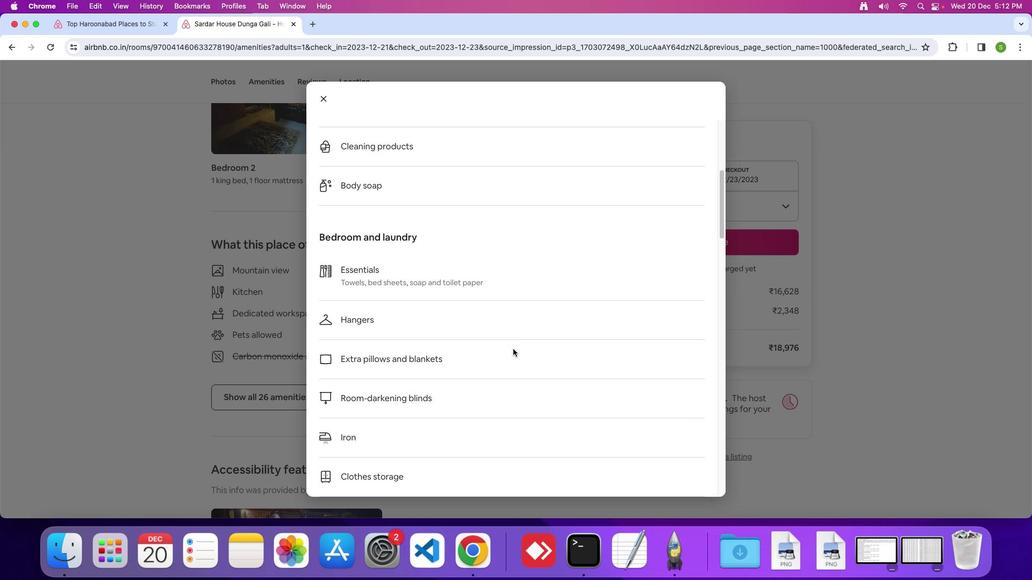 
Action: Mouse scrolled (508, 345) with delta (-3, -4)
Screenshot: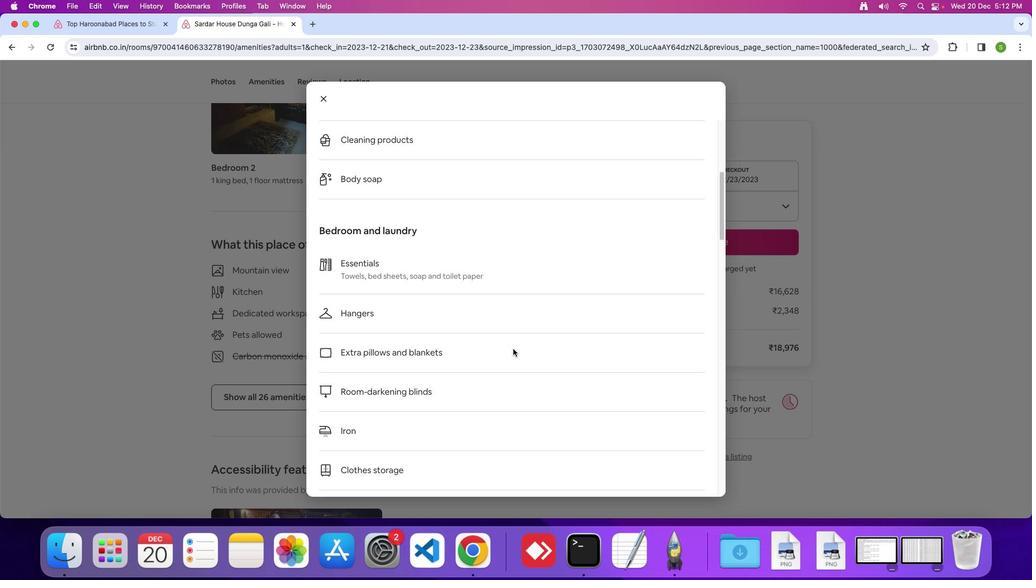
Action: Mouse scrolled (508, 345) with delta (-3, -4)
Screenshot: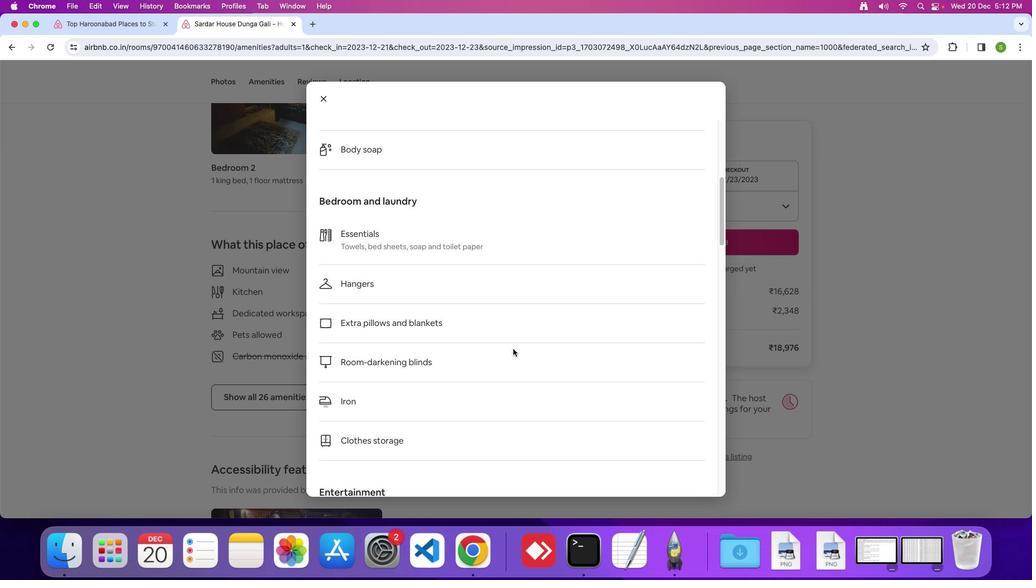 
Action: Mouse scrolled (508, 345) with delta (-3, -4)
Screenshot: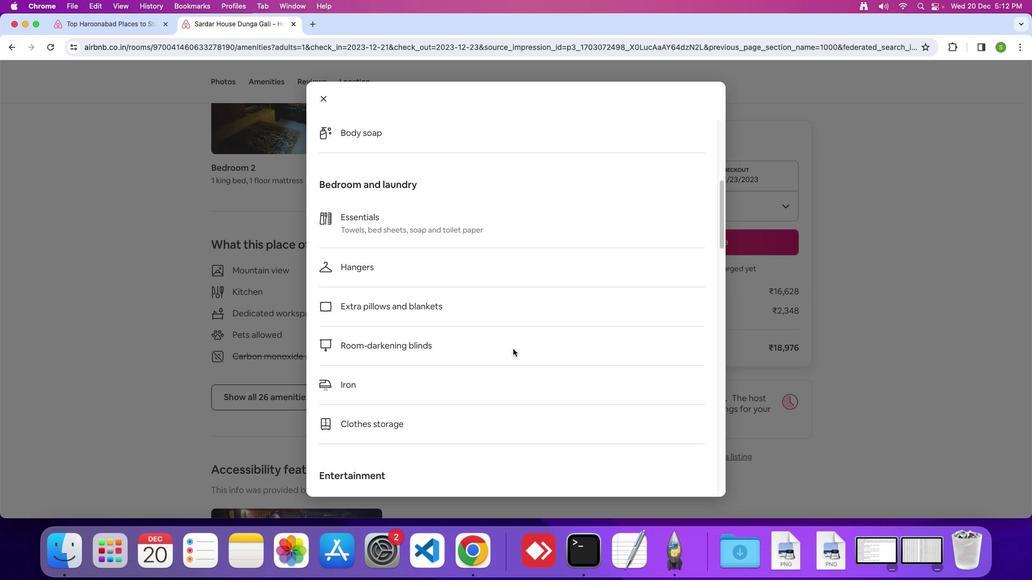 
Action: Mouse scrolled (508, 345) with delta (-3, -4)
Screenshot: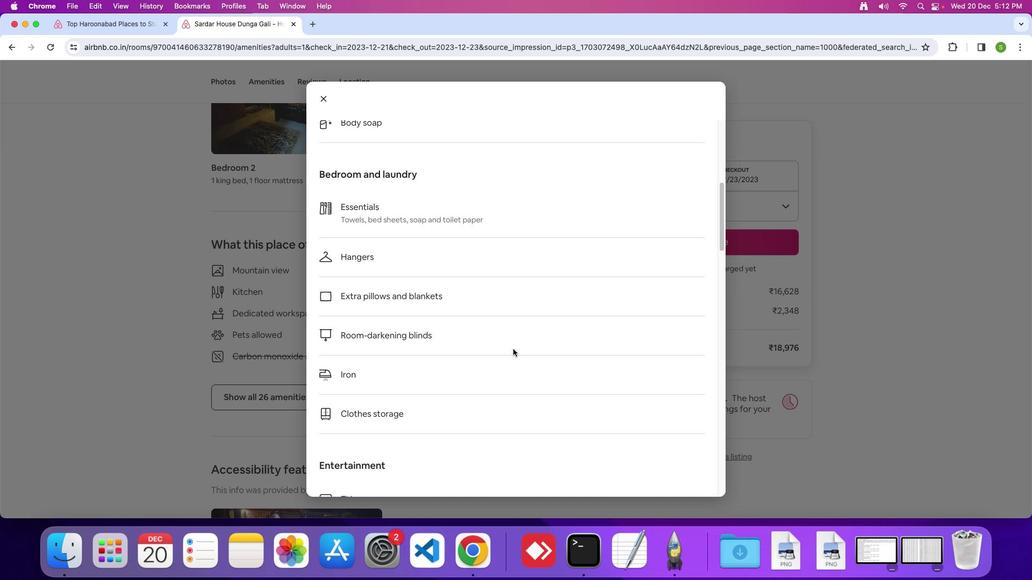 
Action: Mouse scrolled (508, 345) with delta (-3, -4)
Screenshot: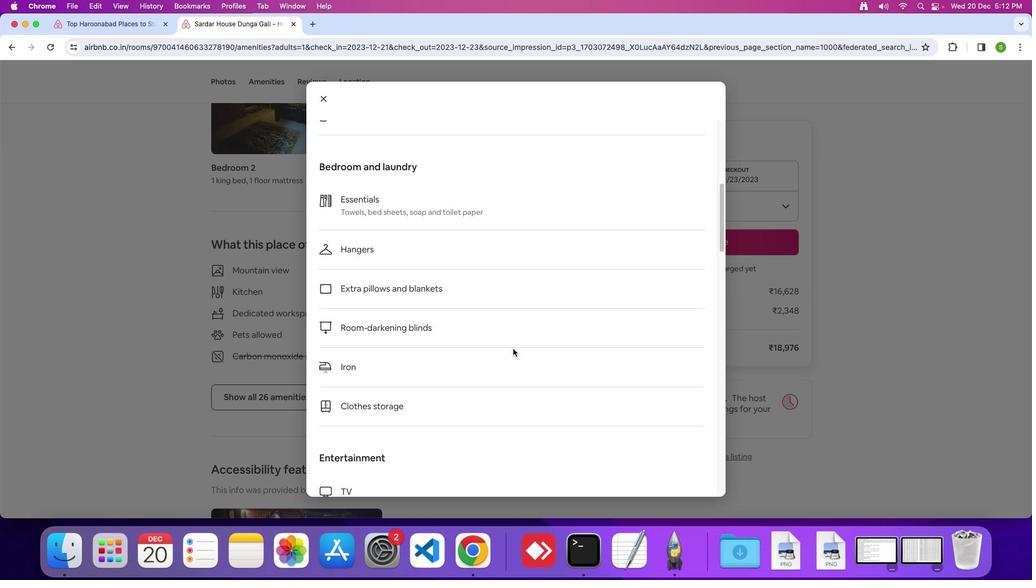 
Action: Mouse scrolled (508, 345) with delta (-3, -4)
Screenshot: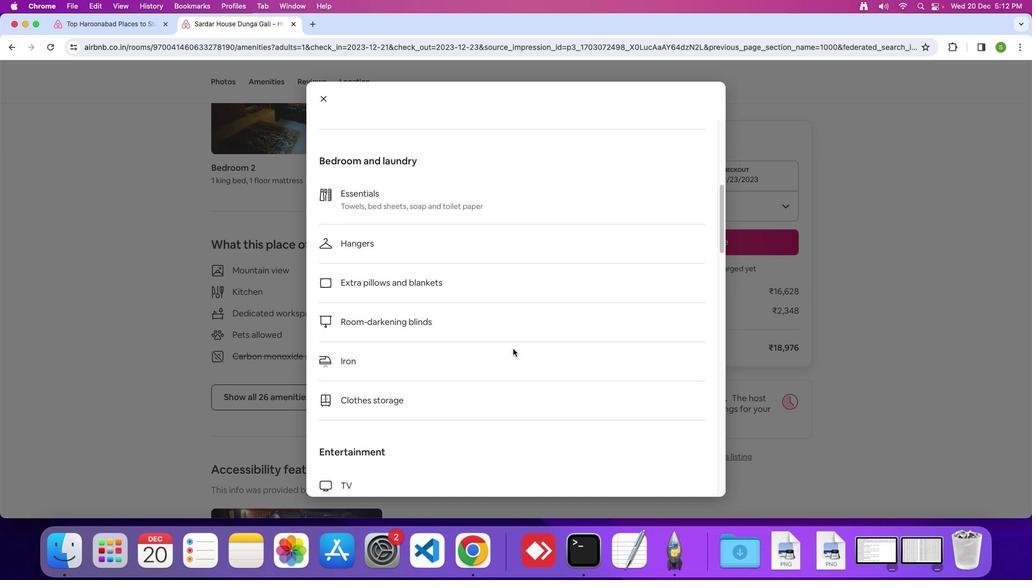 
Action: Mouse scrolled (508, 345) with delta (-3, -4)
Screenshot: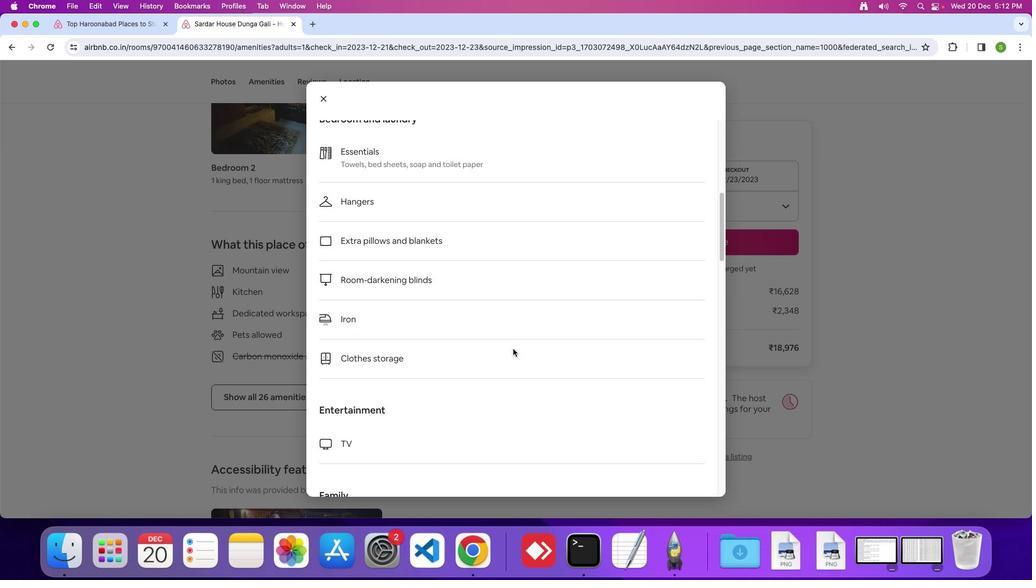 
Action: Mouse scrolled (508, 345) with delta (-3, -4)
Screenshot: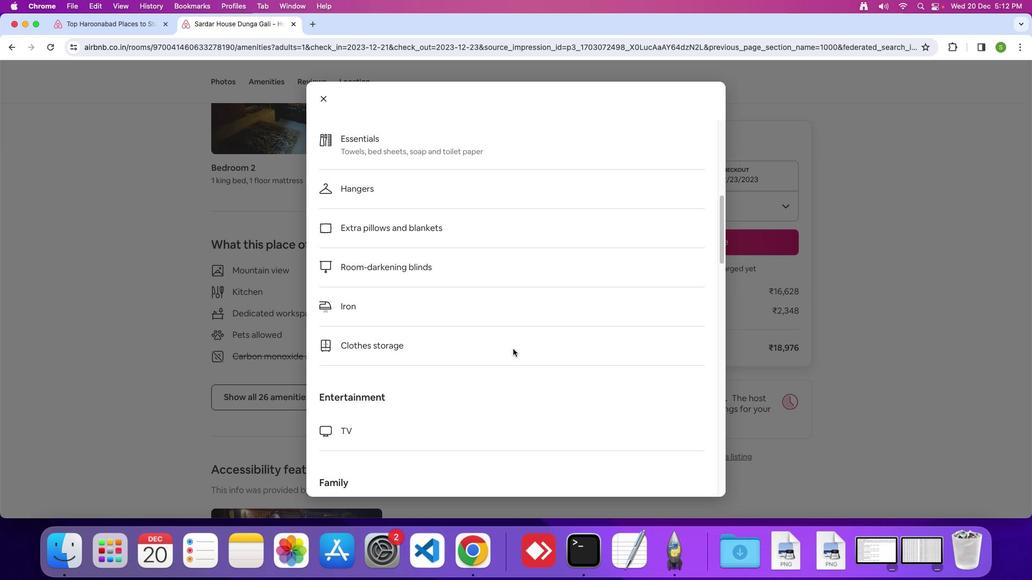 
Action: Mouse scrolled (508, 345) with delta (-3, -4)
Screenshot: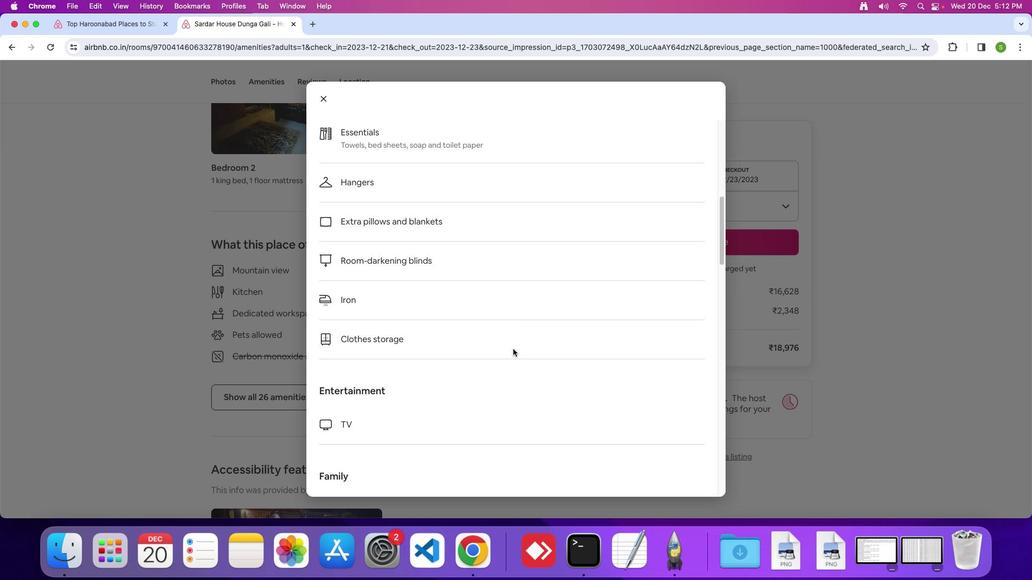 
Action: Mouse scrolled (508, 345) with delta (-3, -4)
Screenshot: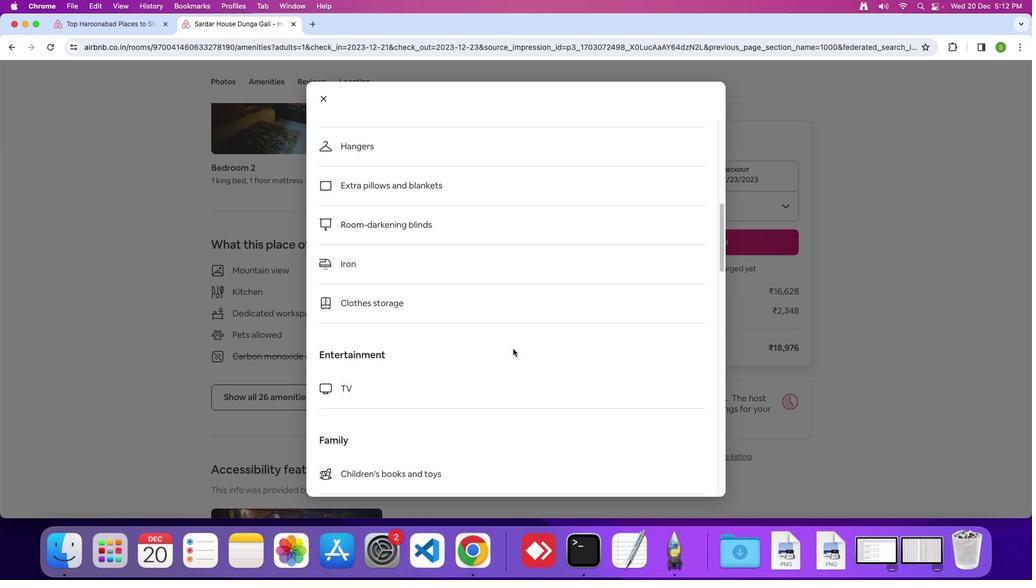 
Action: Mouse scrolled (508, 345) with delta (-3, -4)
Screenshot: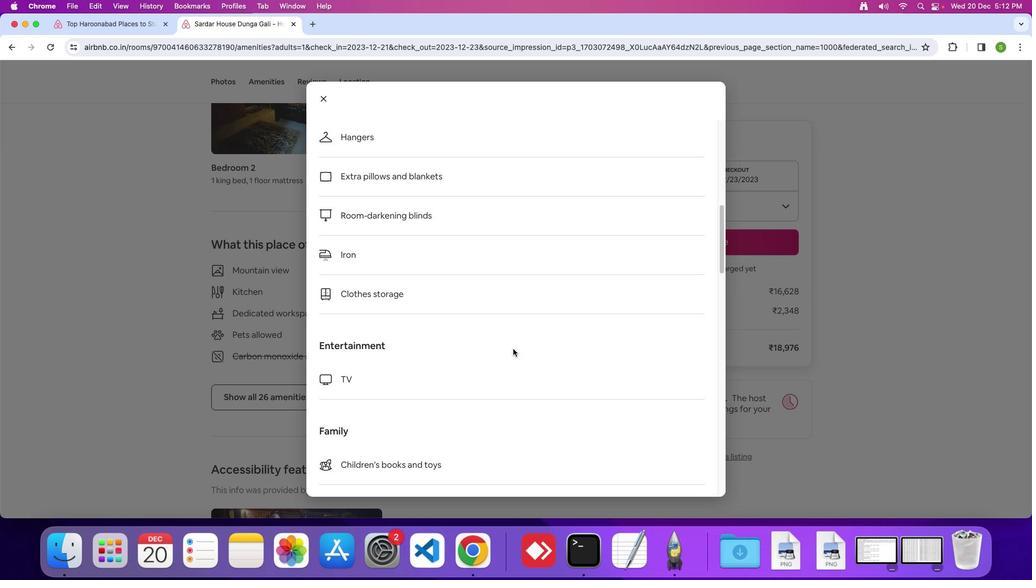 
Action: Mouse scrolled (508, 345) with delta (-3, -4)
Screenshot: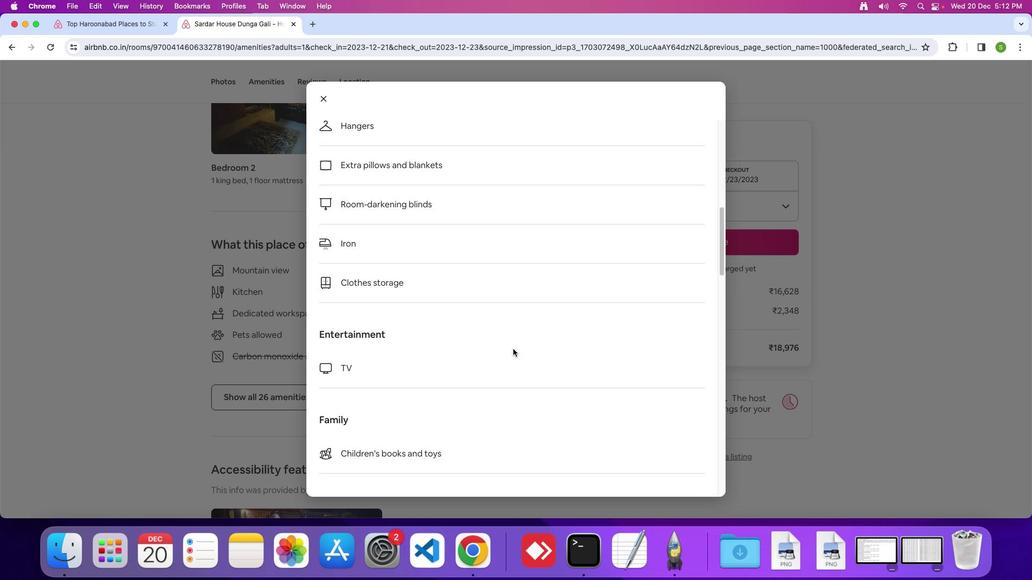 
Action: Mouse scrolled (508, 345) with delta (-3, -4)
Screenshot: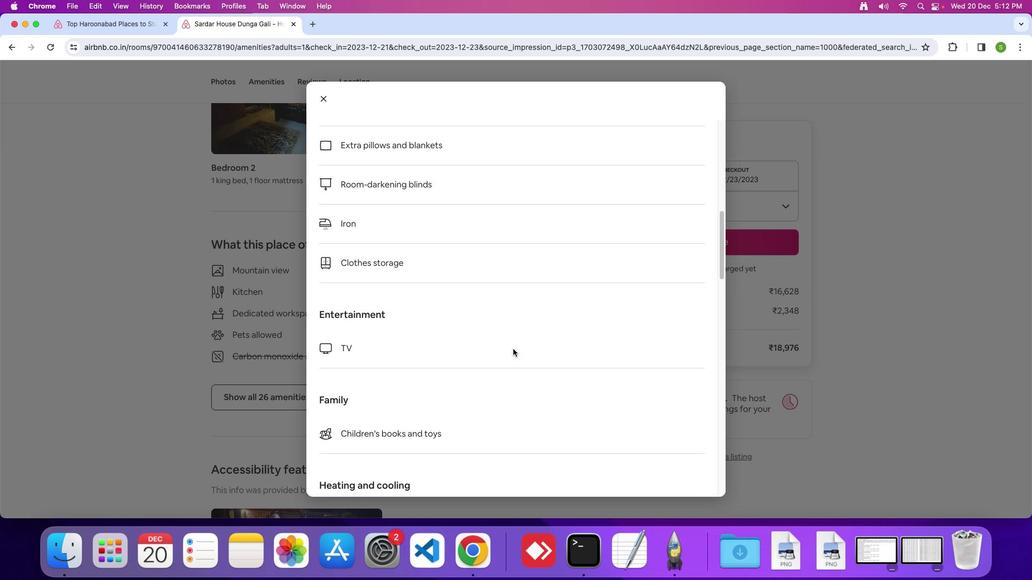 
Action: Mouse scrolled (508, 345) with delta (-3, -4)
